 Task: Navigate from Fisherman's Wharf to the Golden Gate Park in San Francisco on foot.
Action: Mouse moved to (294, 105)
Screenshot: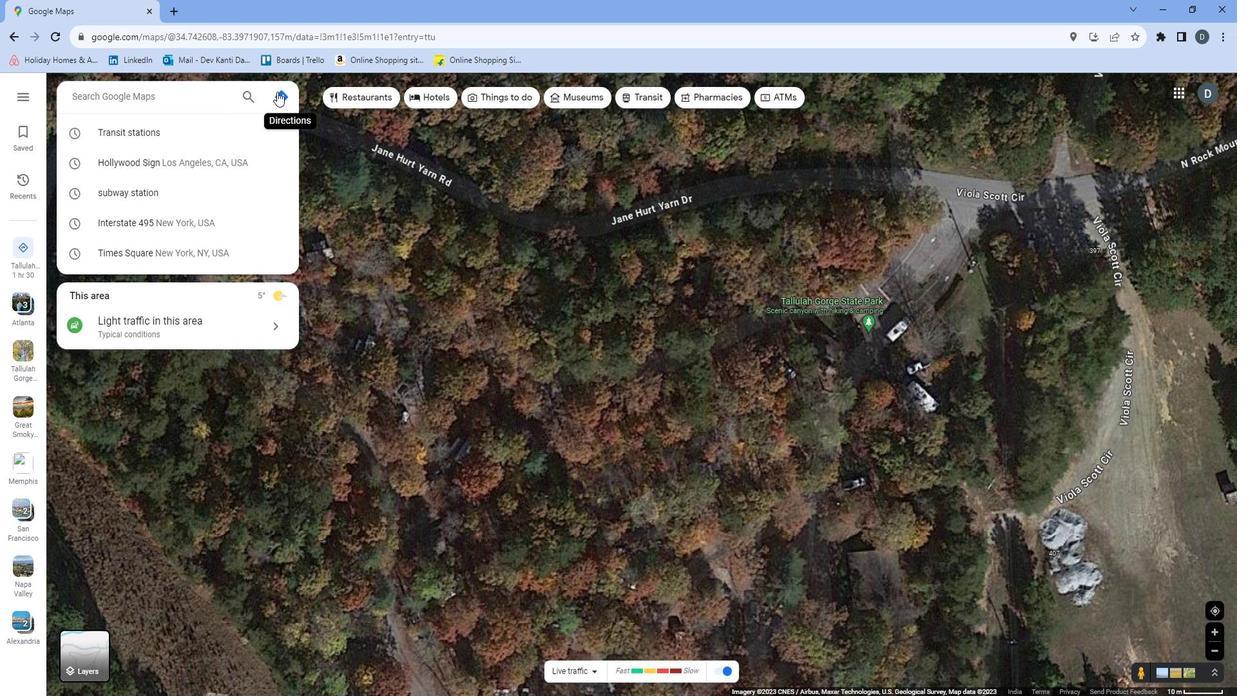 
Action: Mouse pressed left at (294, 105)
Screenshot: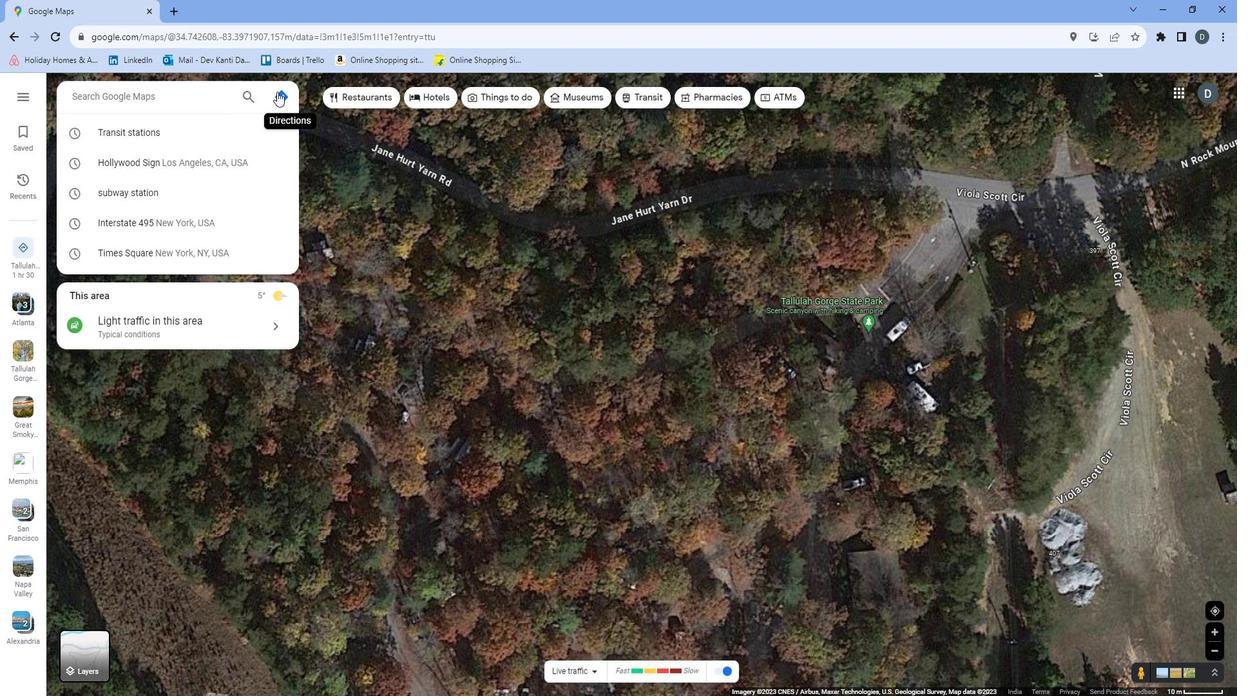 
Action: Mouse moved to (247, 107)
Screenshot: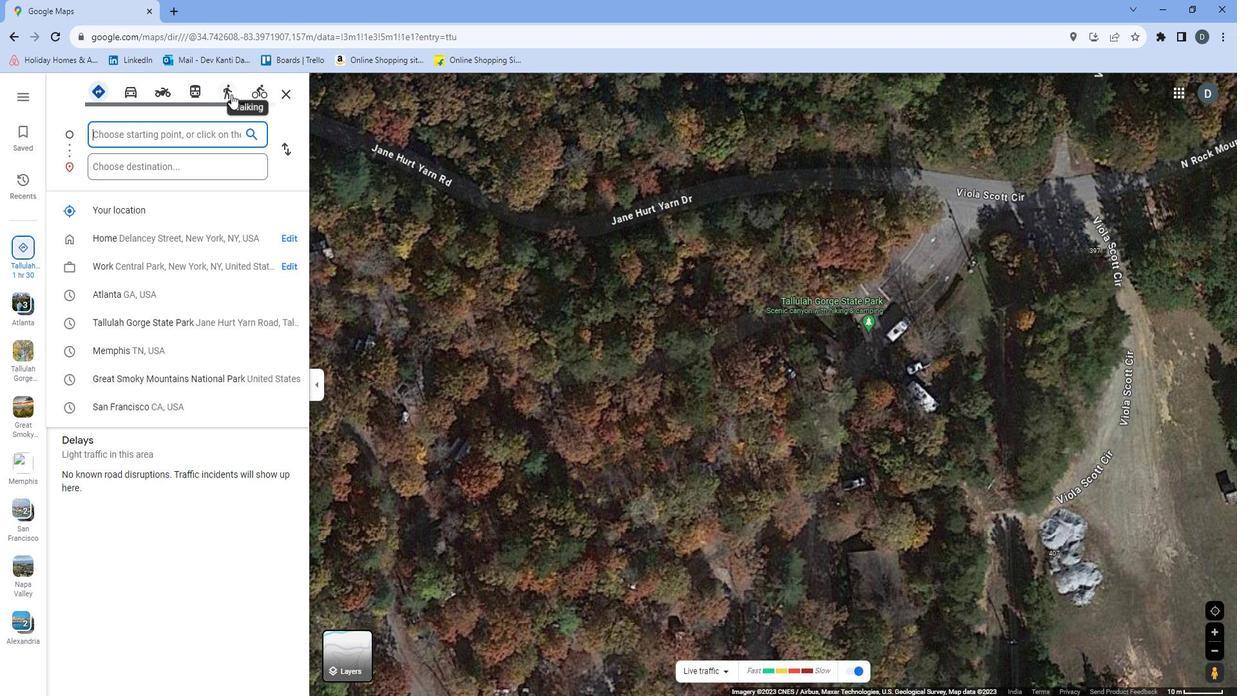 
Action: Mouse pressed left at (247, 107)
Screenshot: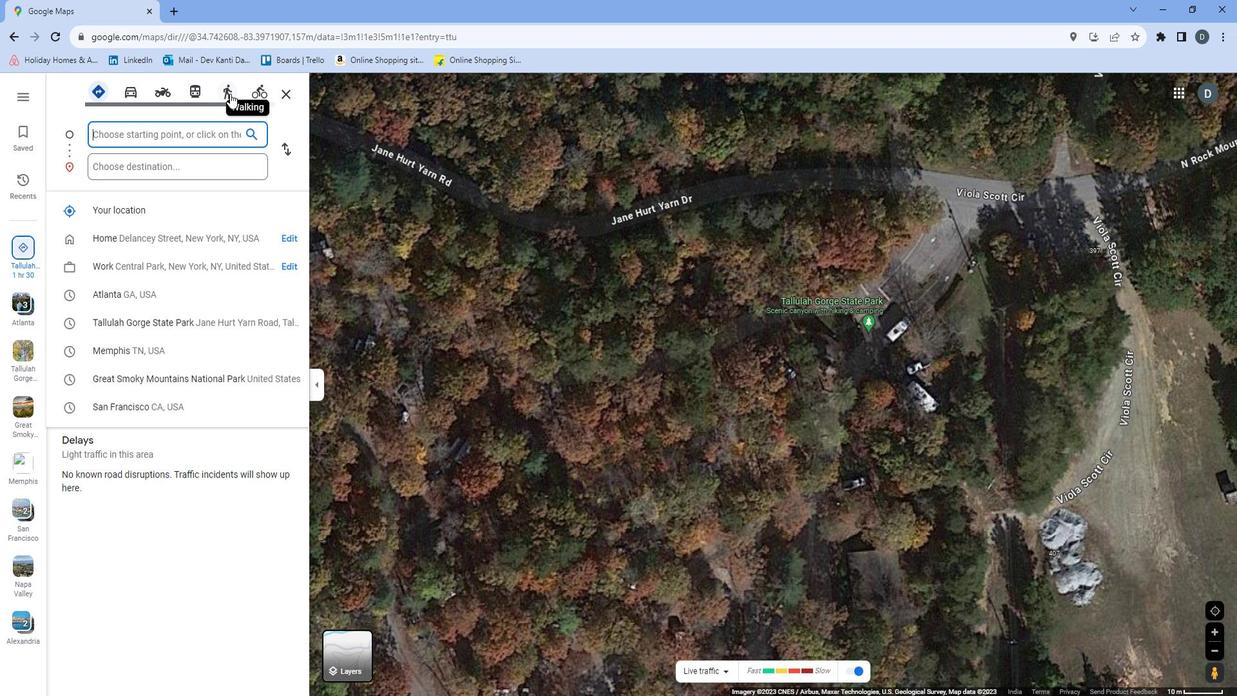 
Action: Mouse moved to (194, 146)
Screenshot: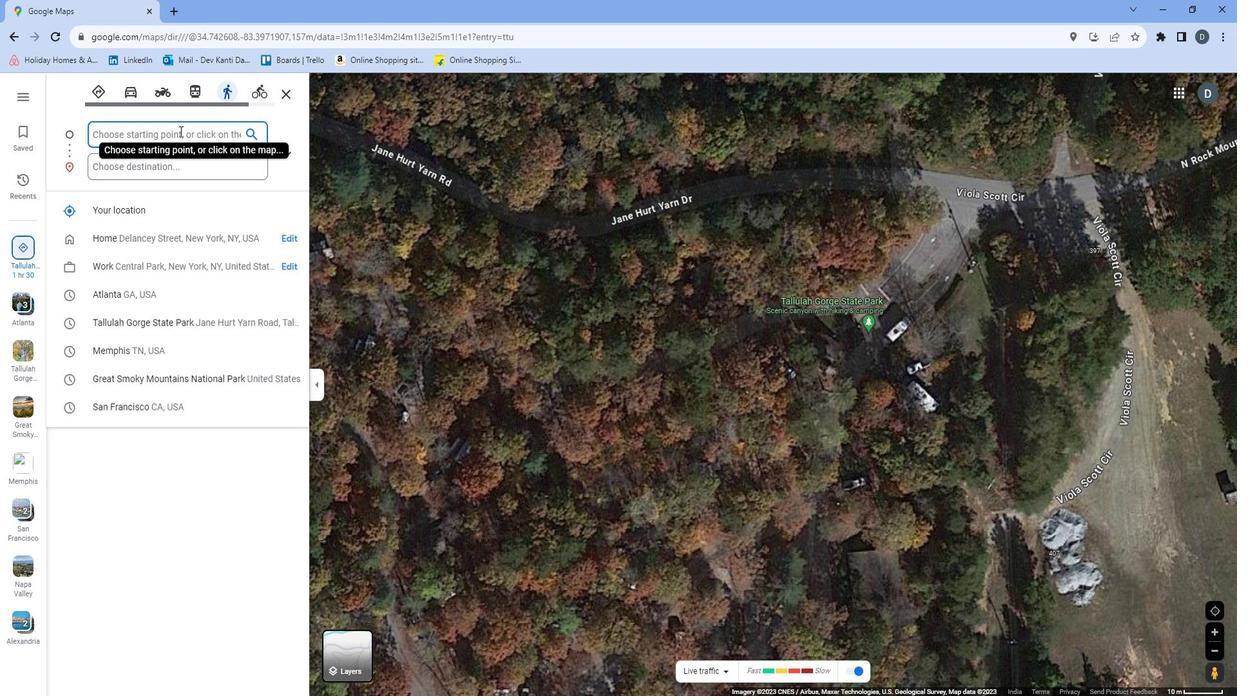 
Action: Mouse pressed left at (194, 146)
Screenshot: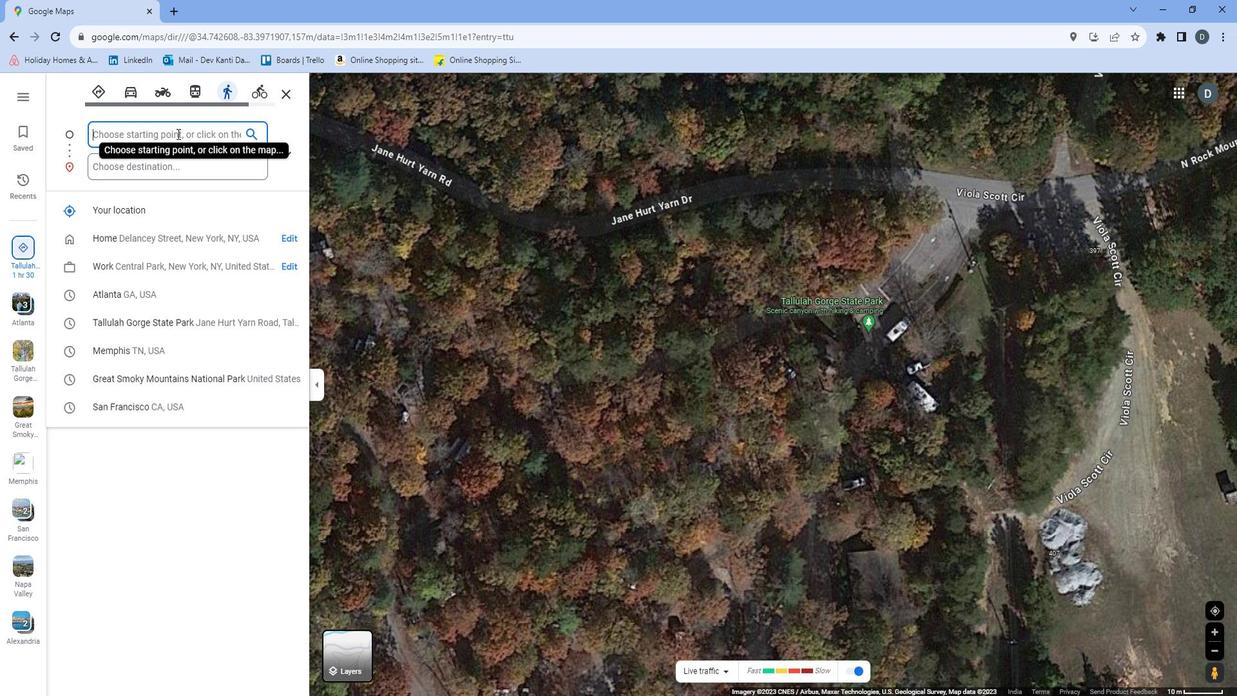 
Action: Mouse moved to (197, 145)
Screenshot: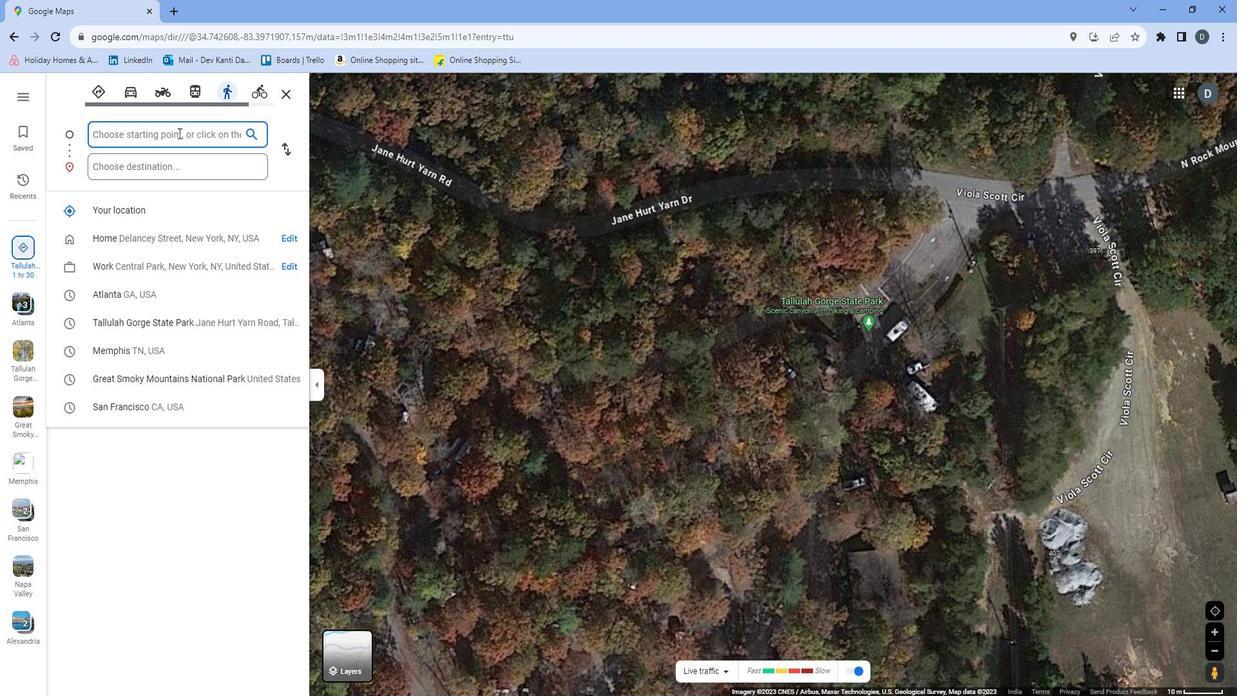 
Action: Key pressed <Key.shift>Fisherman's<Key.space><Key.shift>Wharf<Key.space>
Screenshot: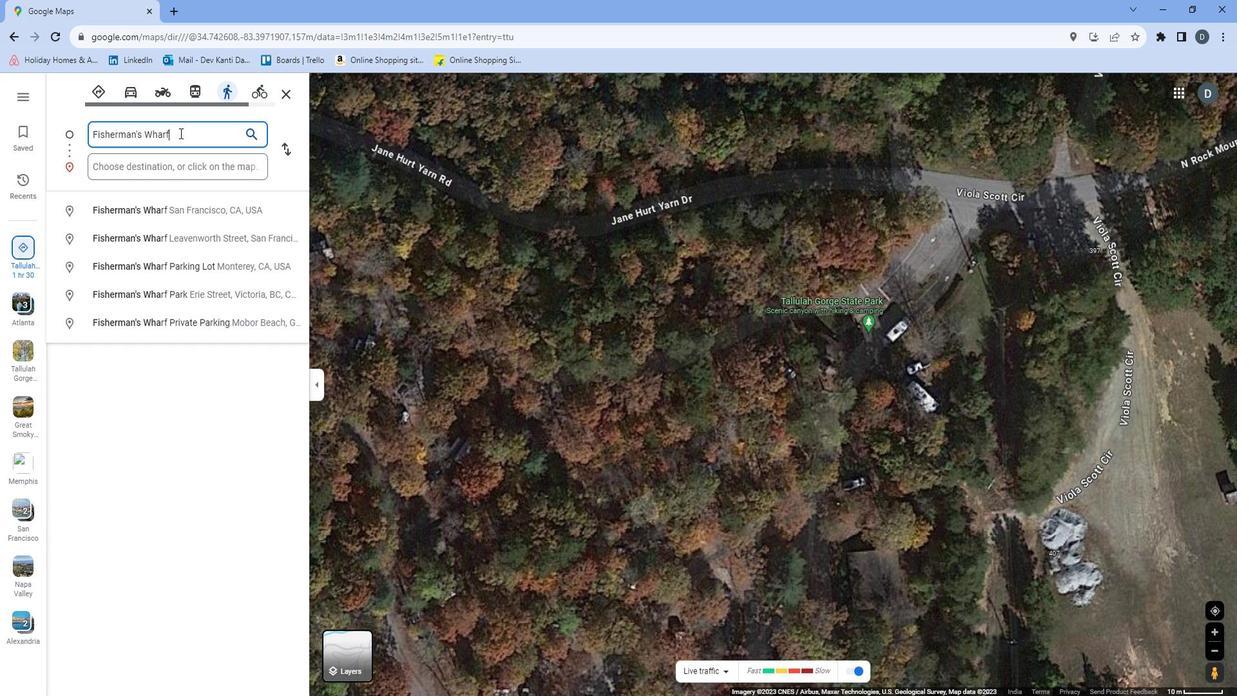 
Action: Mouse moved to (209, 173)
Screenshot: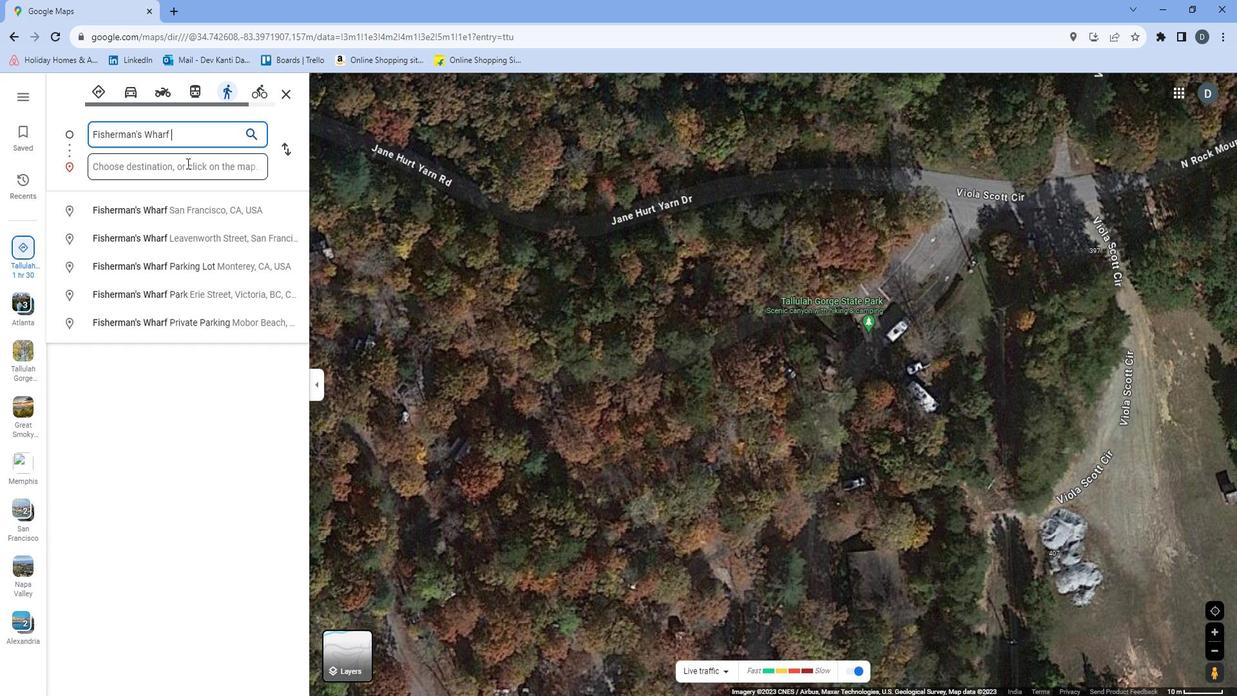 
Action: Mouse pressed left at (209, 173)
Screenshot: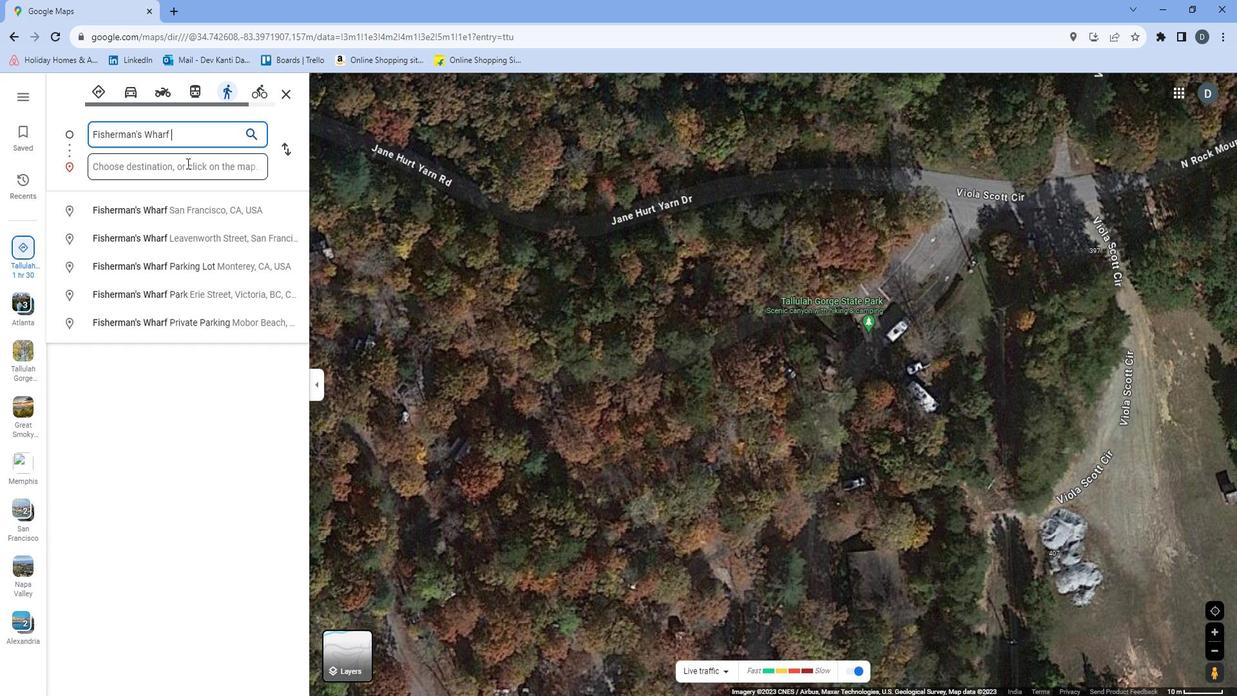 
Action: Key pressed <Key.shift>Golden<Key.space>
Screenshot: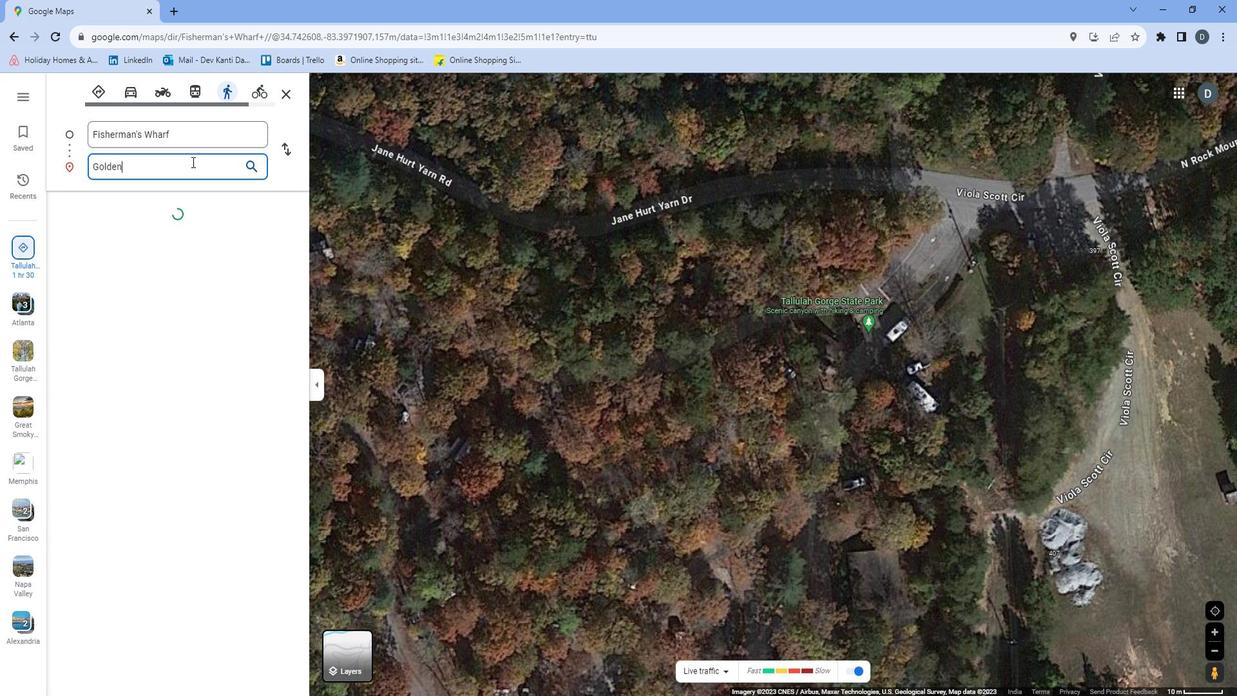 
Action: Mouse moved to (210, 173)
Screenshot: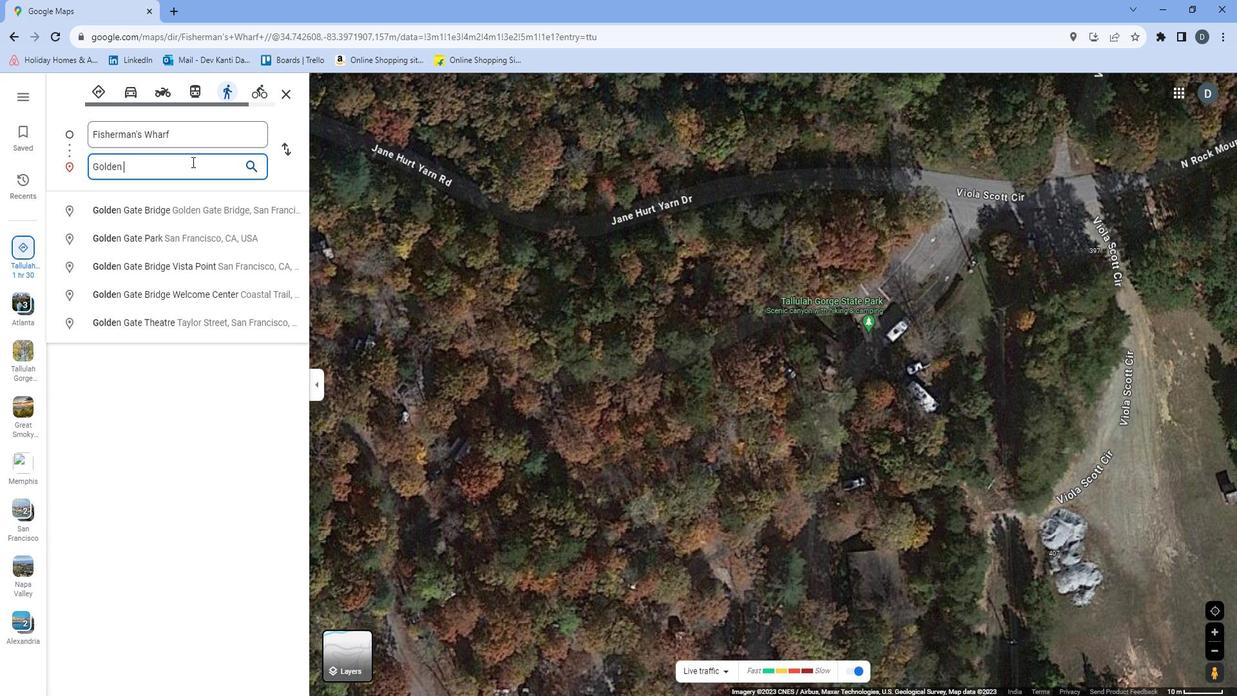 
Action: Key pressed <Key.shift>F<Key.backspace><Key.shift>Gate<Key.space><Key.shift>Park<Key.space><Key.down><Key.enter>
Screenshot: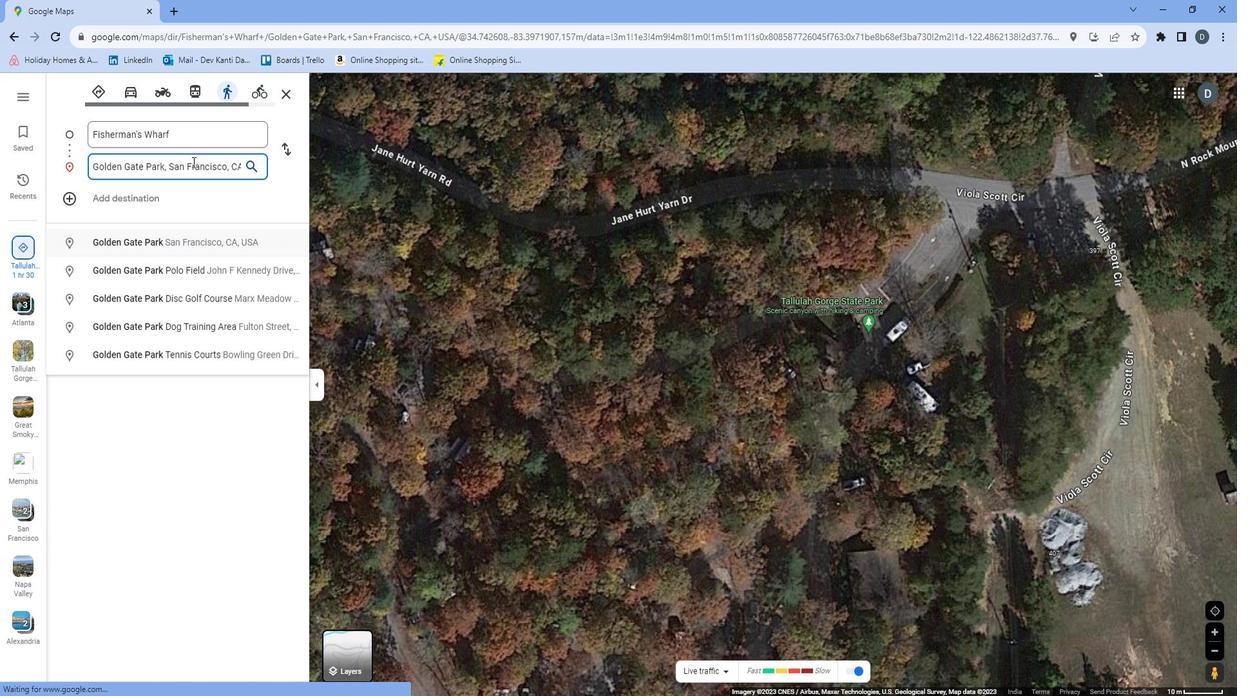 
Action: Mouse moved to (815, 434)
Screenshot: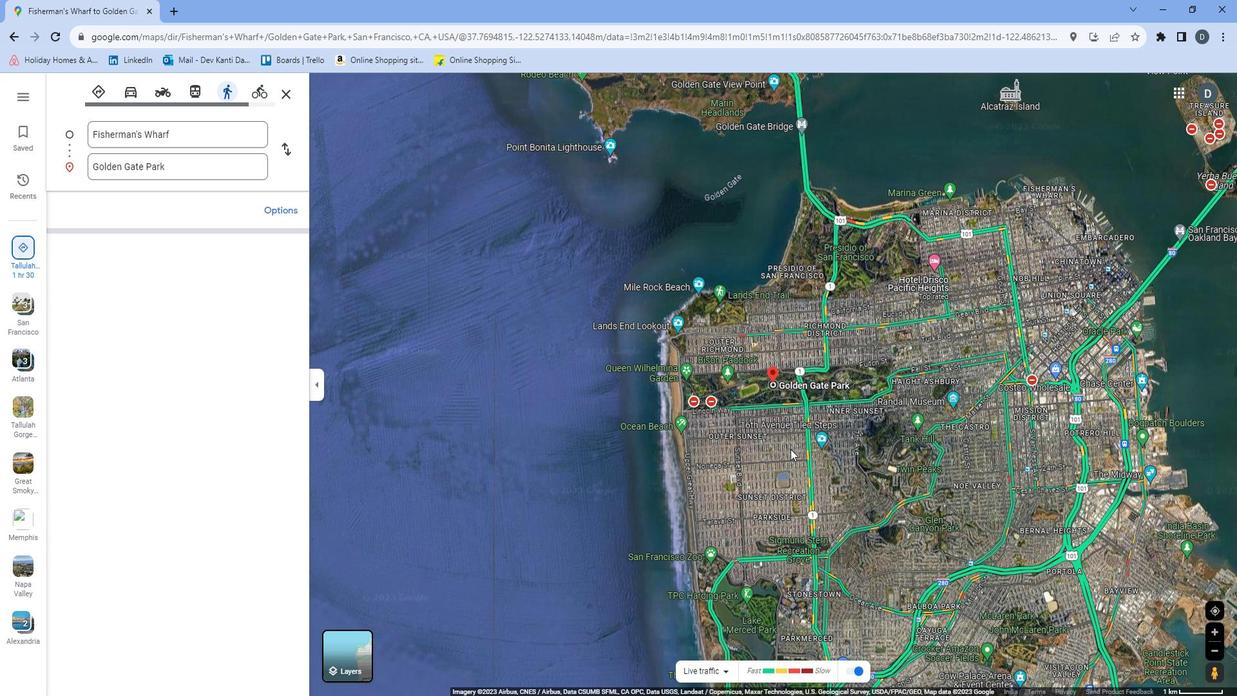 
Action: Mouse scrolled (815, 435) with delta (0, 0)
Screenshot: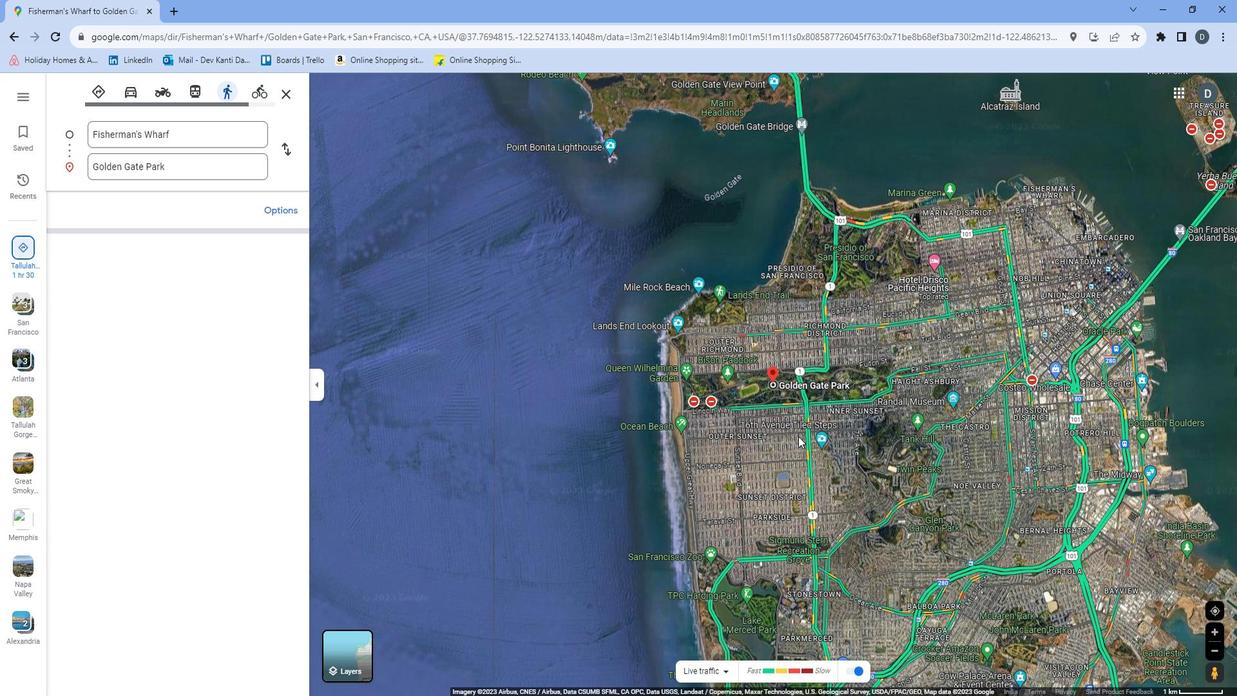 
Action: Mouse scrolled (815, 435) with delta (0, 0)
Screenshot: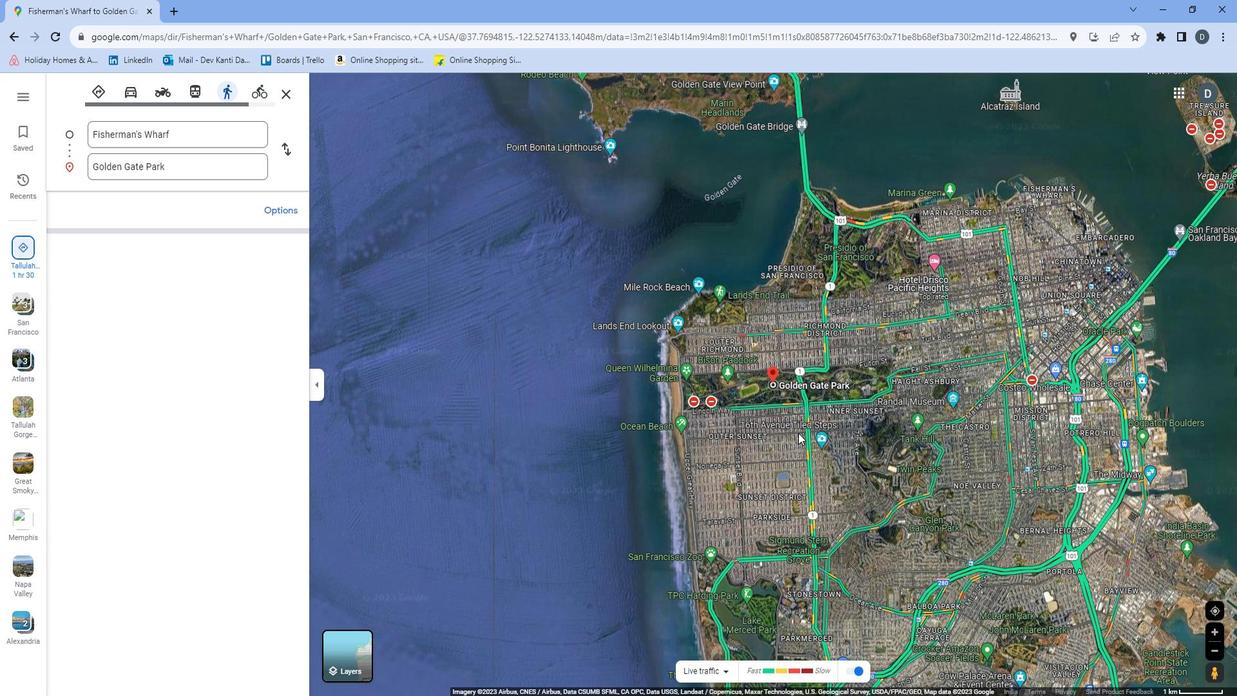 
Action: Mouse moved to (767, 407)
Screenshot: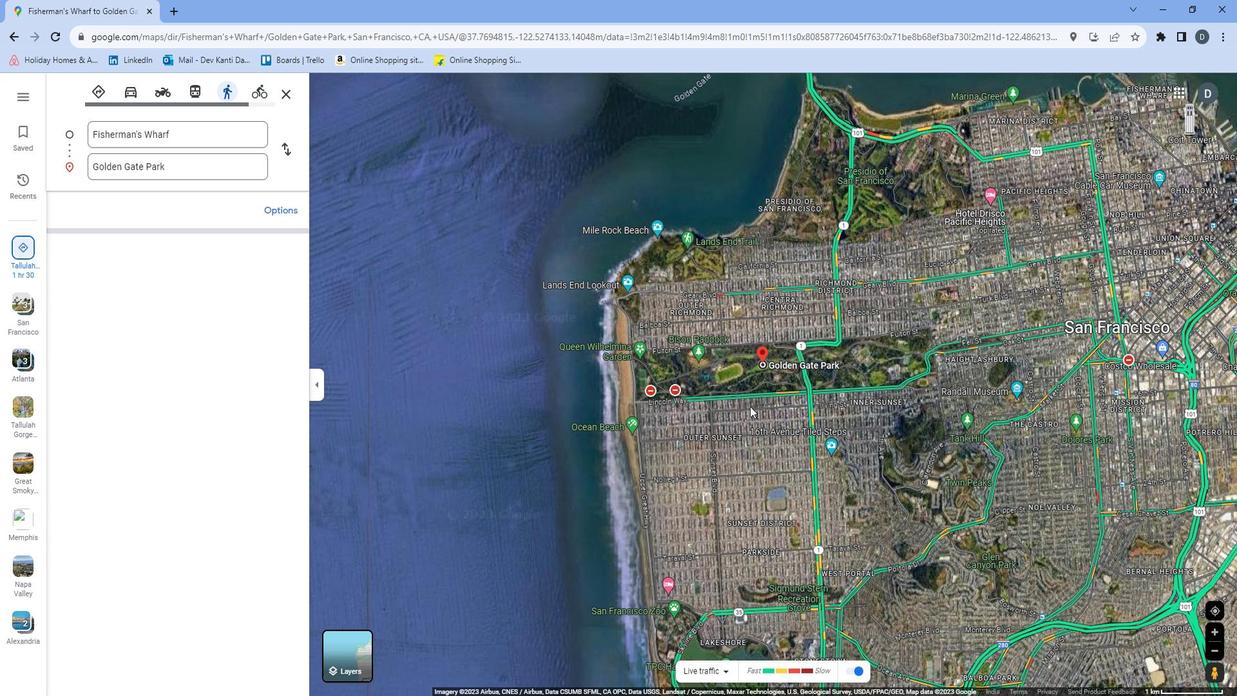 
Action: Mouse scrolled (767, 407) with delta (0, 0)
Screenshot: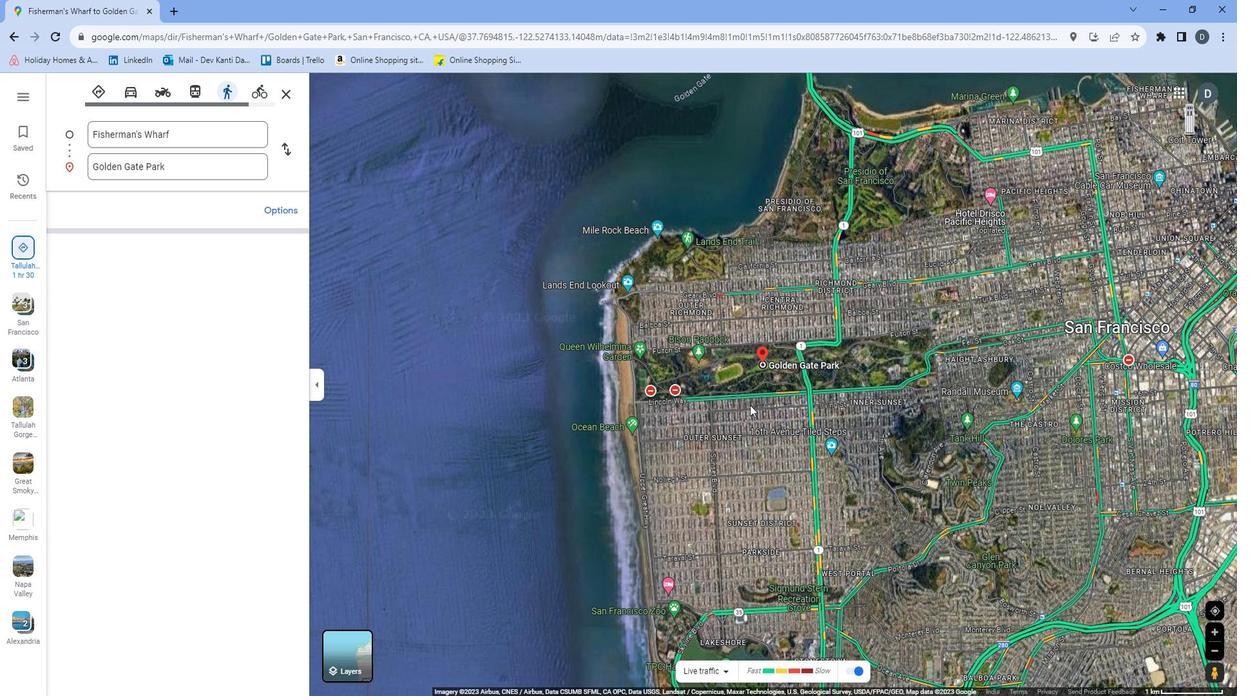 
Action: Mouse scrolled (767, 407) with delta (0, 0)
Screenshot: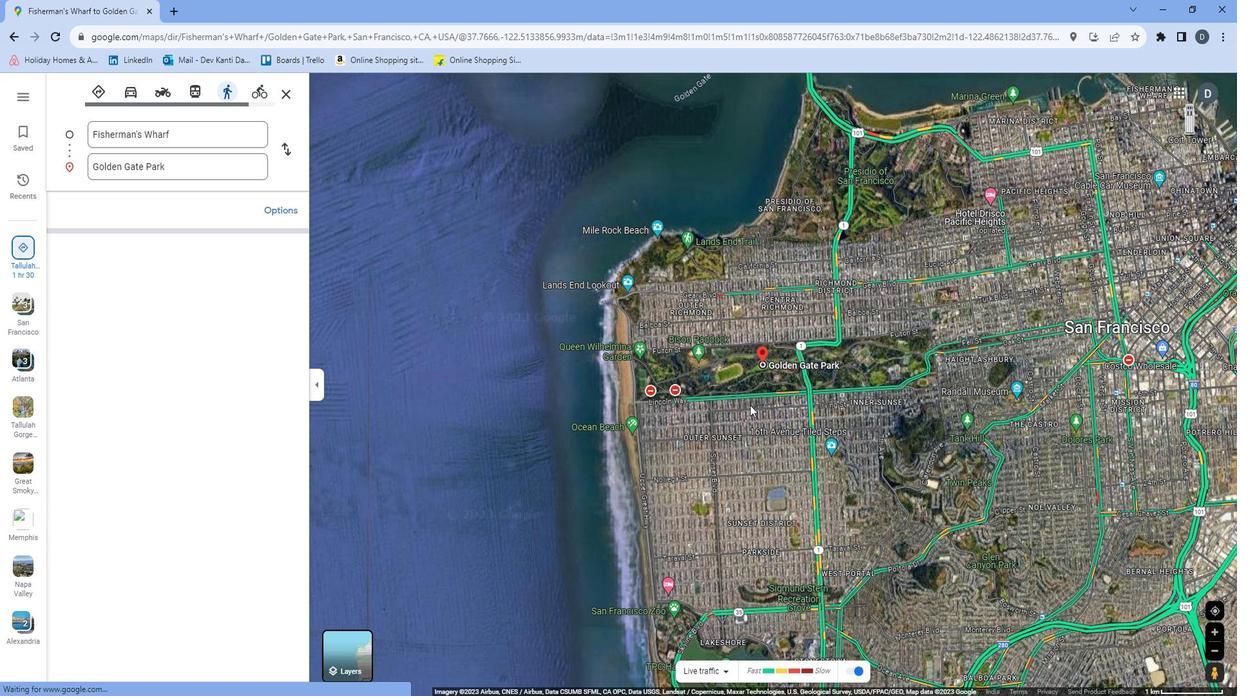 
Action: Mouse scrolled (767, 407) with delta (0, 0)
Screenshot: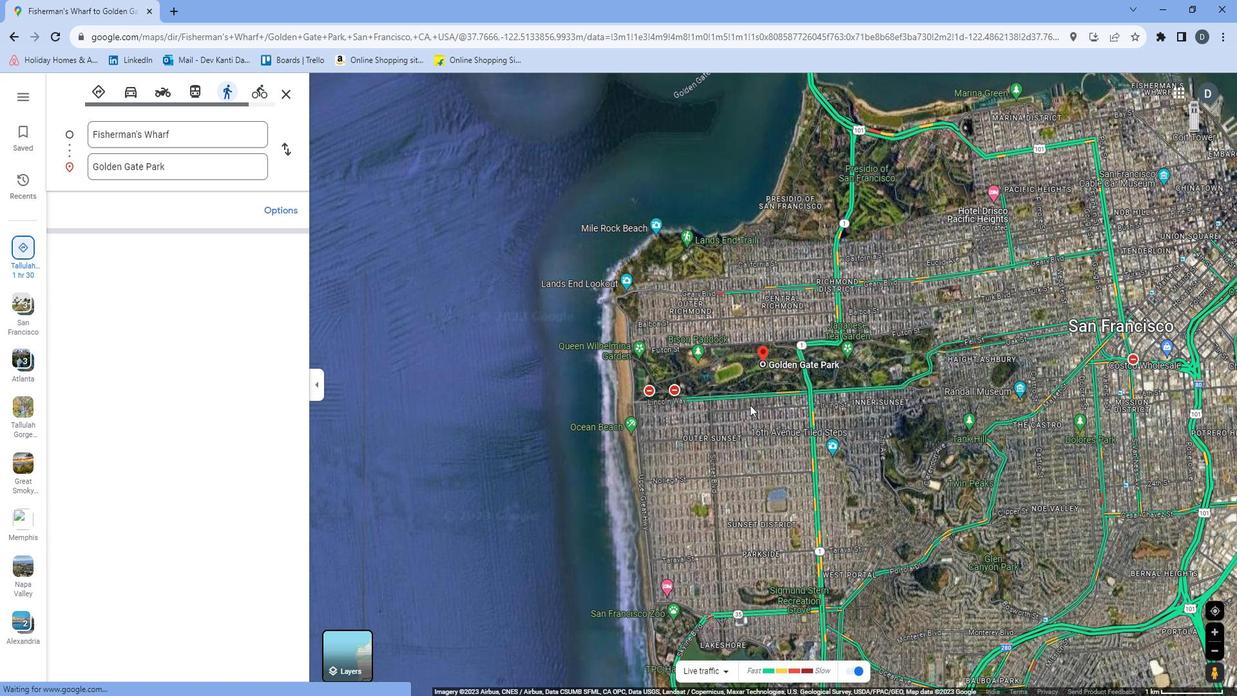 
Action: Mouse scrolled (767, 407) with delta (0, 0)
Screenshot: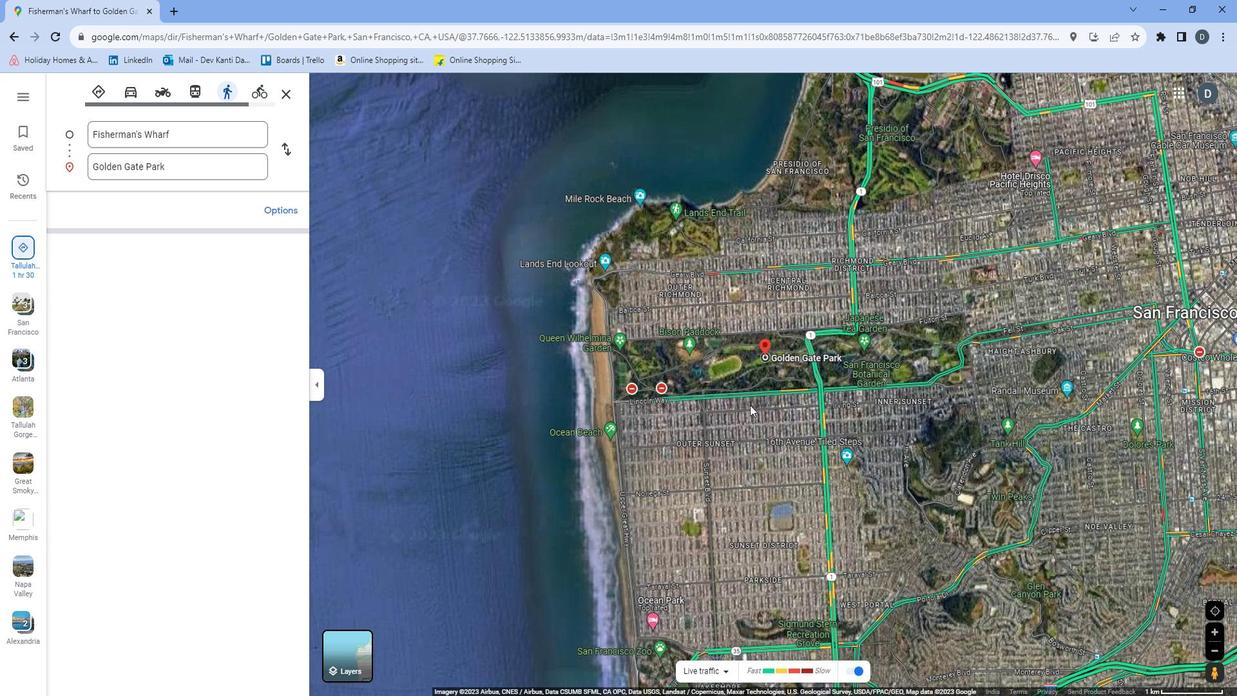 
Action: Mouse moved to (200, 179)
Screenshot: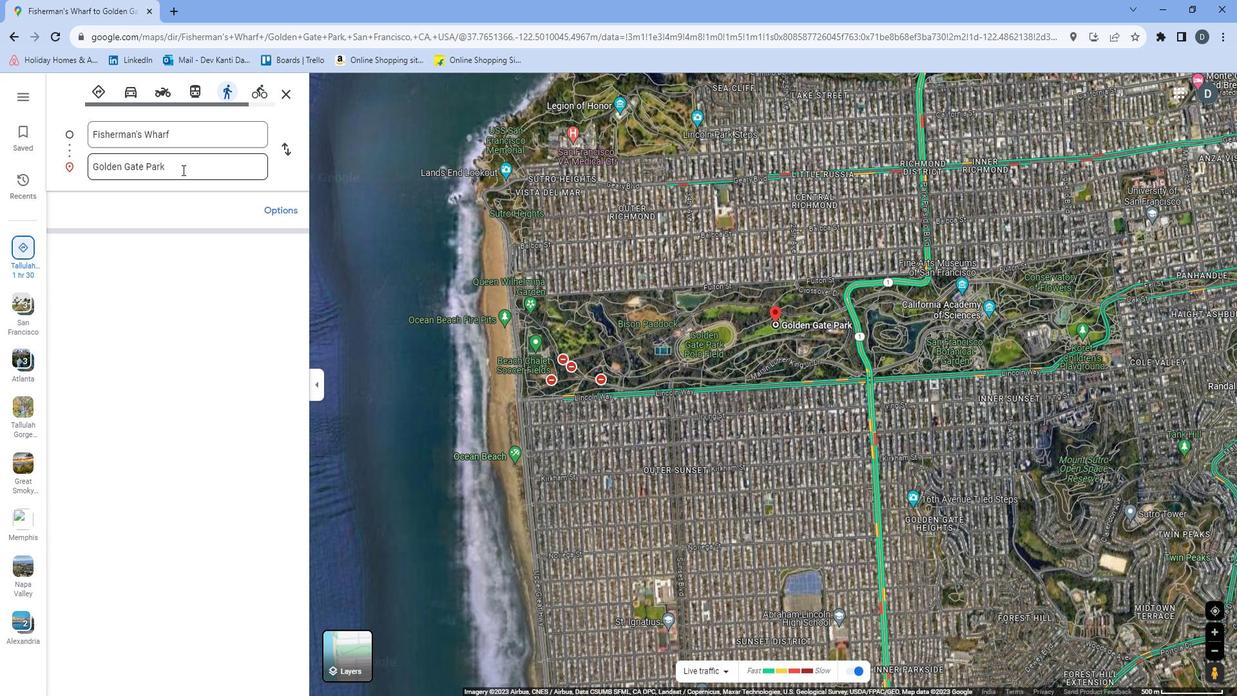 
Action: Mouse pressed left at (200, 179)
Screenshot: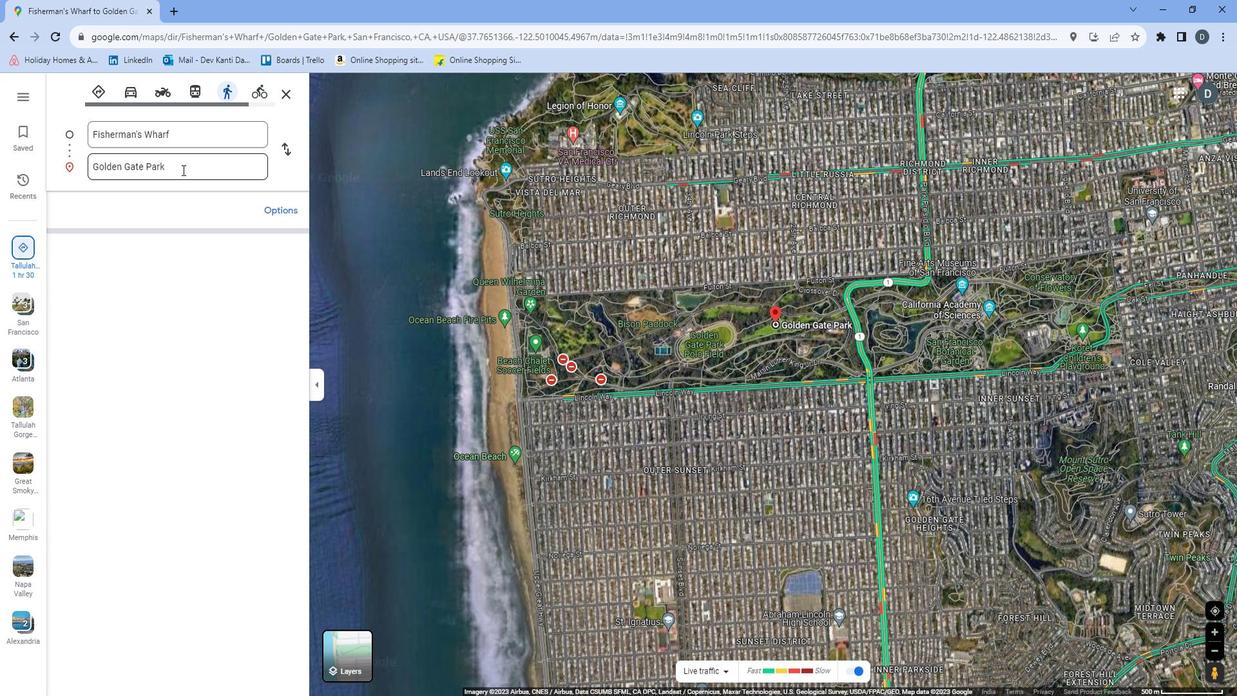 
Action: Mouse moved to (291, 223)
Screenshot: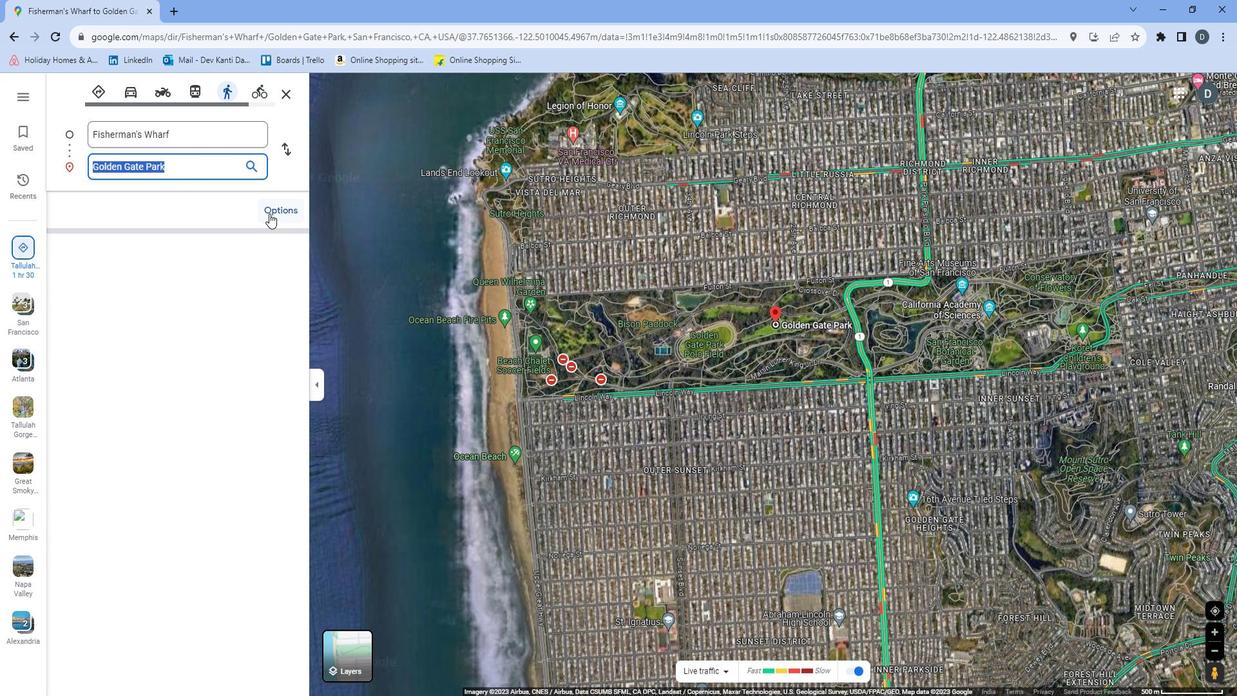 
Action: Mouse pressed left at (291, 223)
Screenshot: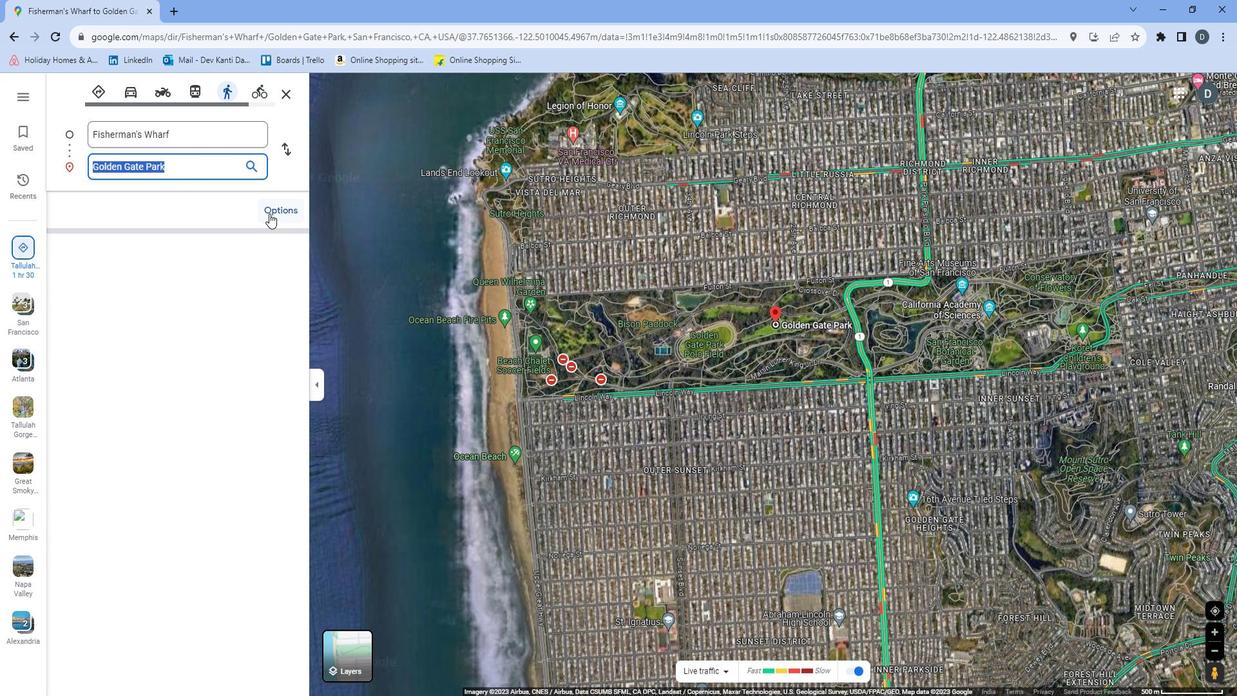 
Action: Mouse moved to (247, 183)
Screenshot: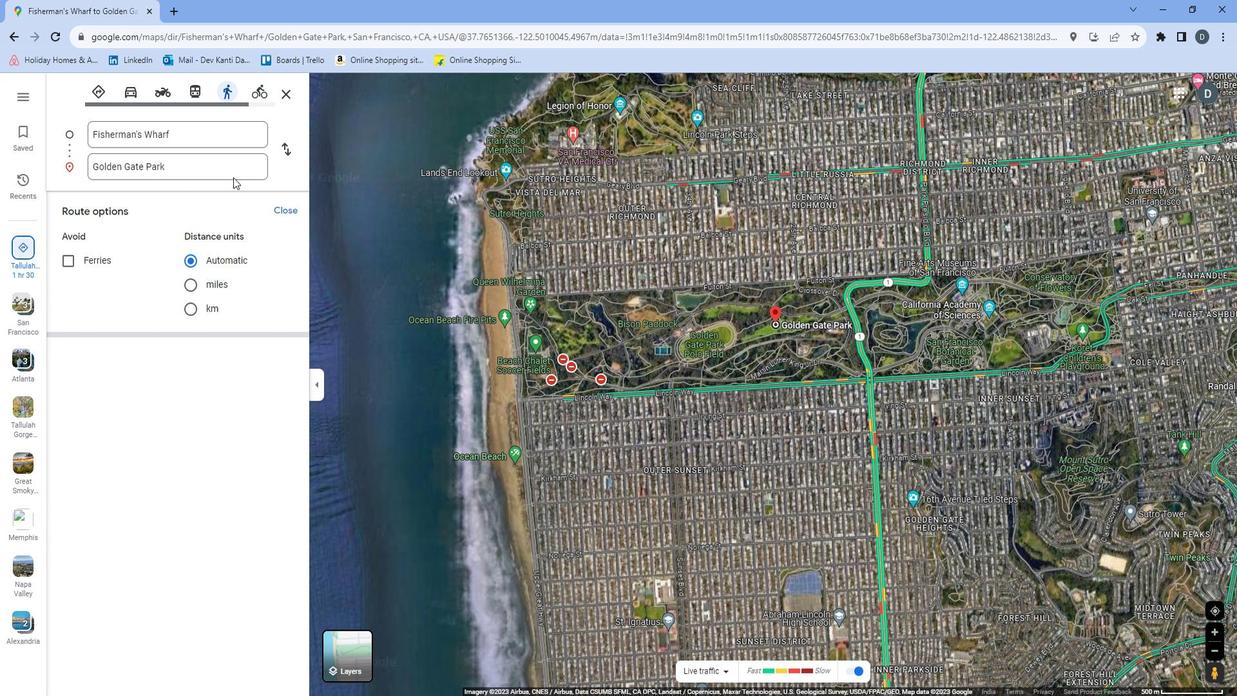 
Action: Mouse pressed left at (247, 183)
Screenshot: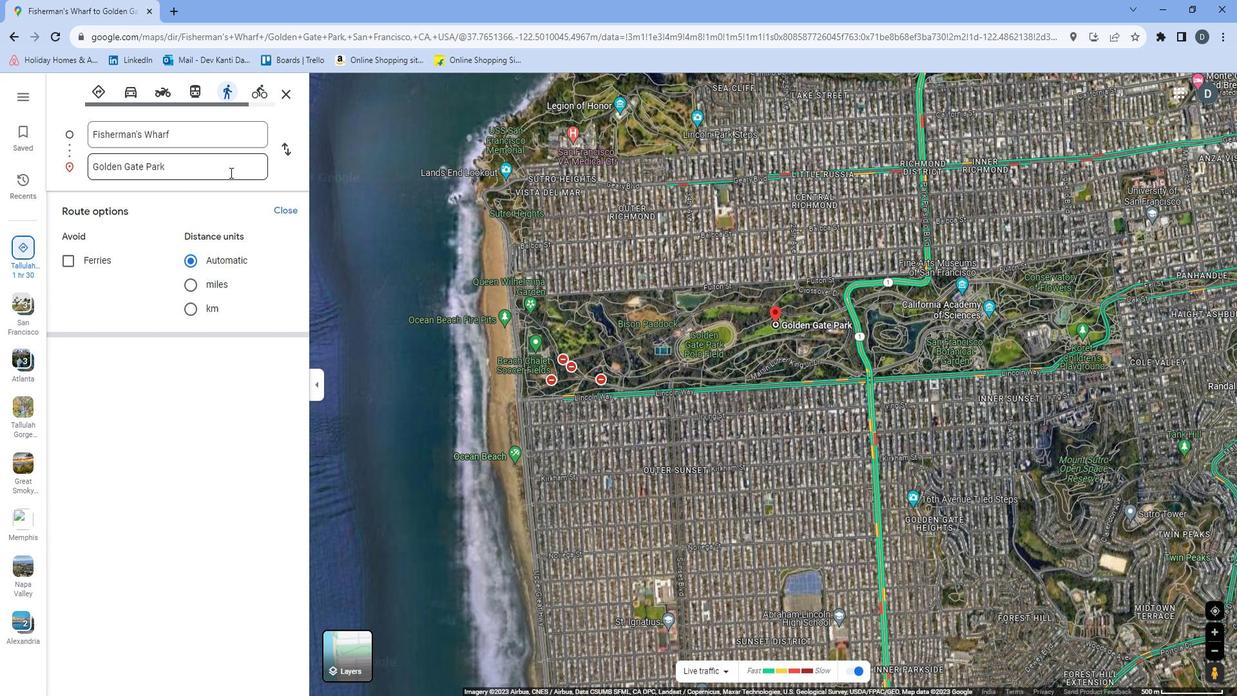 
Action: Mouse moved to (248, 181)
Screenshot: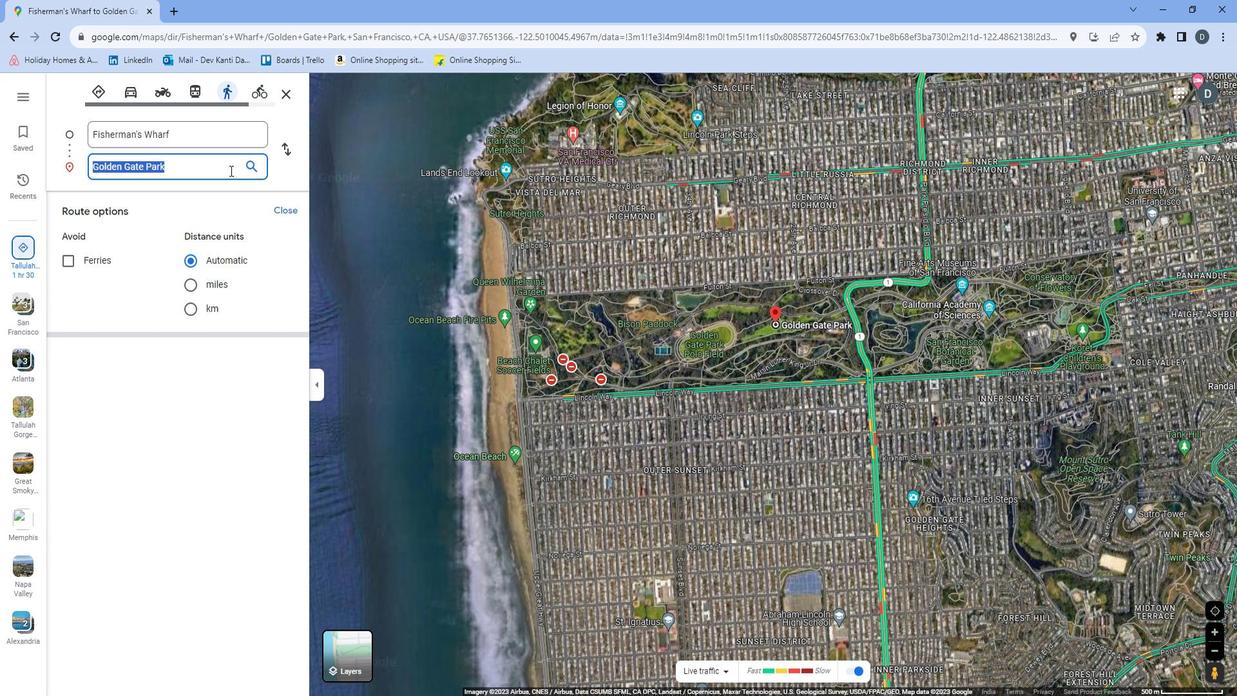 
Action: Key pressed <Key.enter>
Screenshot: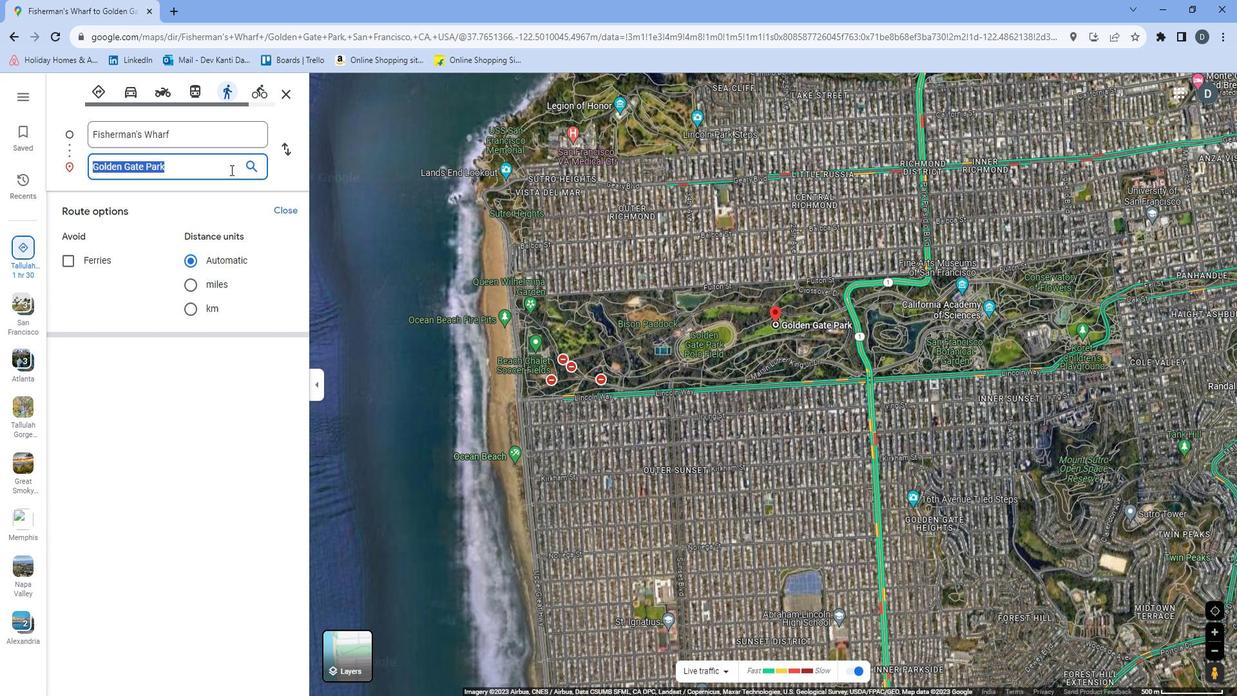 
Action: Mouse moved to (235, 438)
Screenshot: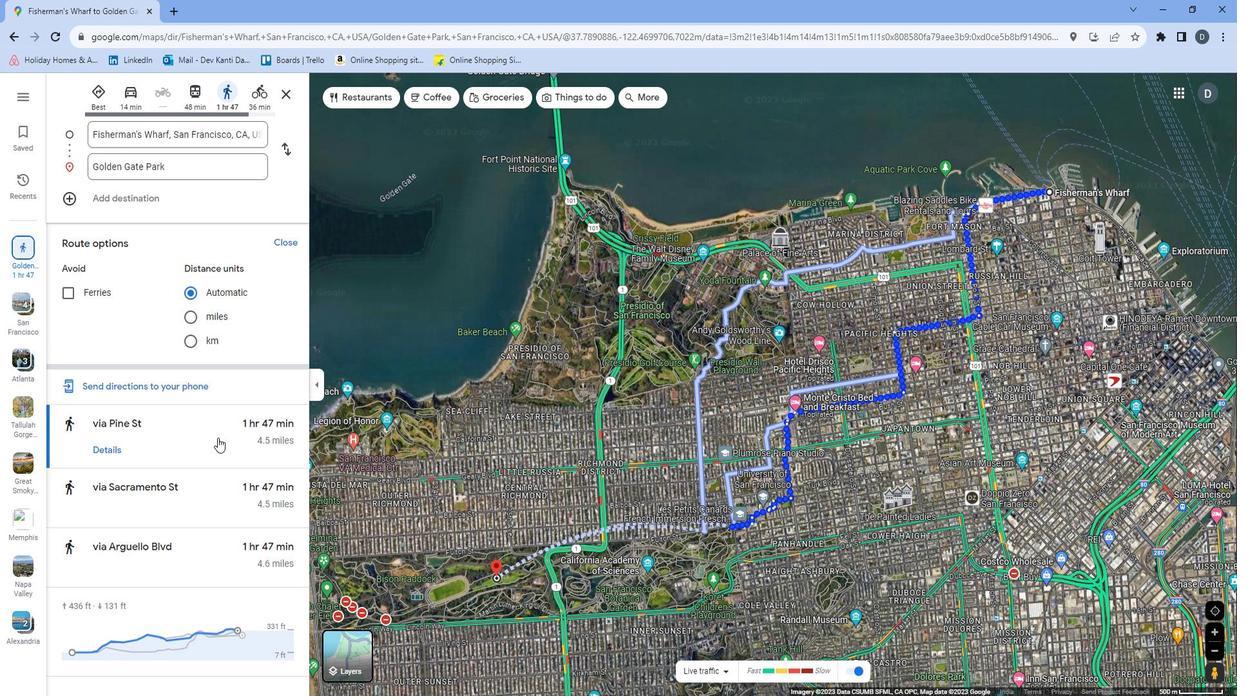 
Action: Mouse pressed left at (235, 438)
Screenshot: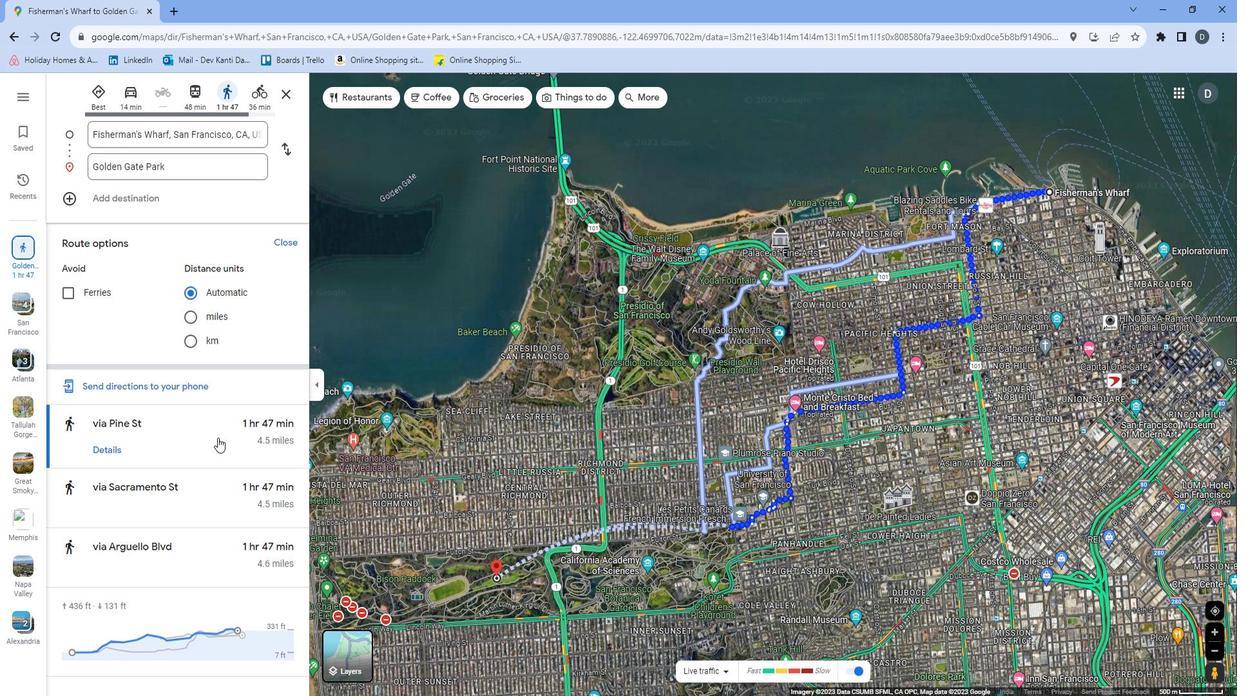 
Action: Mouse moved to (313, 399)
Screenshot: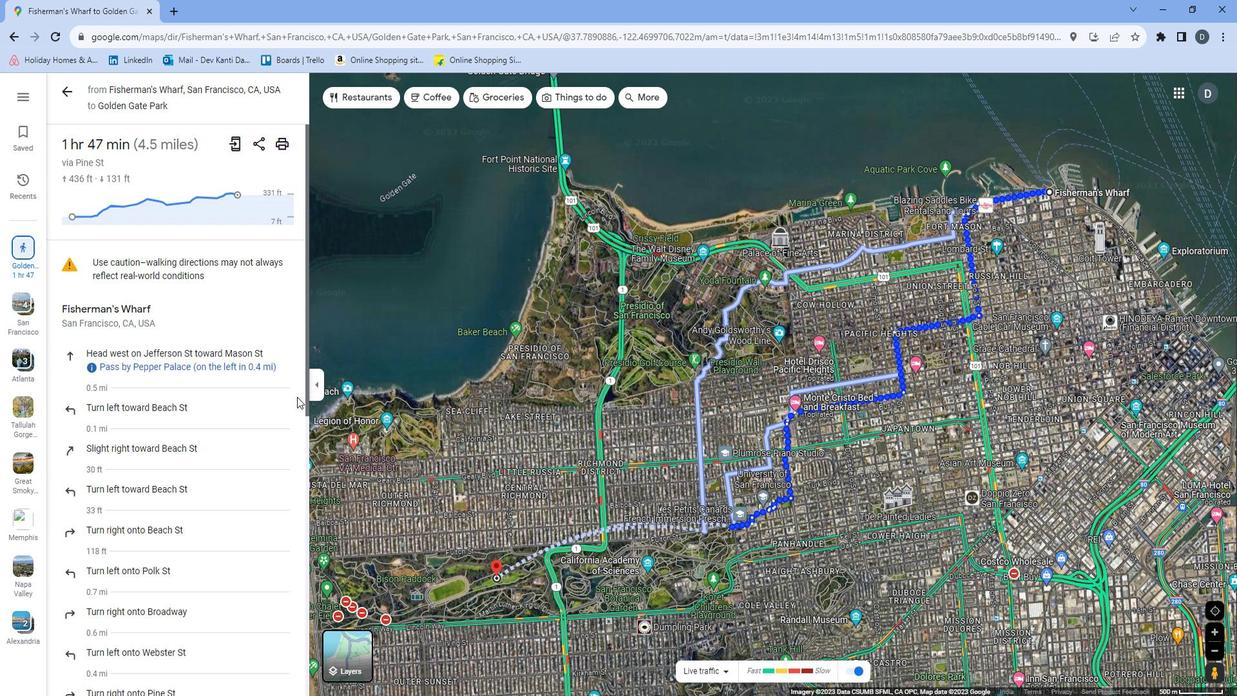 
Action: Mouse scrolled (313, 398) with delta (0, 0)
Screenshot: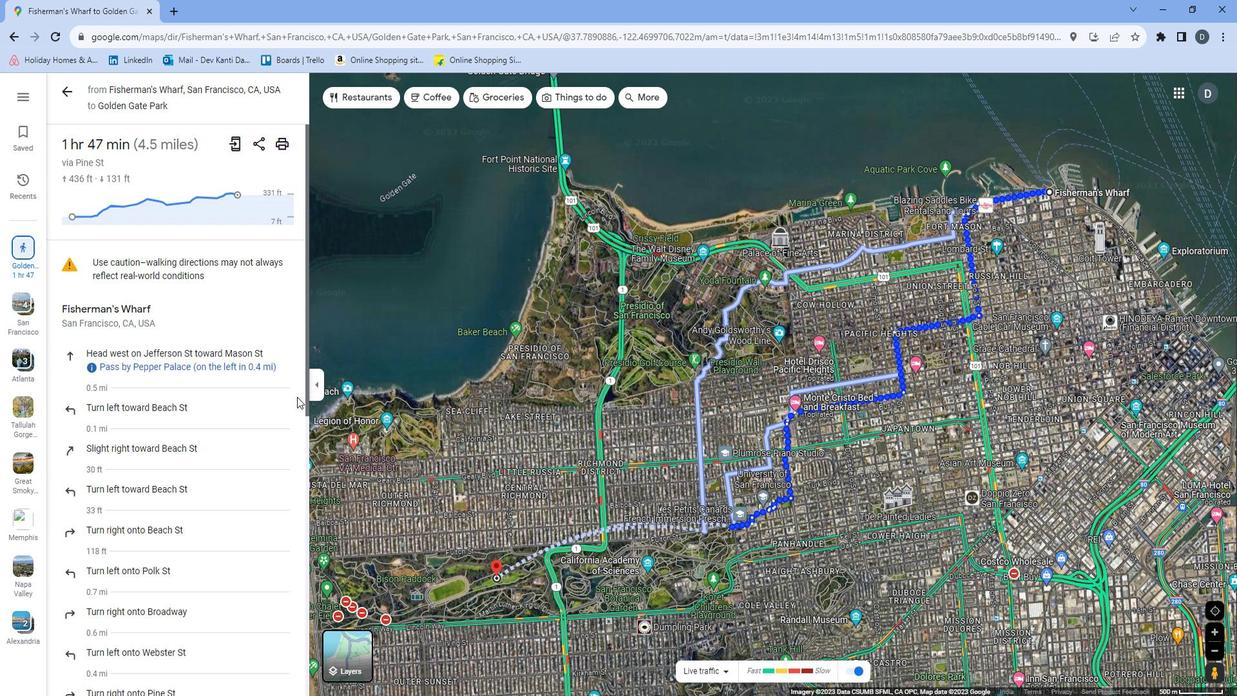 
Action: Mouse moved to (312, 400)
Screenshot: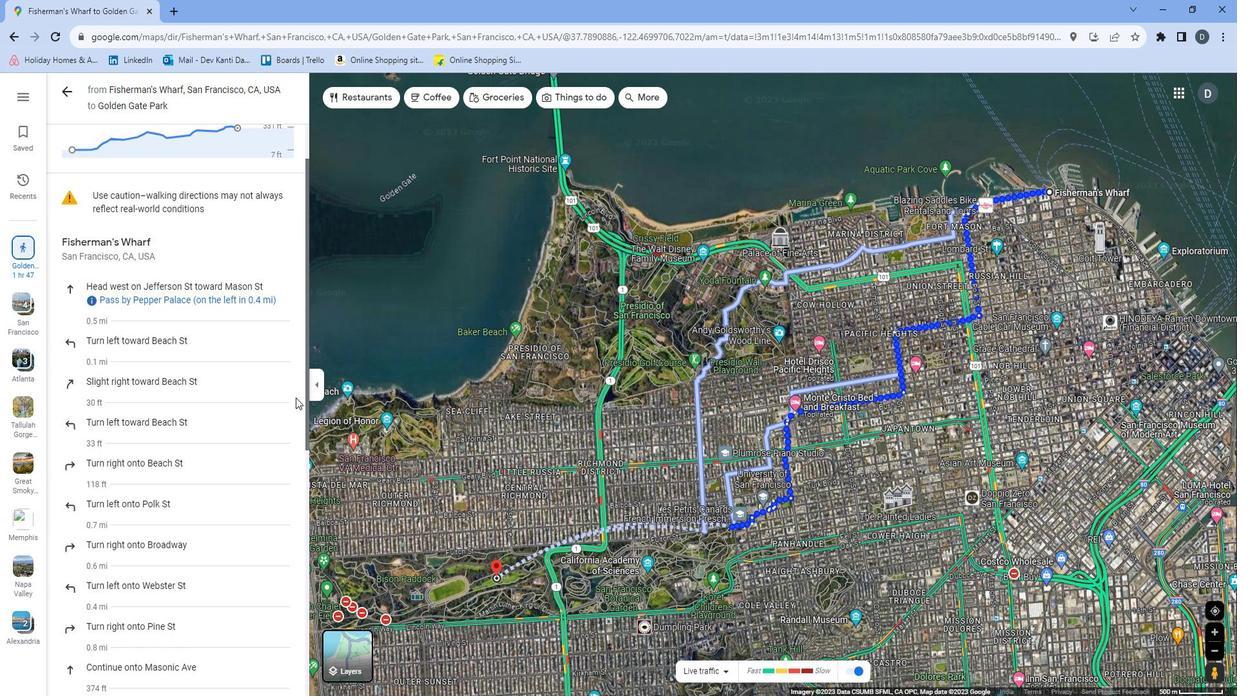 
Action: Mouse scrolled (312, 399) with delta (0, 0)
Screenshot: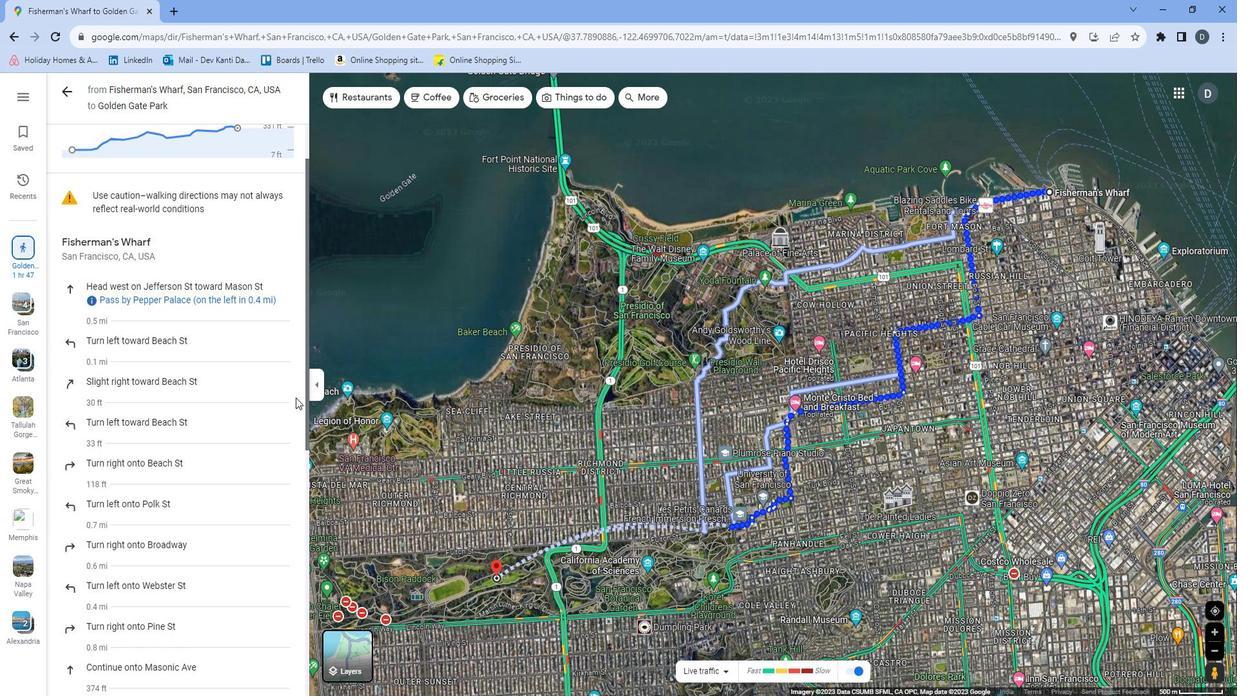 
Action: Mouse scrolled (312, 399) with delta (0, 0)
Screenshot: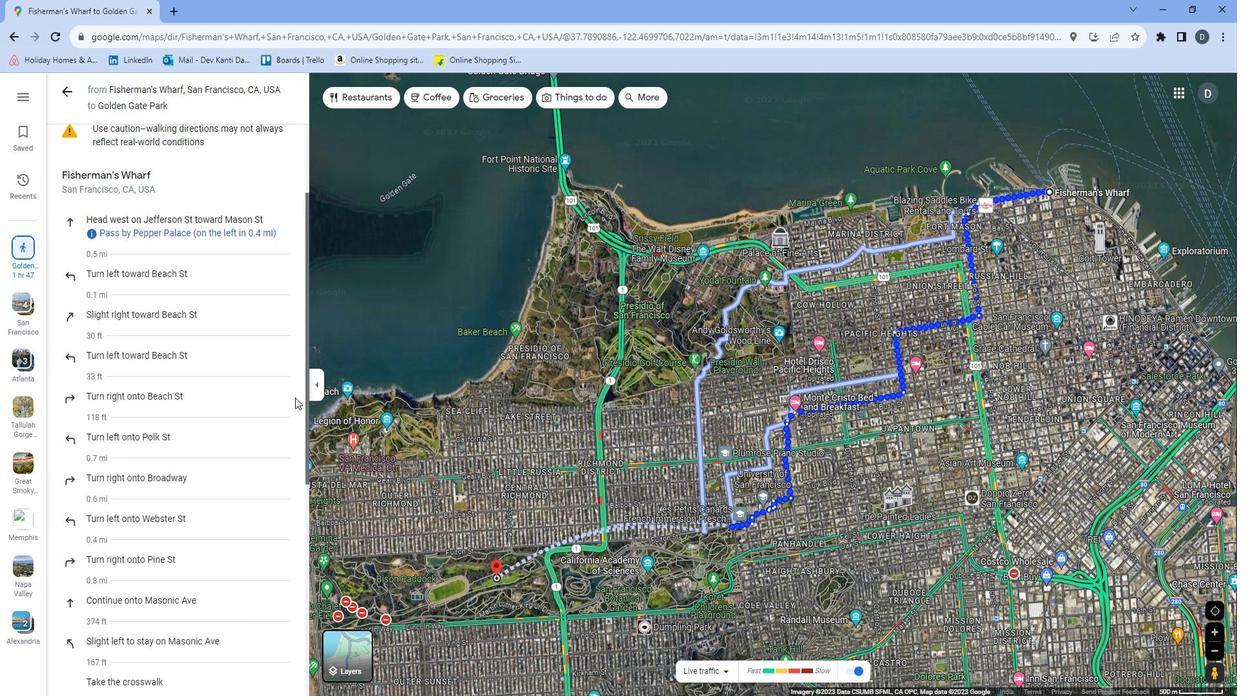 
Action: Mouse moved to (312, 400)
Screenshot: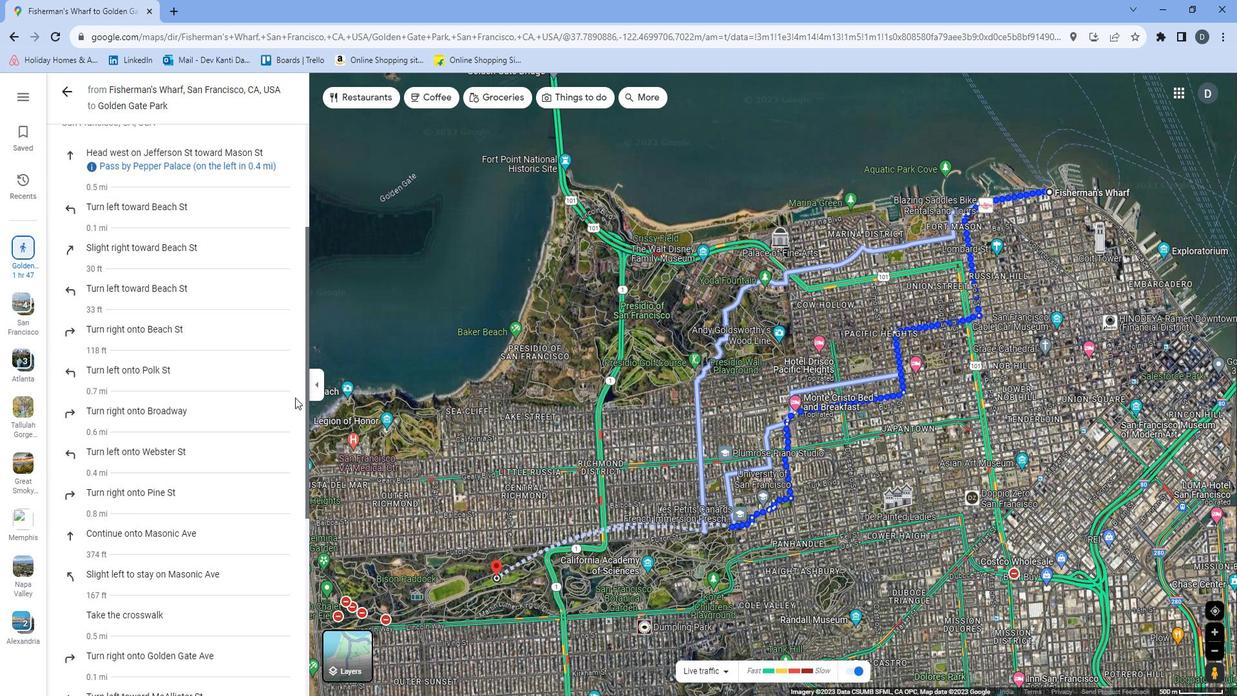 
Action: Mouse scrolled (312, 399) with delta (0, 0)
Screenshot: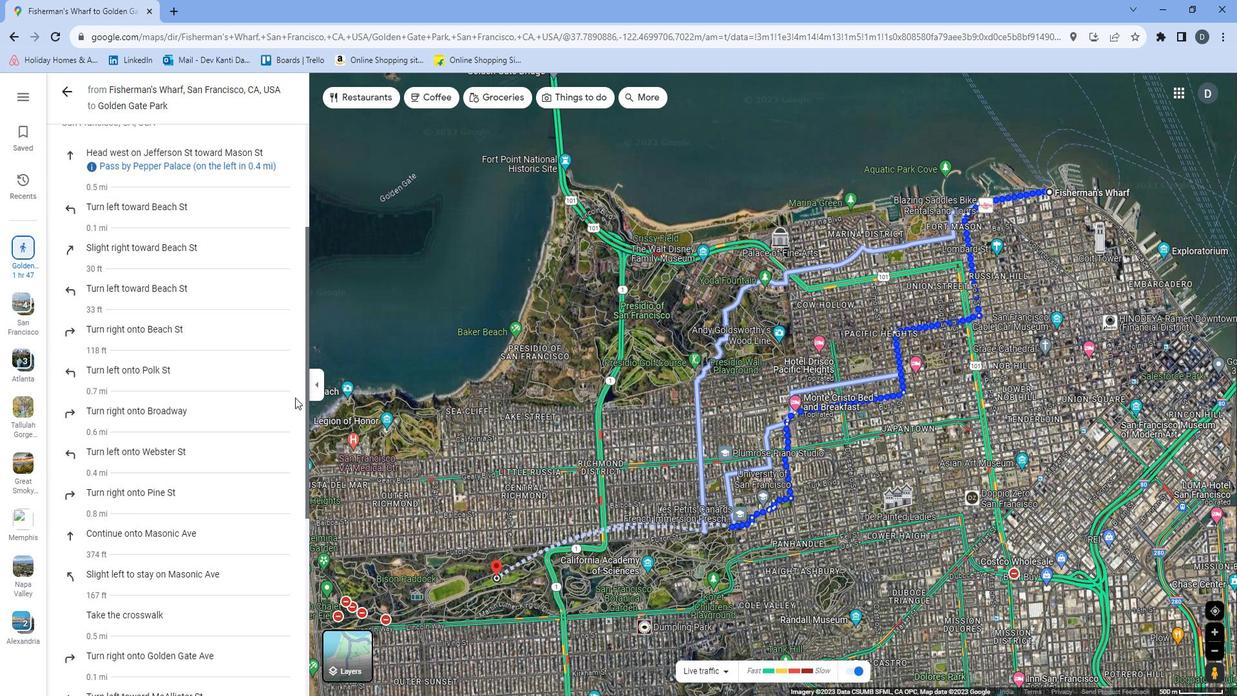 
Action: Mouse moved to (311, 401)
Screenshot: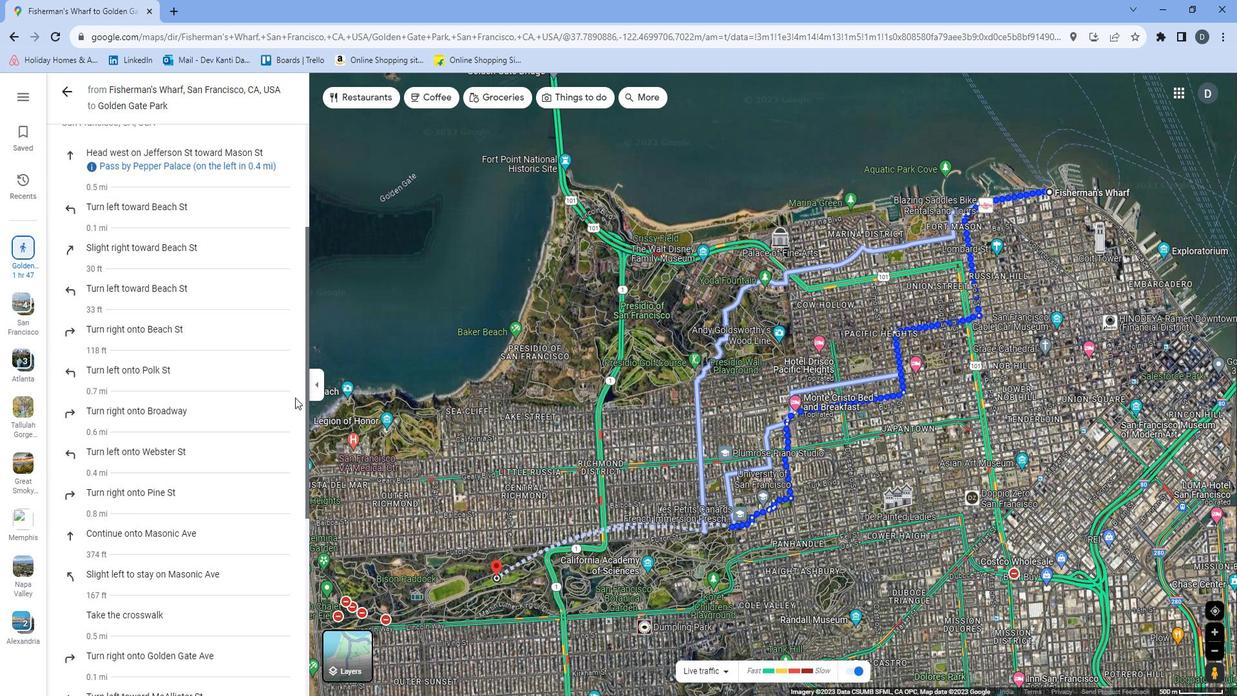 
Action: Mouse scrolled (311, 400) with delta (0, 0)
Screenshot: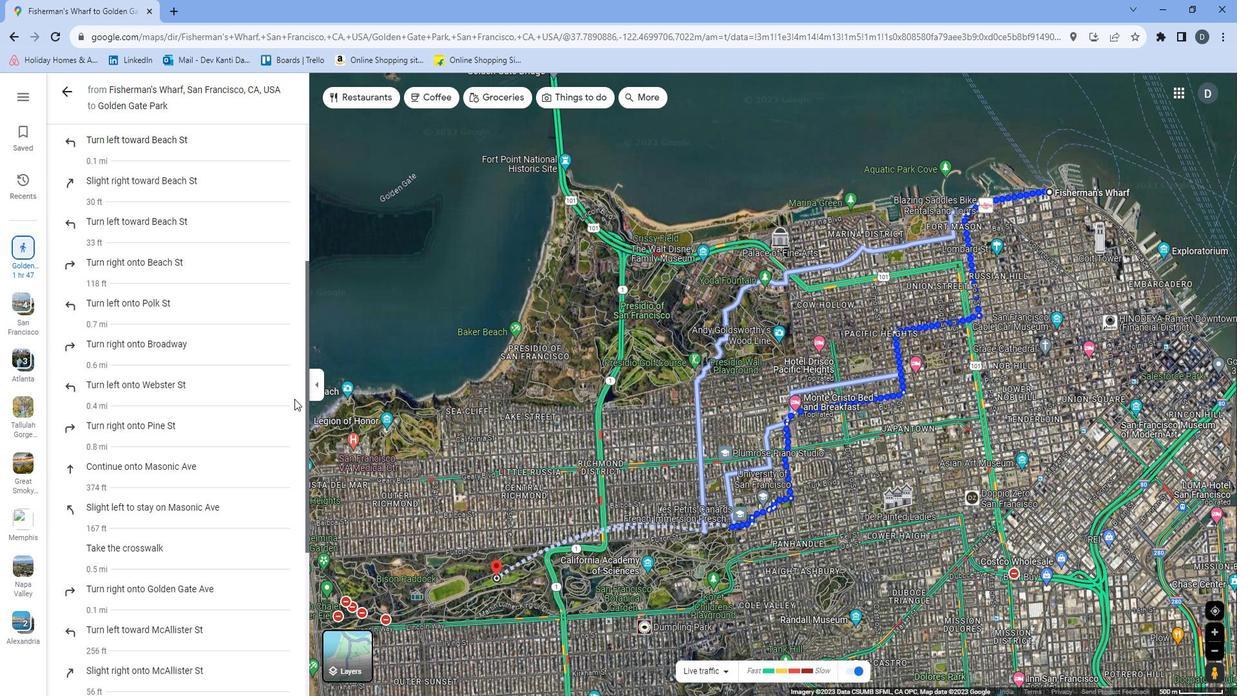 
Action: Mouse moved to (311, 402)
Screenshot: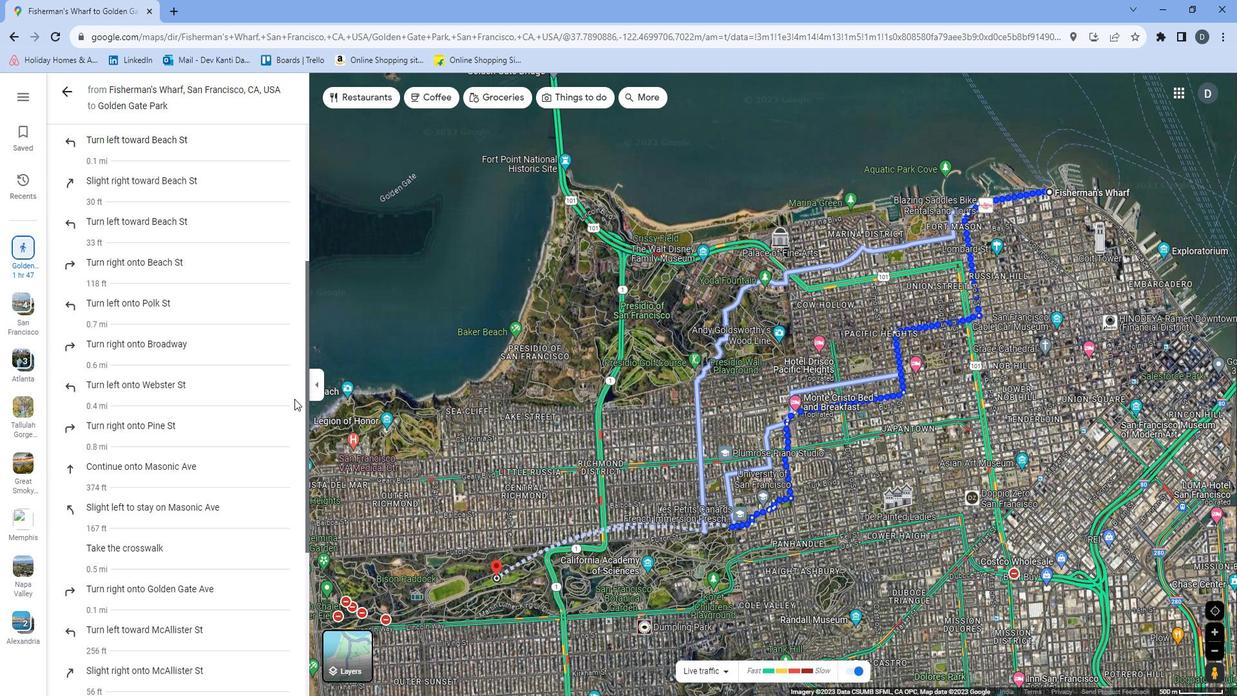 
Action: Mouse scrolled (311, 401) with delta (0, 0)
Screenshot: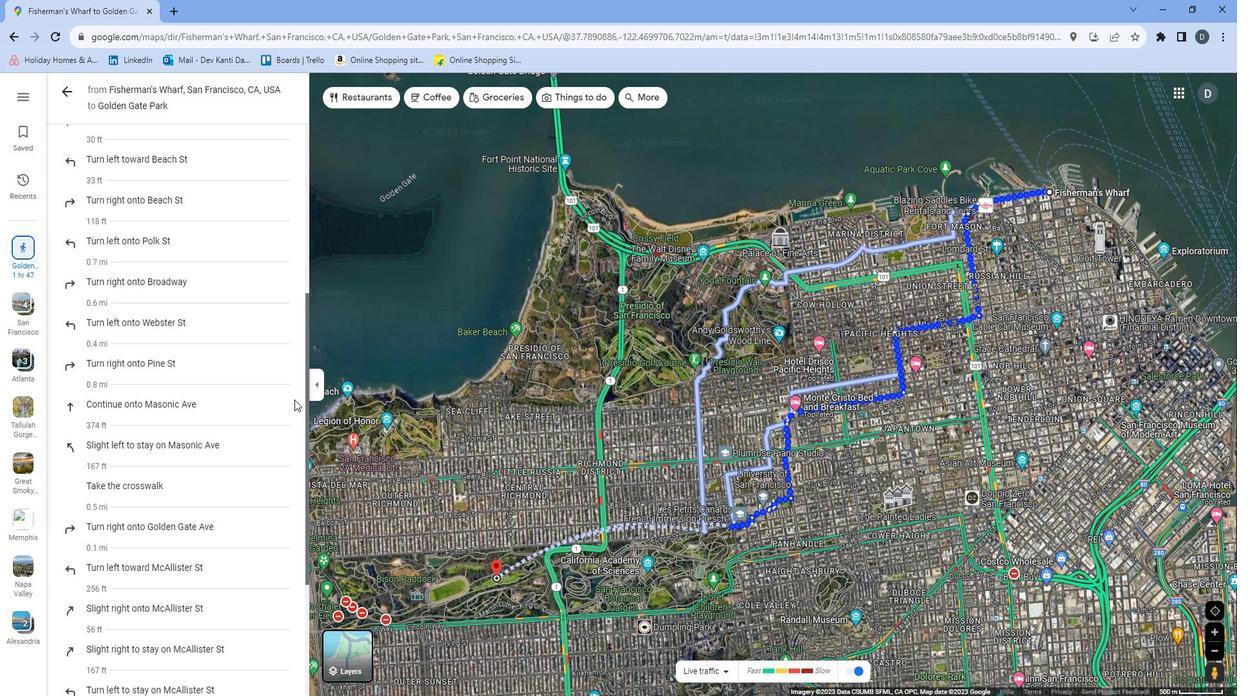 
Action: Mouse moved to (311, 403)
Screenshot: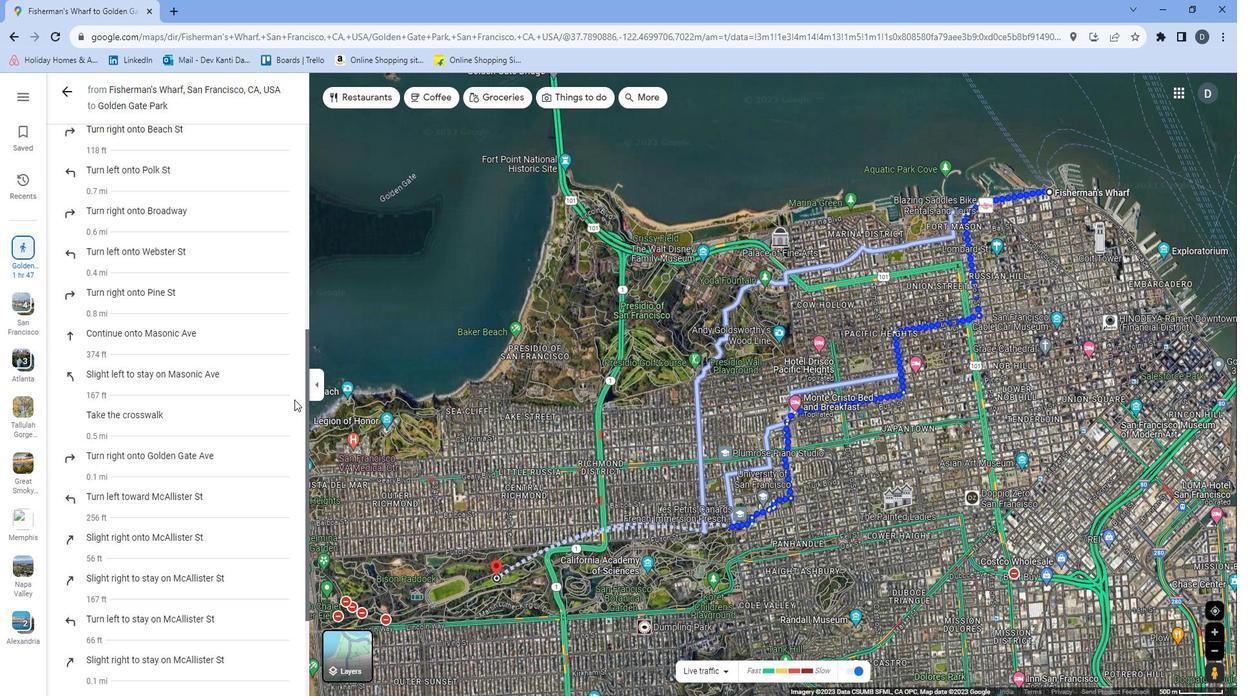 
Action: Mouse scrolled (311, 402) with delta (0, 0)
Screenshot: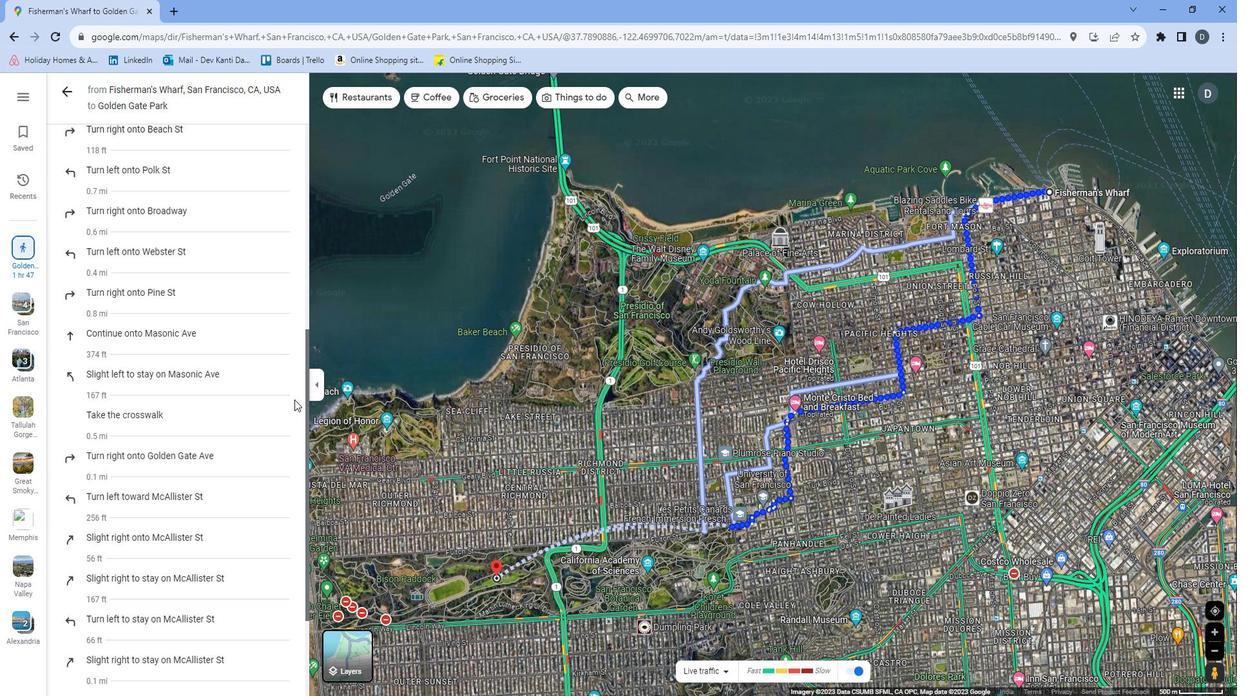 
Action: Mouse moved to (310, 404)
Screenshot: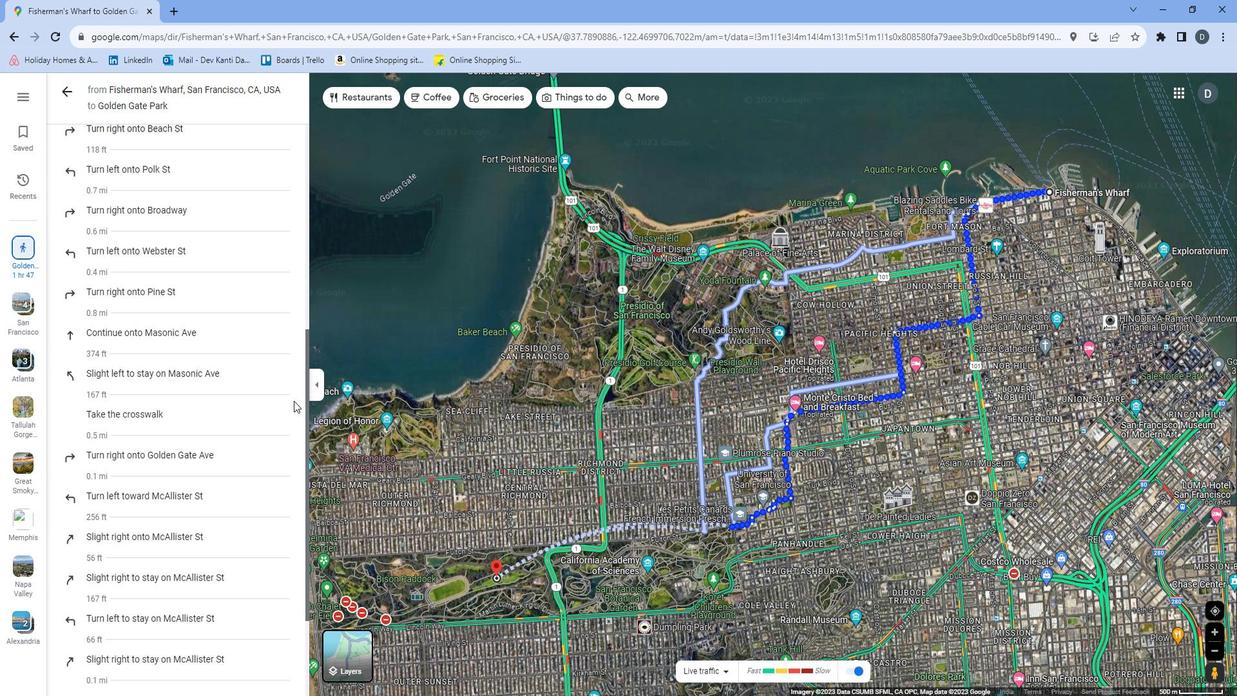
Action: Mouse scrolled (310, 403) with delta (0, 0)
Screenshot: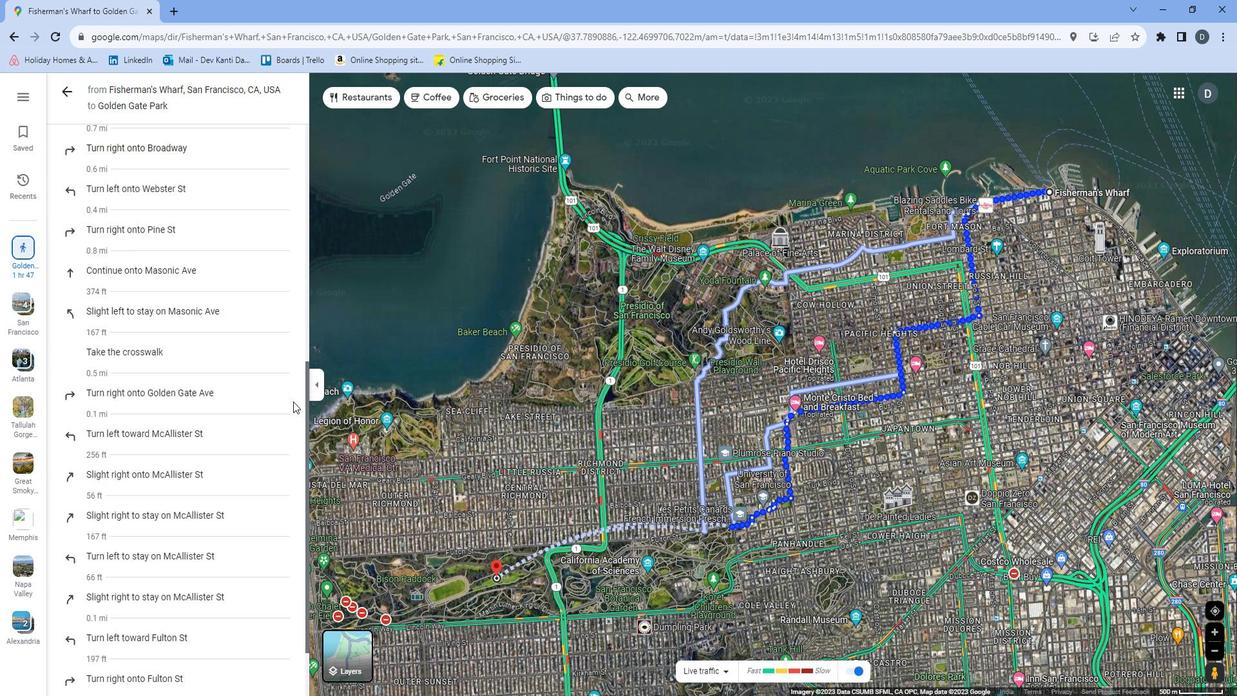 
Action: Mouse scrolled (310, 403) with delta (0, 0)
Screenshot: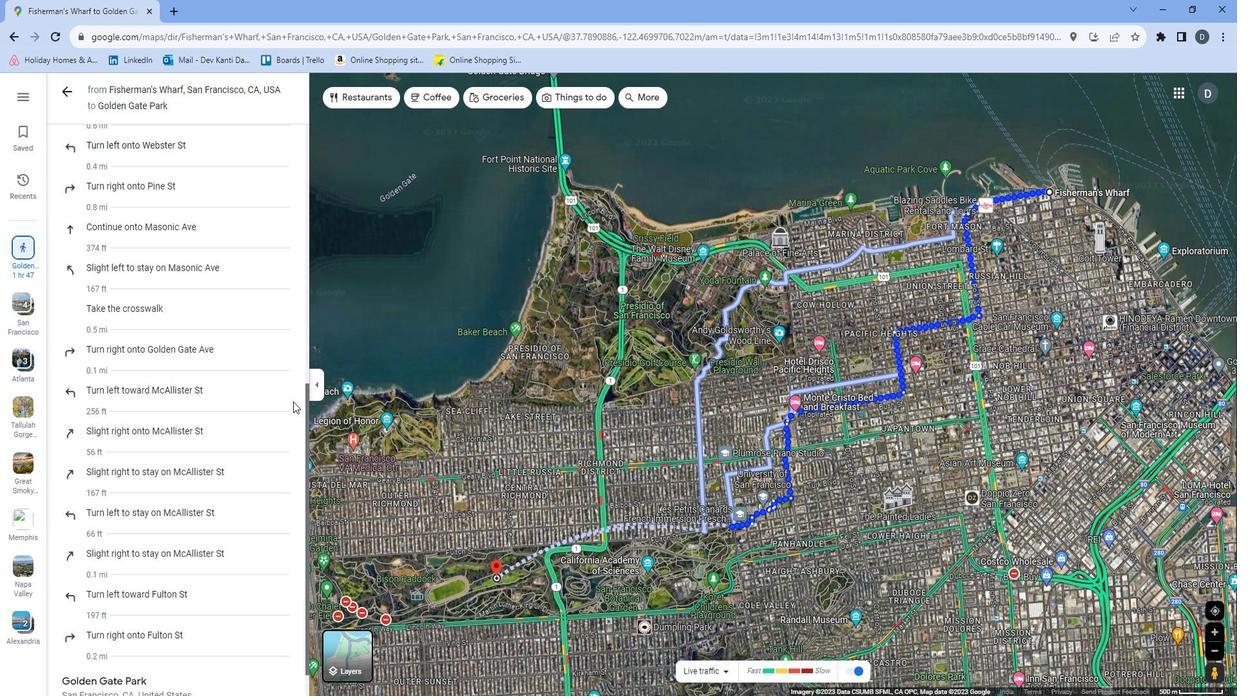 
Action: Mouse moved to (1105, 268)
Screenshot: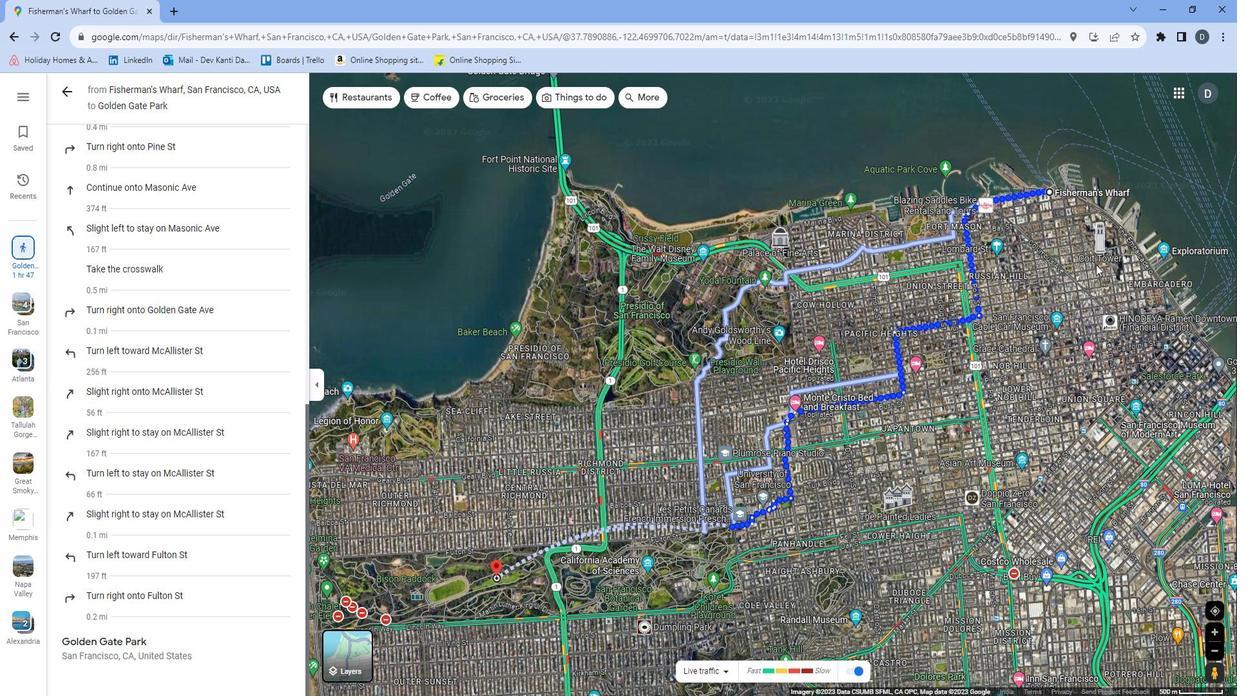 
Action: Mouse scrolled (1105, 268) with delta (0, 0)
Screenshot: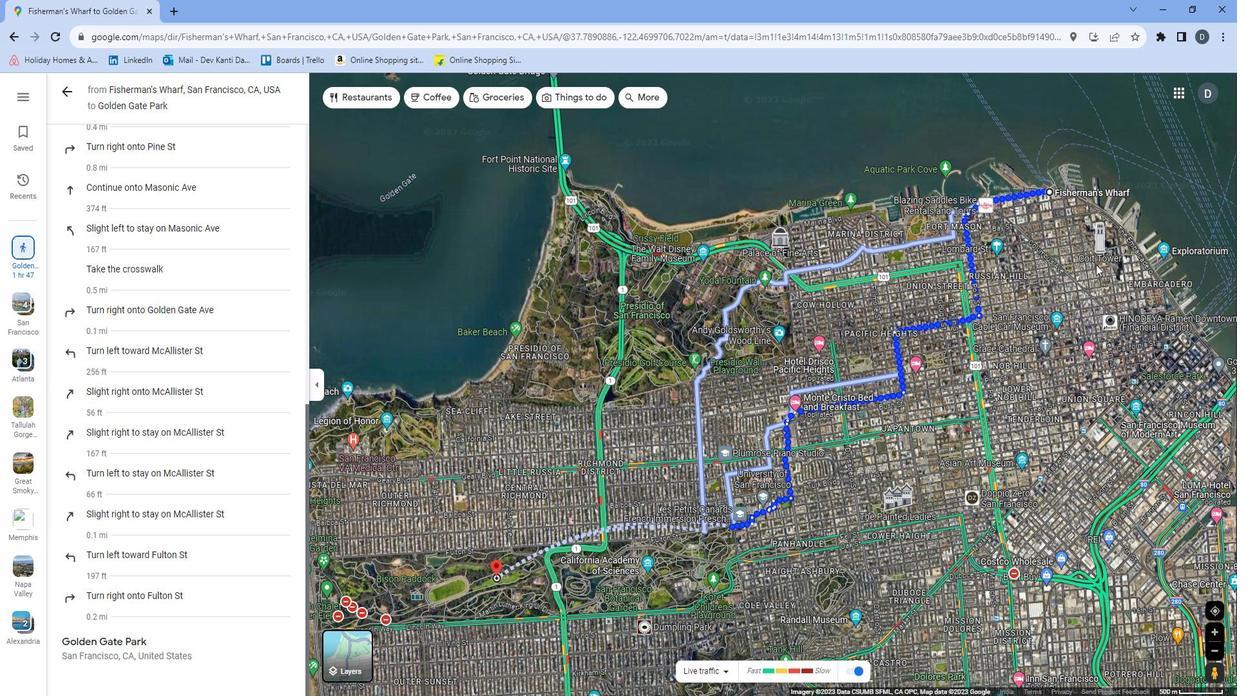 
Action: Mouse moved to (1080, 253)
Screenshot: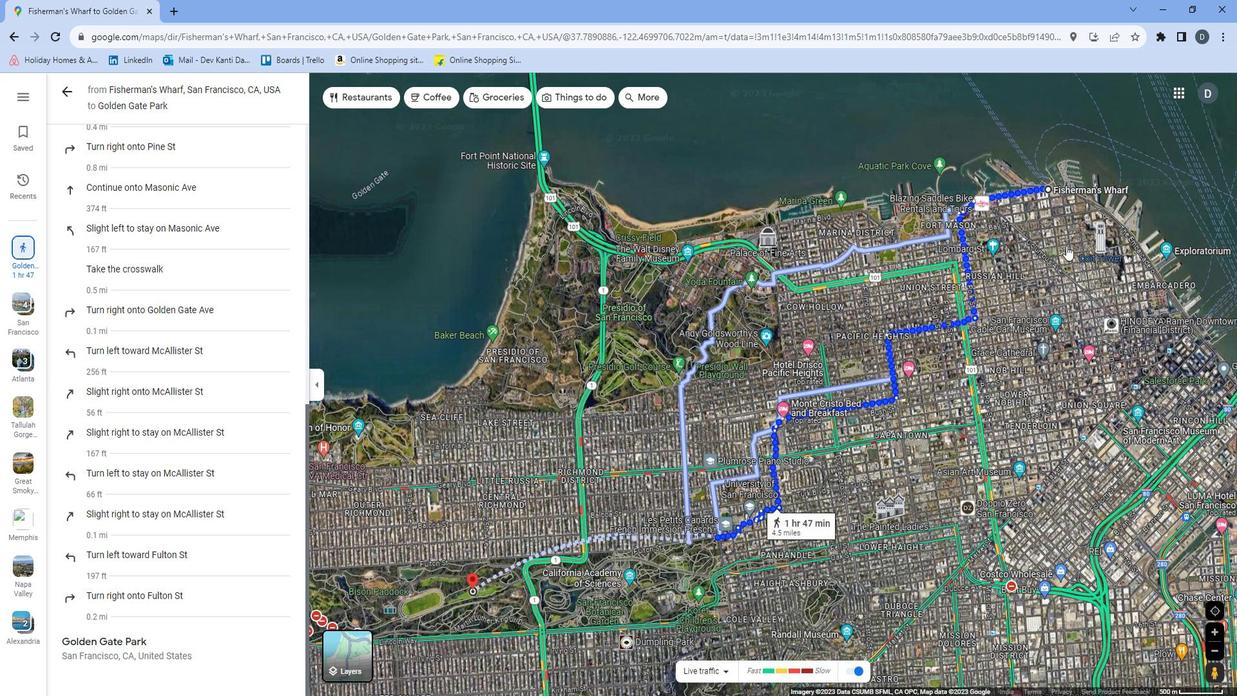 
Action: Mouse scrolled (1080, 253) with delta (0, 0)
Screenshot: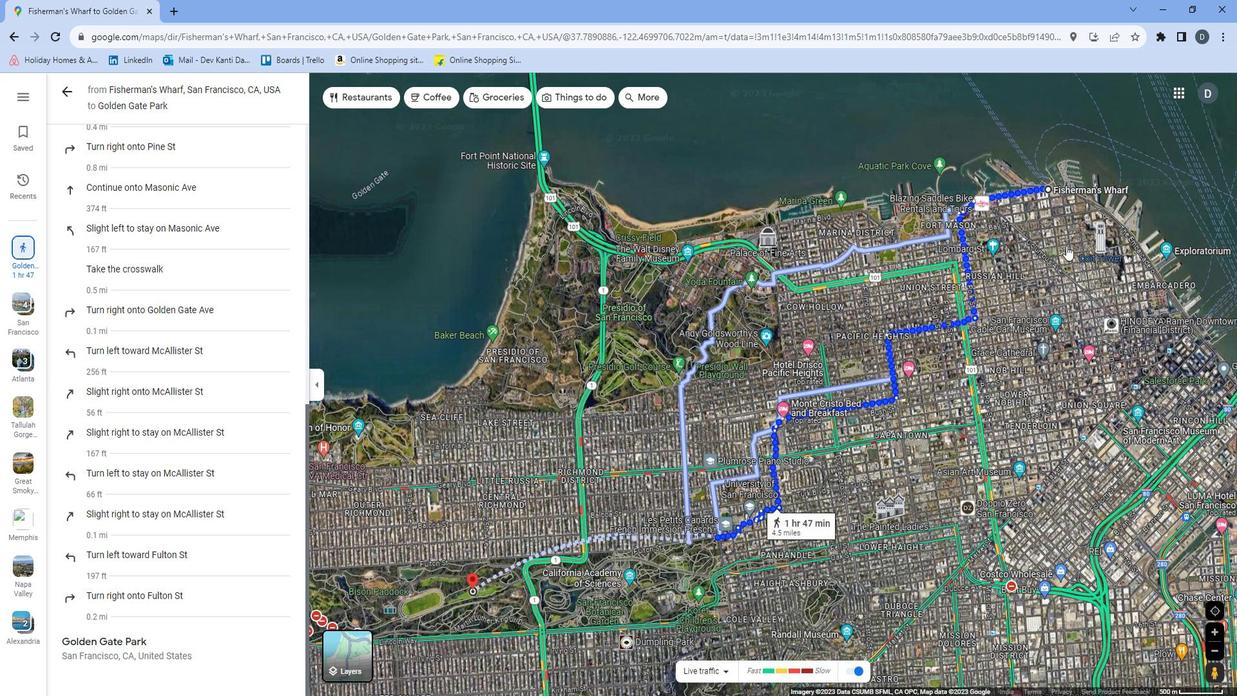
Action: Mouse moved to (1071, 245)
Screenshot: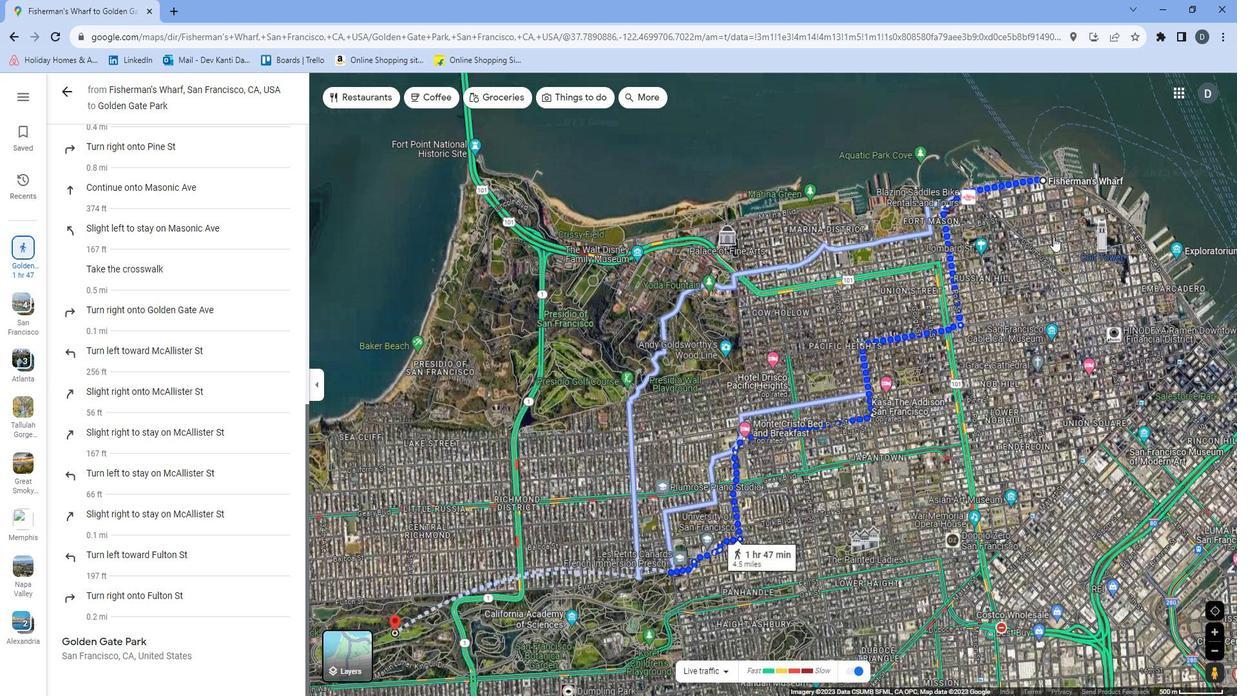 
Action: Mouse scrolled (1071, 246) with delta (0, 0)
Screenshot: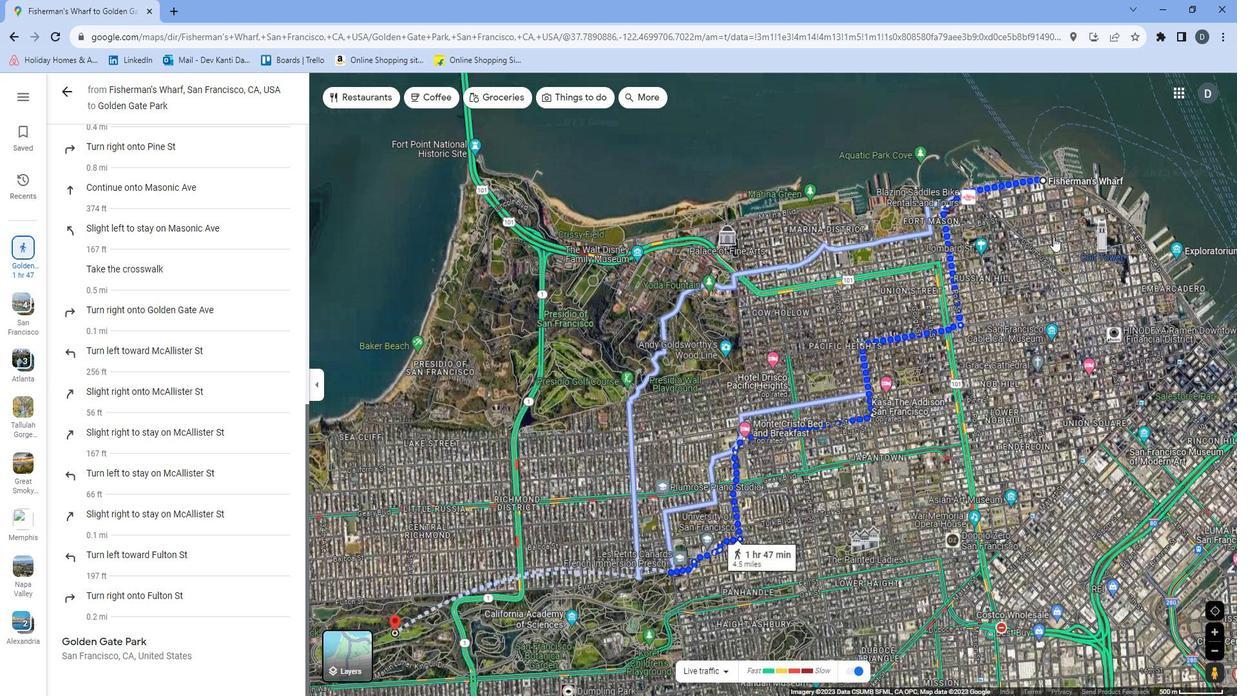 
Action: Mouse moved to (1066, 237)
Screenshot: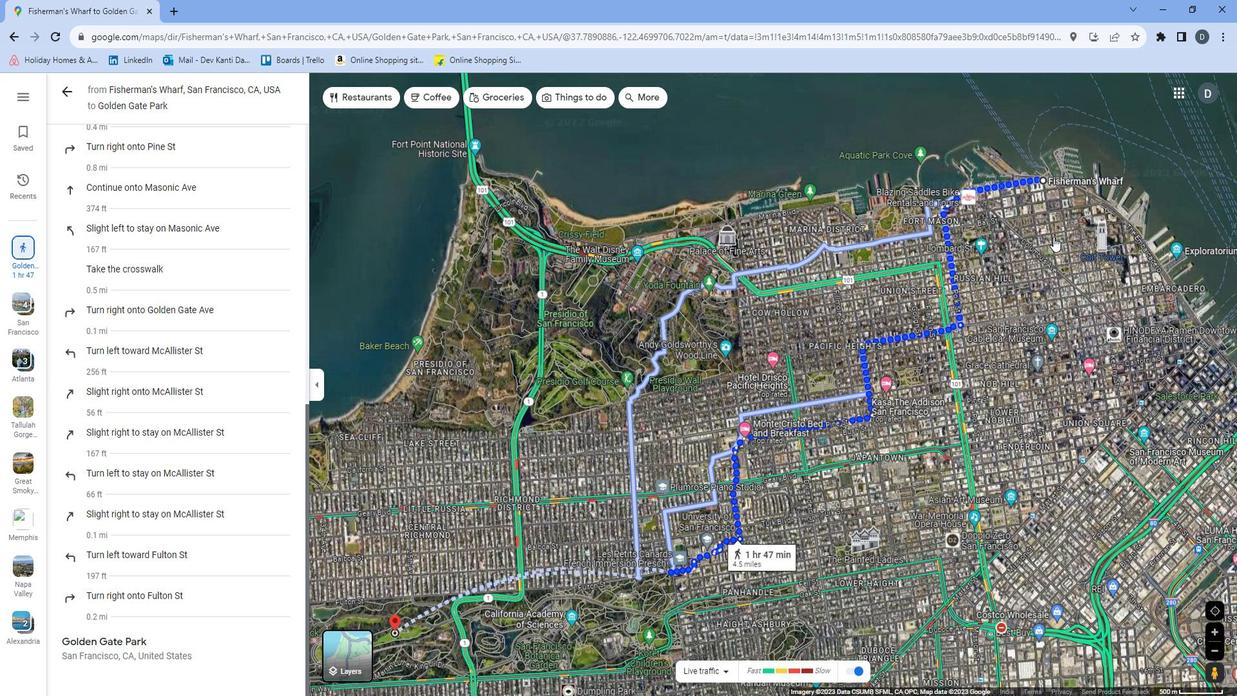 
Action: Mouse scrolled (1066, 238) with delta (0, 0)
Screenshot: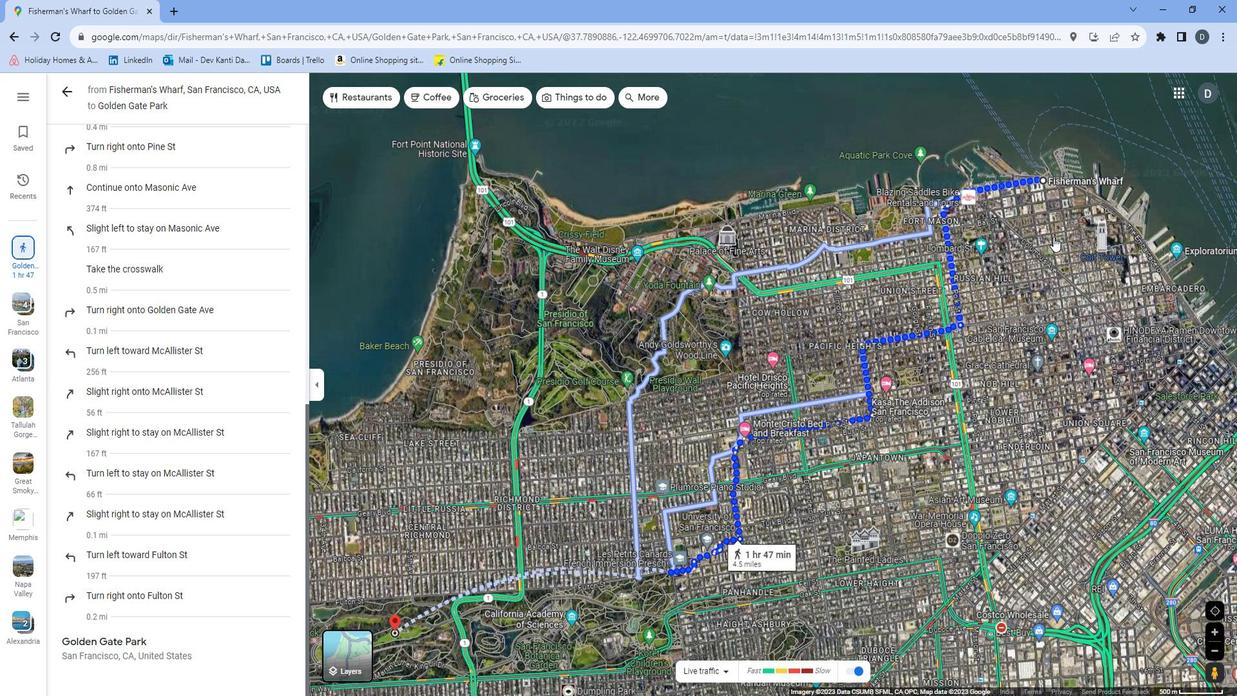 
Action: Mouse moved to (1056, 222)
Screenshot: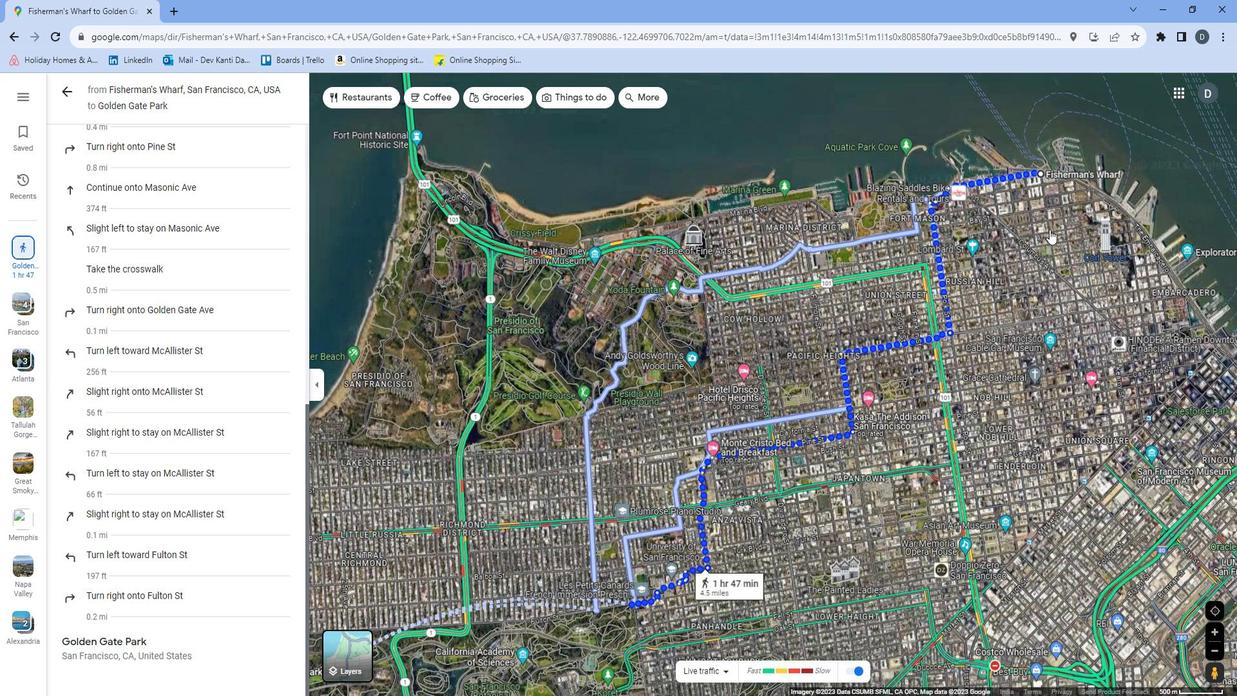 
Action: Mouse scrolled (1056, 222) with delta (0, 0)
Screenshot: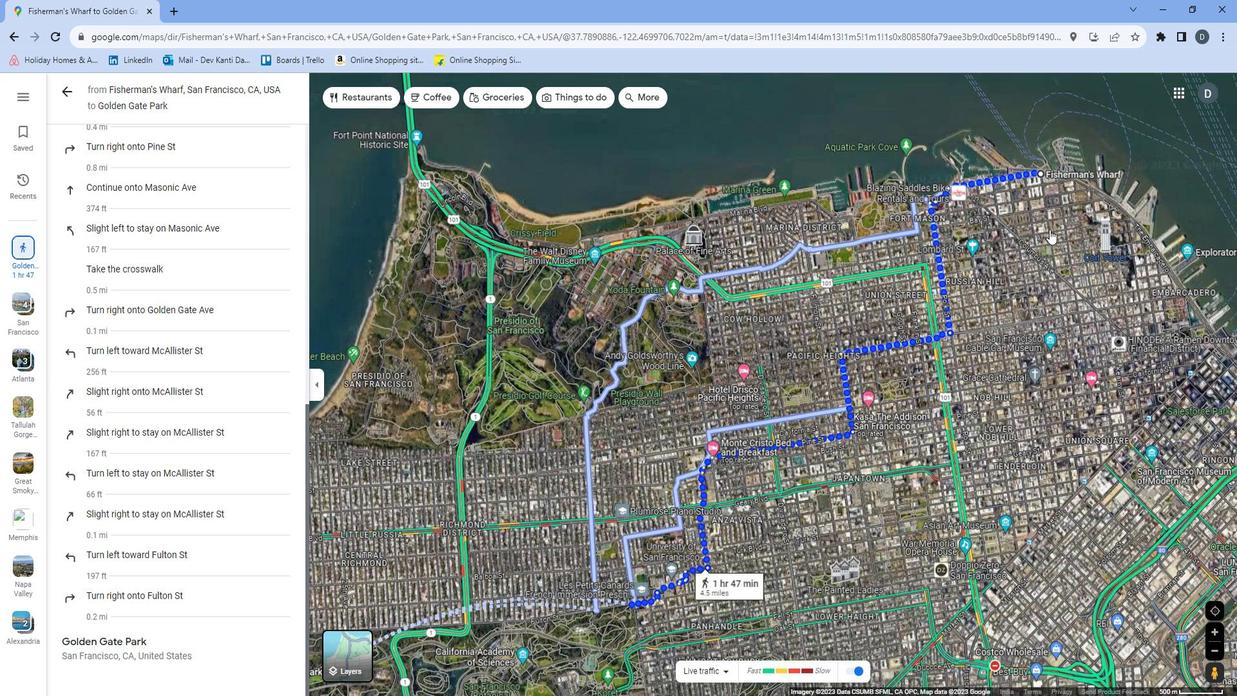
Action: Mouse moved to (1056, 207)
Screenshot: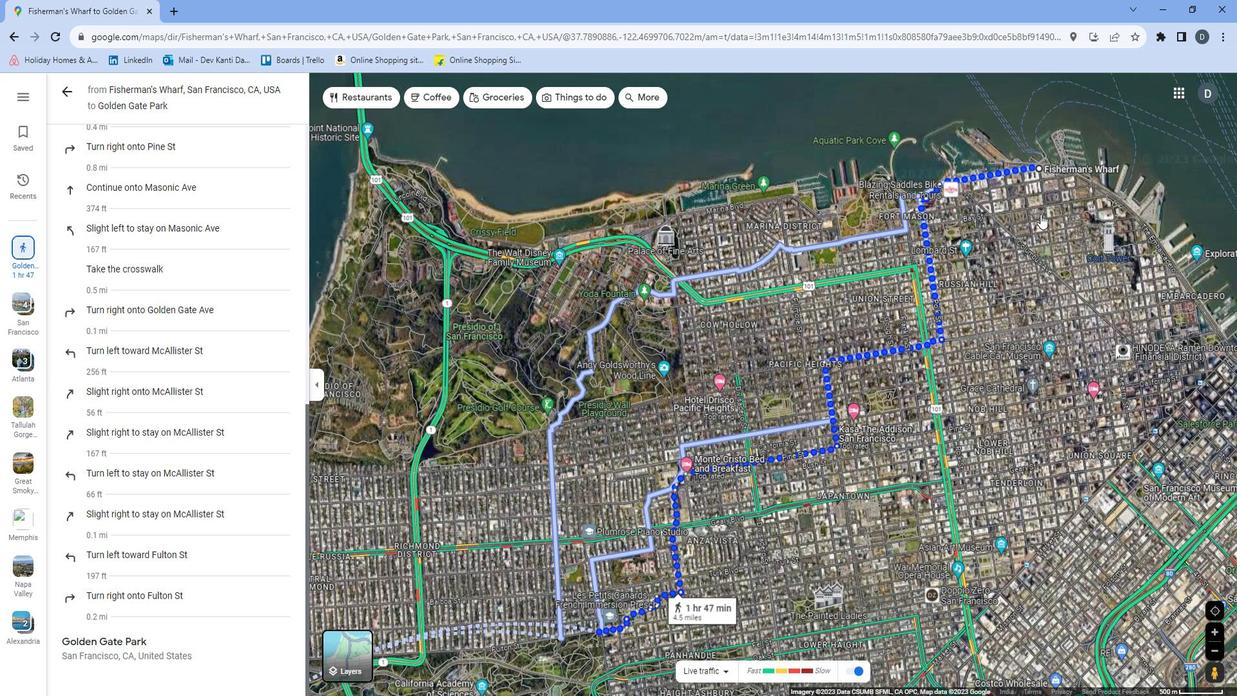 
Action: Mouse scrolled (1056, 208) with delta (0, 0)
Screenshot: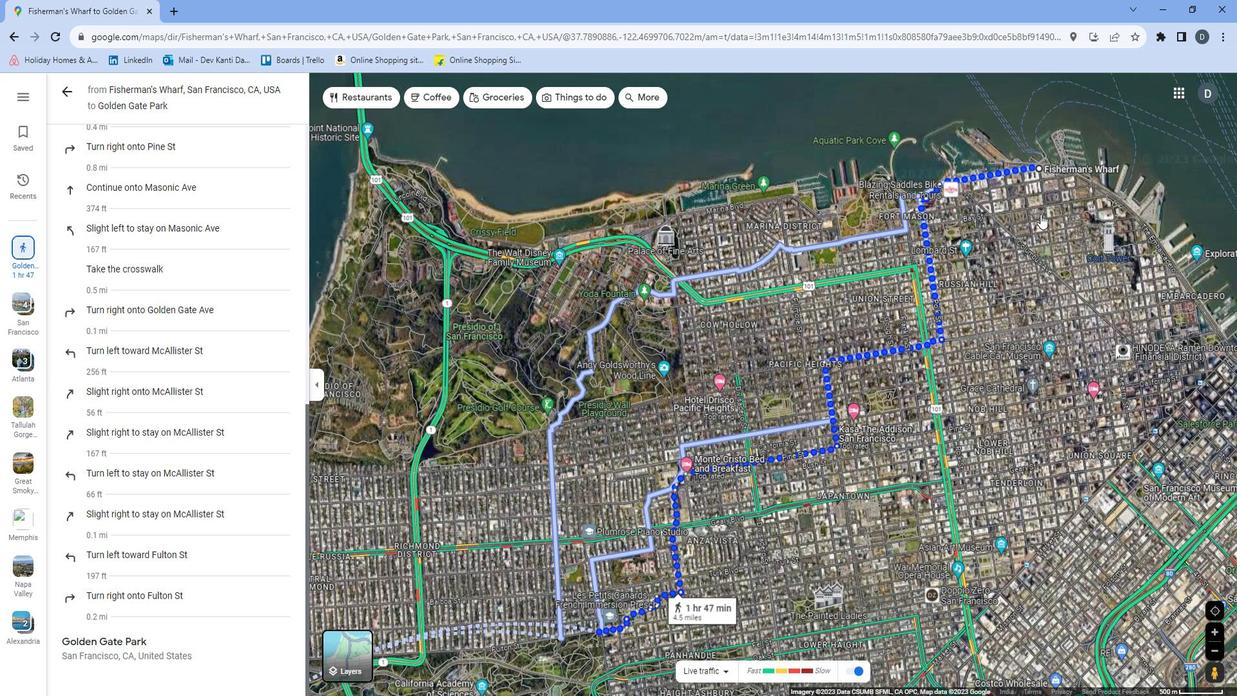 
Action: Mouse moved to (1058, 198)
Screenshot: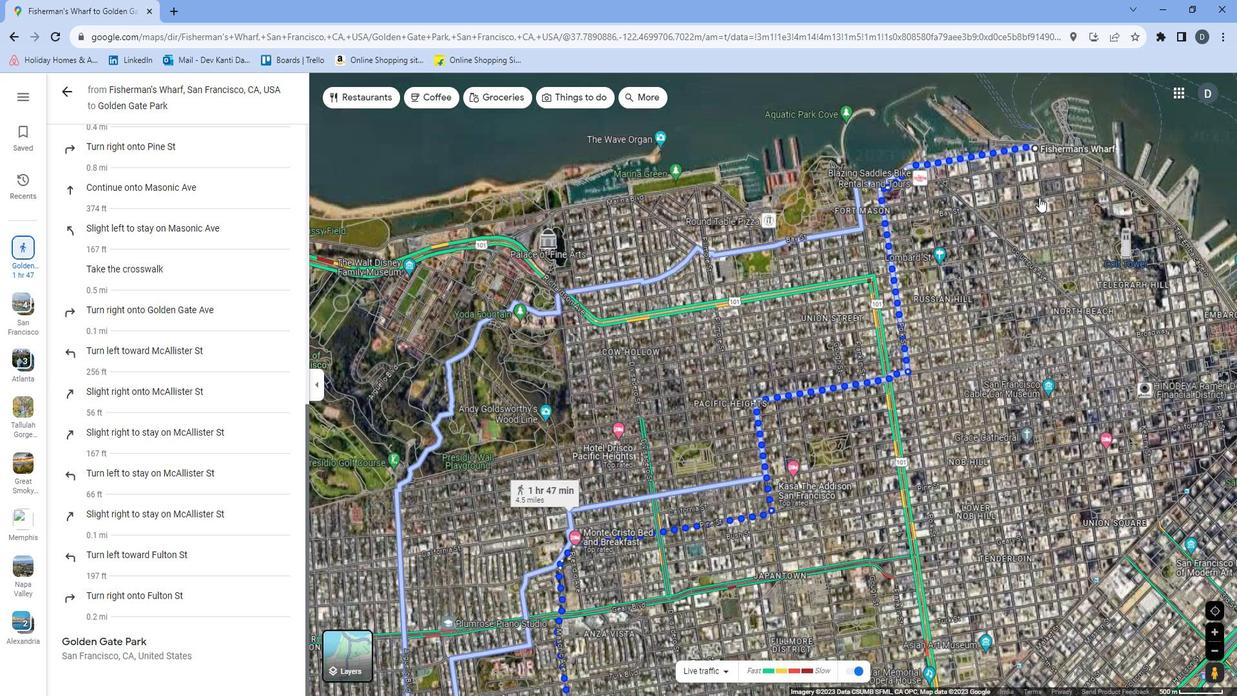 
Action: Mouse scrolled (1058, 199) with delta (0, 0)
Screenshot: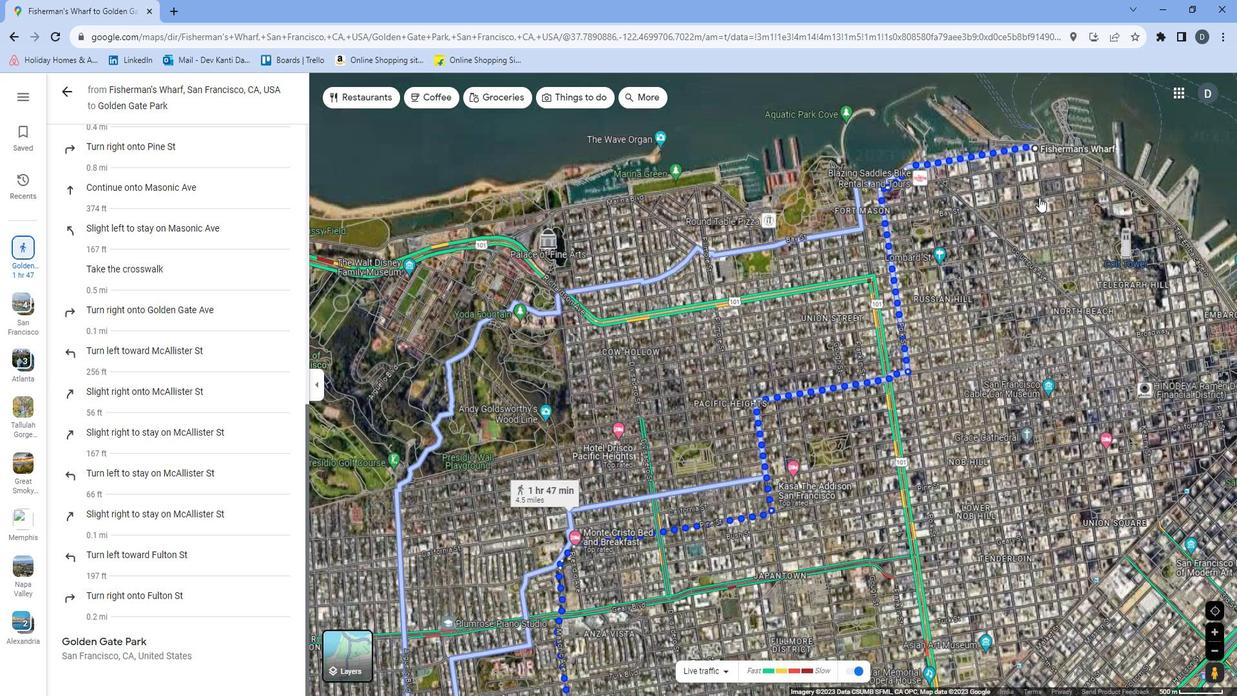 
Action: Mouse moved to (1057, 175)
Screenshot: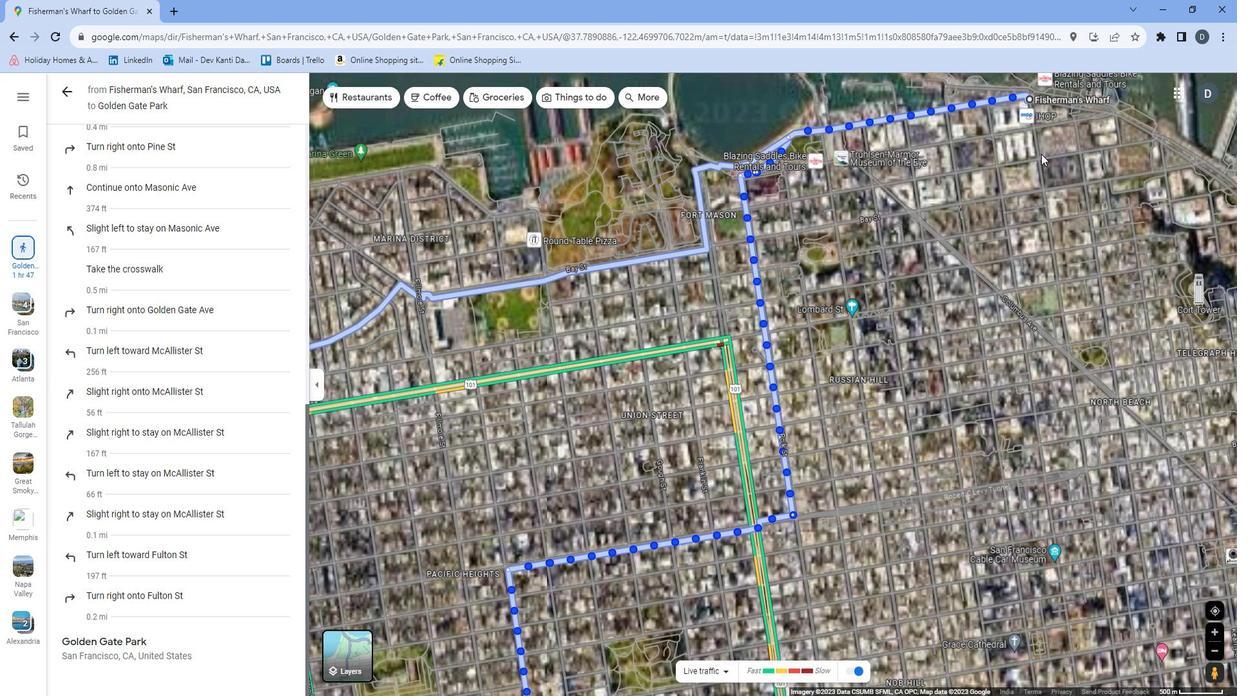 
Action: Mouse pressed left at (1057, 175)
Screenshot: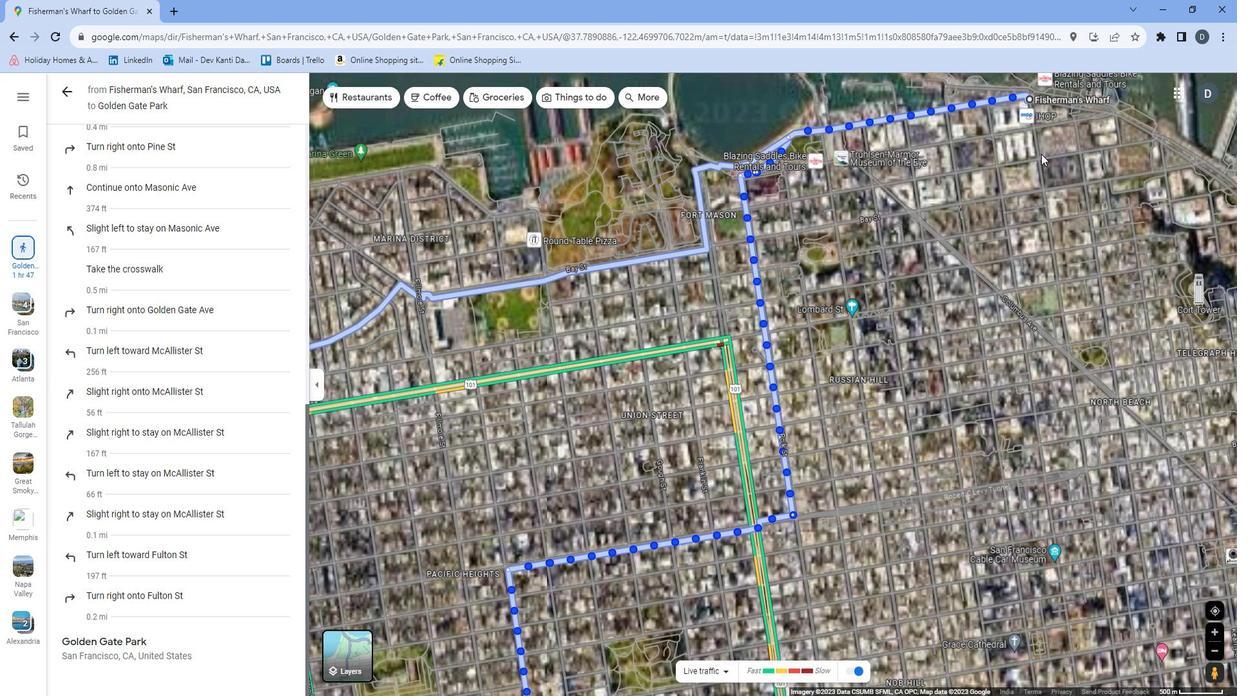 
Action: Mouse moved to (1014, 226)
Screenshot: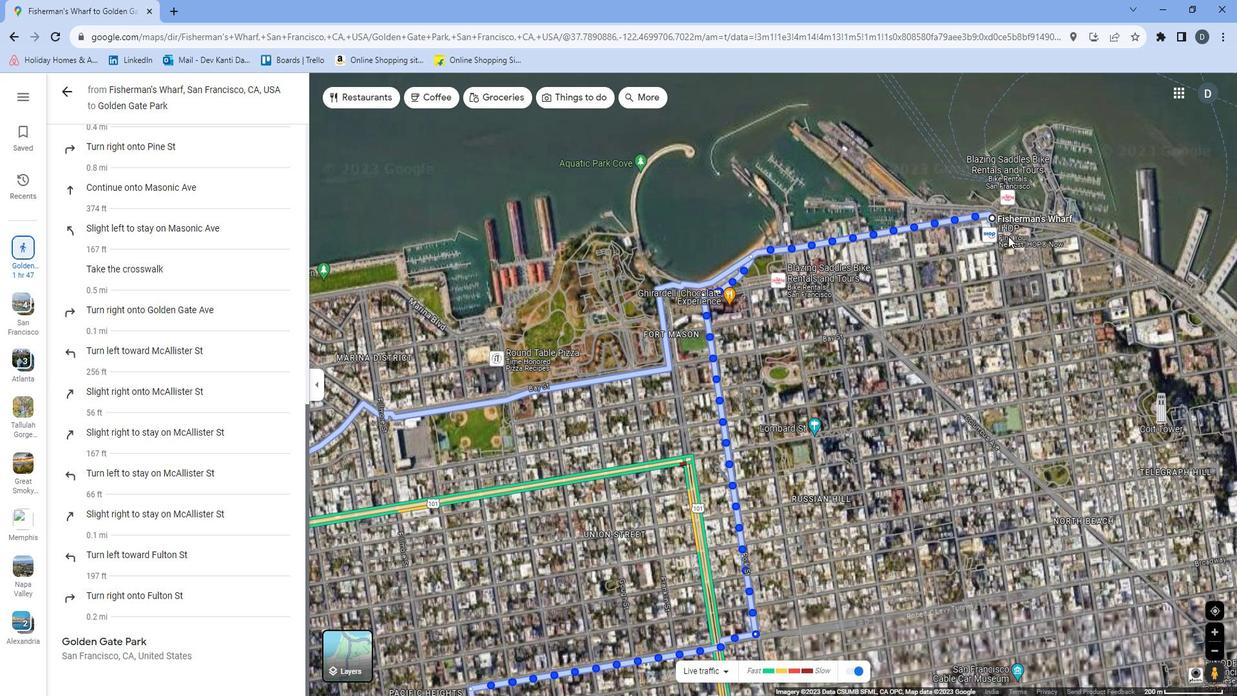 
Action: Mouse scrolled (1014, 226) with delta (0, 0)
Screenshot: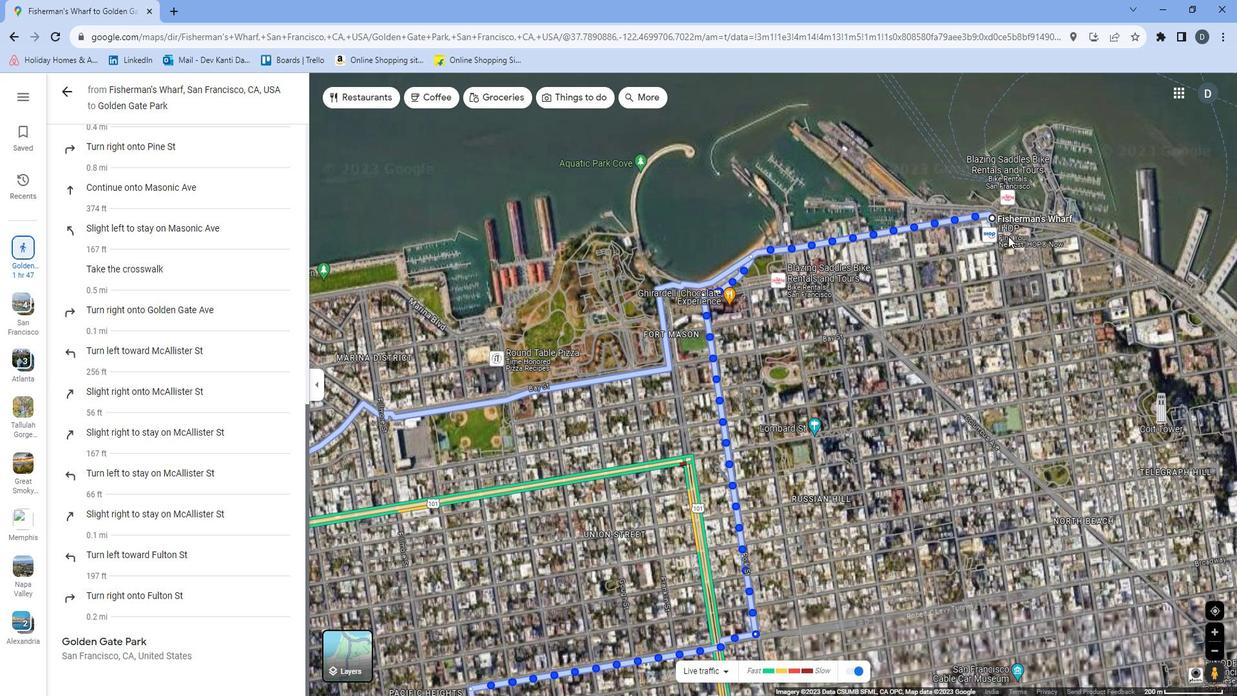 
Action: Mouse moved to (991, 213)
Screenshot: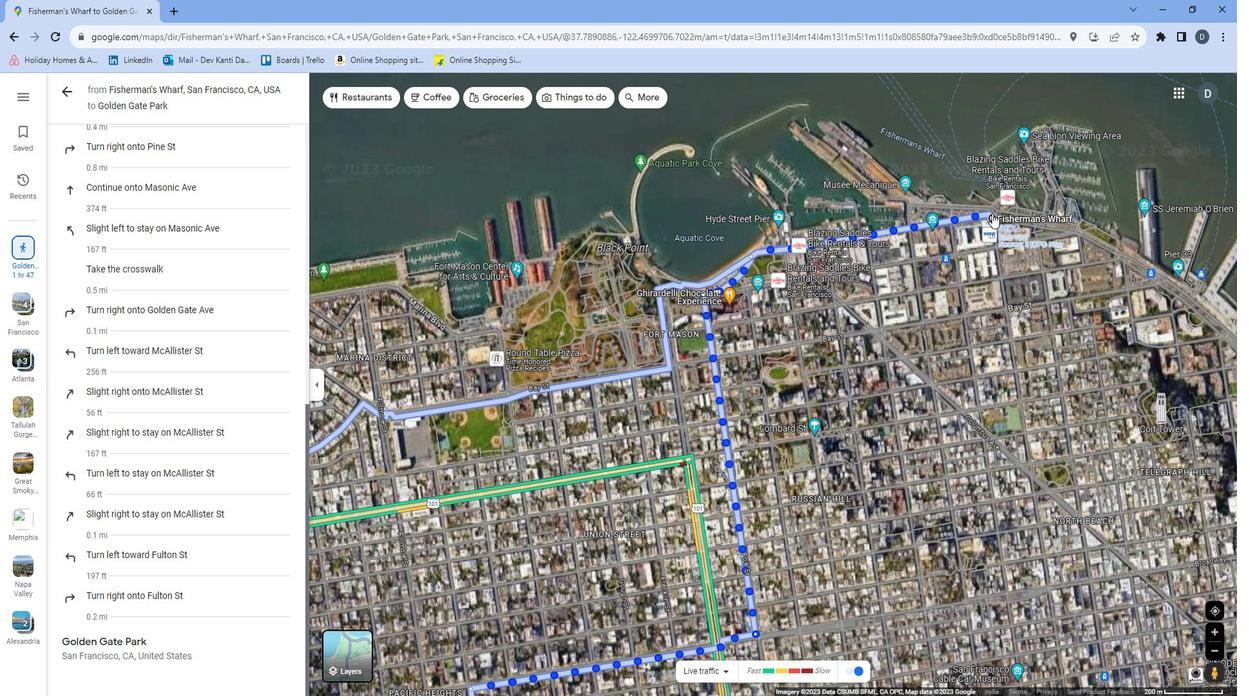 
Action: Mouse scrolled (991, 213) with delta (0, 0)
Screenshot: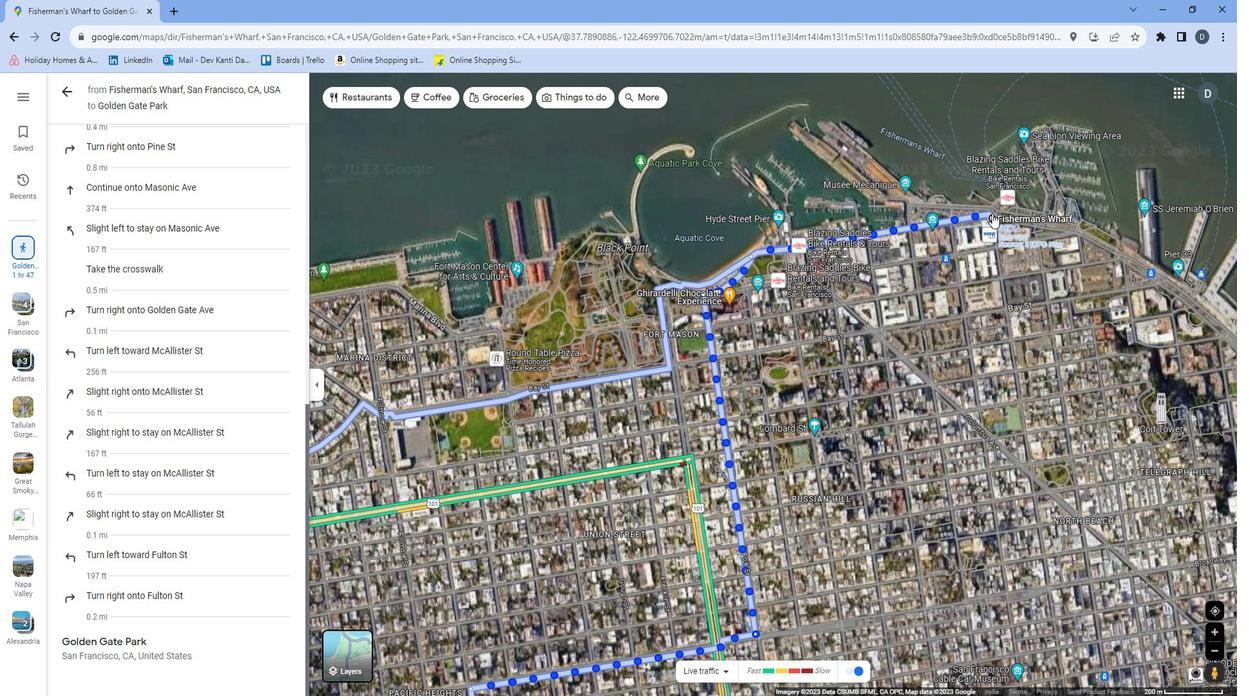 
Action: Mouse moved to (986, 209)
Screenshot: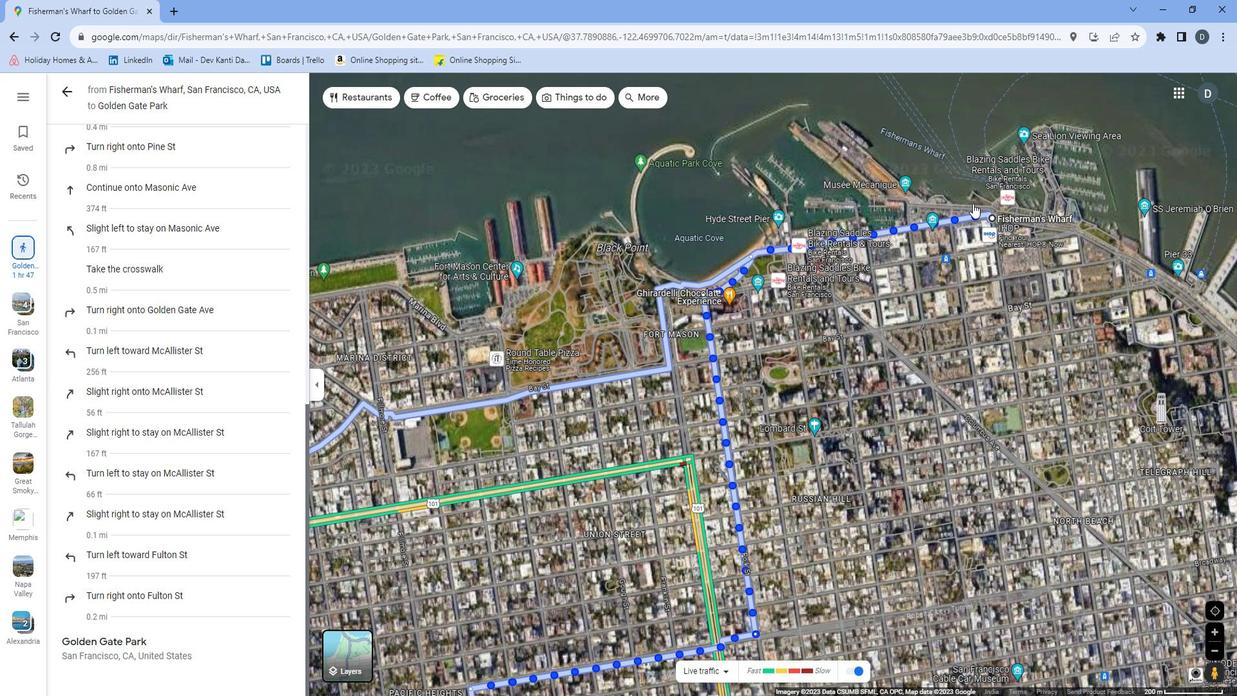 
Action: Mouse scrolled (986, 210) with delta (0, 0)
Screenshot: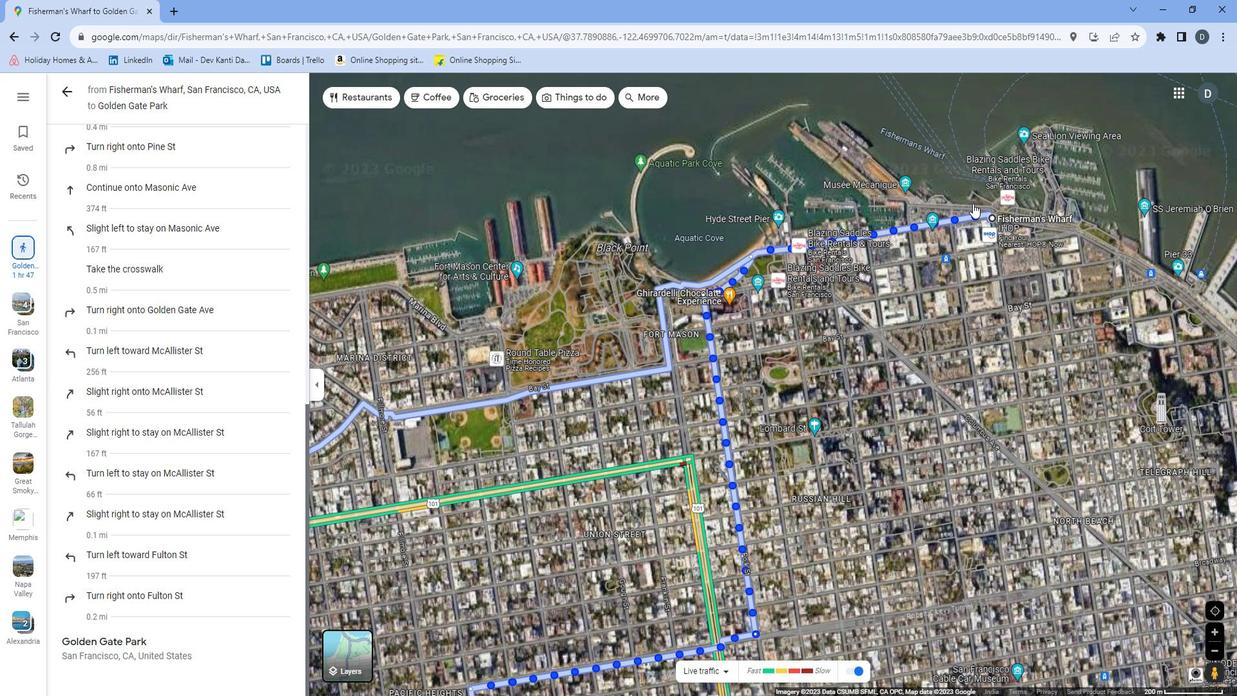 
Action: Mouse scrolled (986, 210) with delta (0, 0)
Screenshot: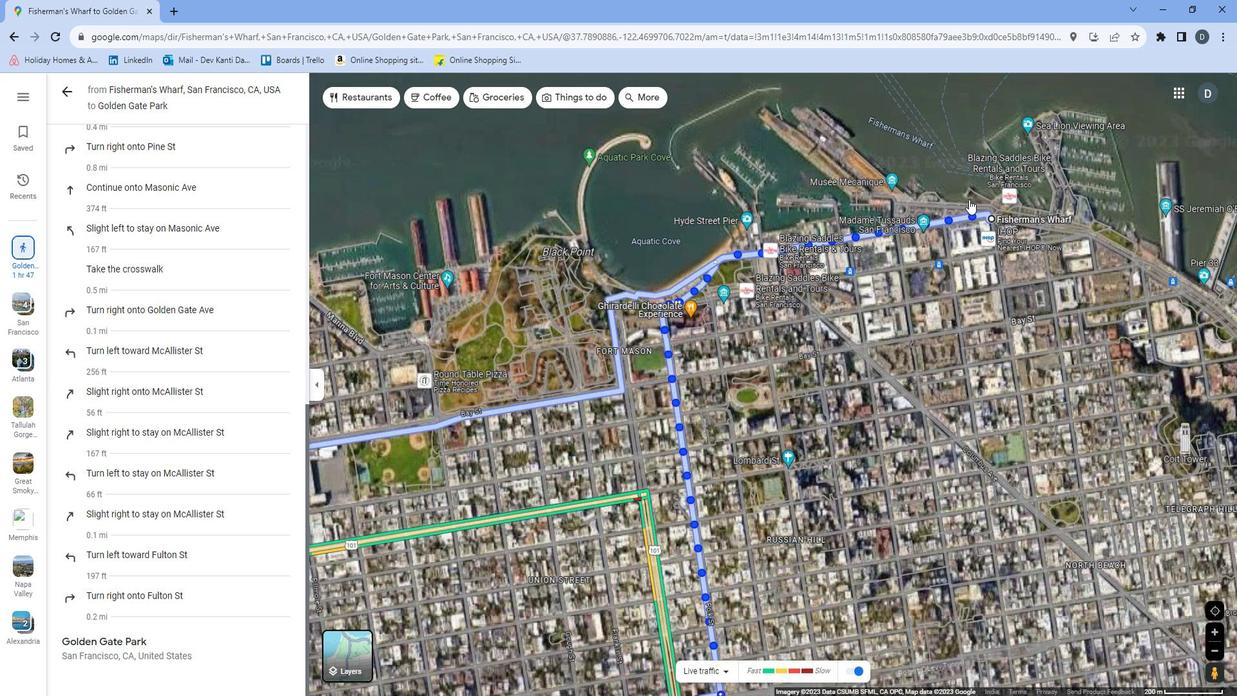 
Action: Mouse scrolled (986, 210) with delta (0, 0)
Screenshot: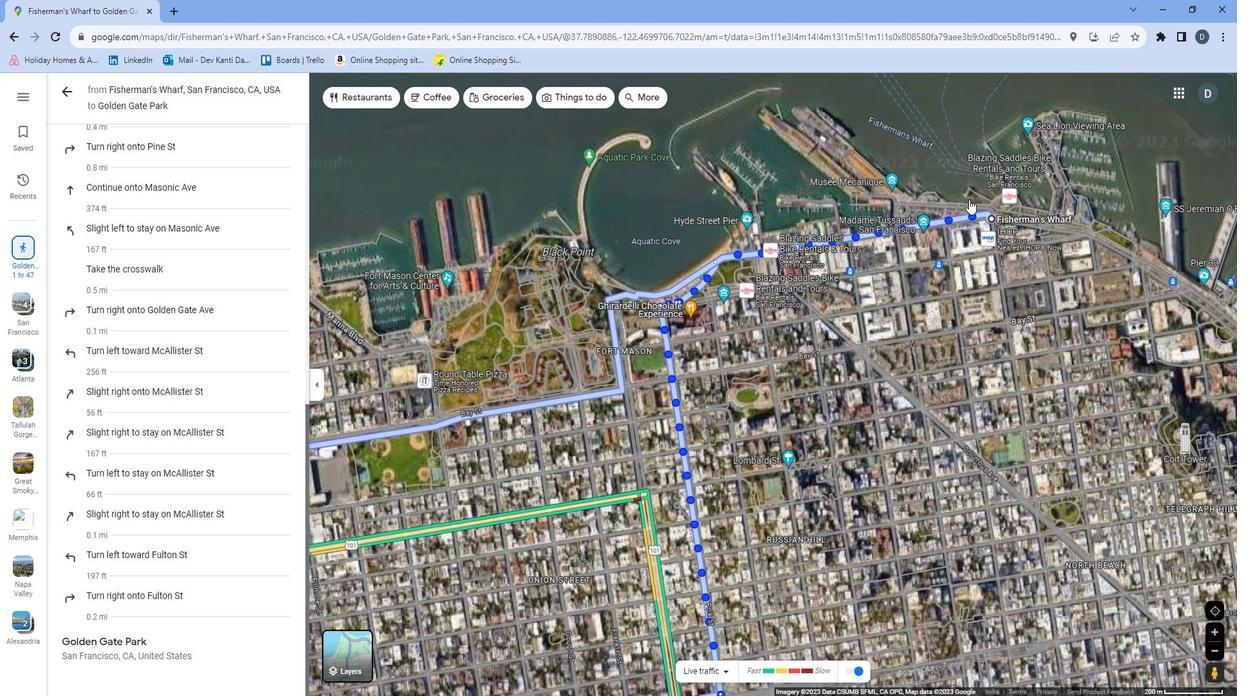 
Action: Mouse moved to (997, 272)
Screenshot: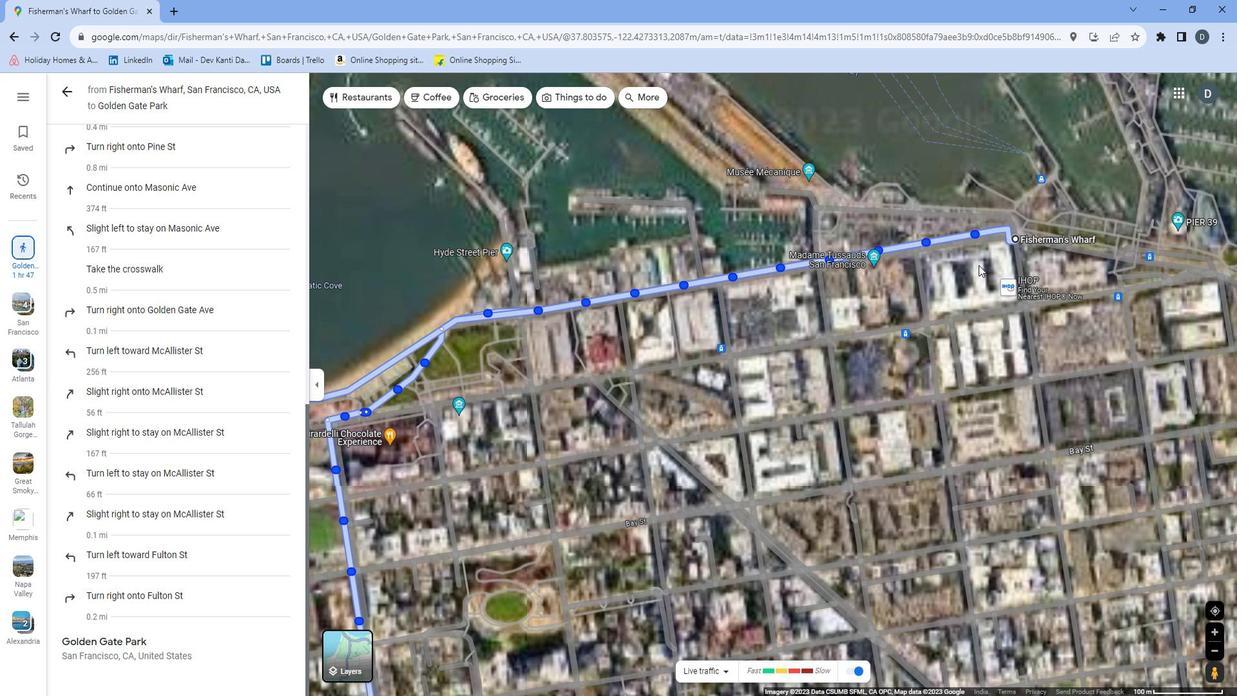 
Action: Mouse scrolled (997, 273) with delta (0, 0)
Screenshot: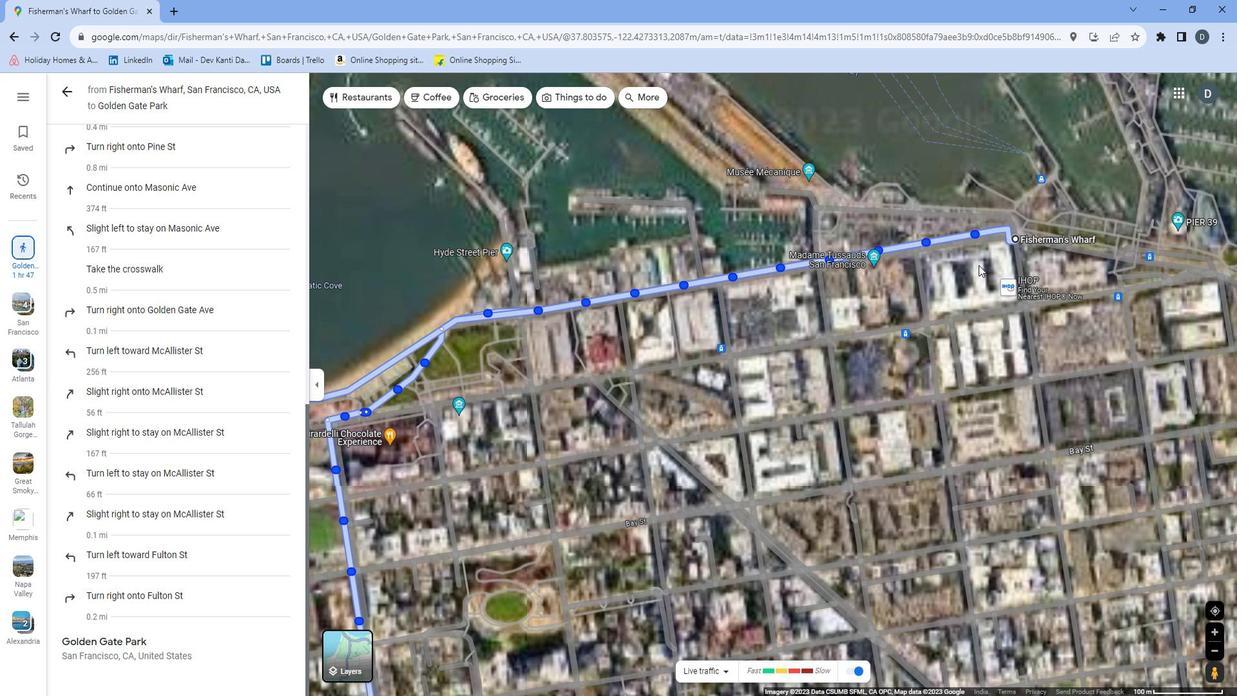 
Action: Mouse moved to (998, 272)
Screenshot: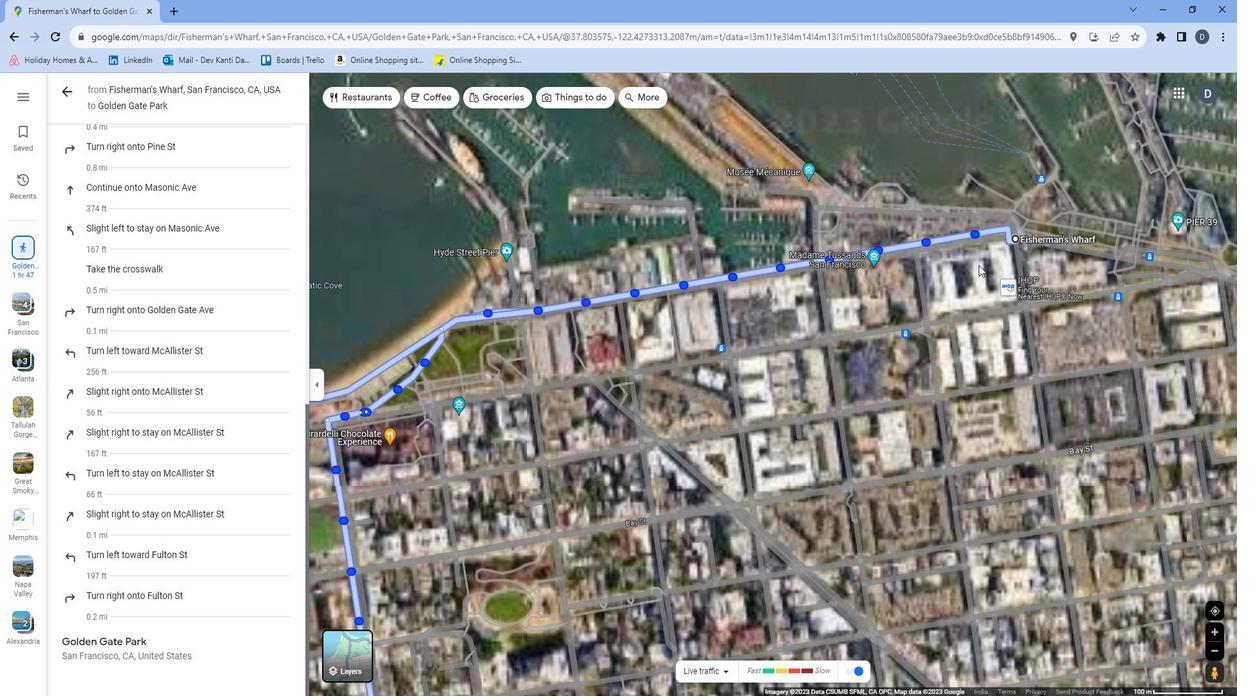 
Action: Mouse scrolled (998, 273) with delta (0, 0)
Screenshot: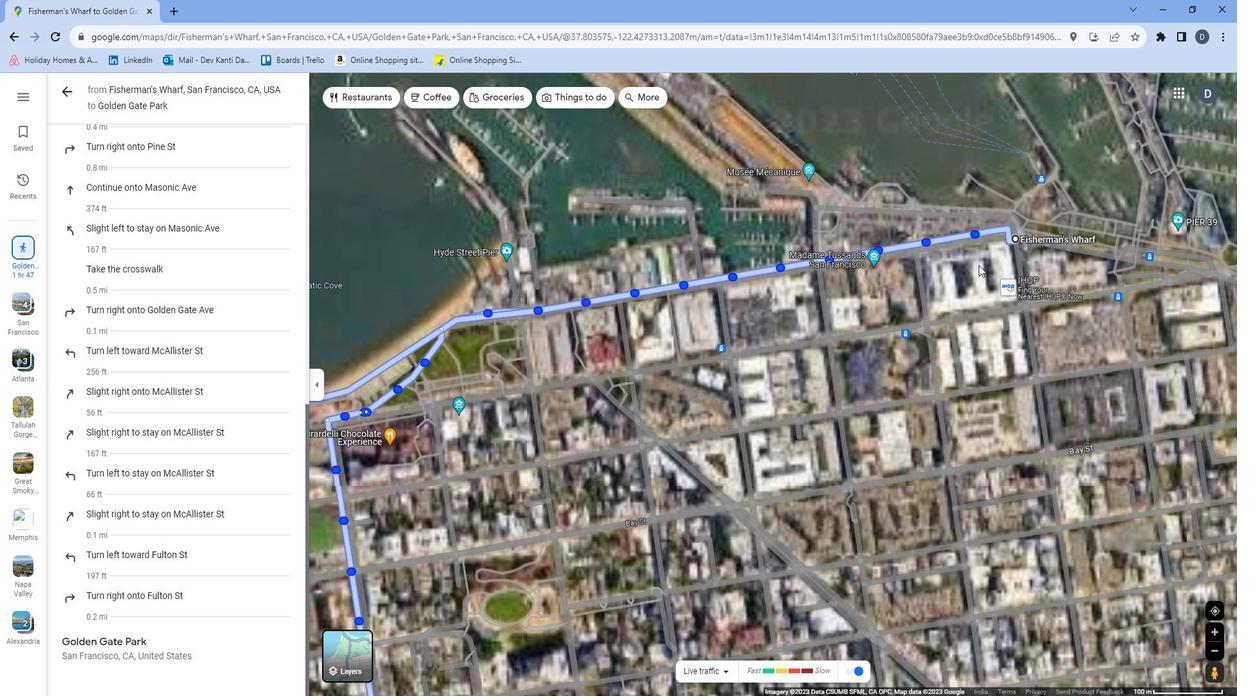 
Action: Mouse scrolled (998, 273) with delta (0, 0)
Screenshot: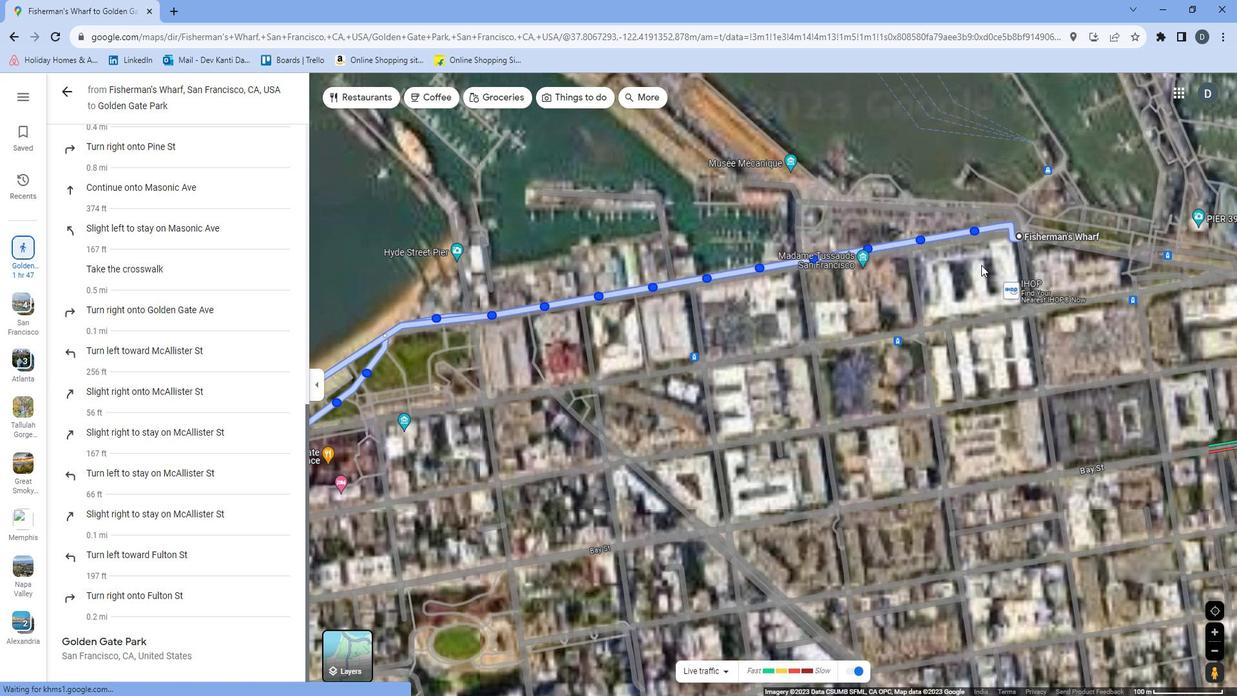 
Action: Mouse moved to (1062, 203)
Screenshot: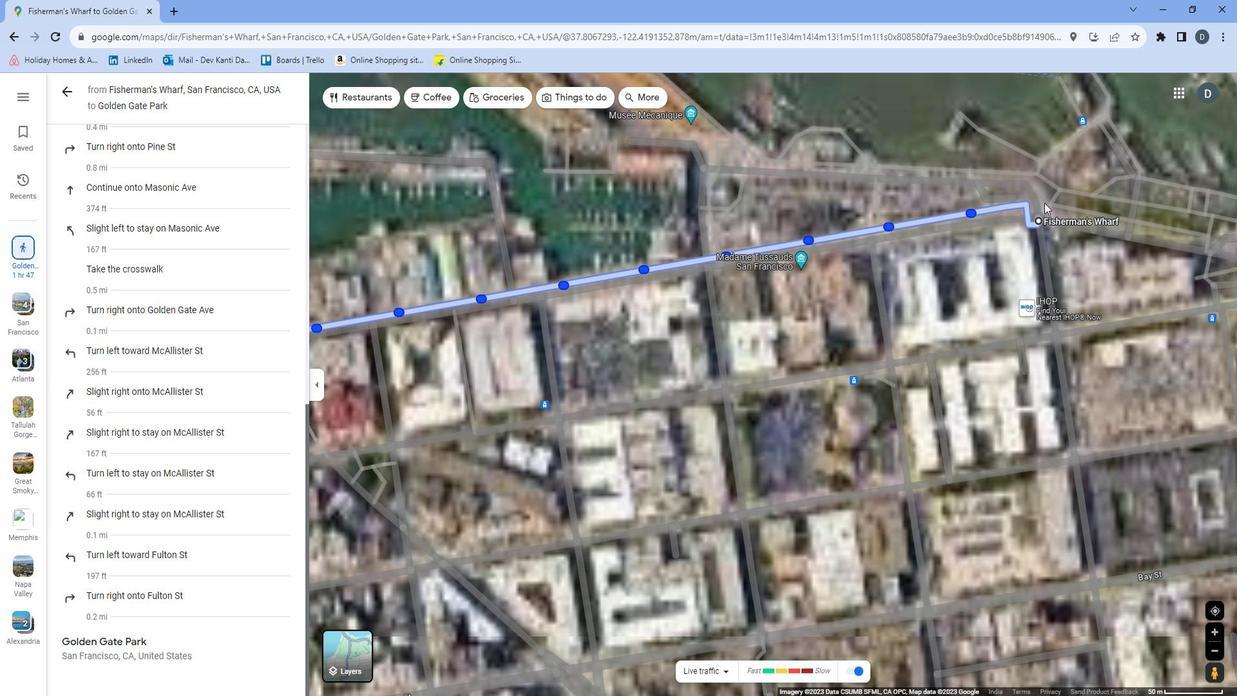 
Action: Mouse scrolled (1062, 203) with delta (0, 0)
Screenshot: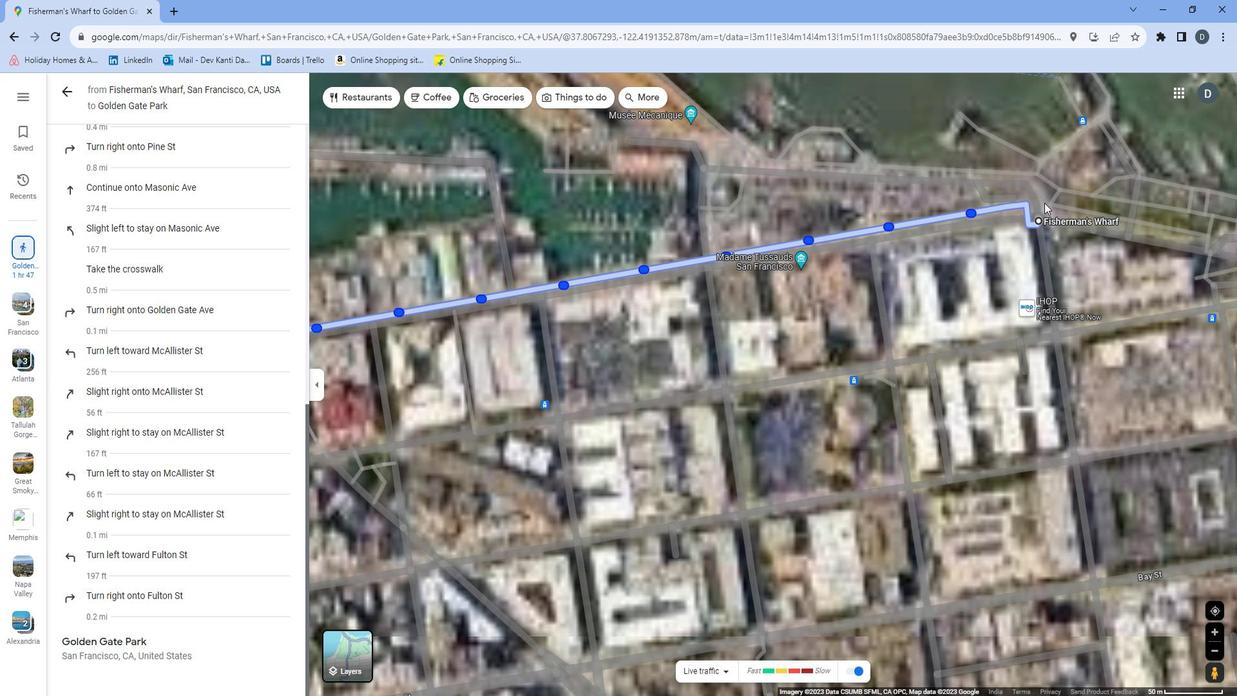 
Action: Mouse scrolled (1062, 203) with delta (0, 0)
Screenshot: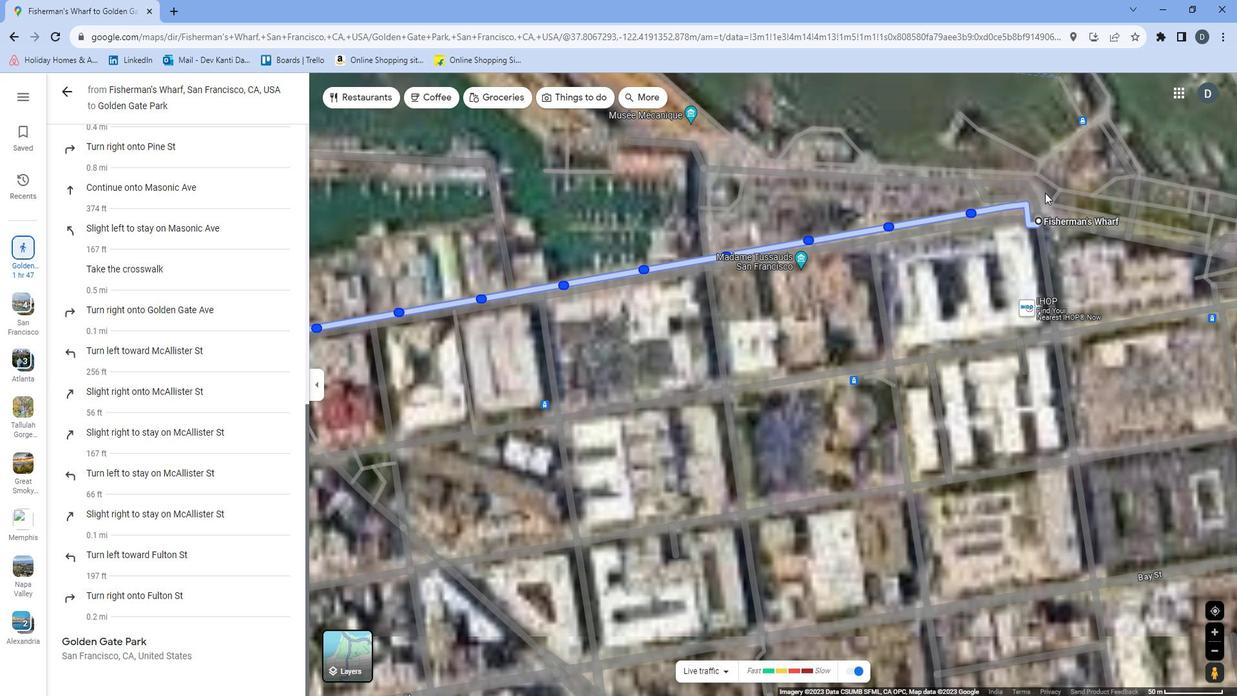 
Action: Mouse moved to (1020, 255)
Screenshot: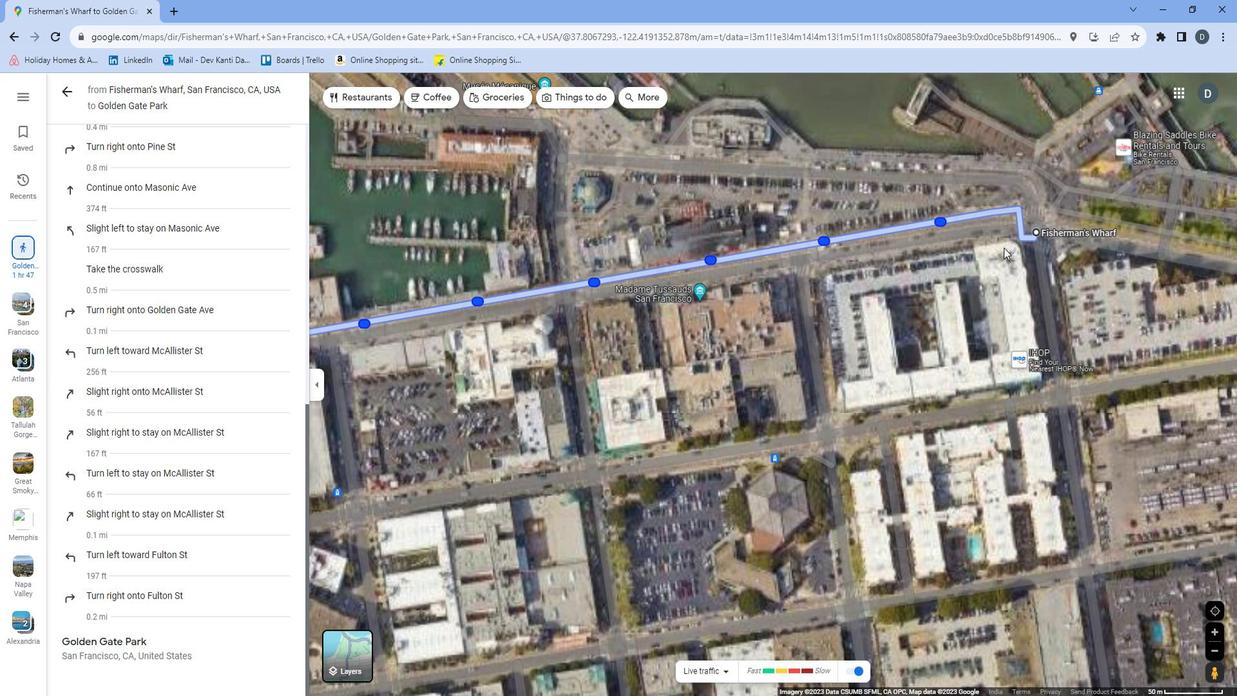 
Action: Mouse scrolled (1020, 256) with delta (0, 0)
Screenshot: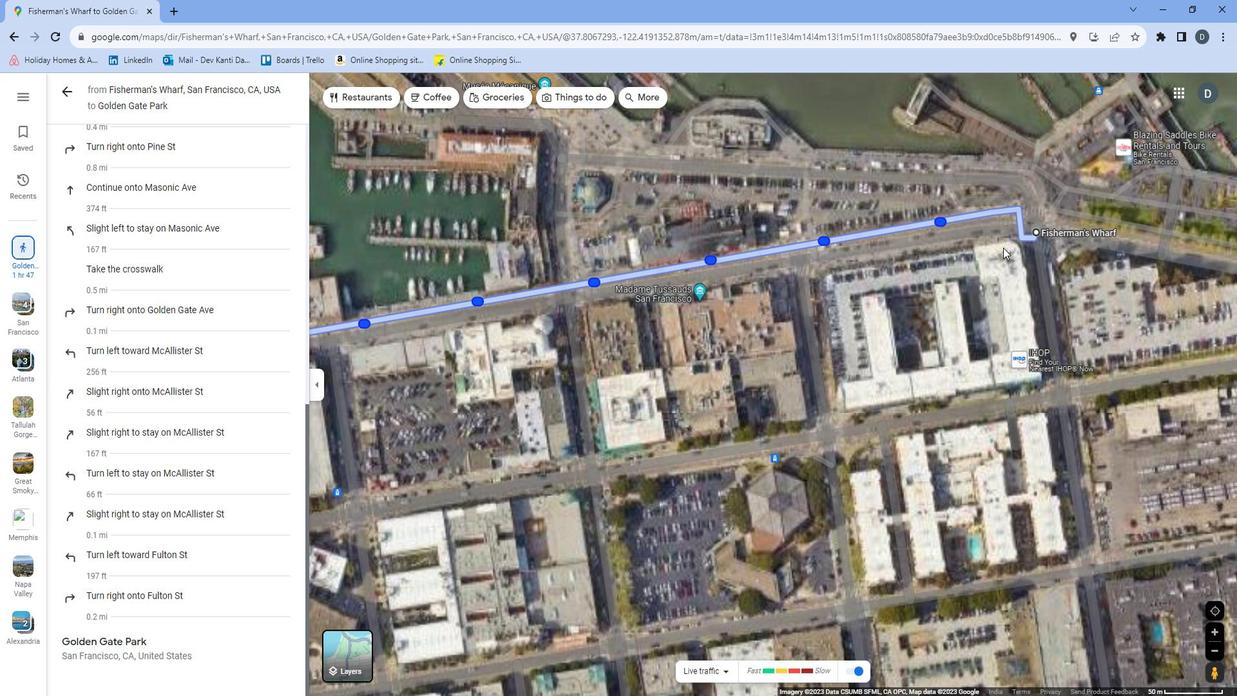 
Action: Mouse scrolled (1020, 256) with delta (0, 0)
Screenshot: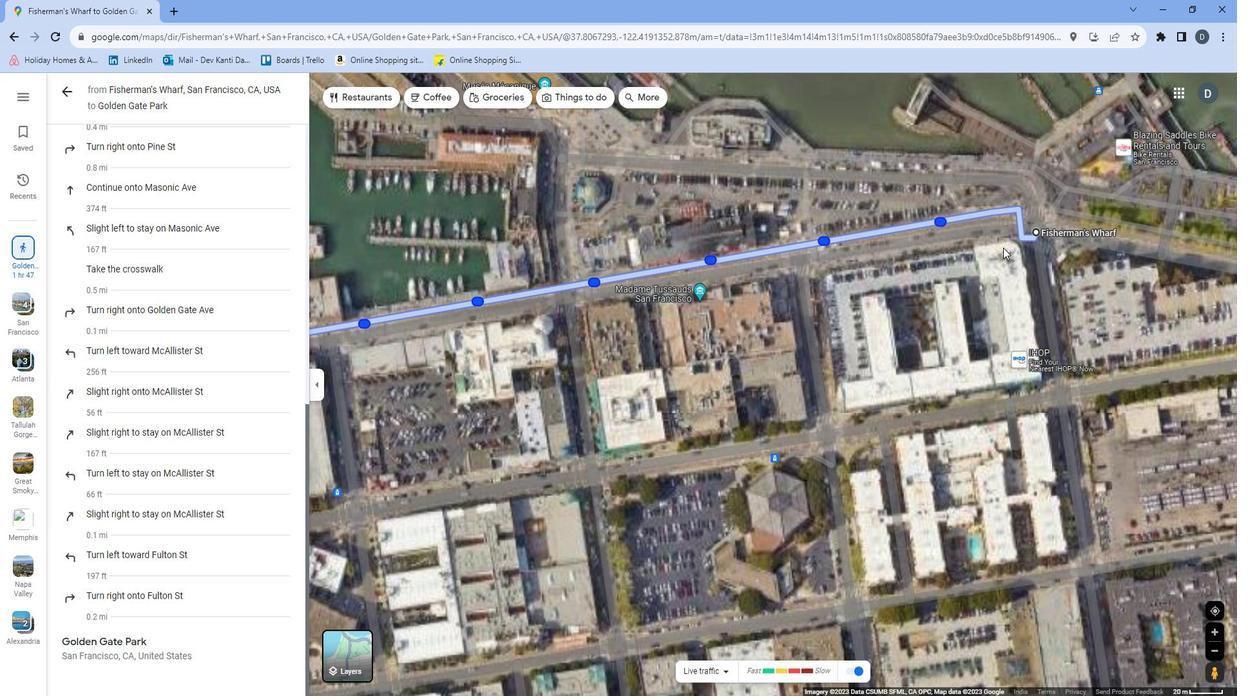 
Action: Mouse scrolled (1020, 256) with delta (0, 0)
Screenshot: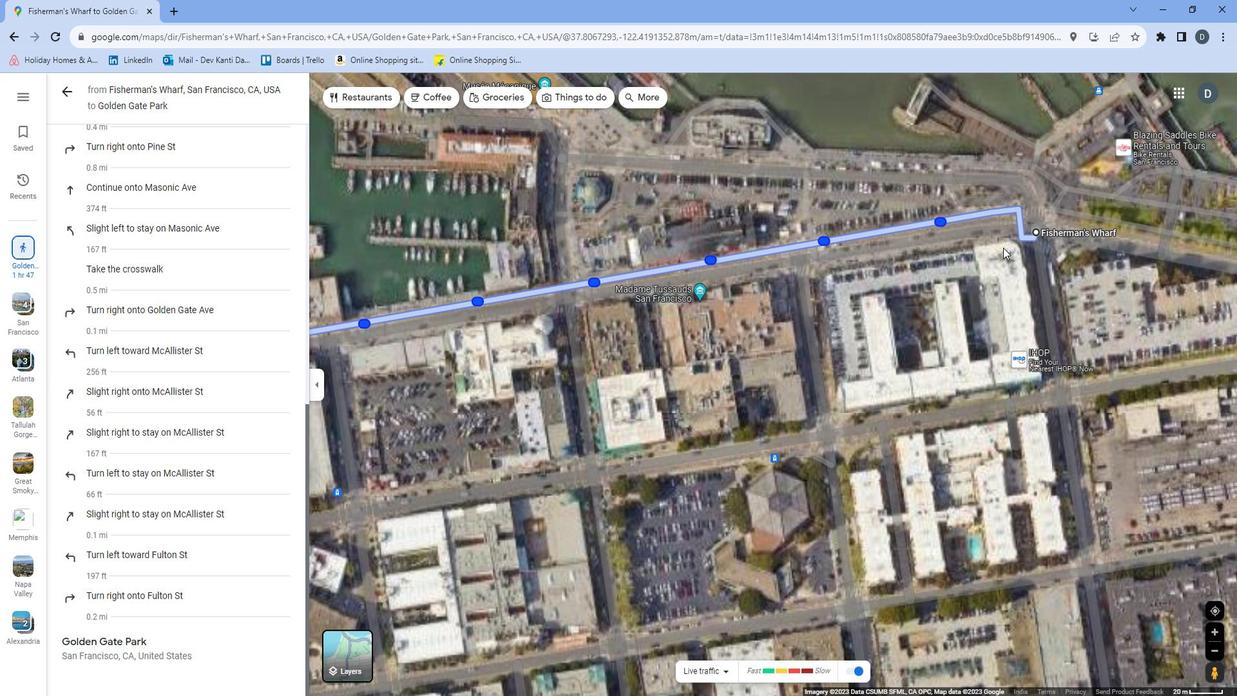 
Action: Mouse pressed left at (1020, 255)
Screenshot: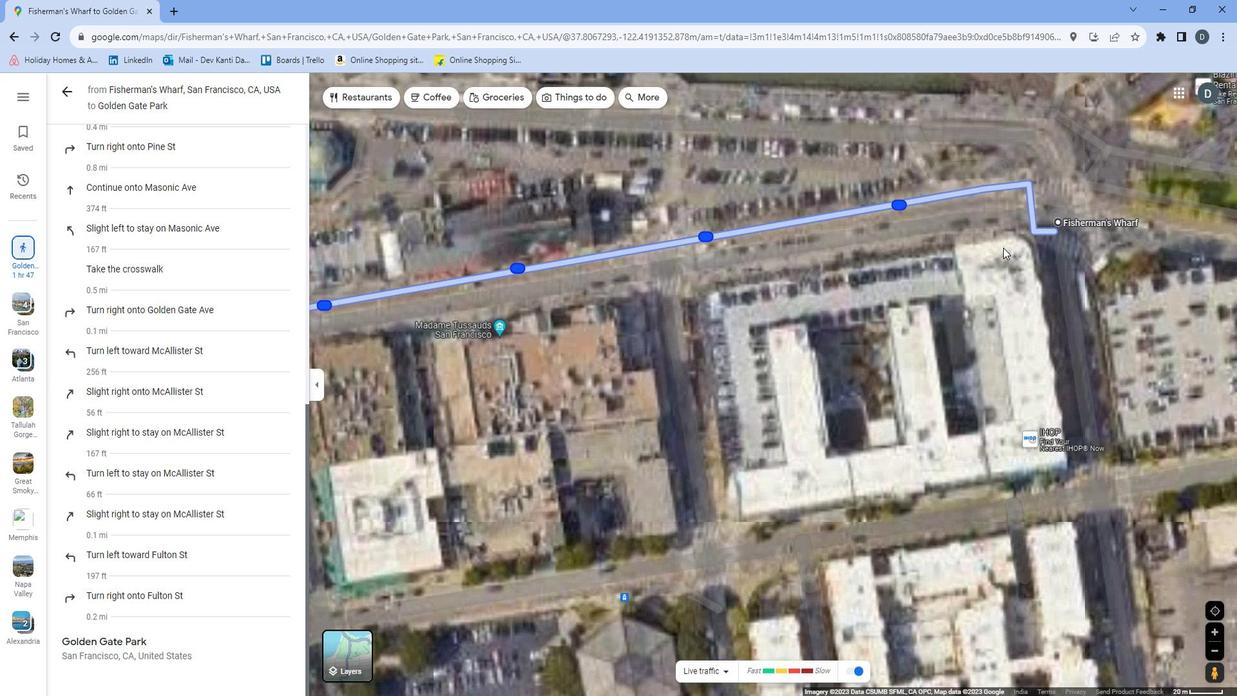 
Action: Mouse moved to (972, 305)
Screenshot: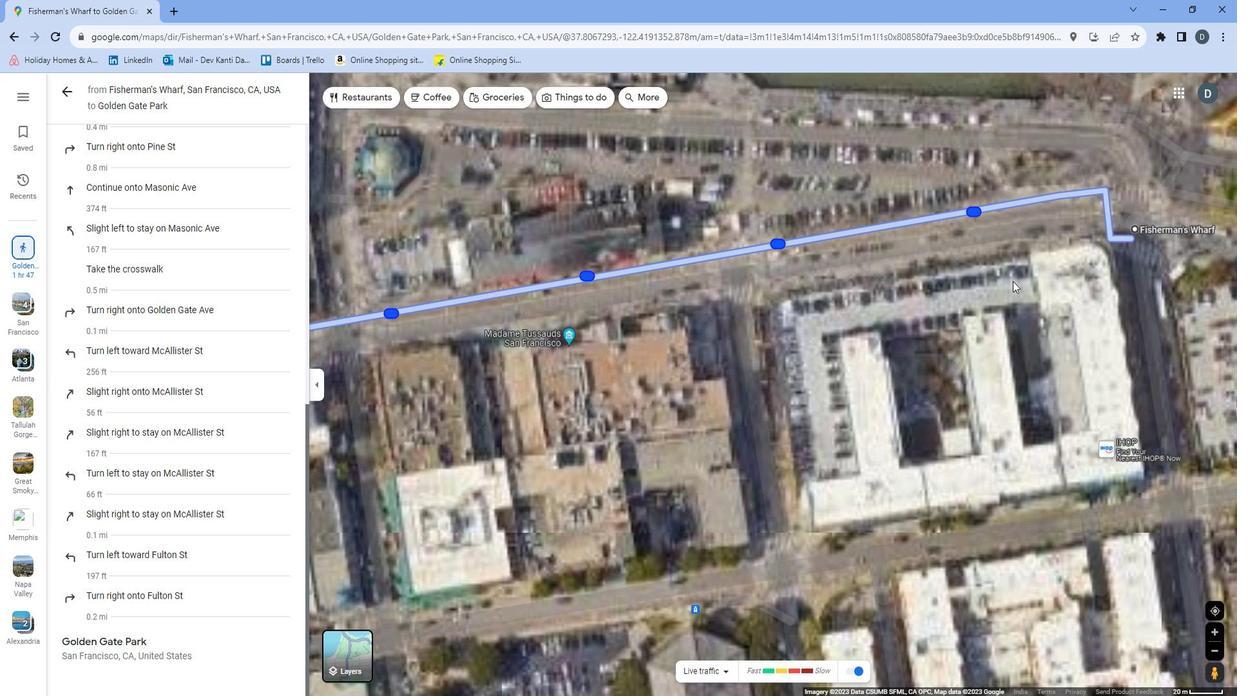 
Action: Mouse scrolled (972, 304) with delta (0, 0)
Screenshot: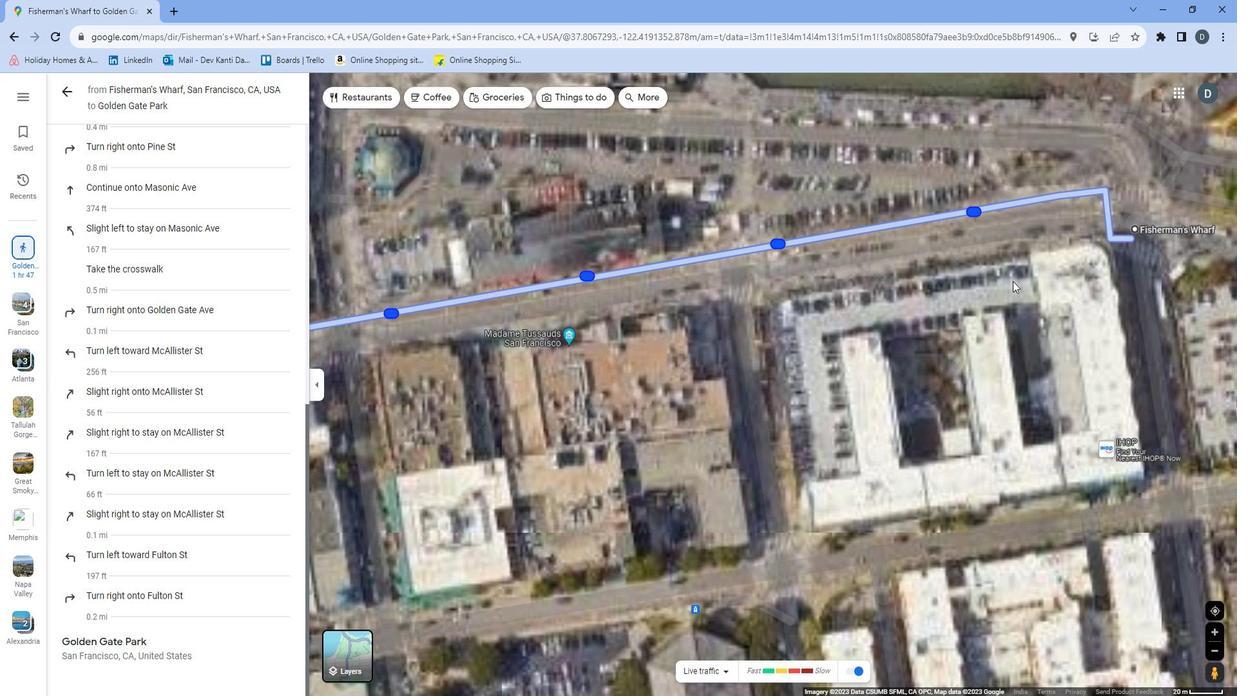 
Action: Mouse moved to (968, 306)
Screenshot: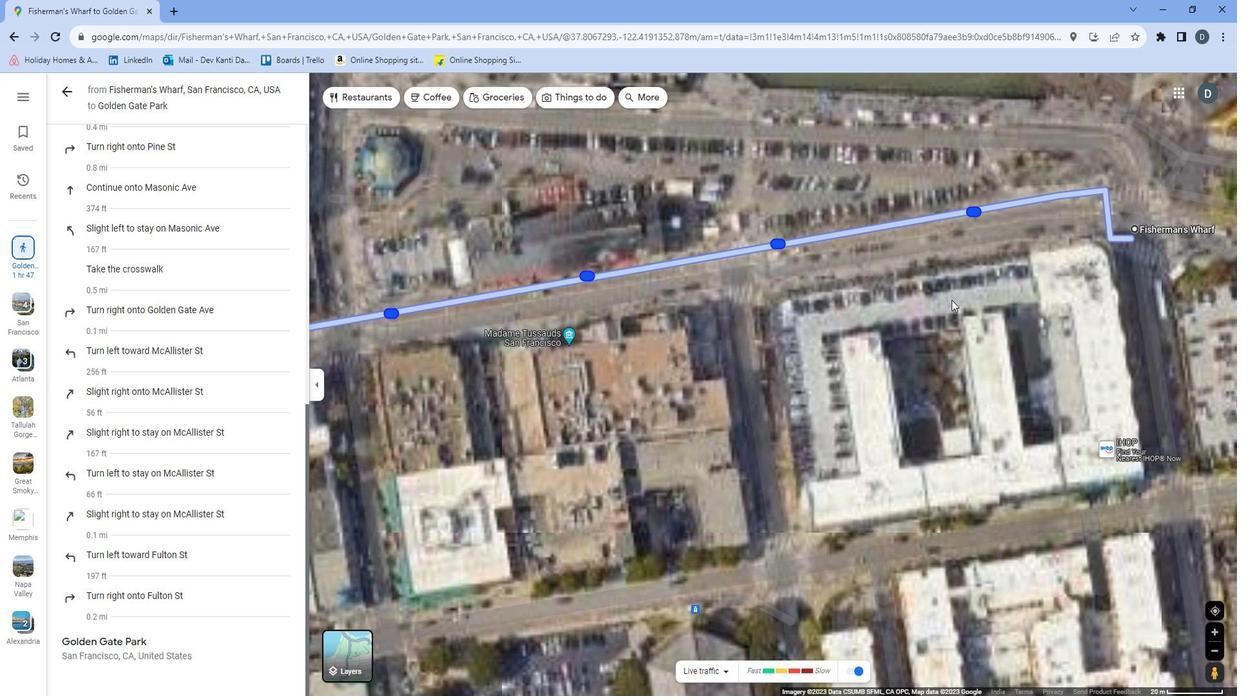 
Action: Mouse scrolled (968, 306) with delta (0, 0)
Screenshot: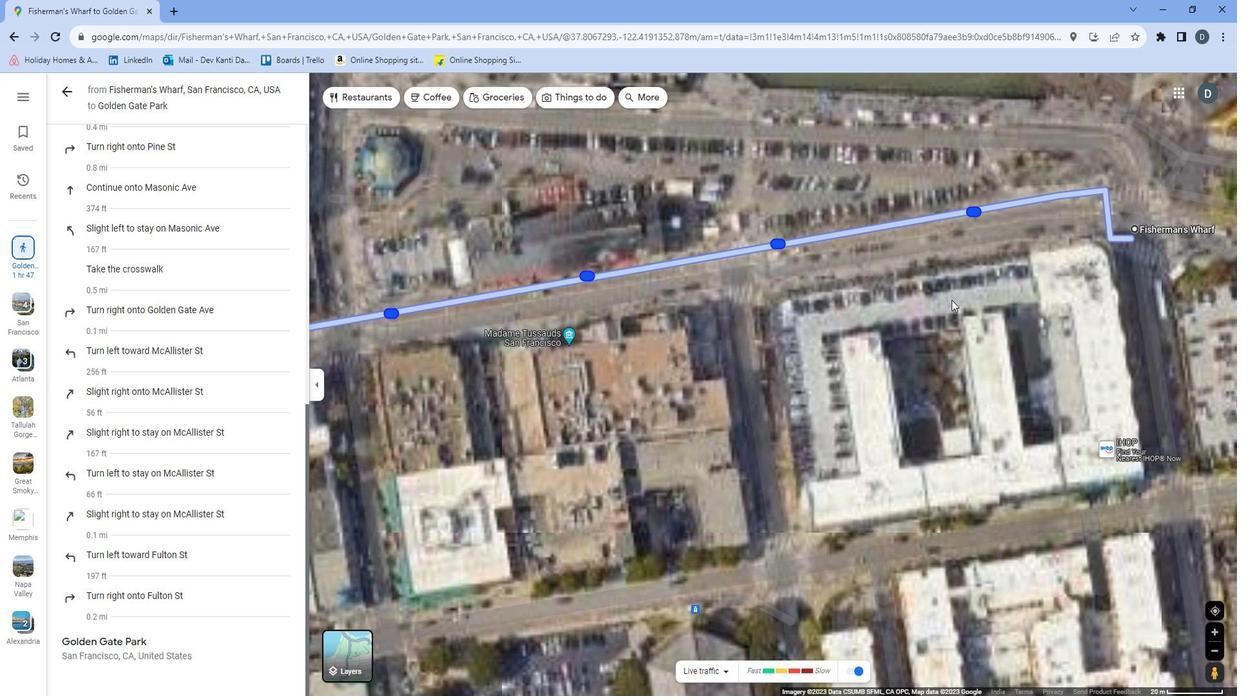 
Action: Mouse moved to (892, 308)
Screenshot: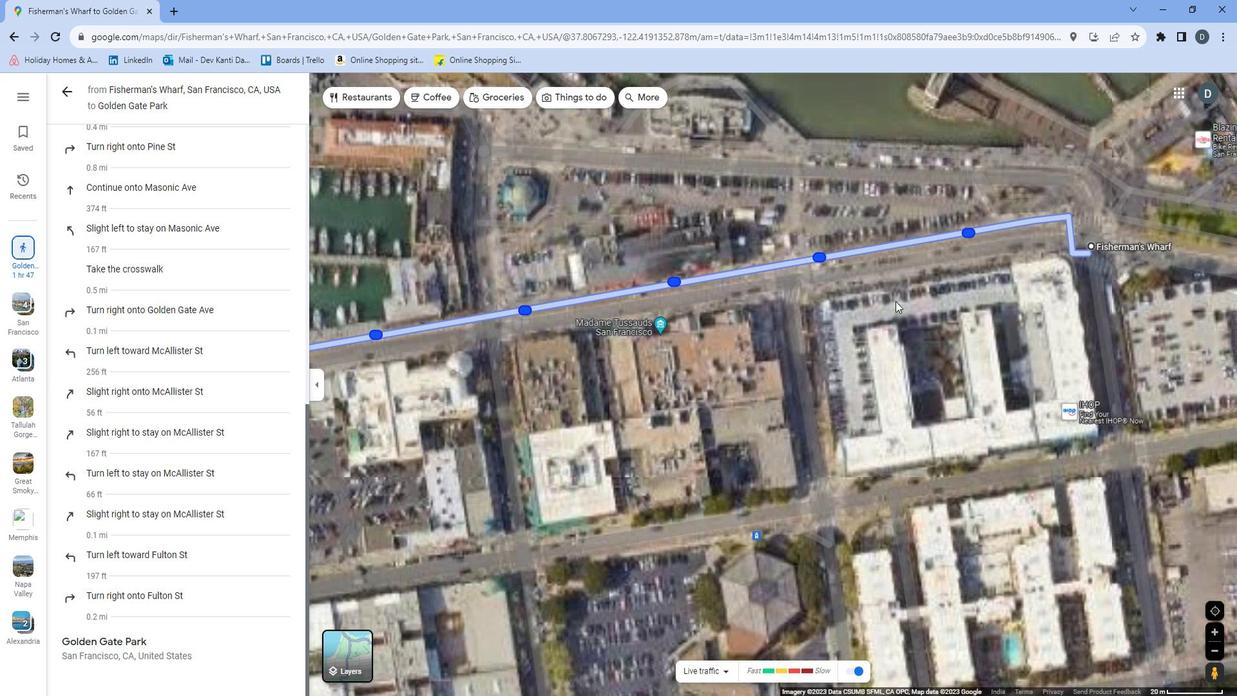 
Action: Mouse pressed left at (892, 308)
Screenshot: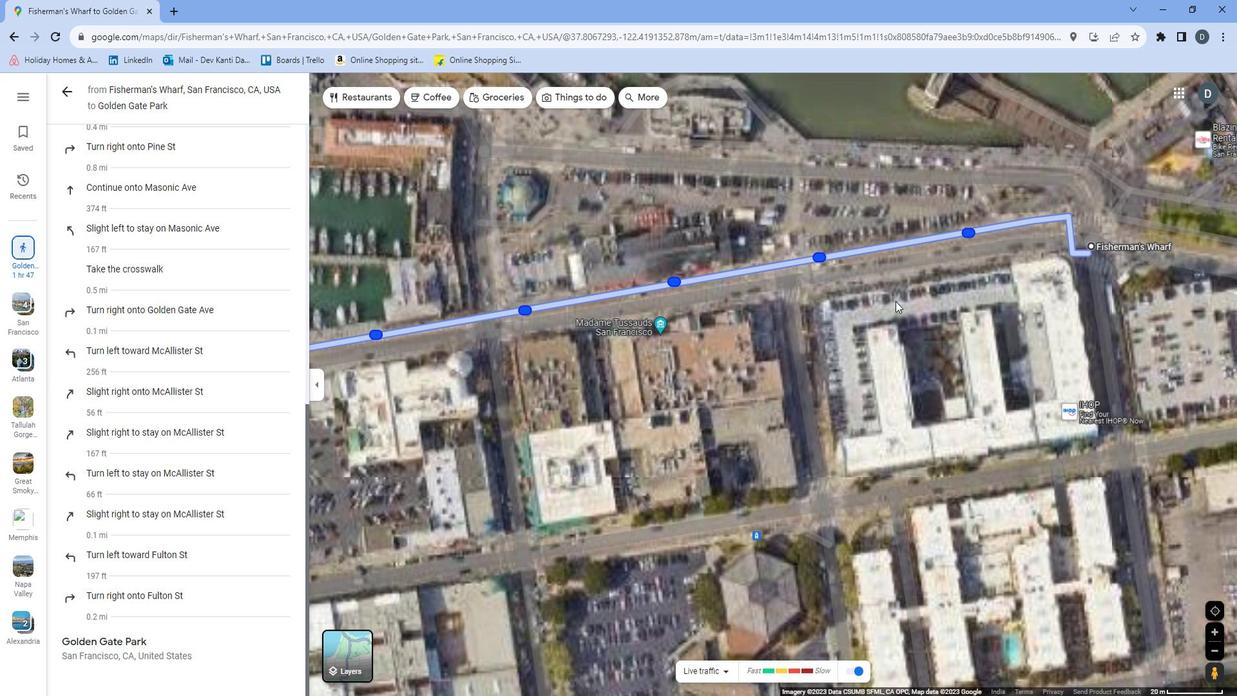 
Action: Mouse moved to (870, 338)
Screenshot: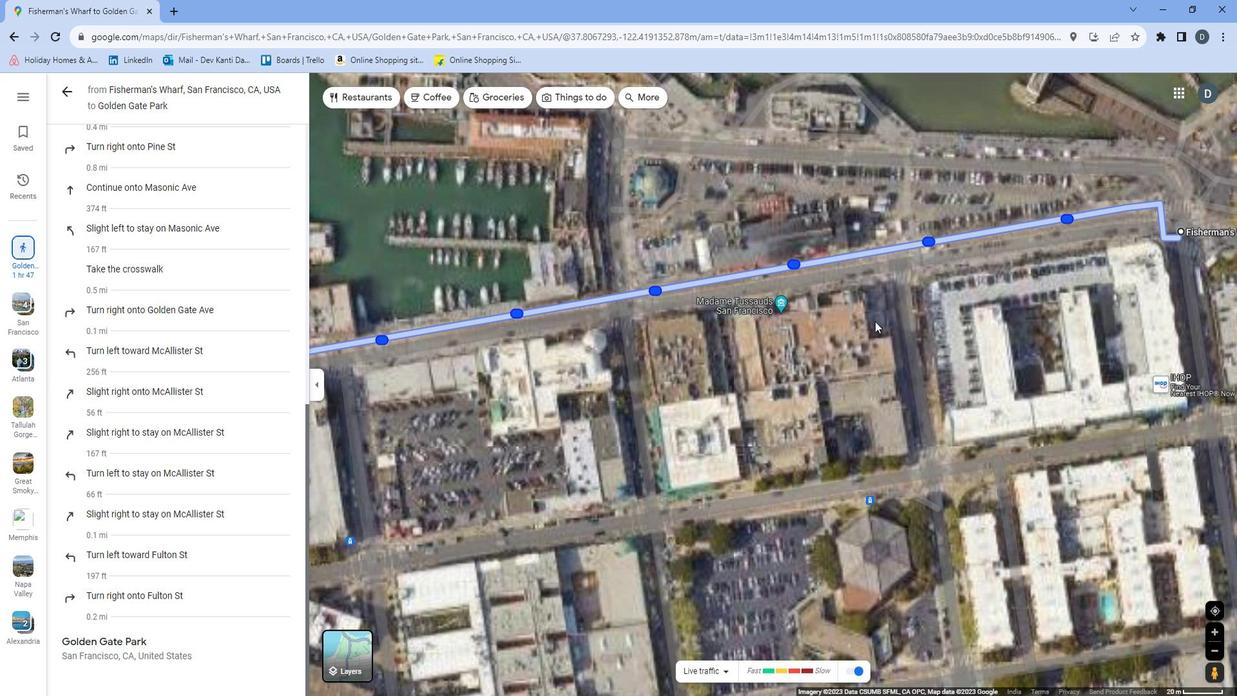 
Action: Mouse scrolled (870, 337) with delta (0, 0)
Screenshot: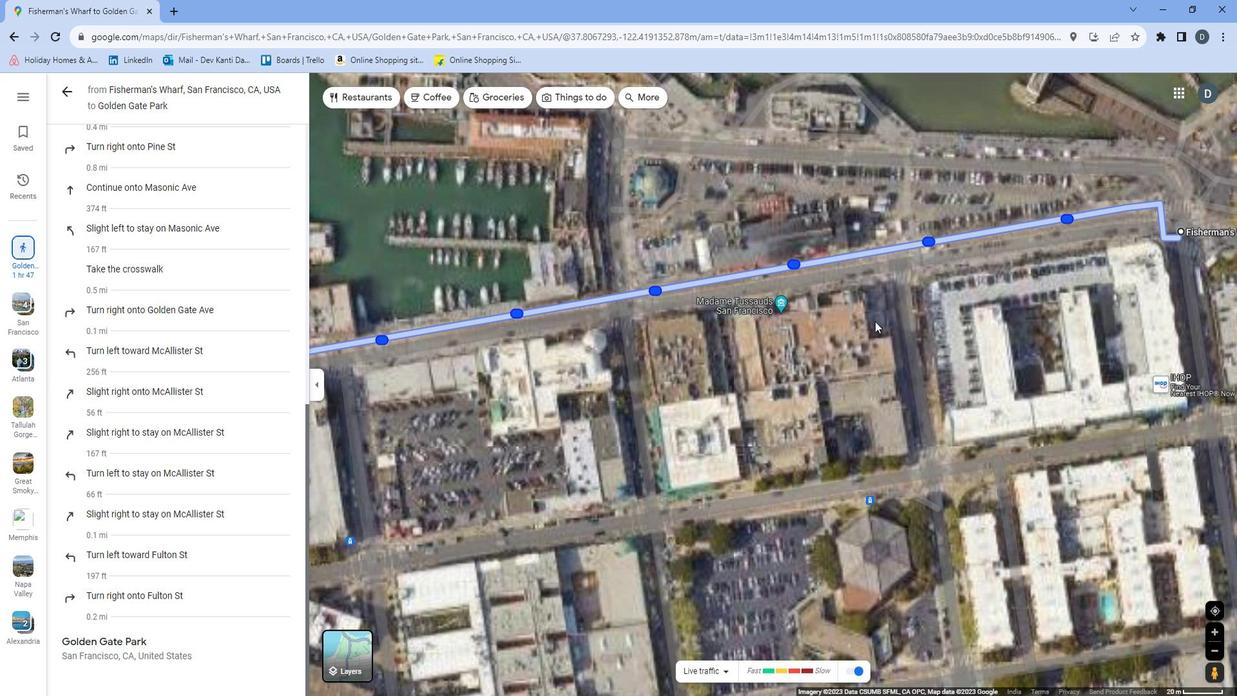 
Action: Mouse moved to (861, 341)
Screenshot: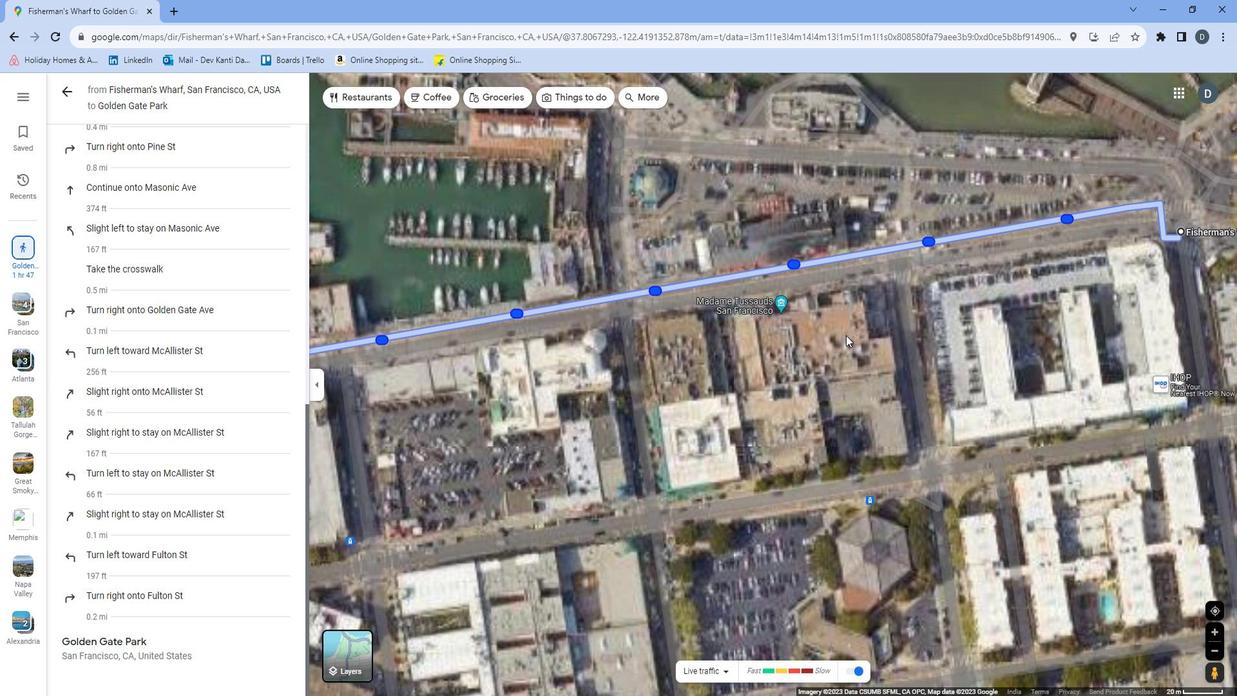
Action: Mouse scrolled (861, 340) with delta (0, 0)
Screenshot: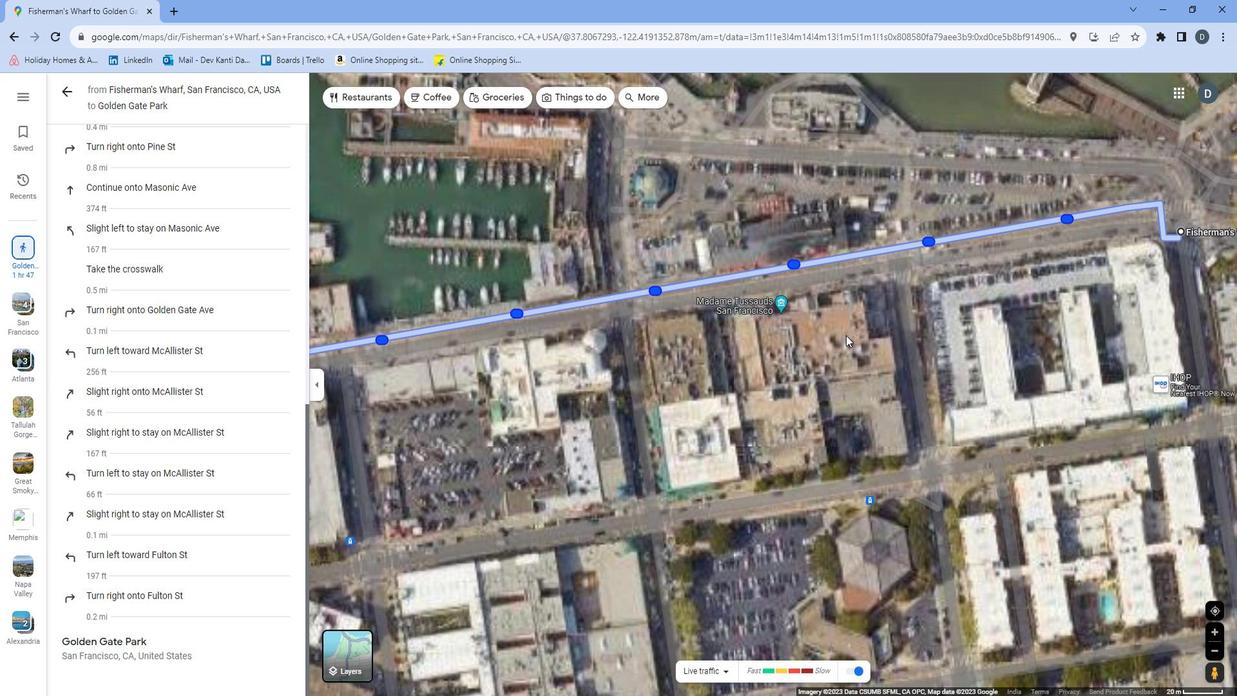 
Action: Mouse moved to (792, 342)
Screenshot: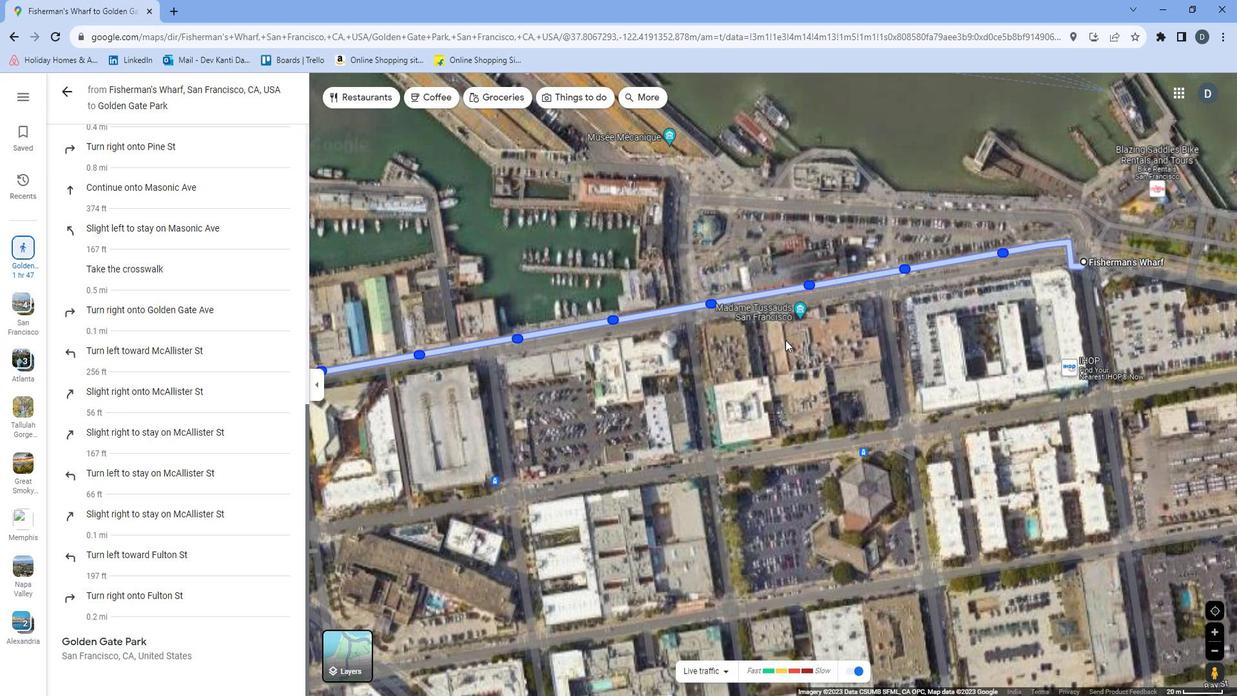 
Action: Mouse pressed left at (792, 342)
Screenshot: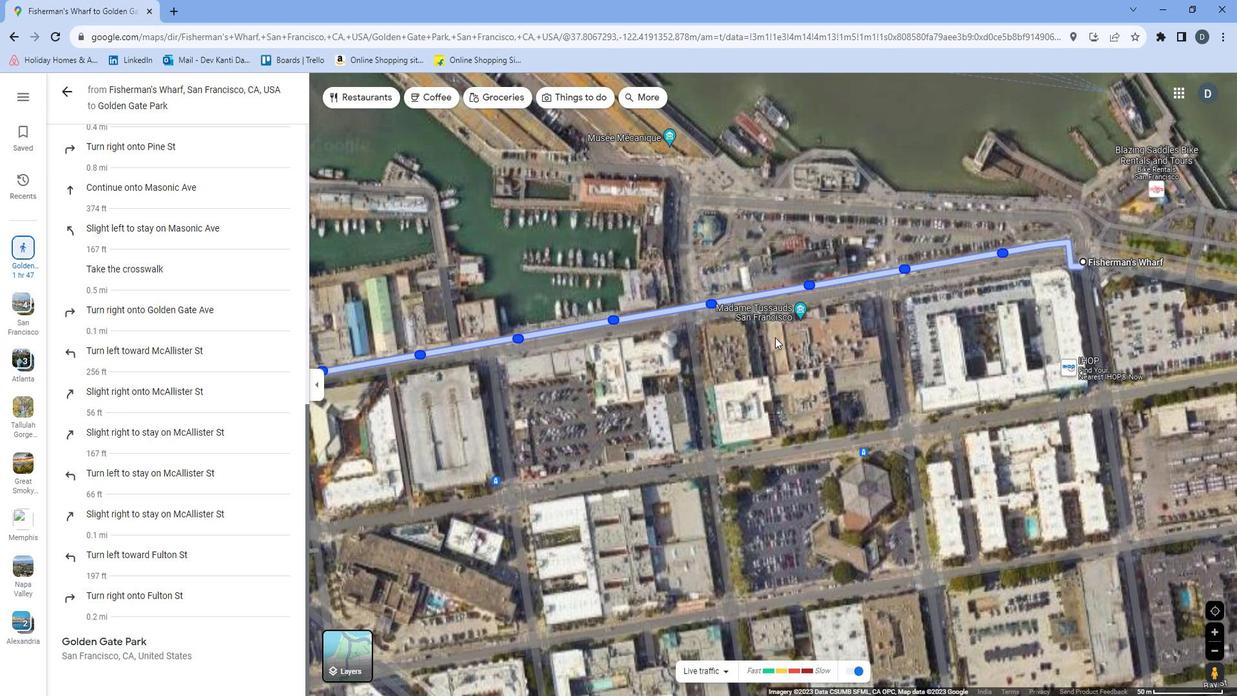 
Action: Mouse moved to (732, 382)
Screenshot: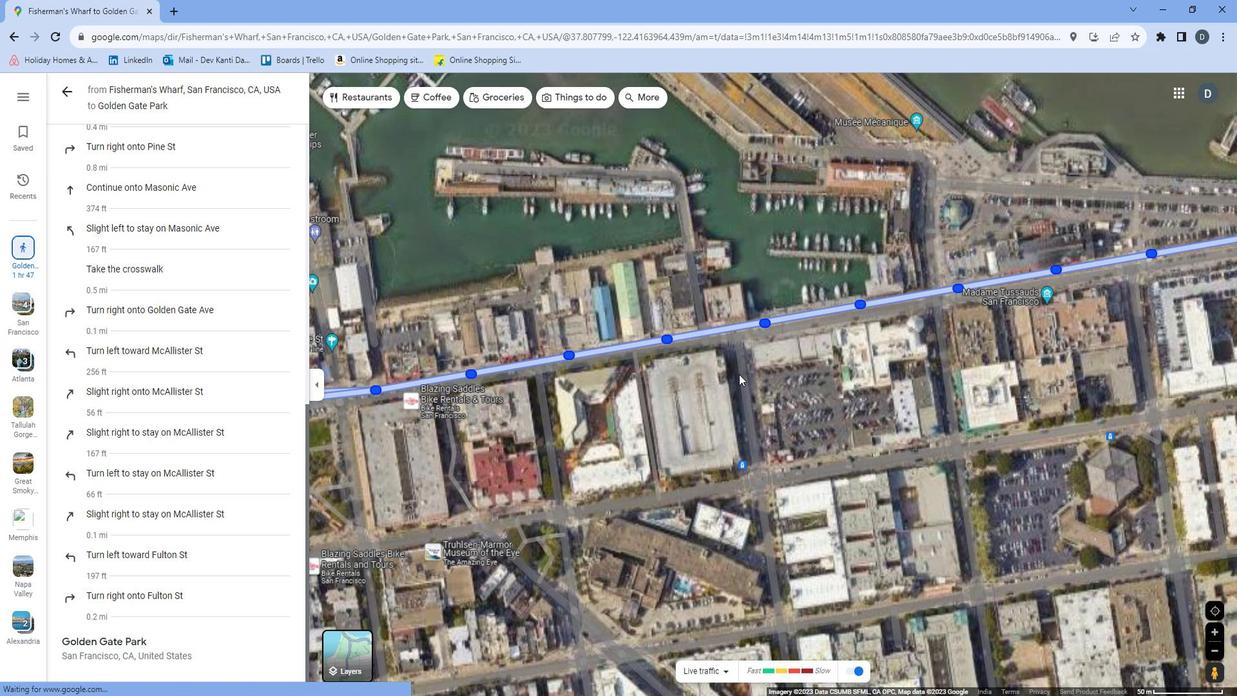 
Action: Mouse pressed left at (732, 382)
Screenshot: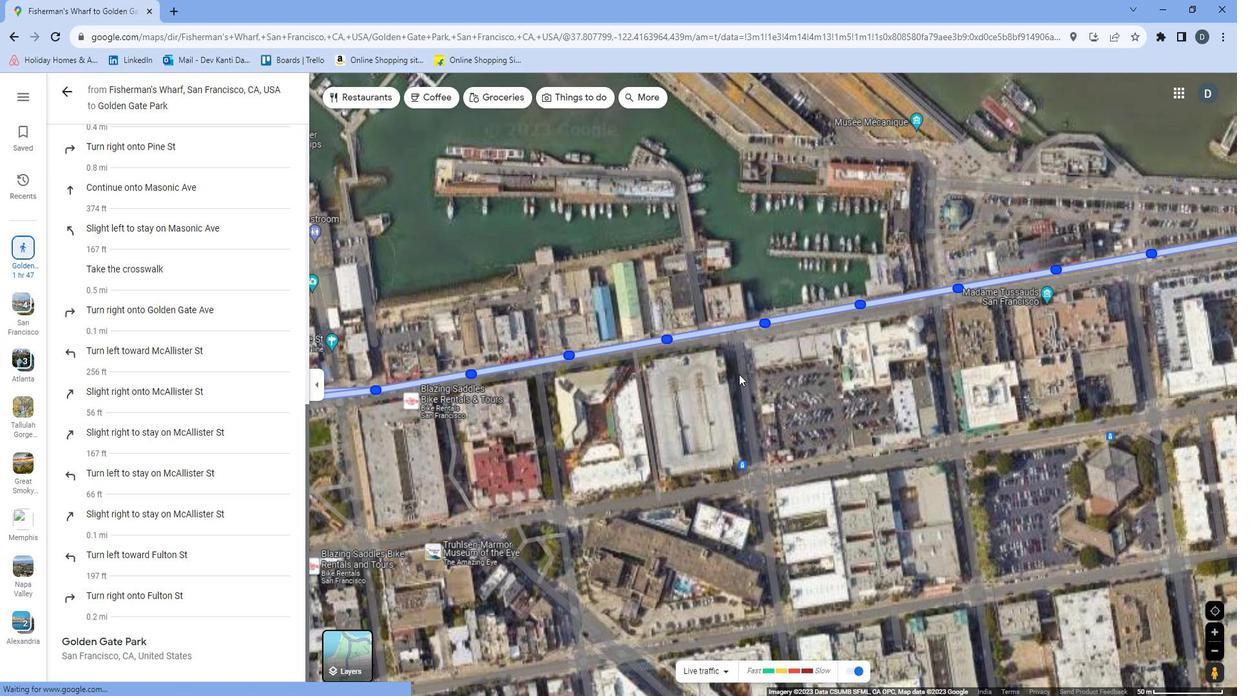 
Action: Mouse moved to (793, 381)
Screenshot: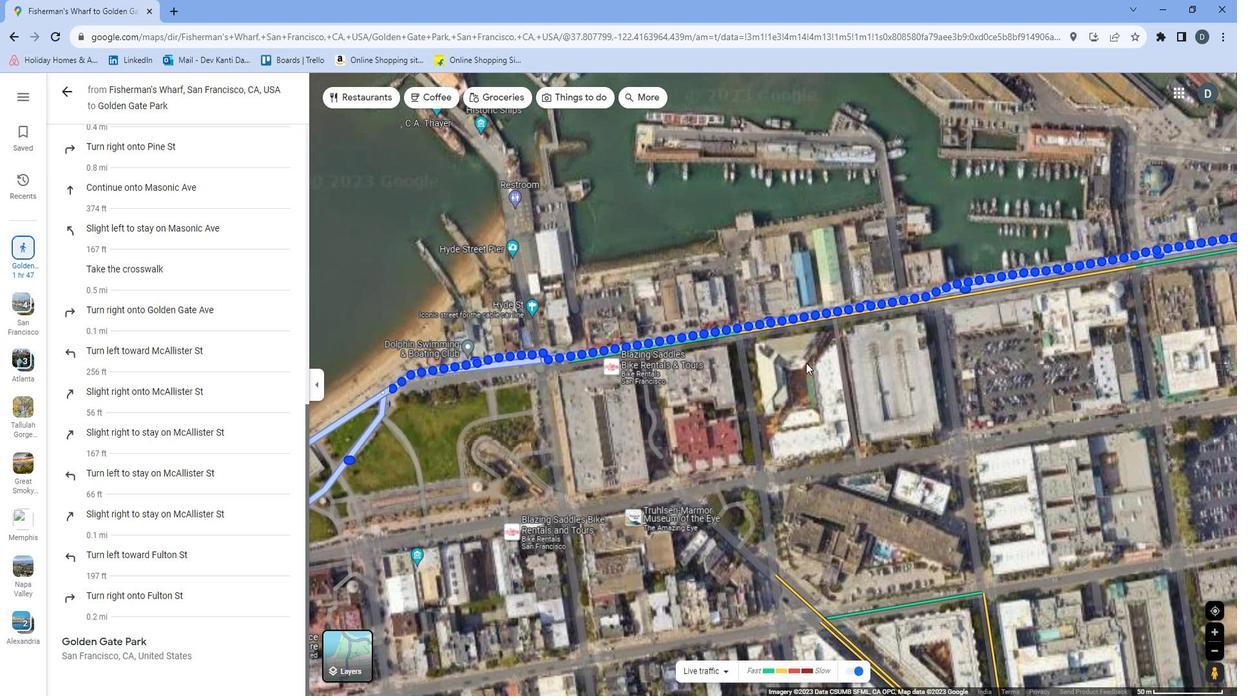 
Action: Mouse scrolled (793, 380) with delta (0, 0)
Screenshot: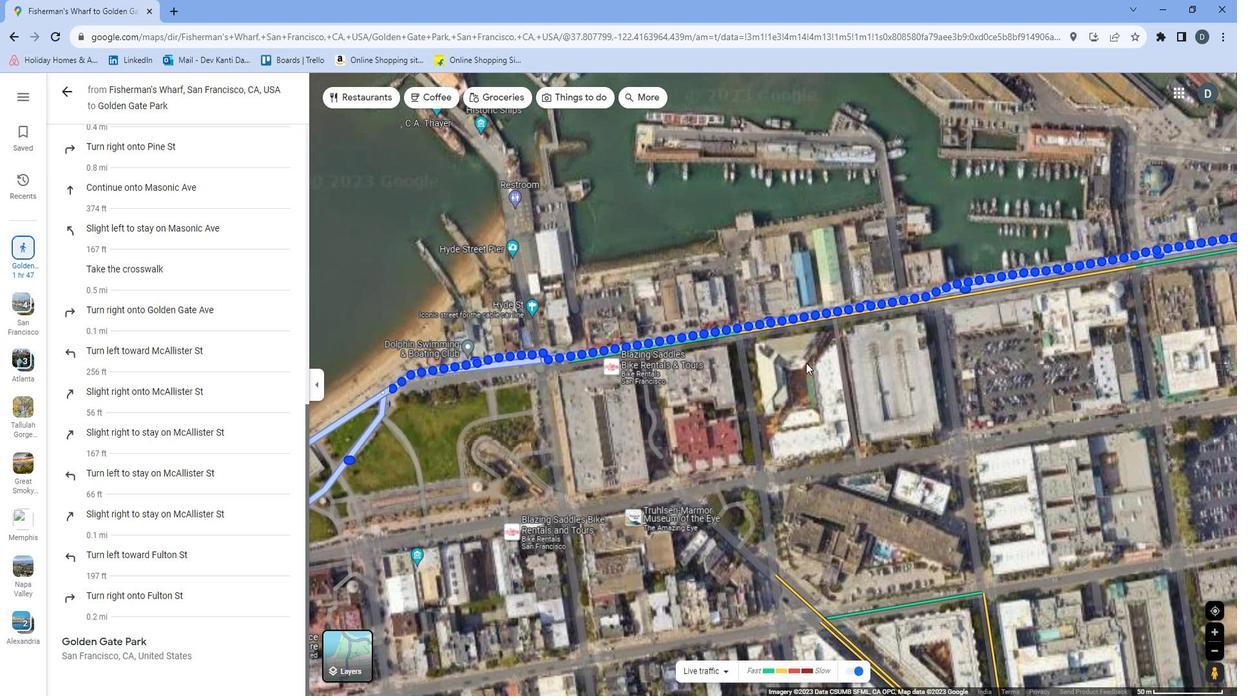 
Action: Mouse moved to (695, 410)
Screenshot: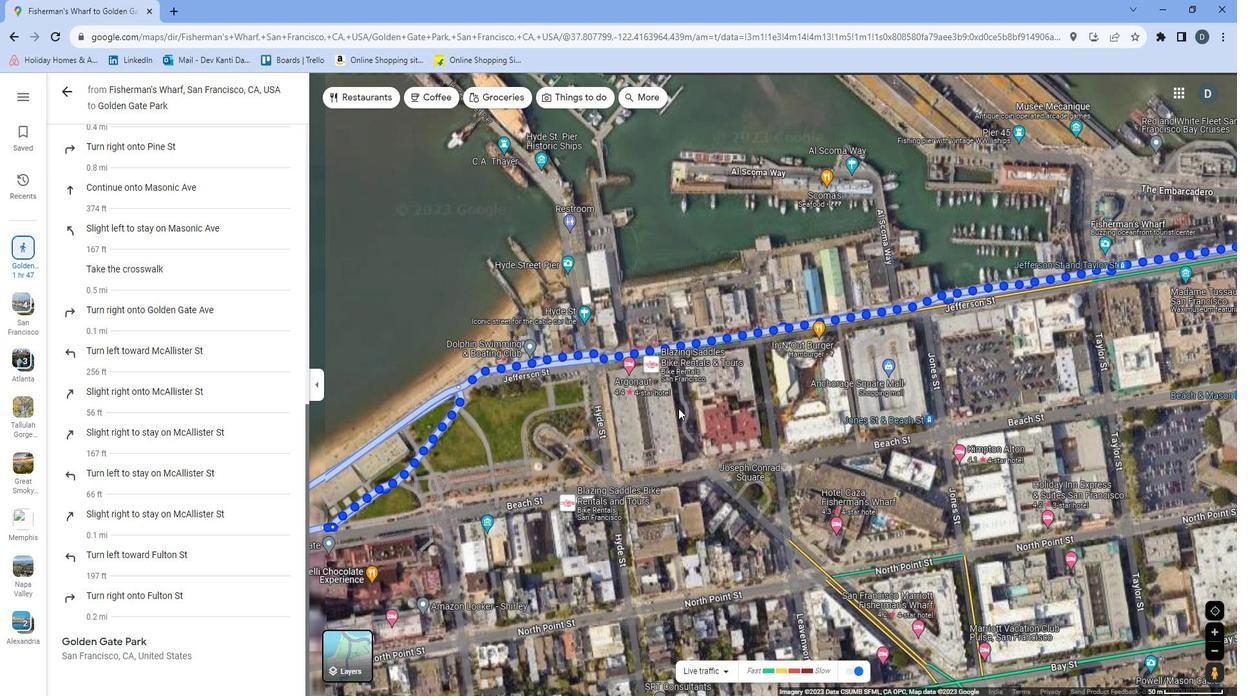 
Action: Mouse pressed left at (695, 410)
Screenshot: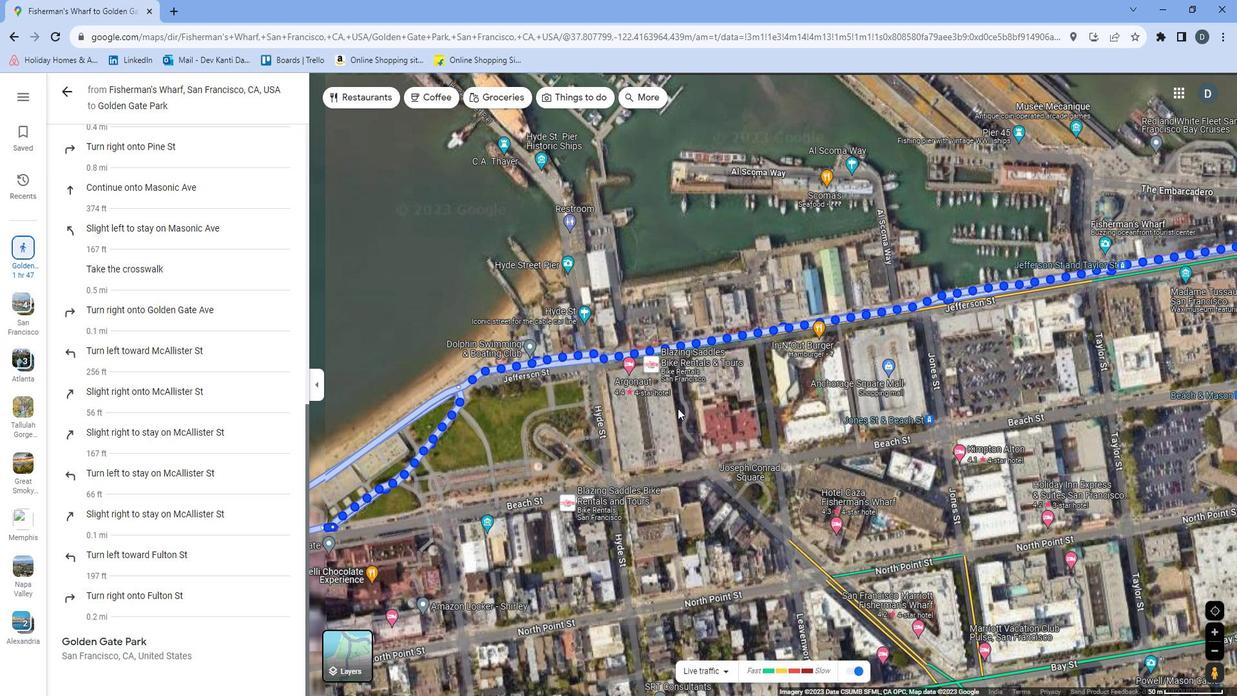 
Action: Mouse moved to (672, 444)
Screenshot: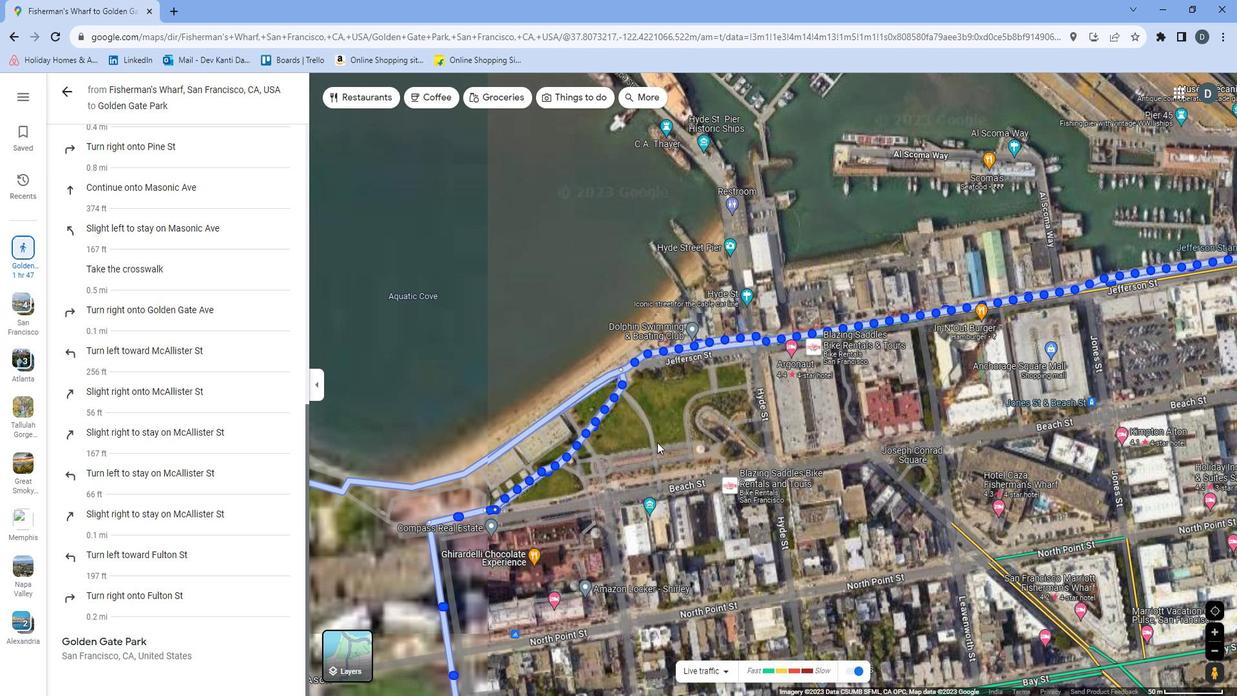 
Action: Mouse pressed left at (672, 444)
Screenshot: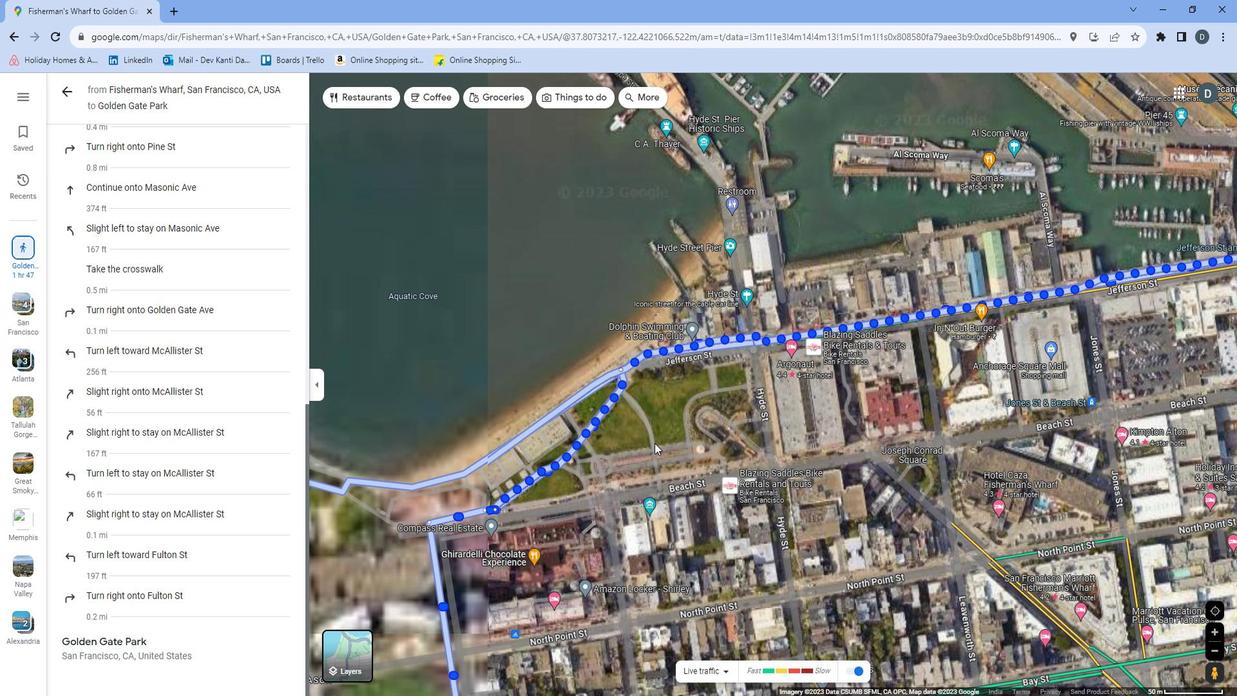 
Action: Mouse moved to (612, 483)
Screenshot: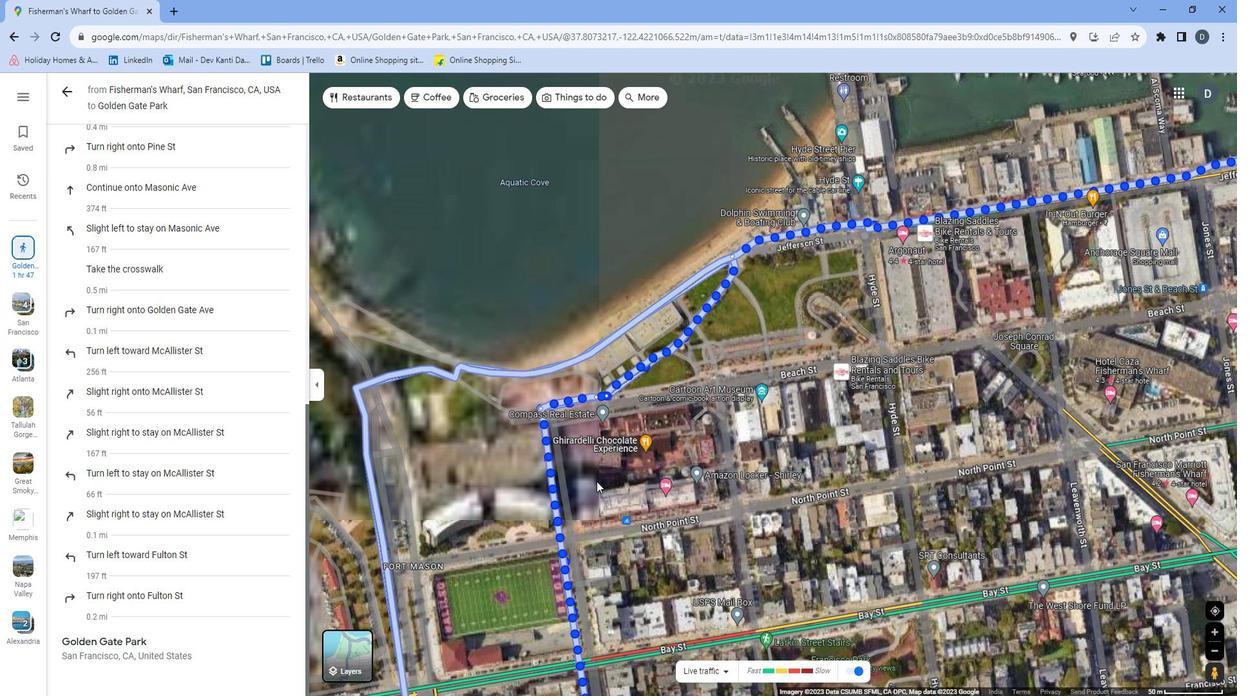 
Action: Mouse pressed left at (612, 483)
Screenshot: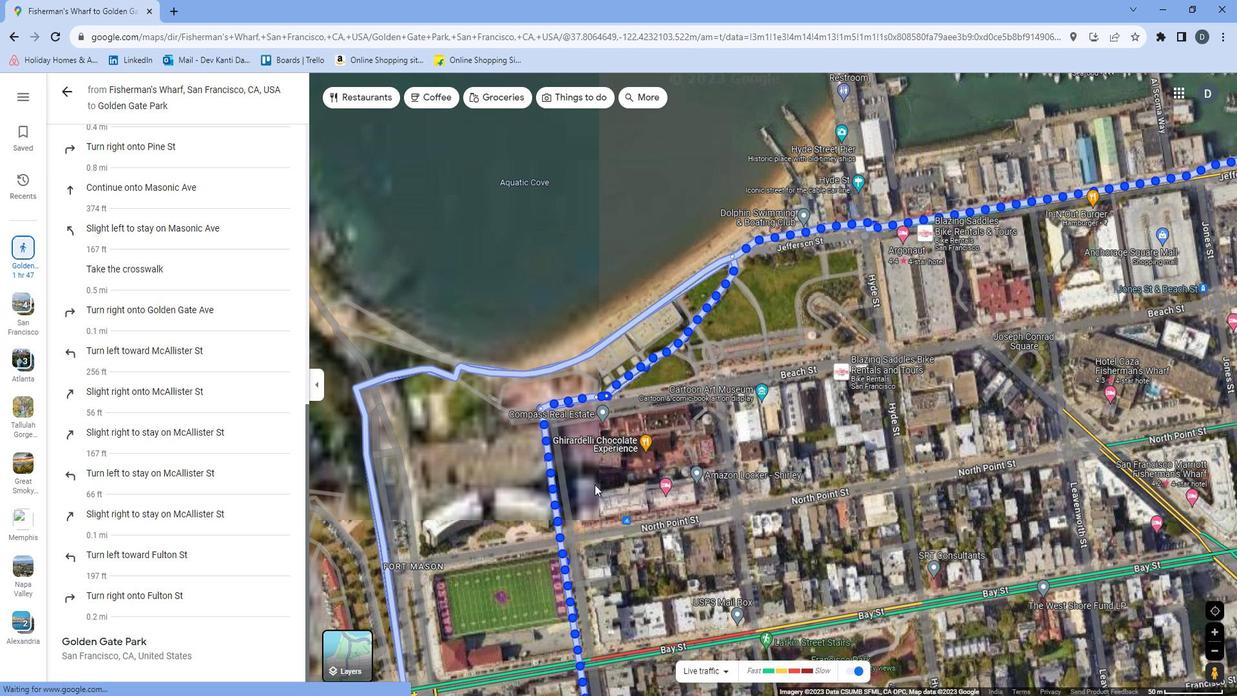 
Action: Mouse moved to (729, 471)
Screenshot: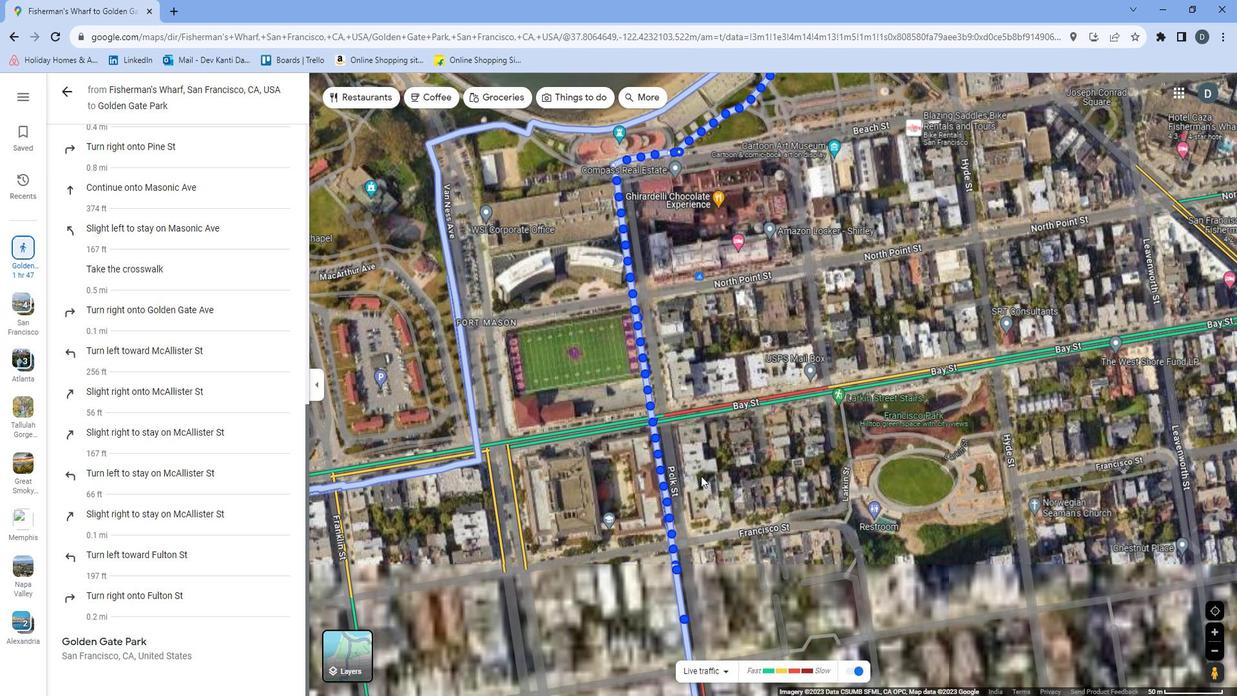 
Action: Mouse pressed left at (729, 471)
Screenshot: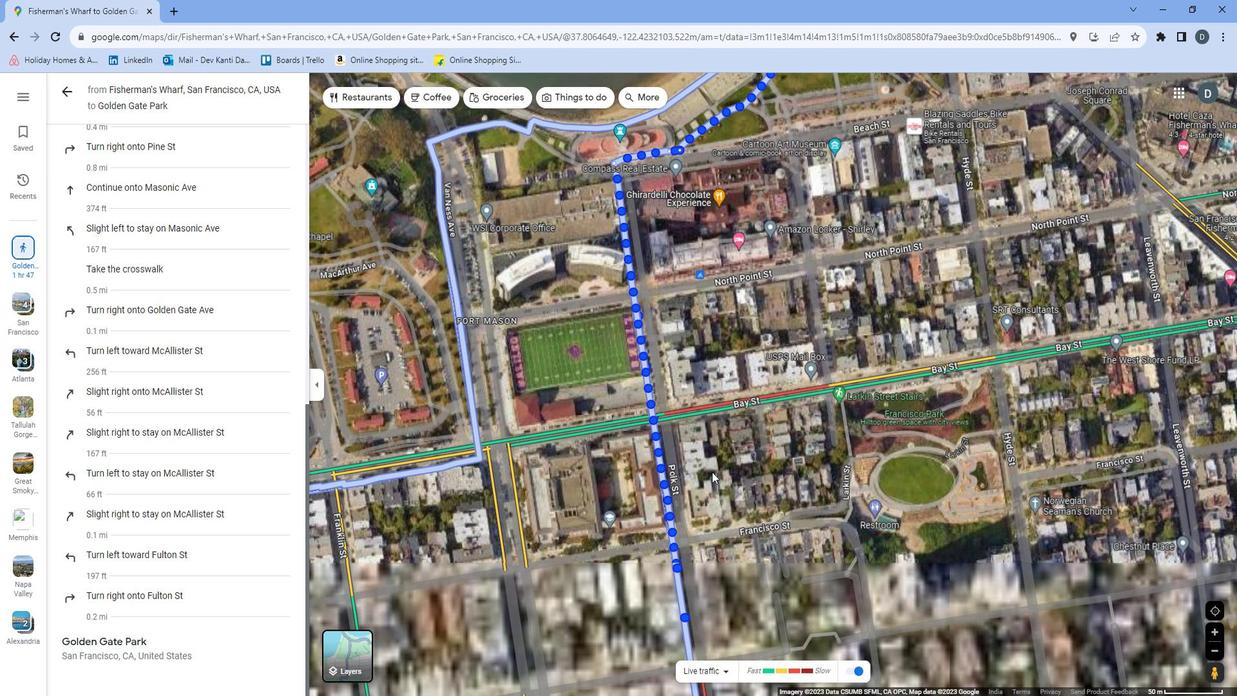 
Action: Mouse moved to (728, 438)
Screenshot: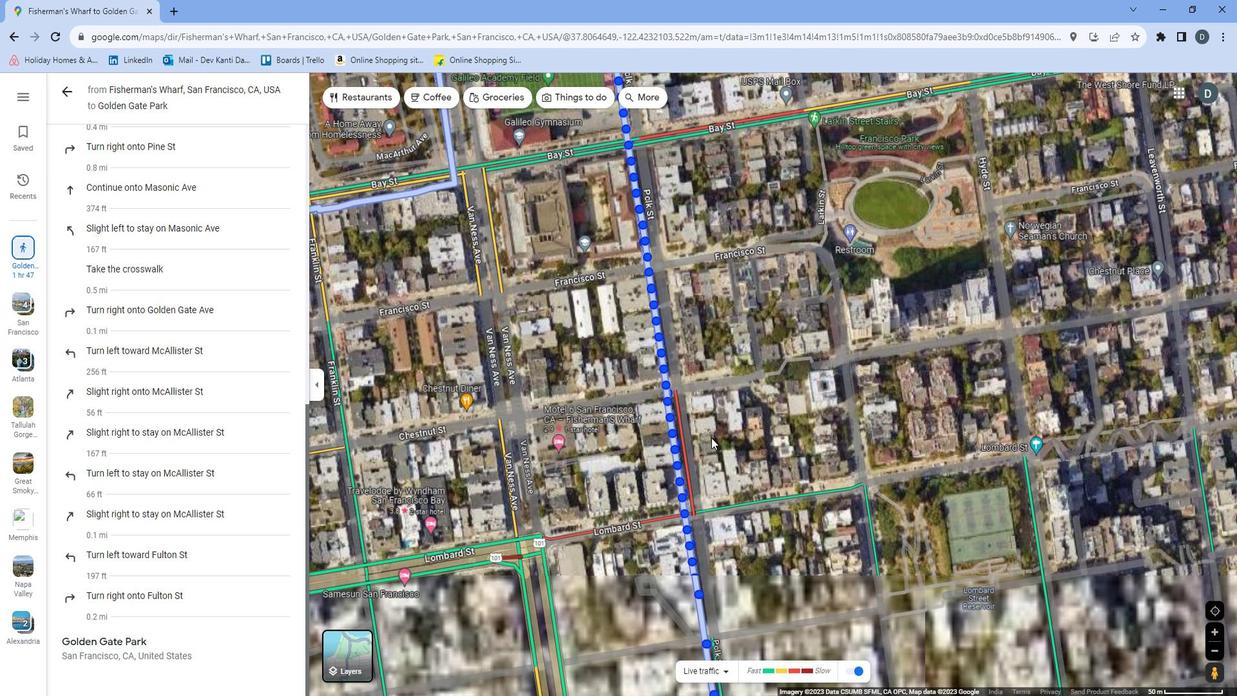 
Action: Mouse pressed left at (728, 438)
Screenshot: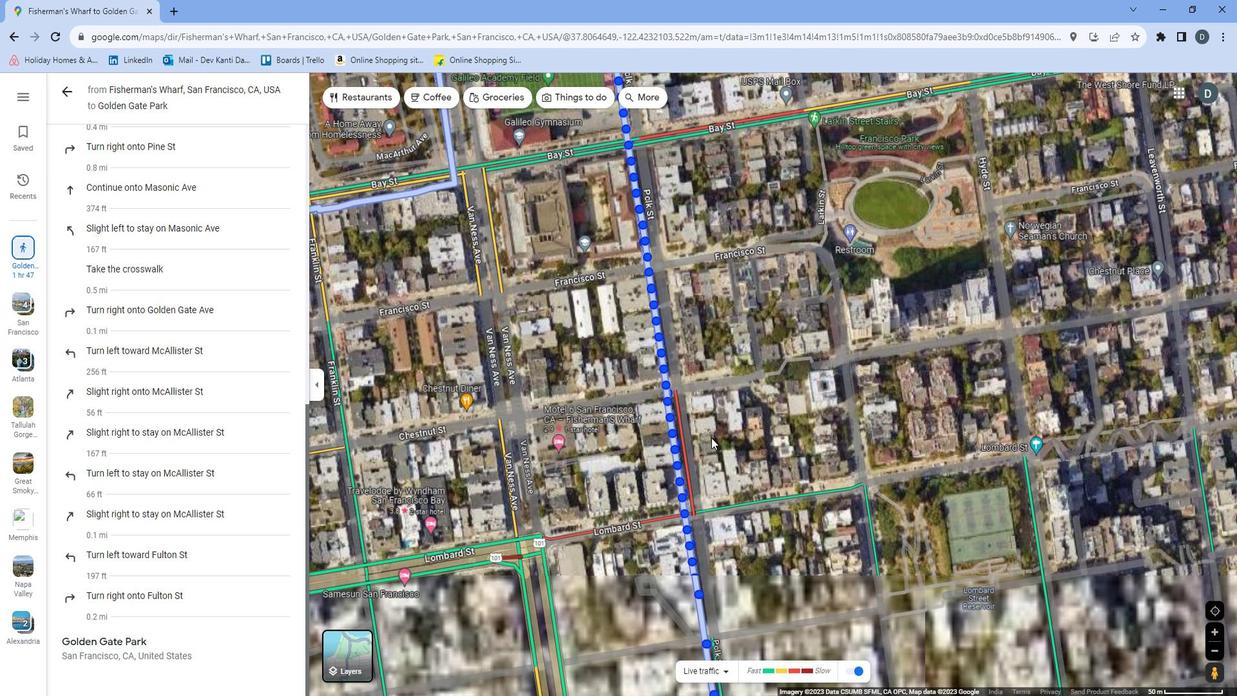 
Action: Mouse moved to (753, 467)
Screenshot: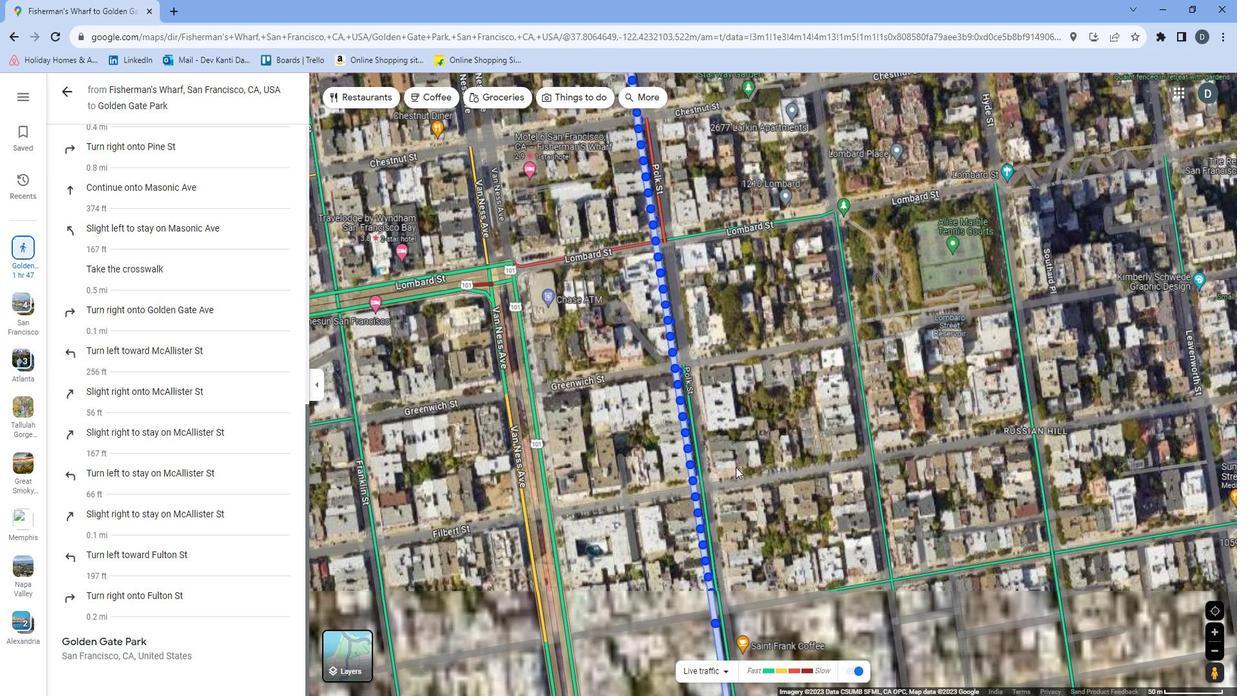 
Action: Mouse pressed left at (753, 467)
Screenshot: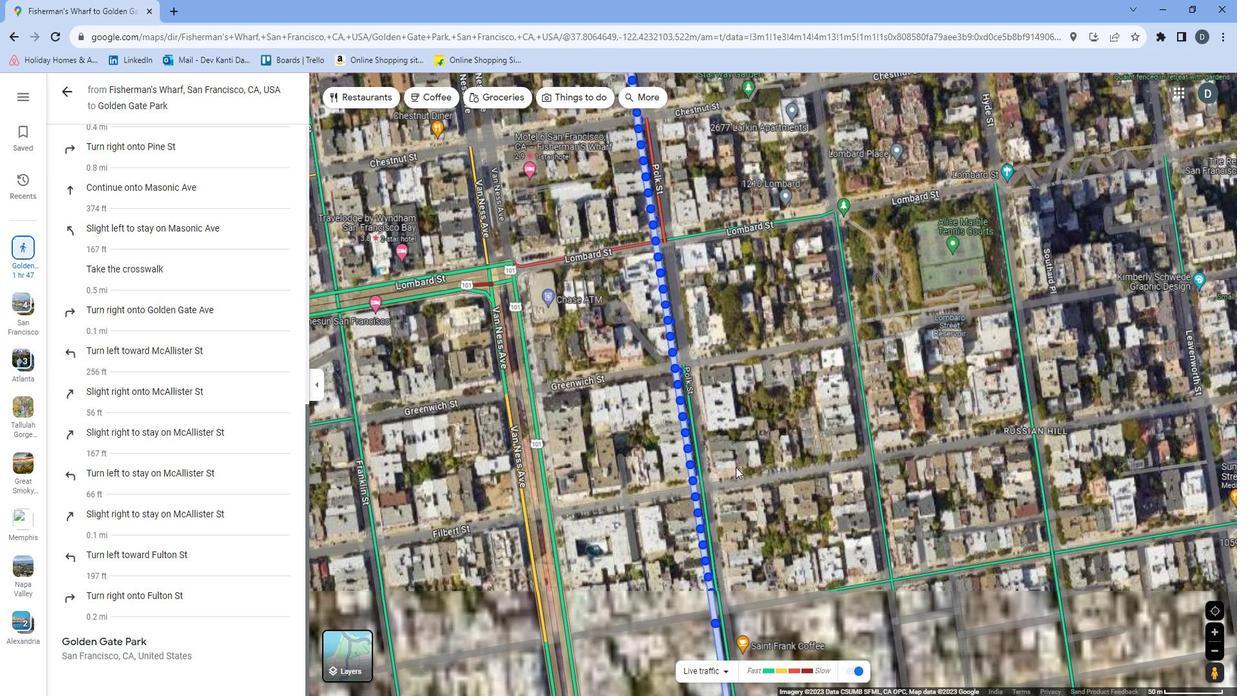 
Action: Mouse moved to (734, 386)
Screenshot: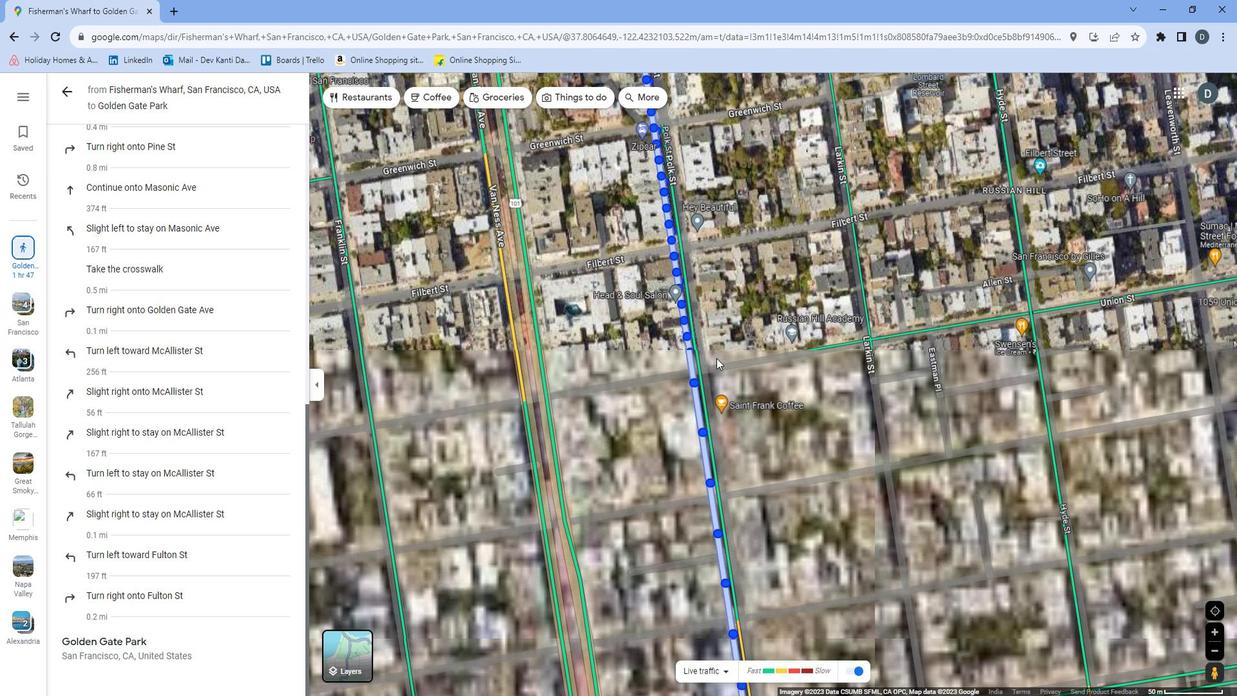 
Action: Mouse scrolled (734, 386) with delta (0, 0)
Screenshot: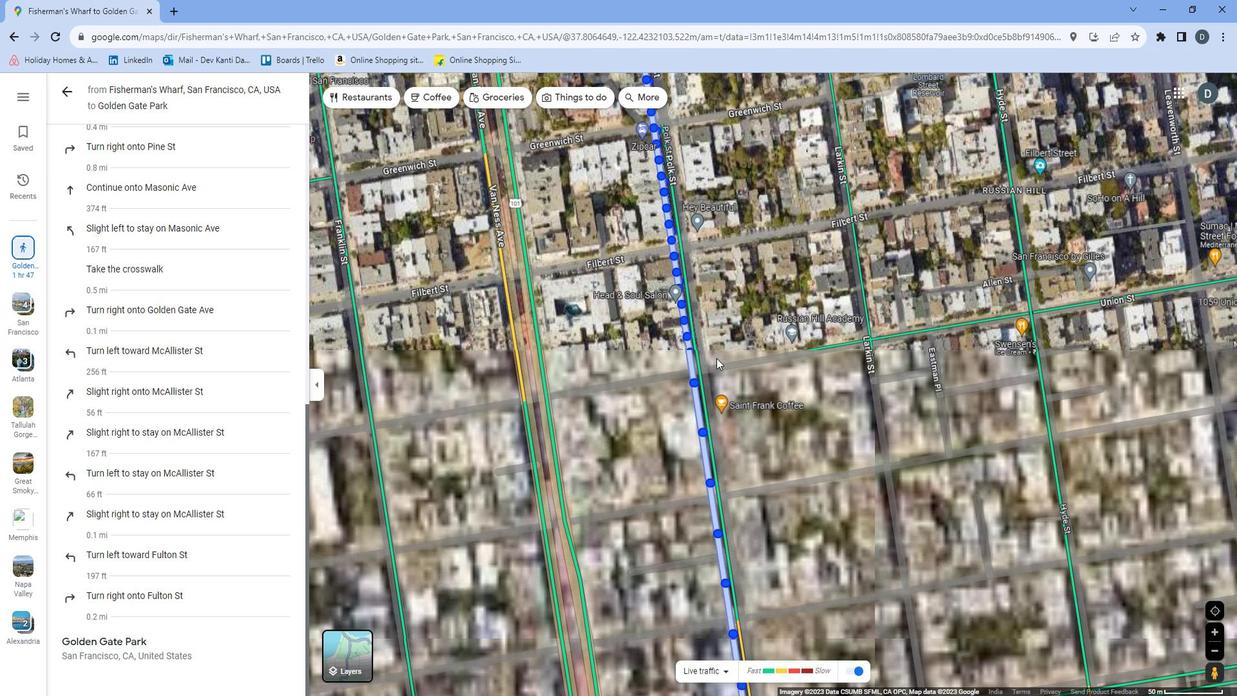 
Action: Mouse moved to (812, 485)
Screenshot: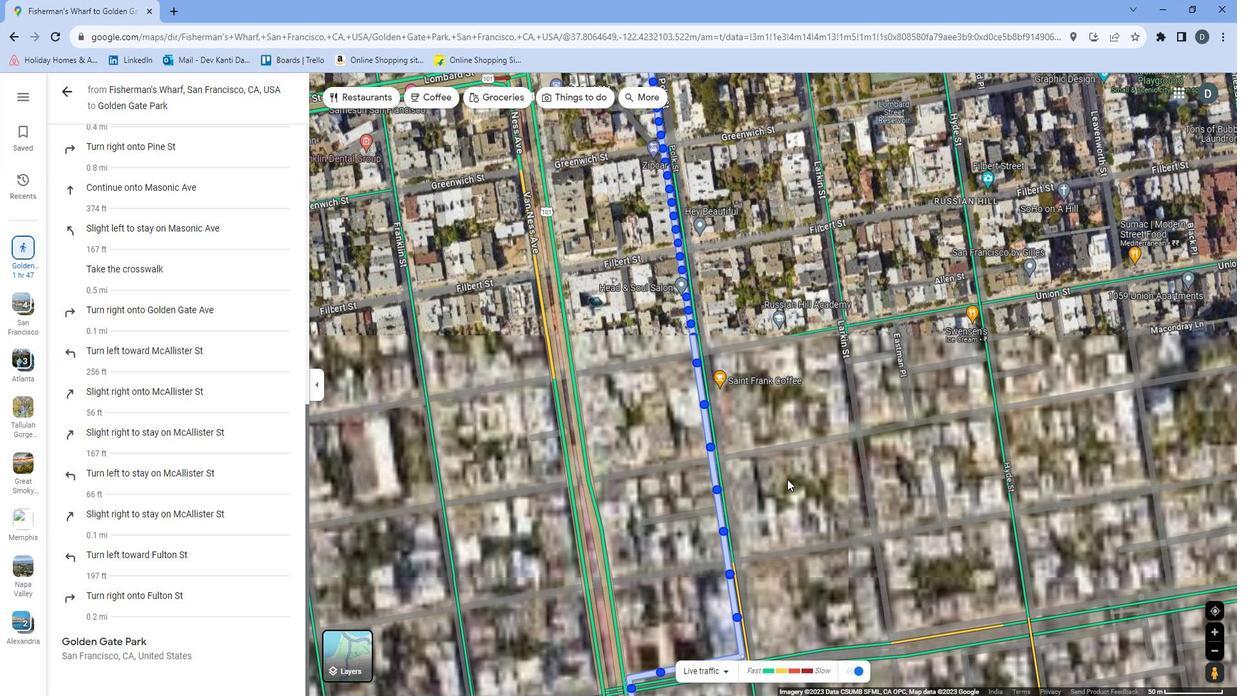 
Action: Mouse pressed left at (812, 485)
Screenshot: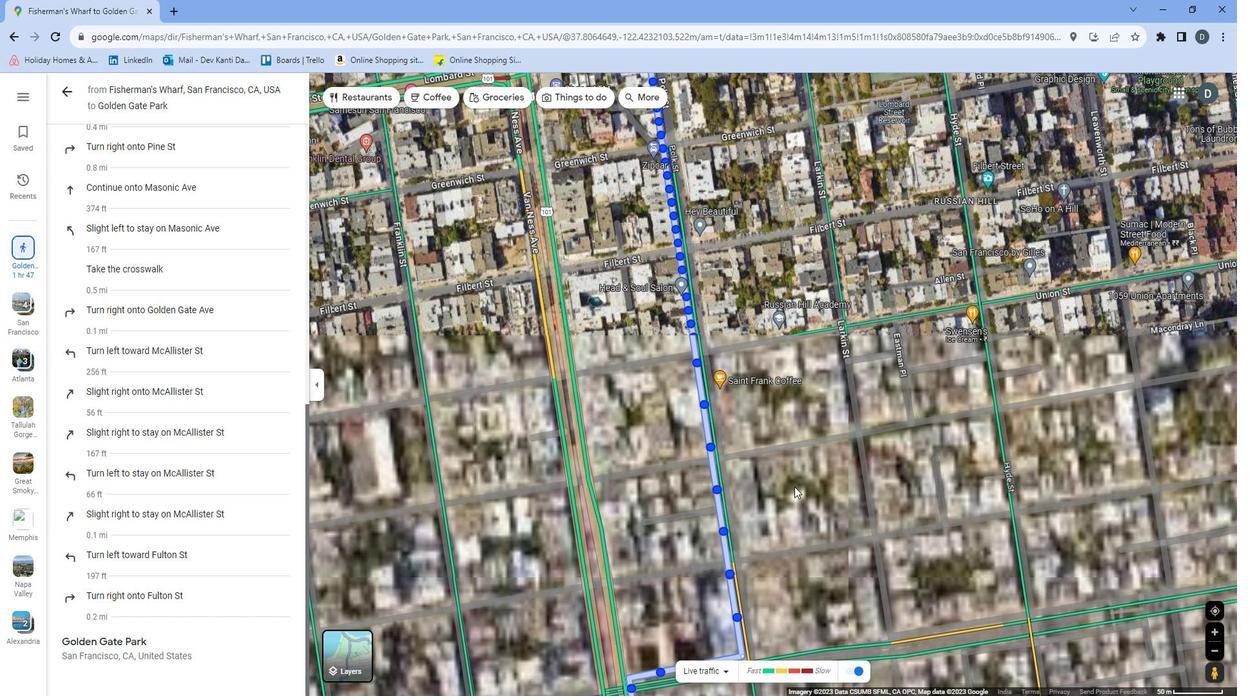
Action: Mouse moved to (770, 381)
Screenshot: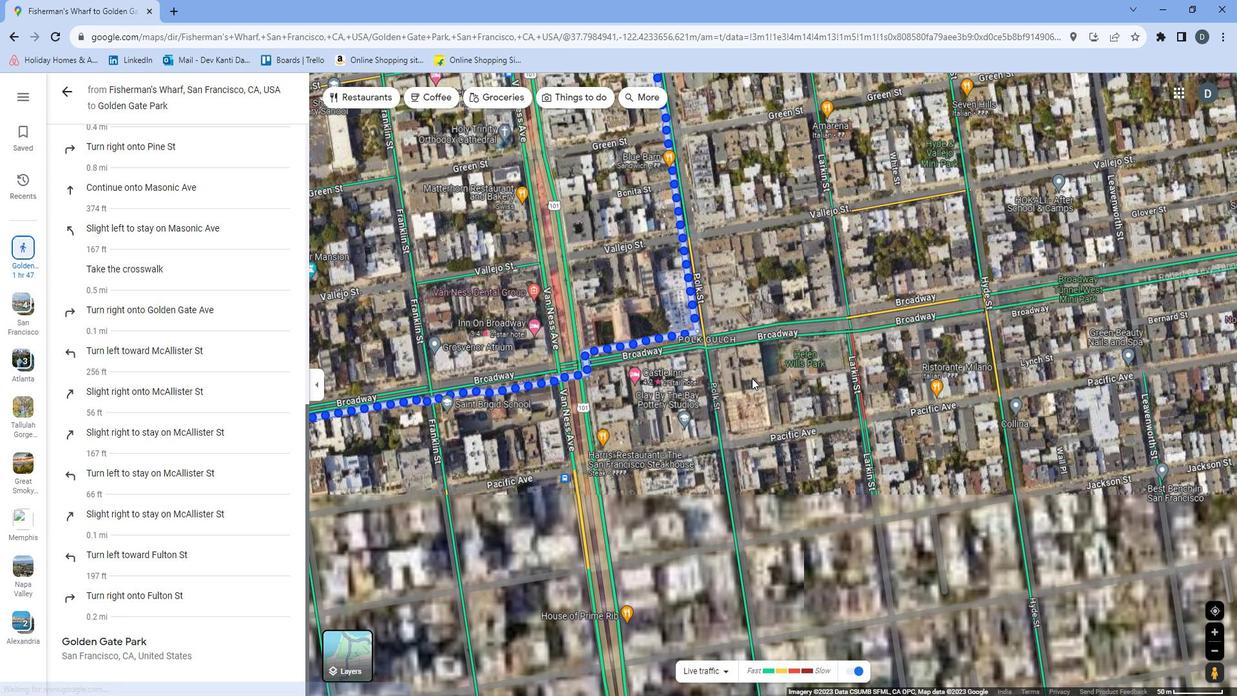 
Action: Mouse pressed left at (770, 381)
Screenshot: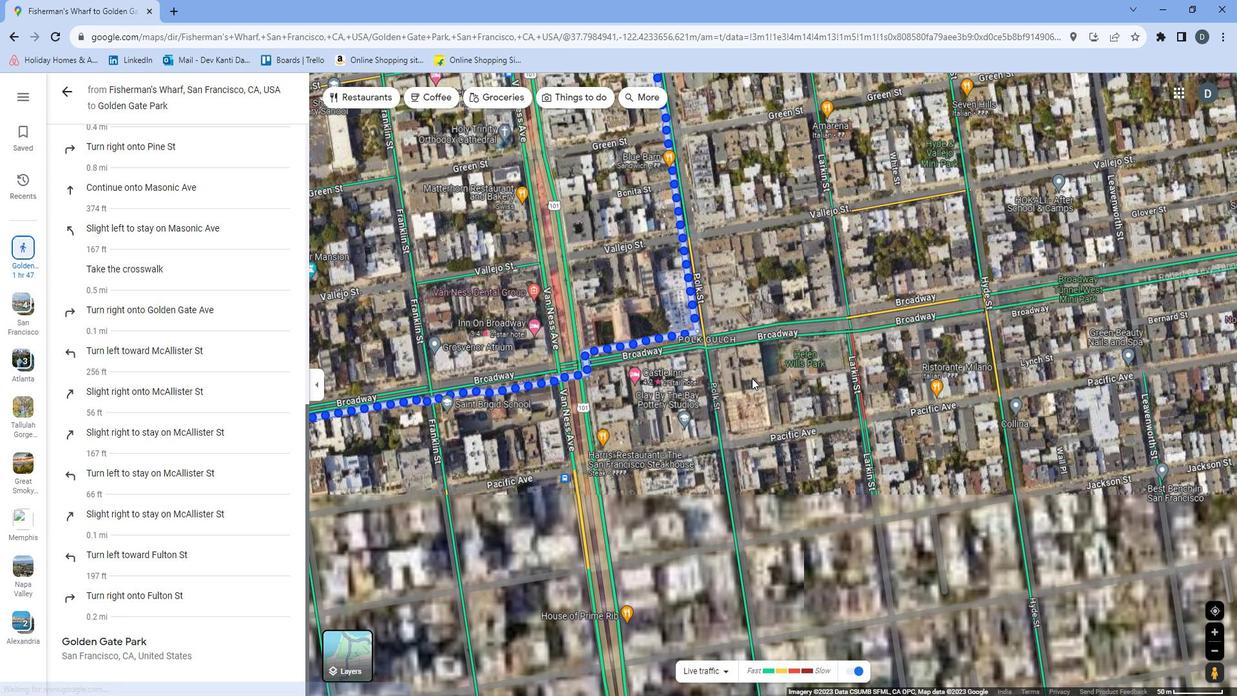 
Action: Mouse moved to (651, 406)
Screenshot: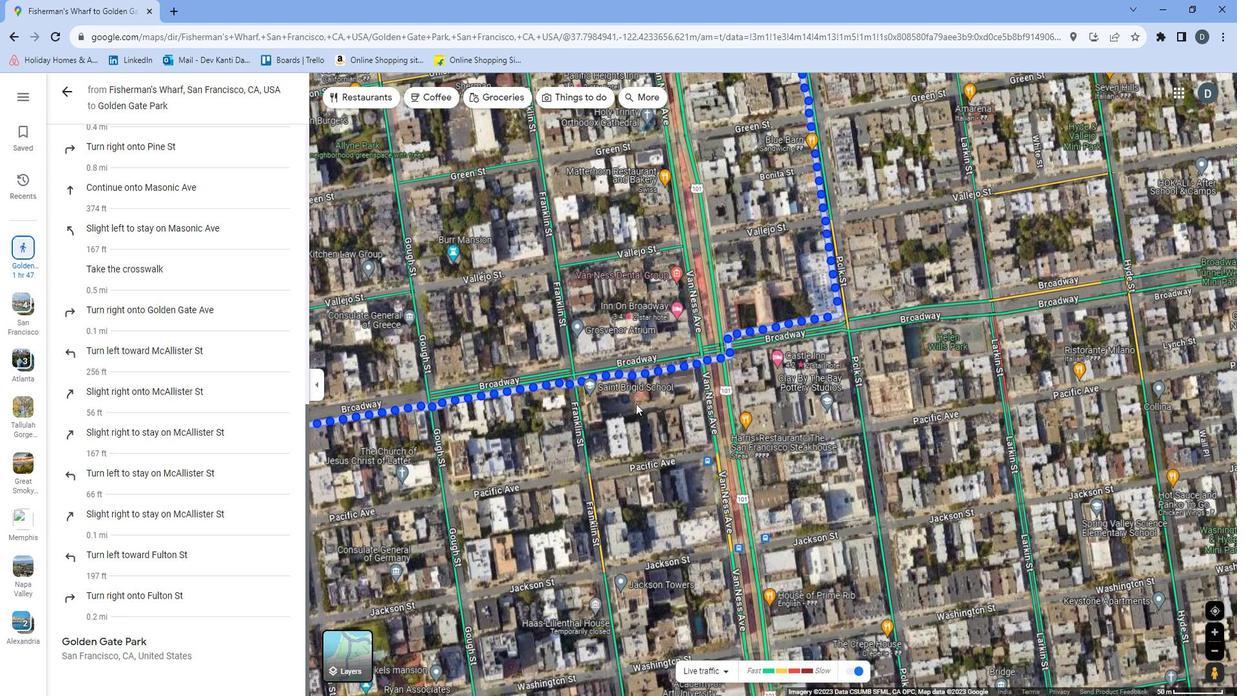
Action: Mouse pressed left at (651, 406)
Screenshot: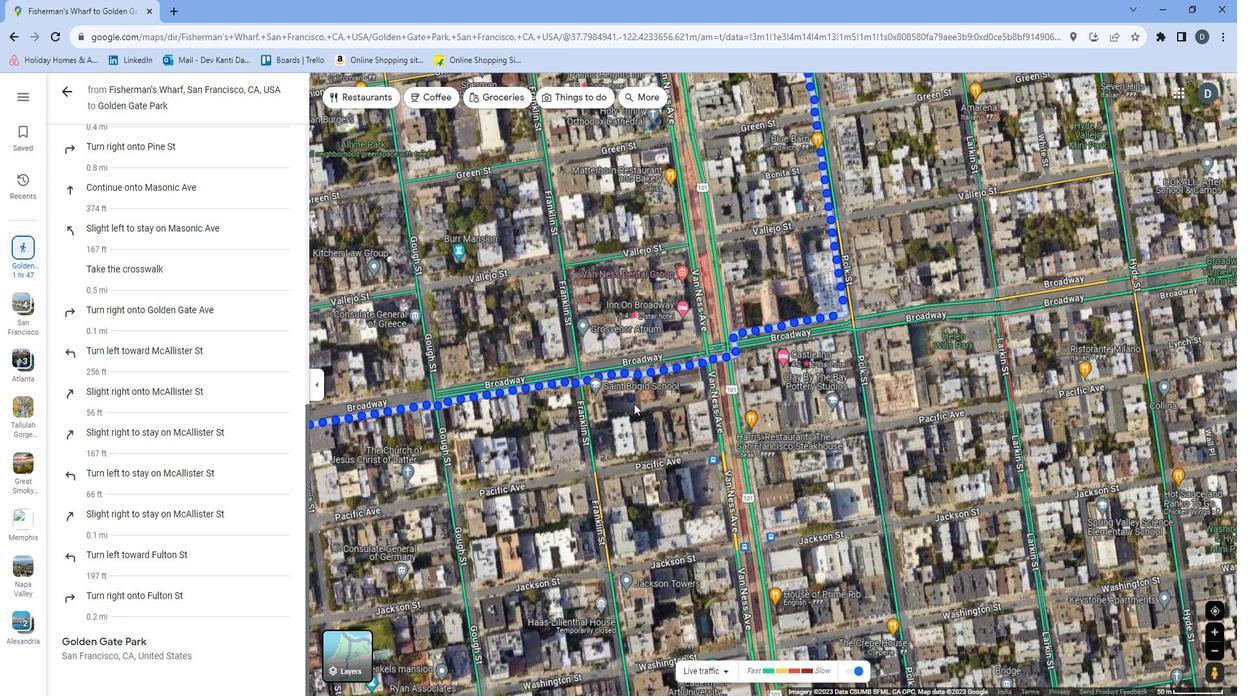 
Action: Mouse moved to (659, 427)
Screenshot: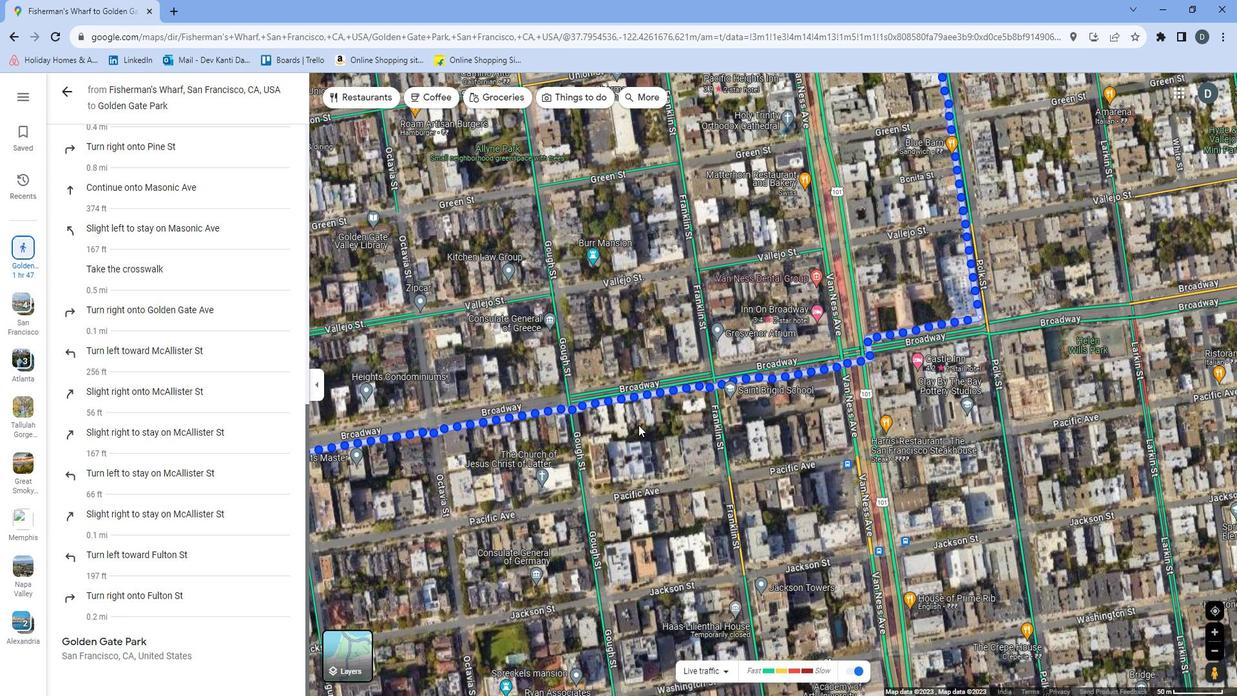 
Action: Mouse pressed left at (659, 427)
Screenshot: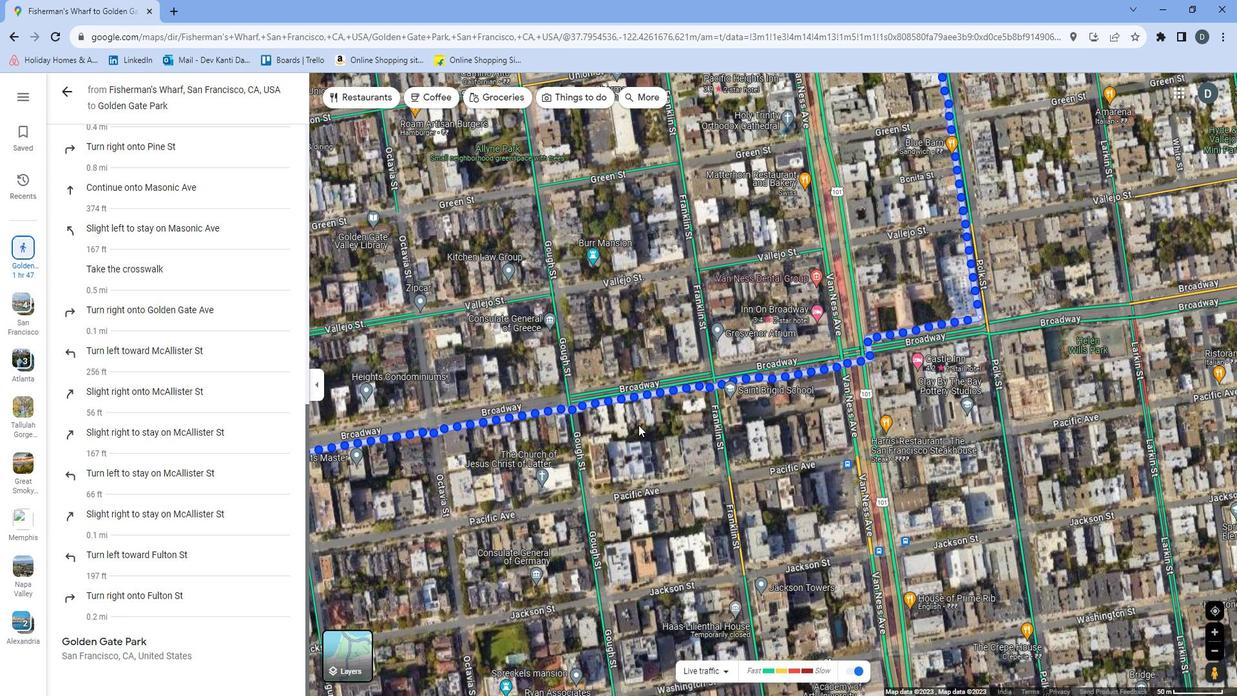 
Action: Mouse moved to (632, 467)
Screenshot: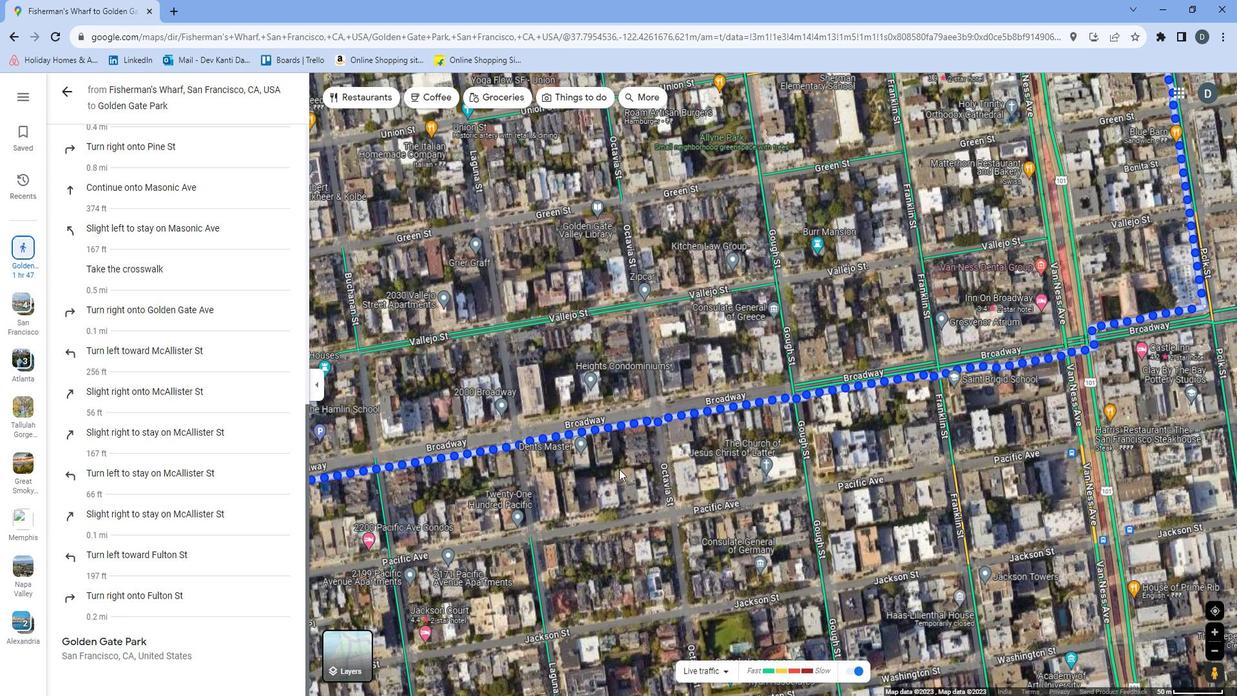 
Action: Mouse pressed left at (632, 467)
Screenshot: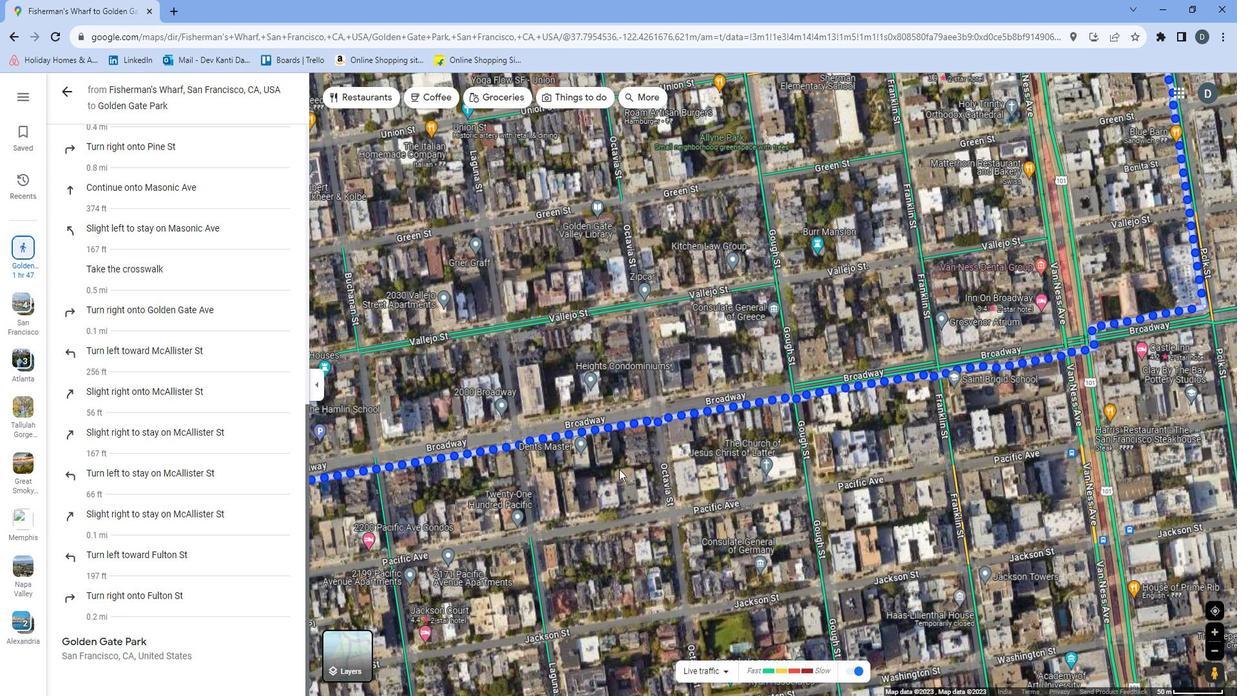 
Action: Mouse moved to (609, 503)
Screenshot: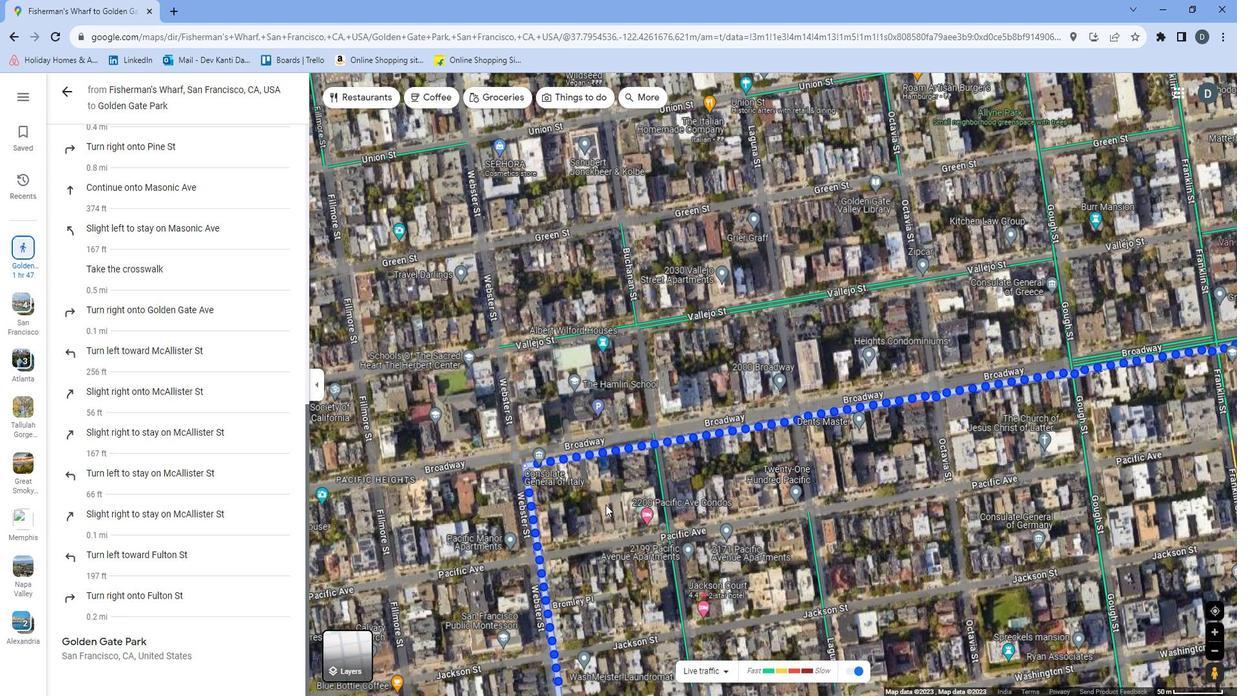 
Action: Mouse pressed left at (609, 503)
Screenshot: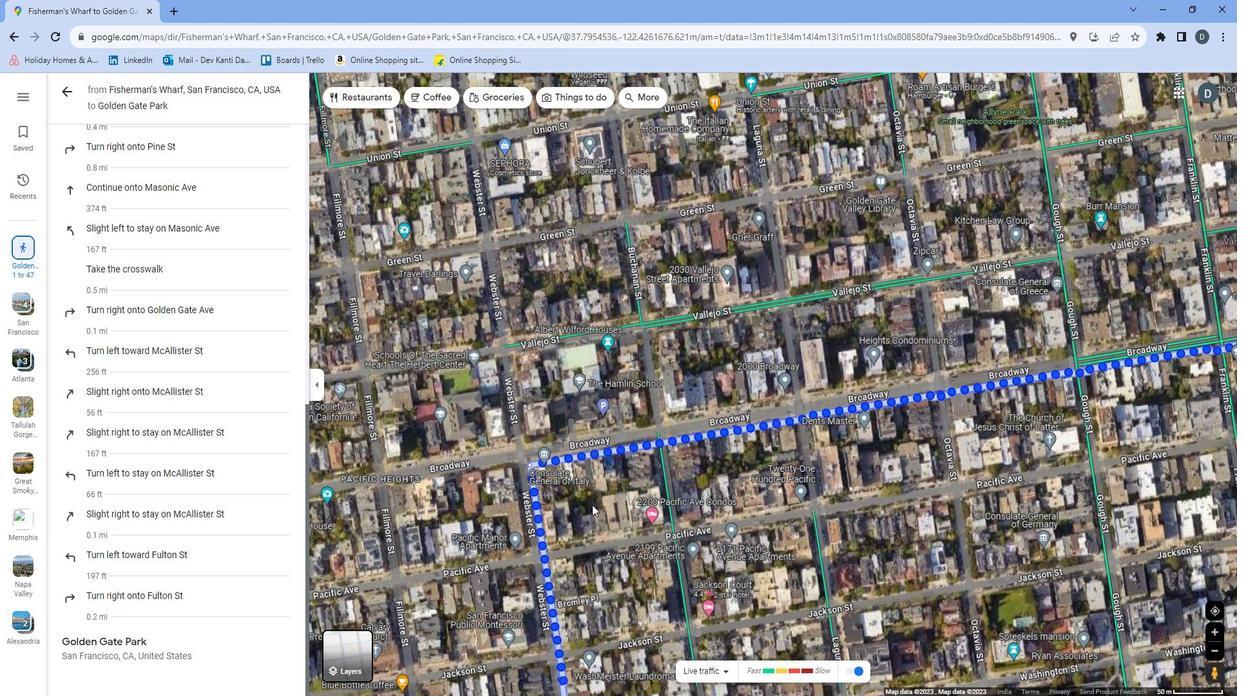 
Action: Mouse moved to (718, 508)
Screenshot: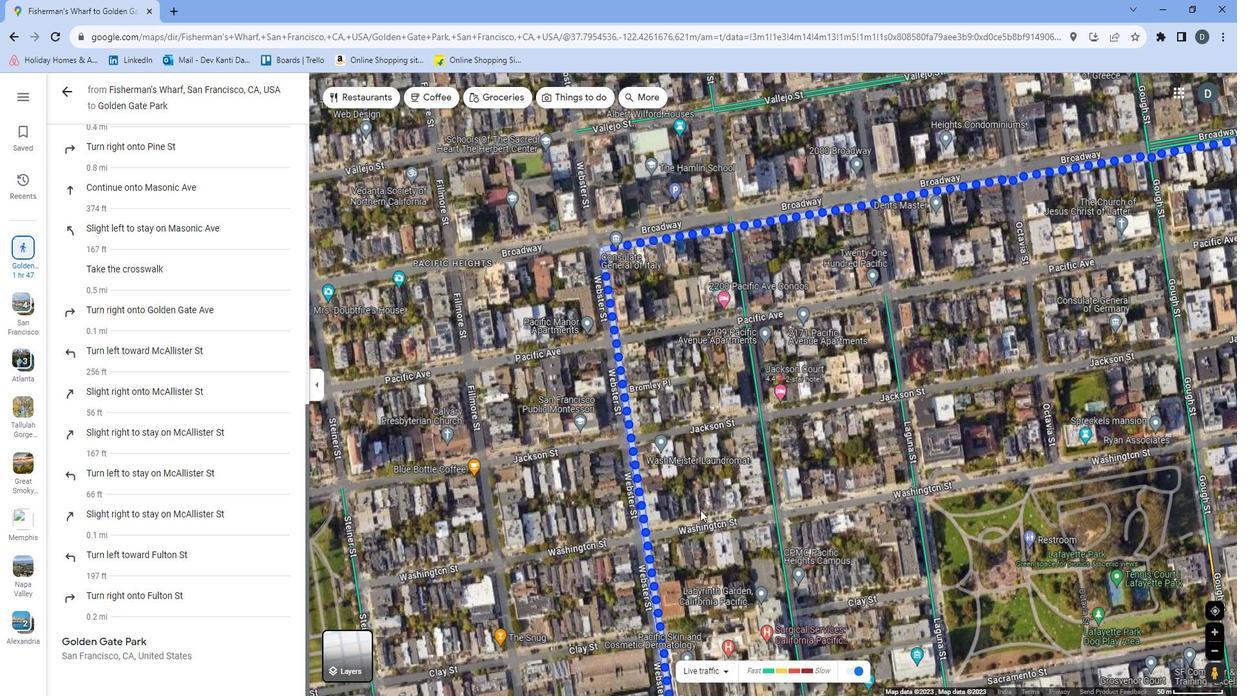 
Action: Mouse pressed left at (718, 508)
Screenshot: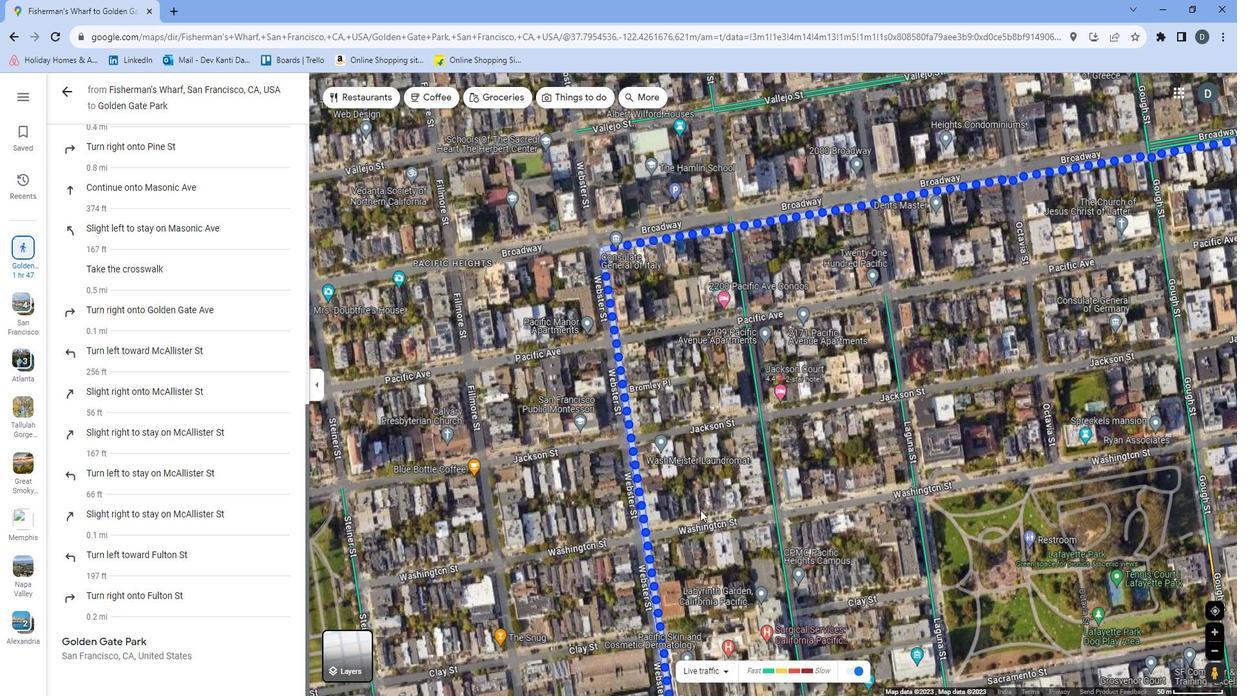 
Action: Mouse moved to (658, 518)
Screenshot: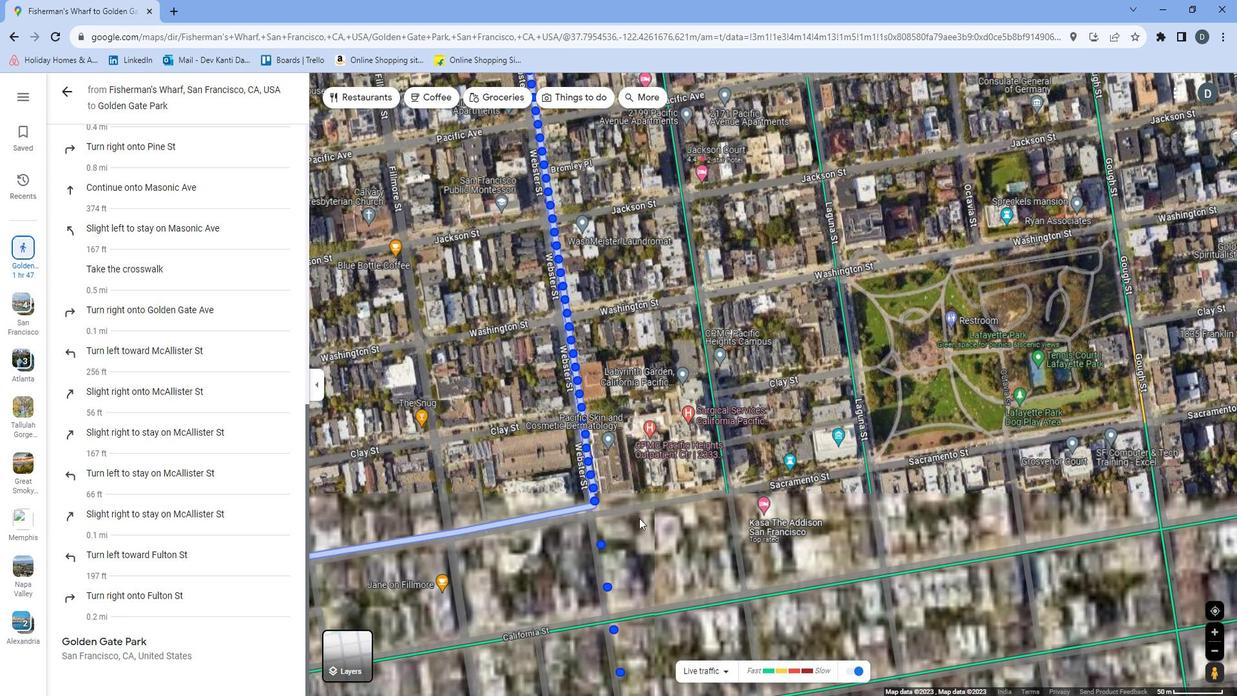 
Action: Mouse pressed left at (658, 518)
Screenshot: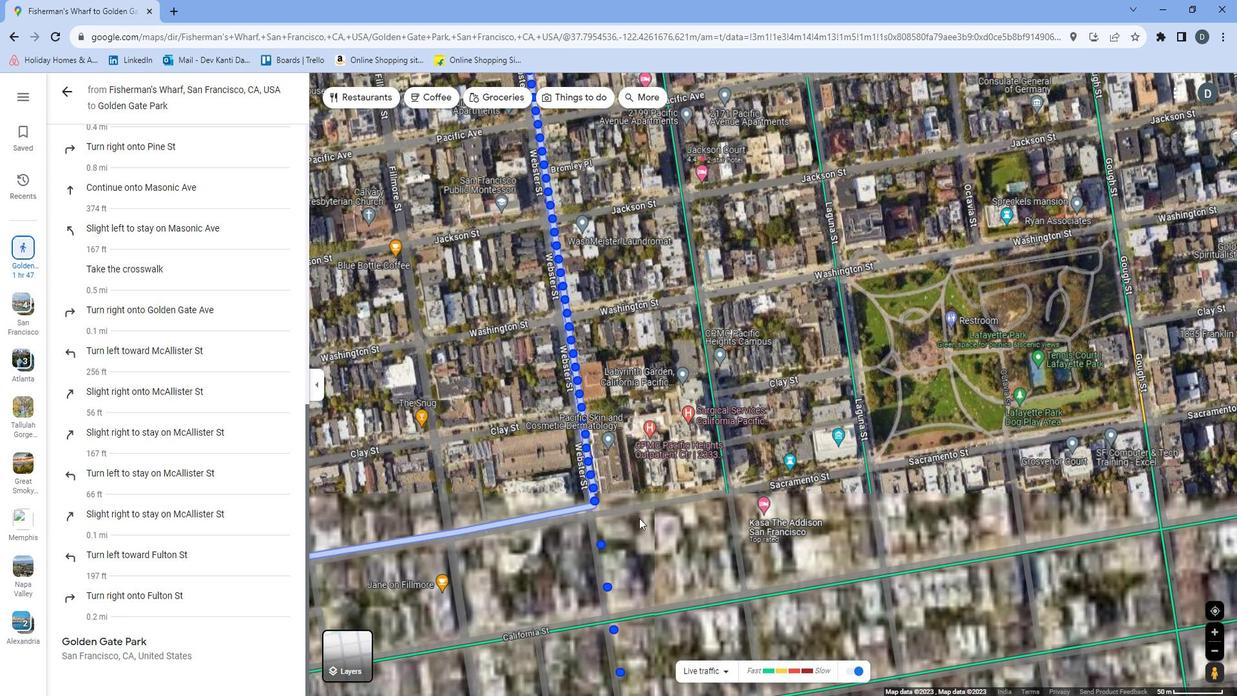 
Action: Mouse moved to (680, 369)
Screenshot: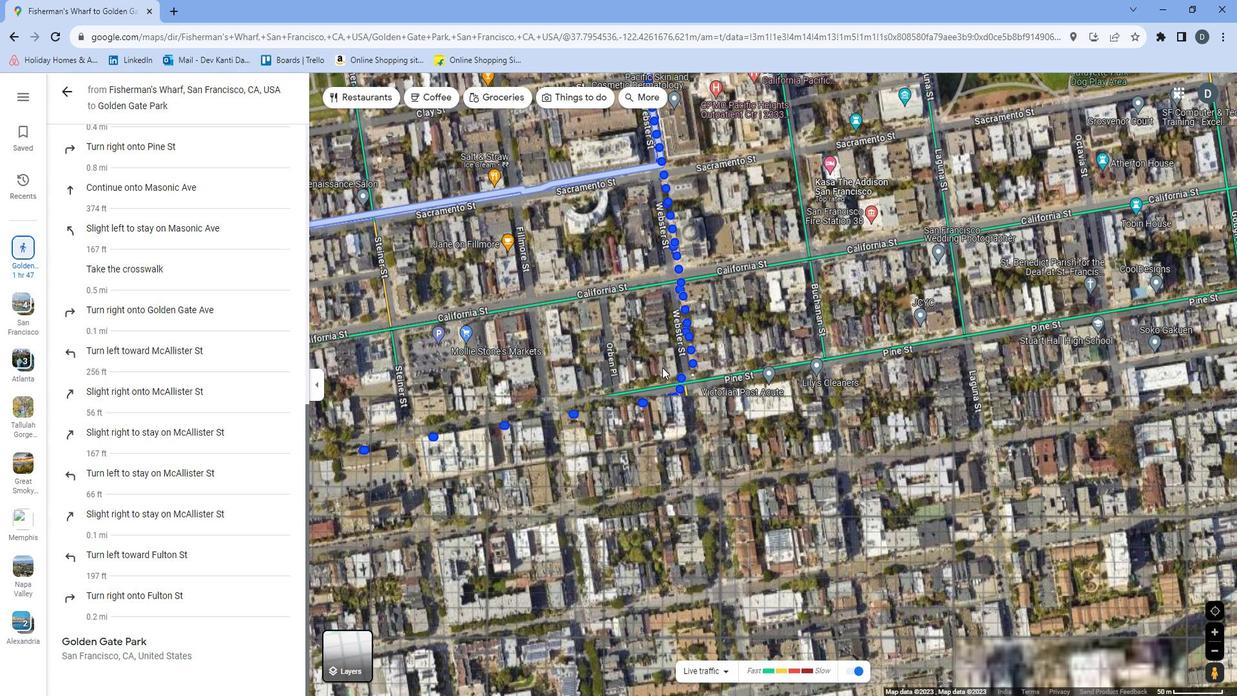 
Action: Mouse pressed left at (680, 369)
Screenshot: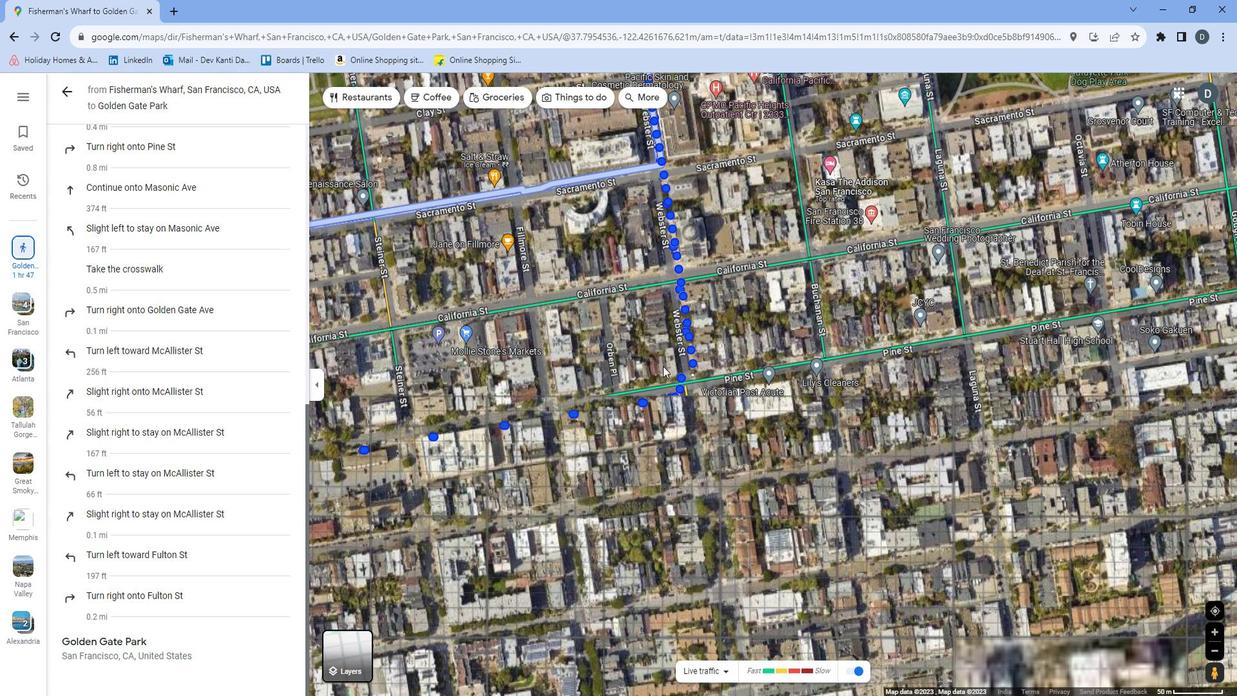 
Action: Mouse moved to (555, 354)
Screenshot: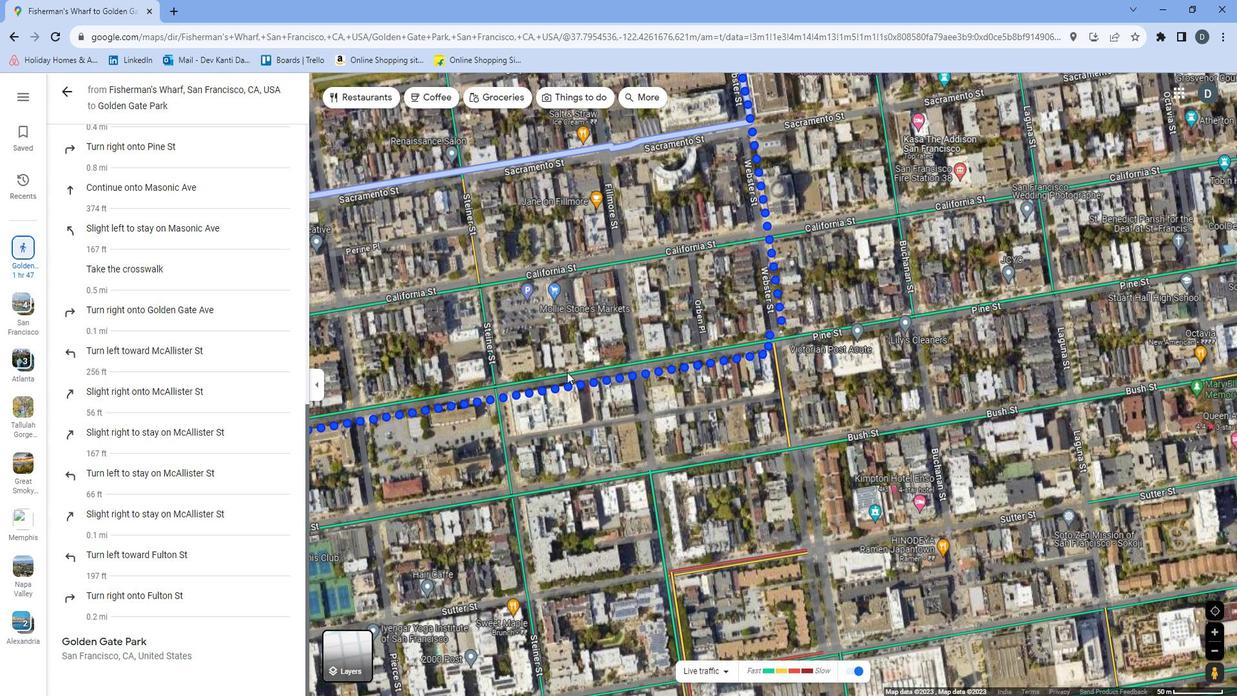 
Action: Mouse pressed left at (555, 354)
Screenshot: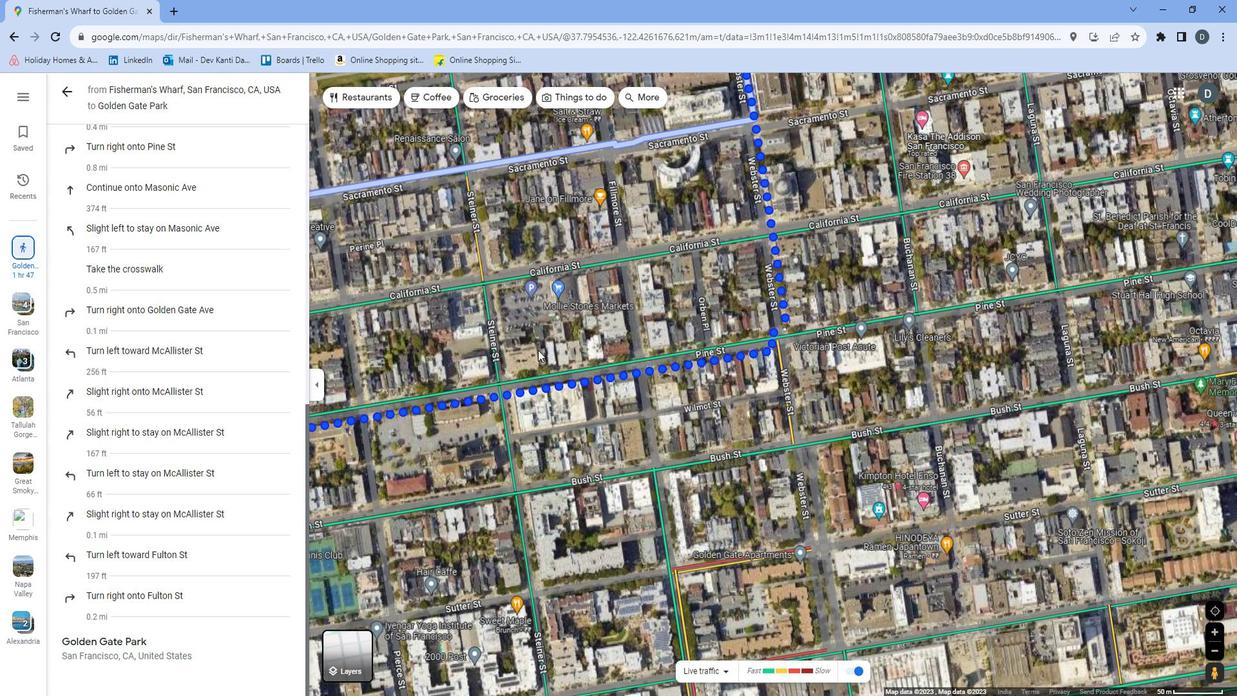 
Action: Mouse moved to (532, 398)
Screenshot: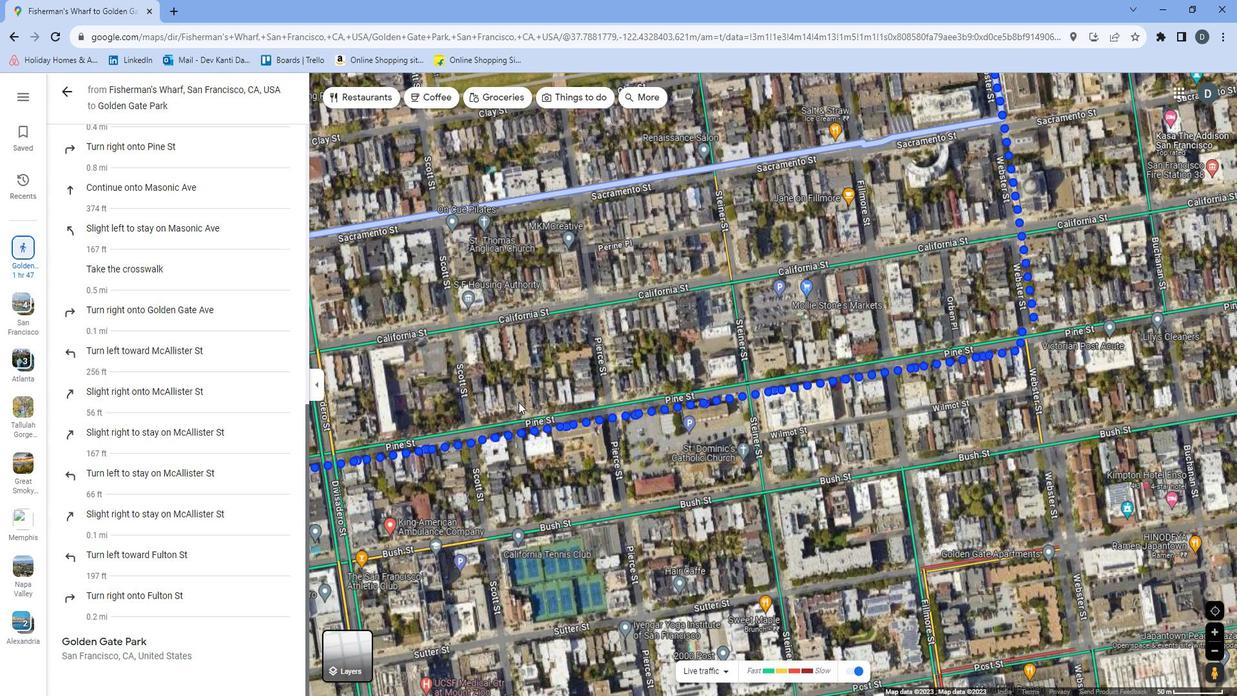 
Action: Mouse pressed left at (532, 398)
Screenshot: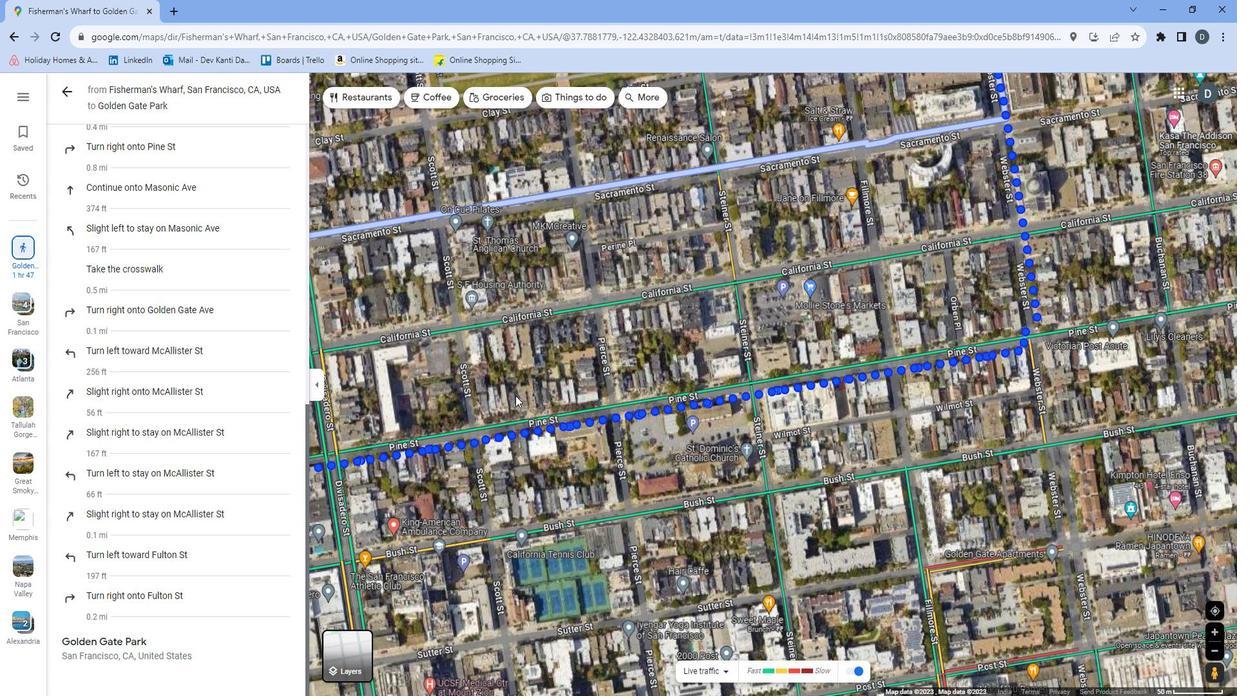 
Action: Mouse moved to (538, 429)
Screenshot: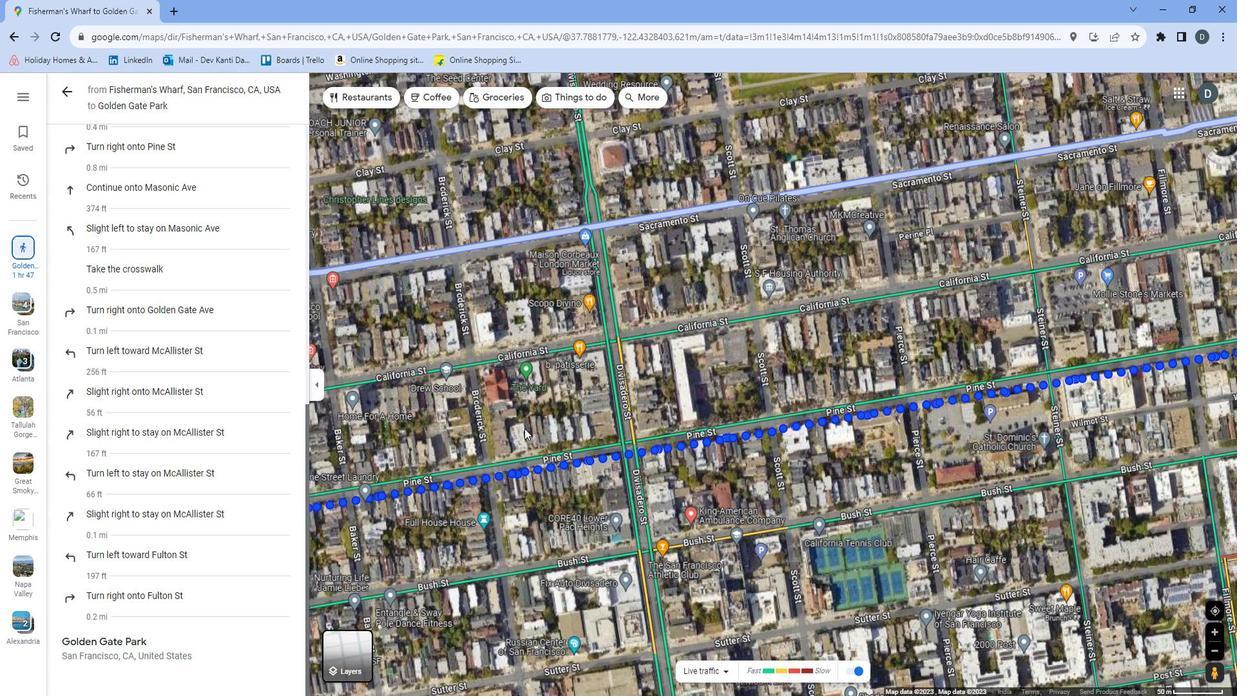 
Action: Mouse pressed left at (538, 429)
Screenshot: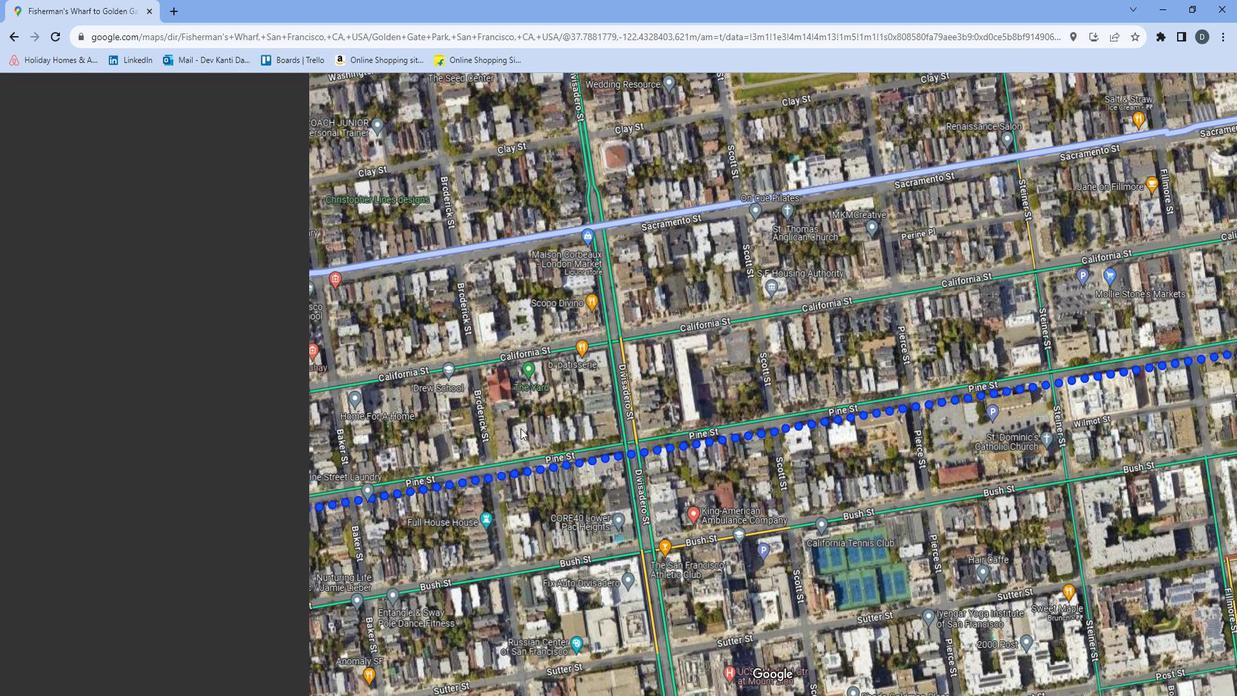 
Action: Mouse moved to (484, 483)
Screenshot: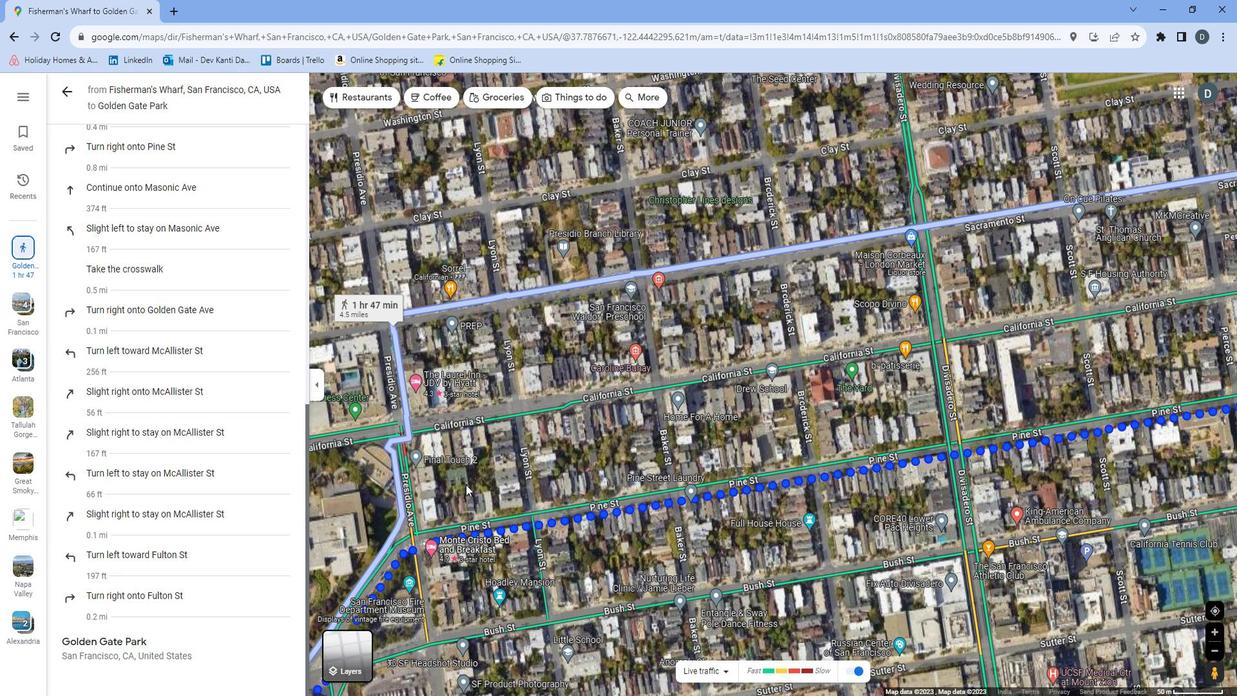 
Action: Mouse pressed left at (484, 483)
Screenshot: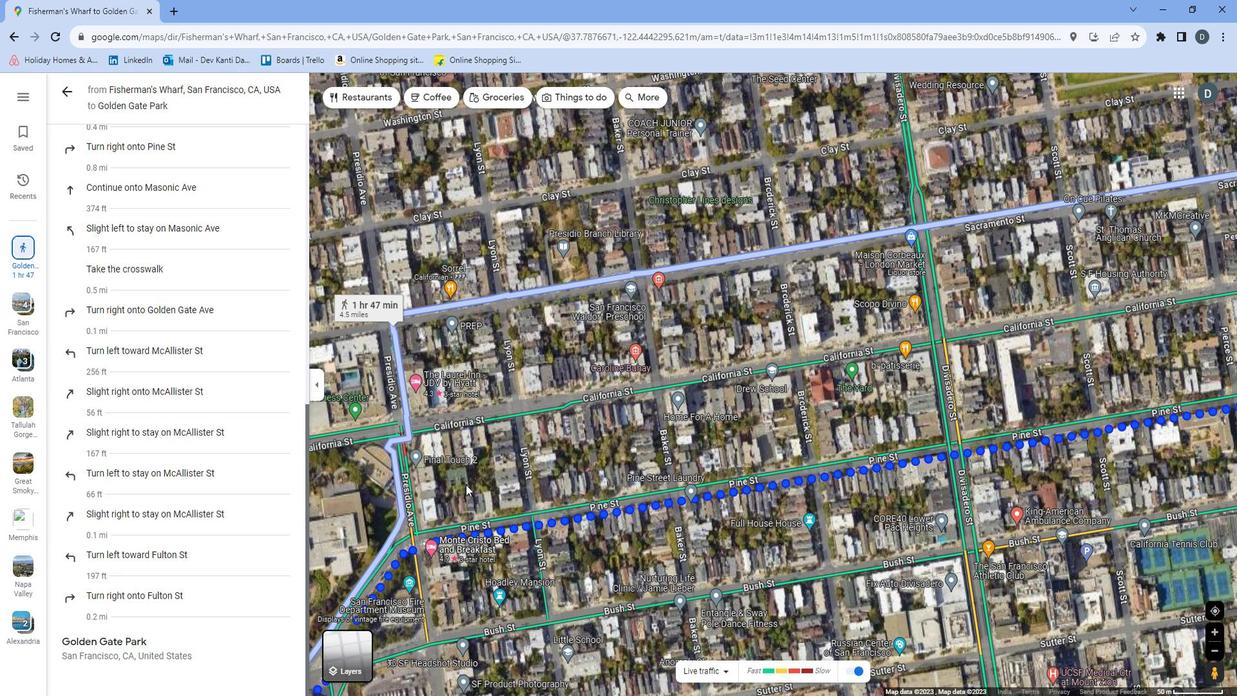 
Action: Mouse moved to (536, 503)
Screenshot: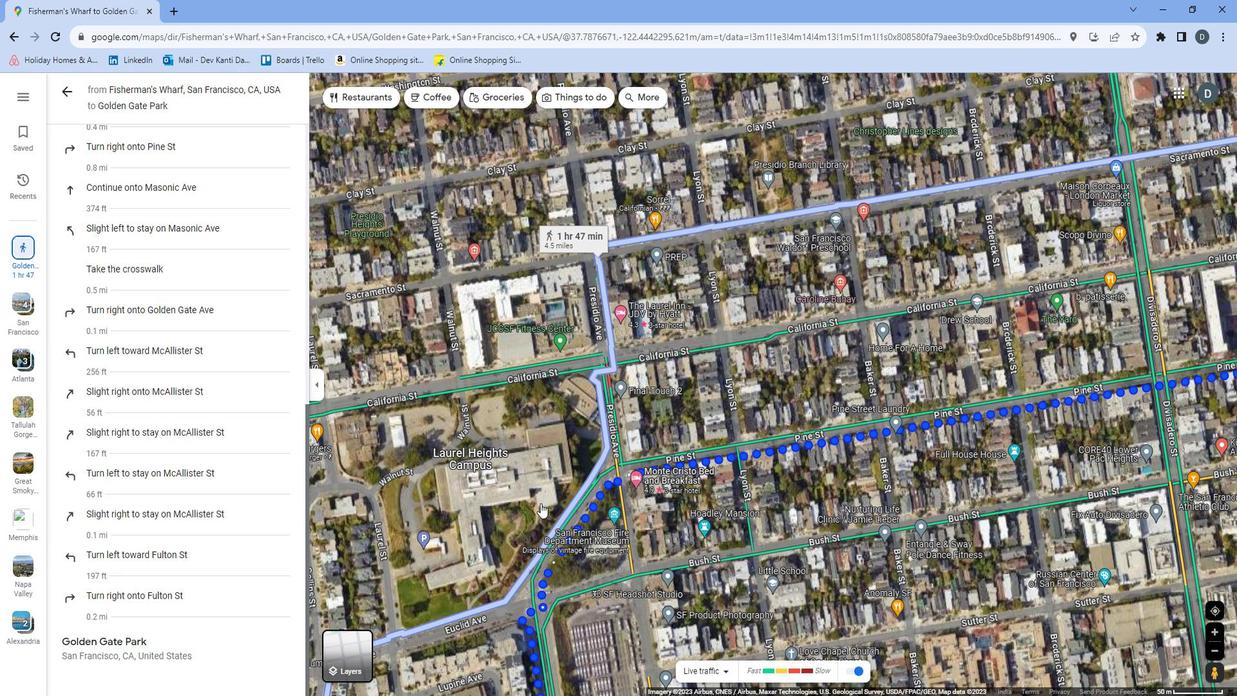 
Action: Mouse pressed left at (536, 503)
Screenshot: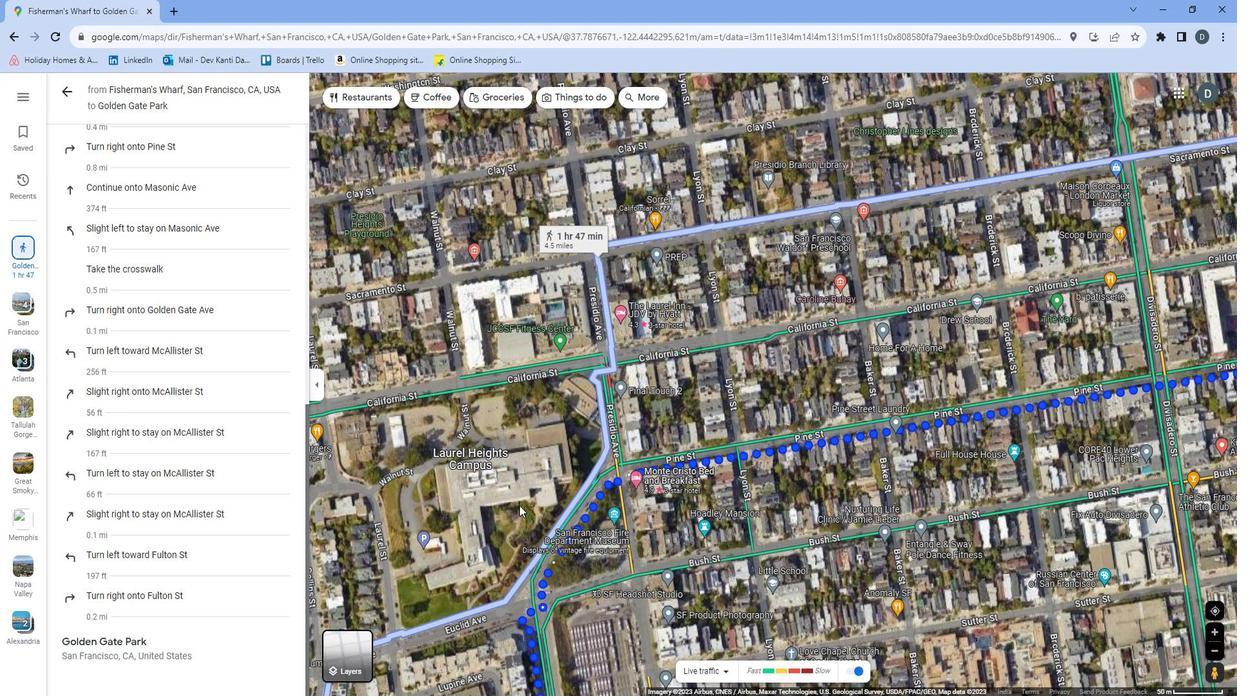 
Action: Mouse moved to (636, 509)
Screenshot: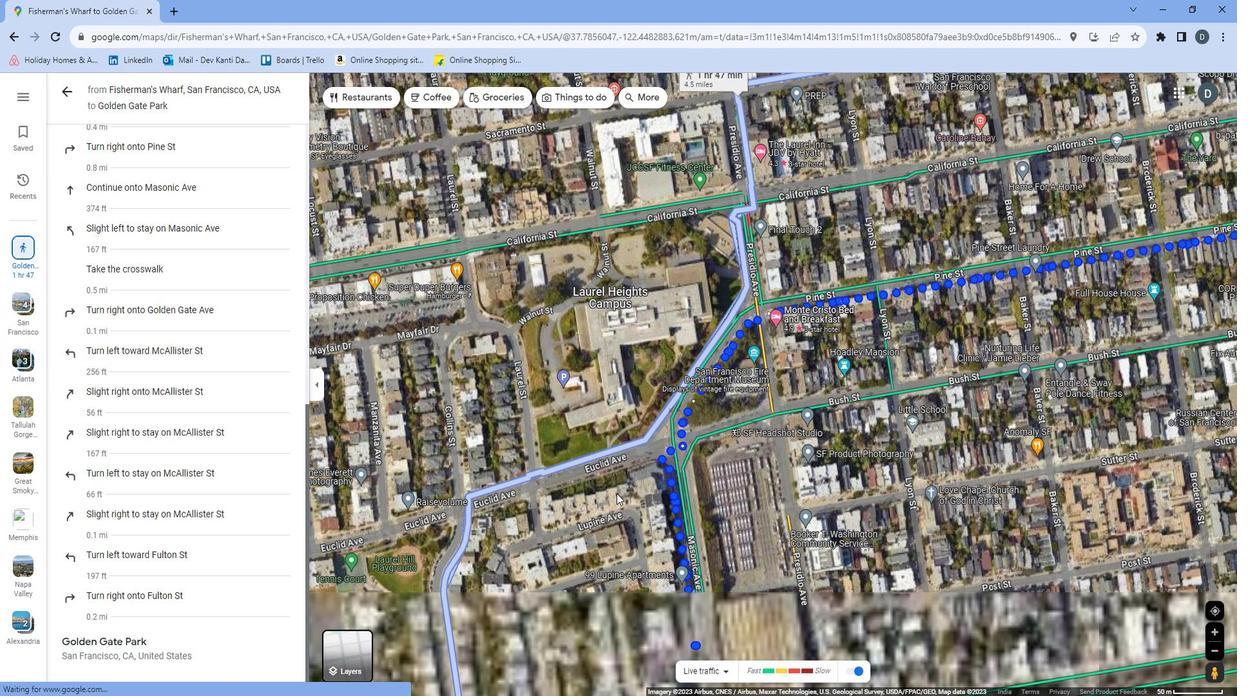 
Action: Mouse pressed left at (636, 509)
Screenshot: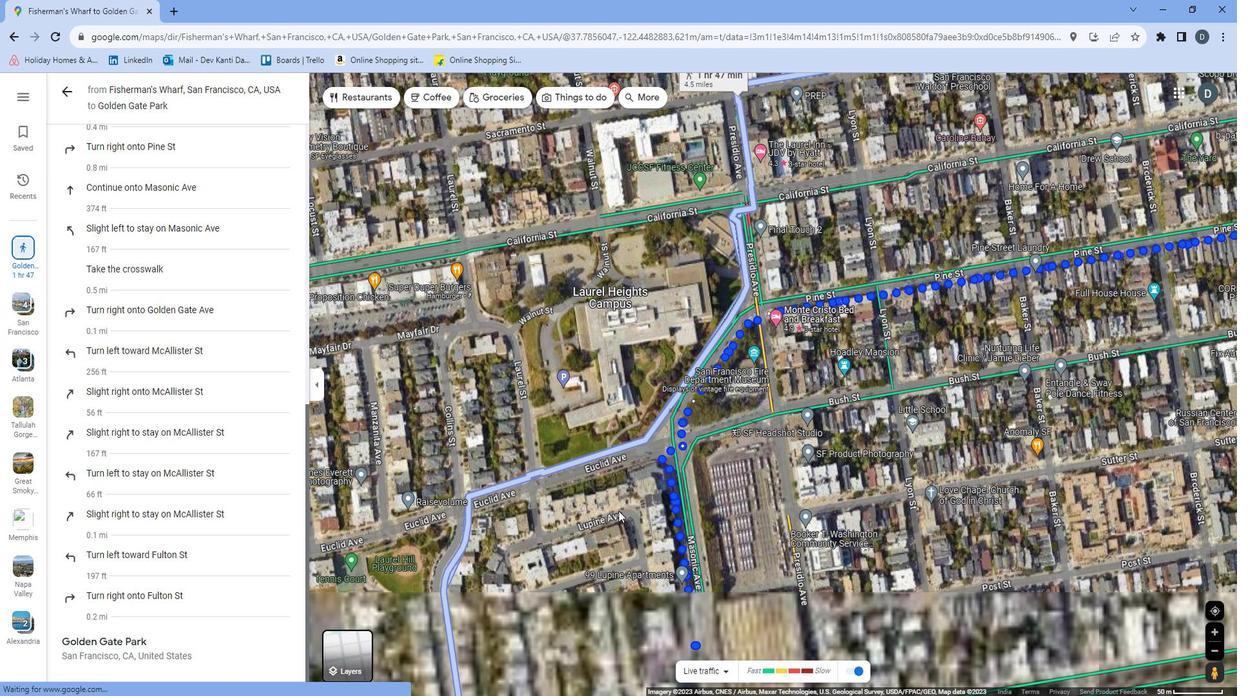
Action: Mouse moved to (759, 438)
Screenshot: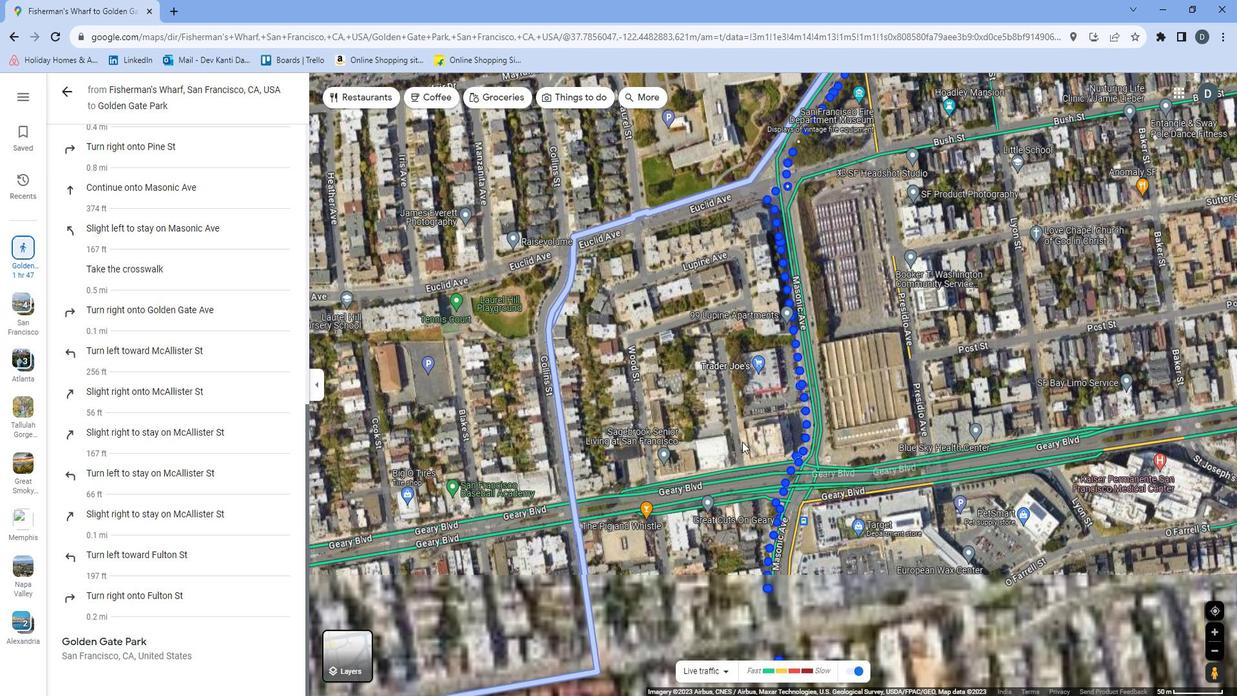 
Action: Mouse pressed left at (759, 438)
Screenshot: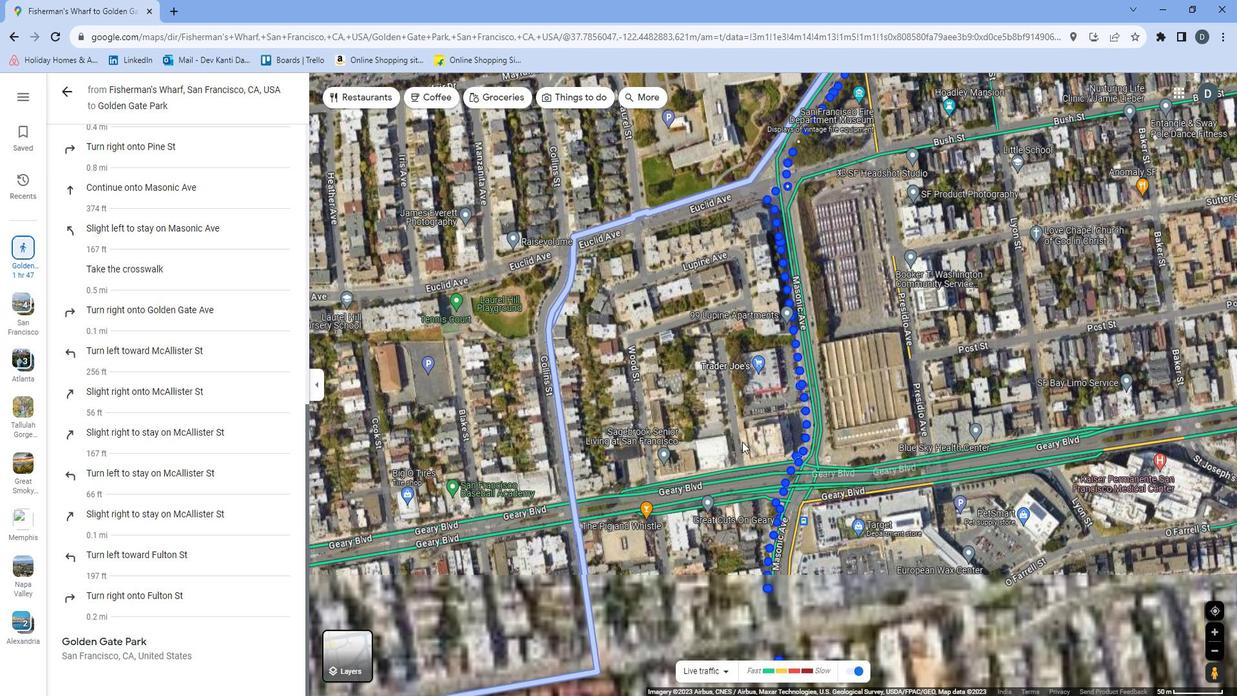 
Action: Mouse moved to (761, 441)
Screenshot: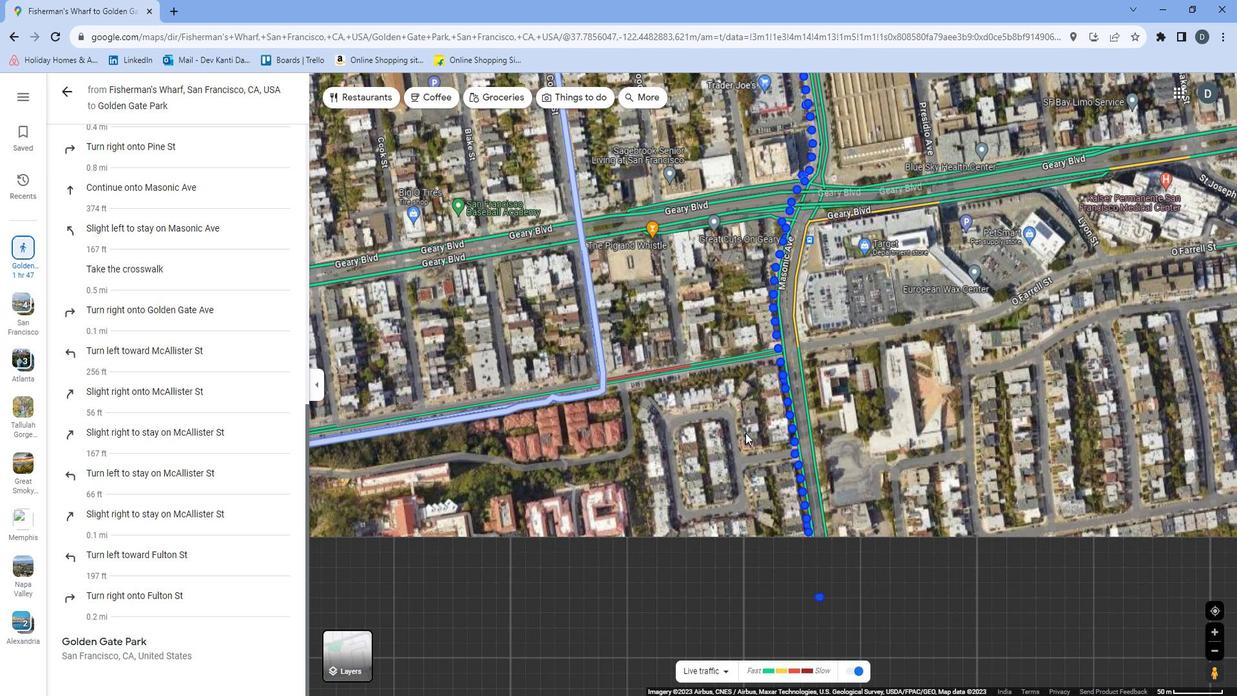 
Action: Mouse pressed left at (761, 441)
Screenshot: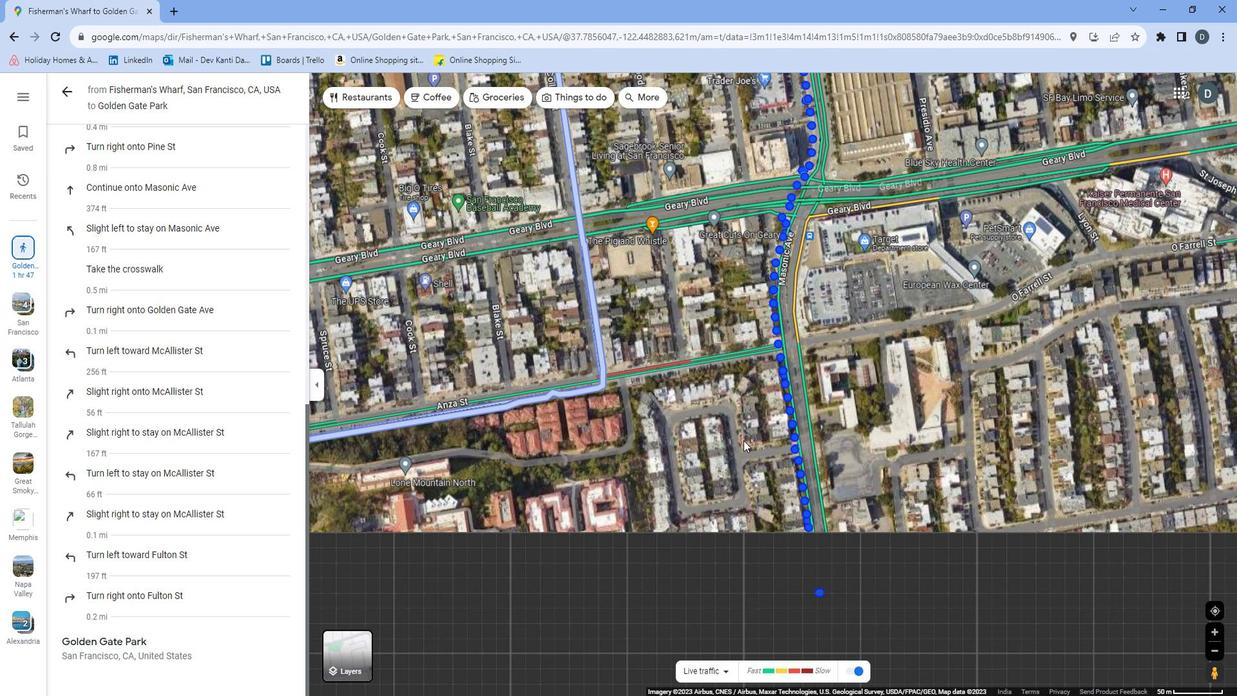 
Action: Mouse moved to (803, 385)
Screenshot: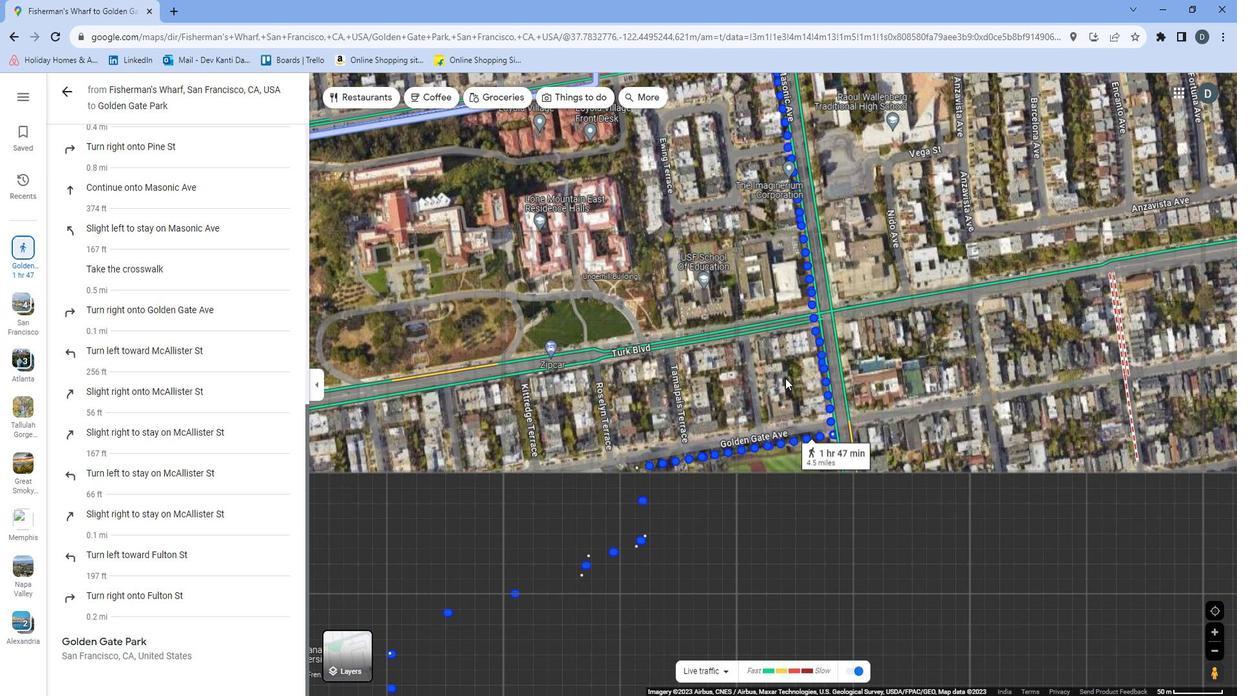 
Action: Mouse pressed left at (803, 385)
Screenshot: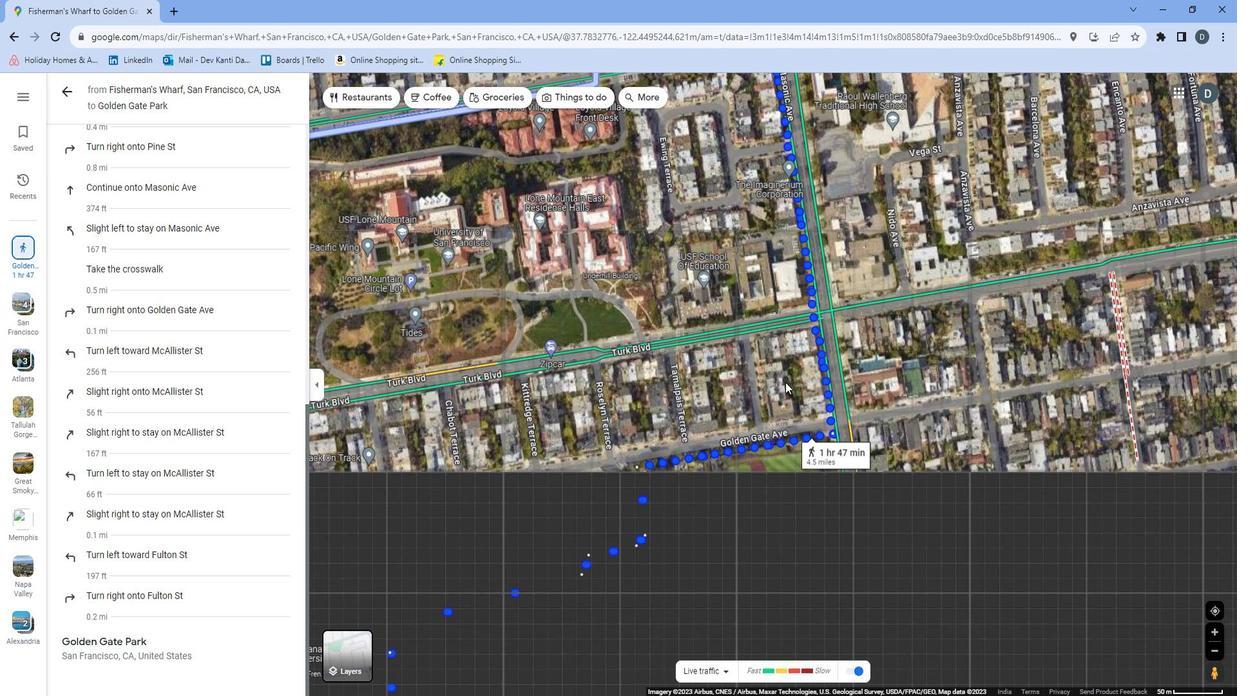 
Action: Mouse moved to (750, 381)
Screenshot: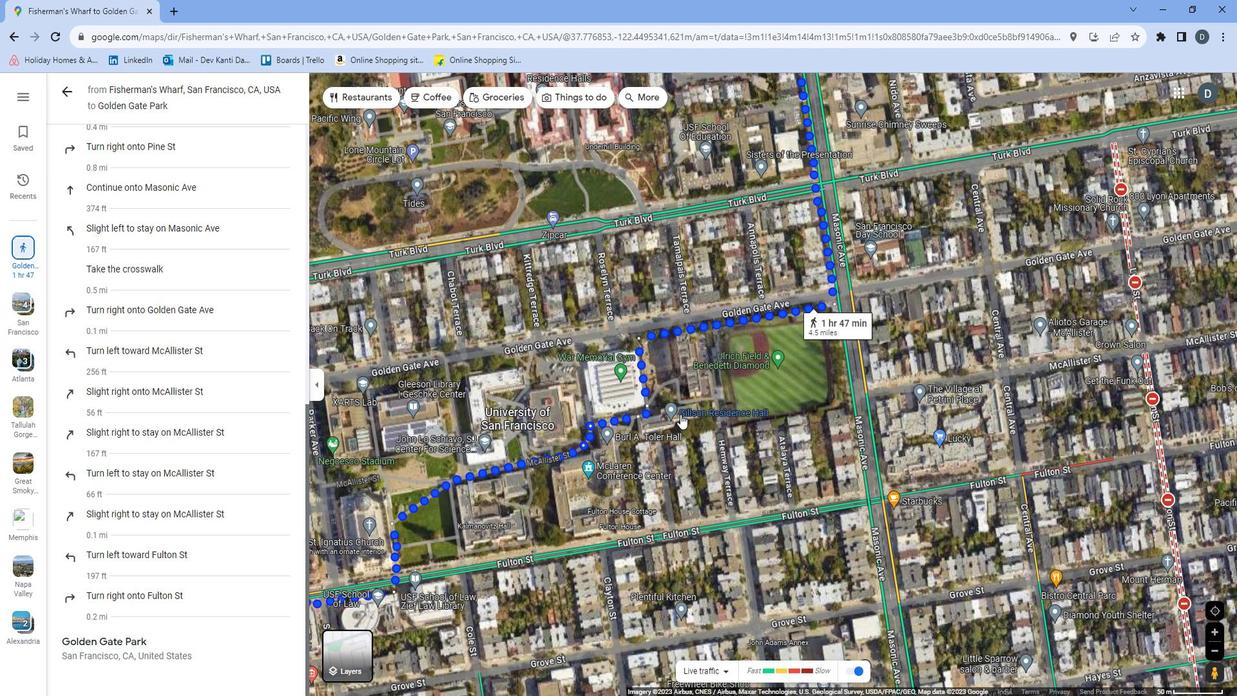 
Action: Mouse pressed left at (699, 416)
Screenshot: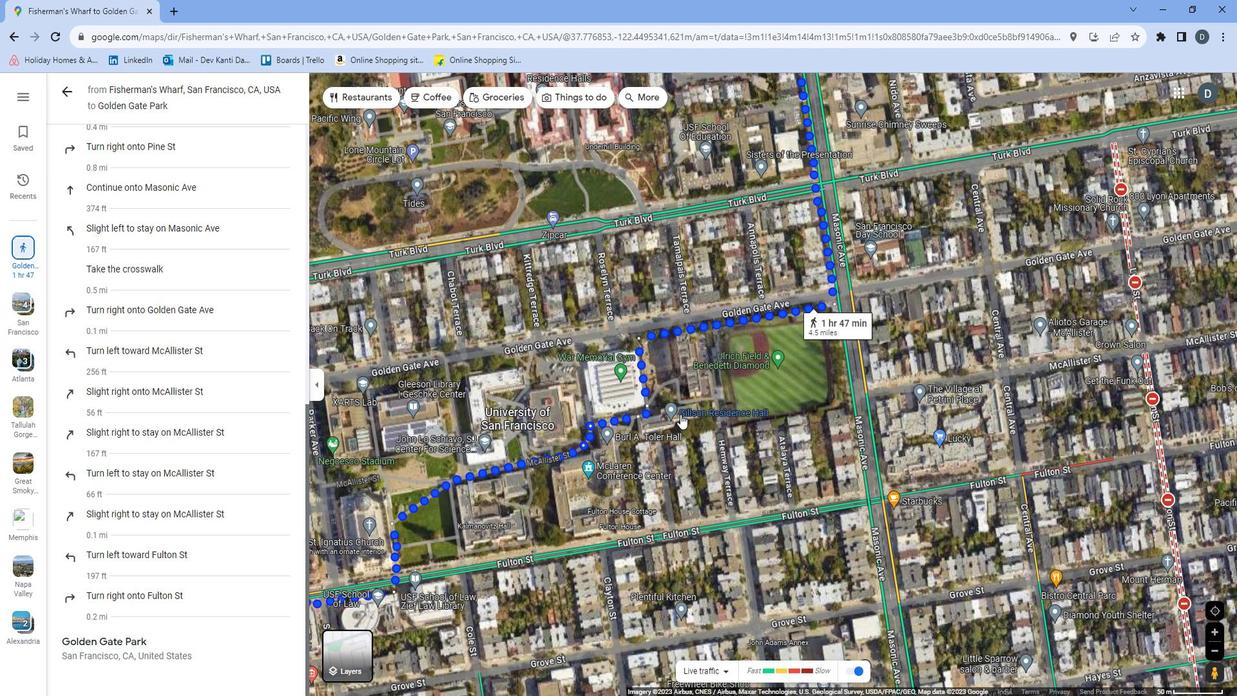 
Action: Mouse moved to (648, 433)
Screenshot: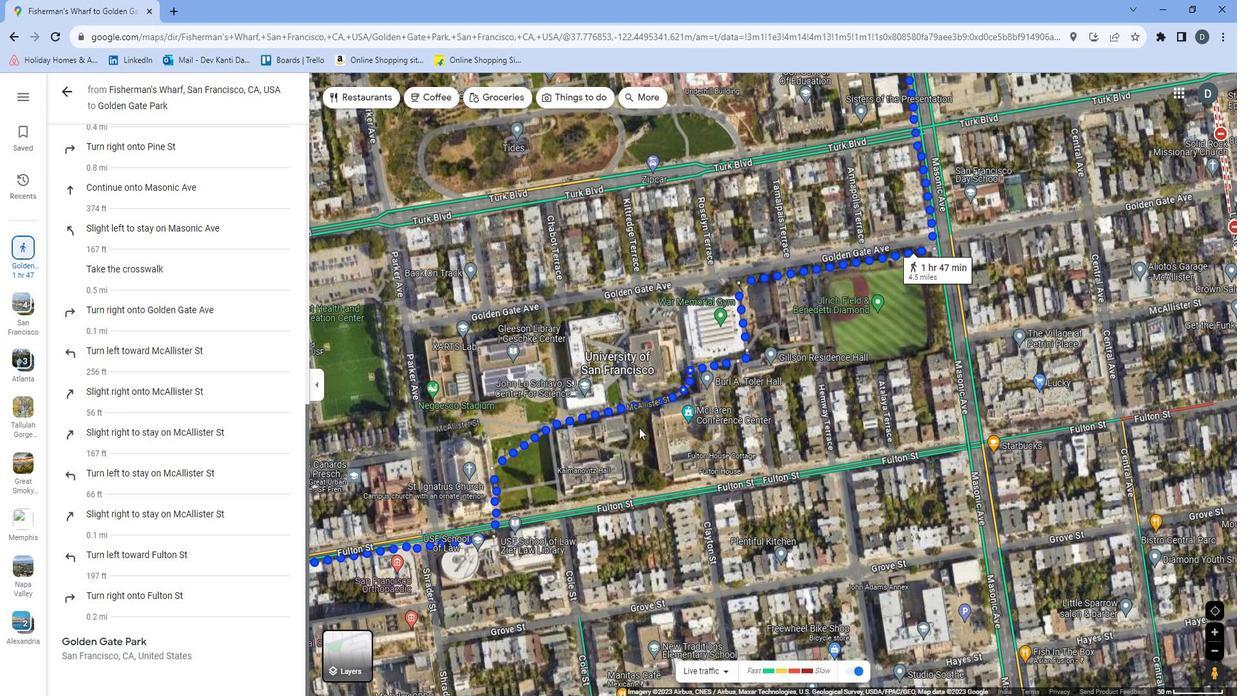 
Action: Mouse pressed left at (648, 433)
Screenshot: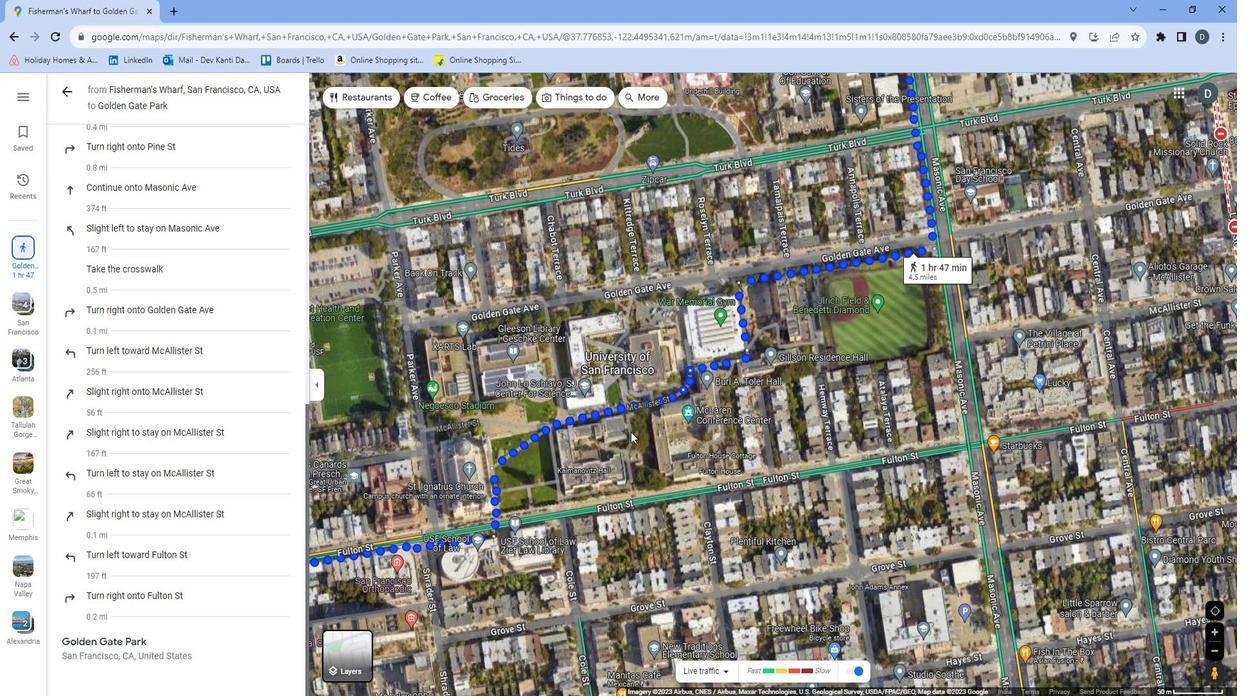 
Action: Mouse moved to (687, 431)
Screenshot: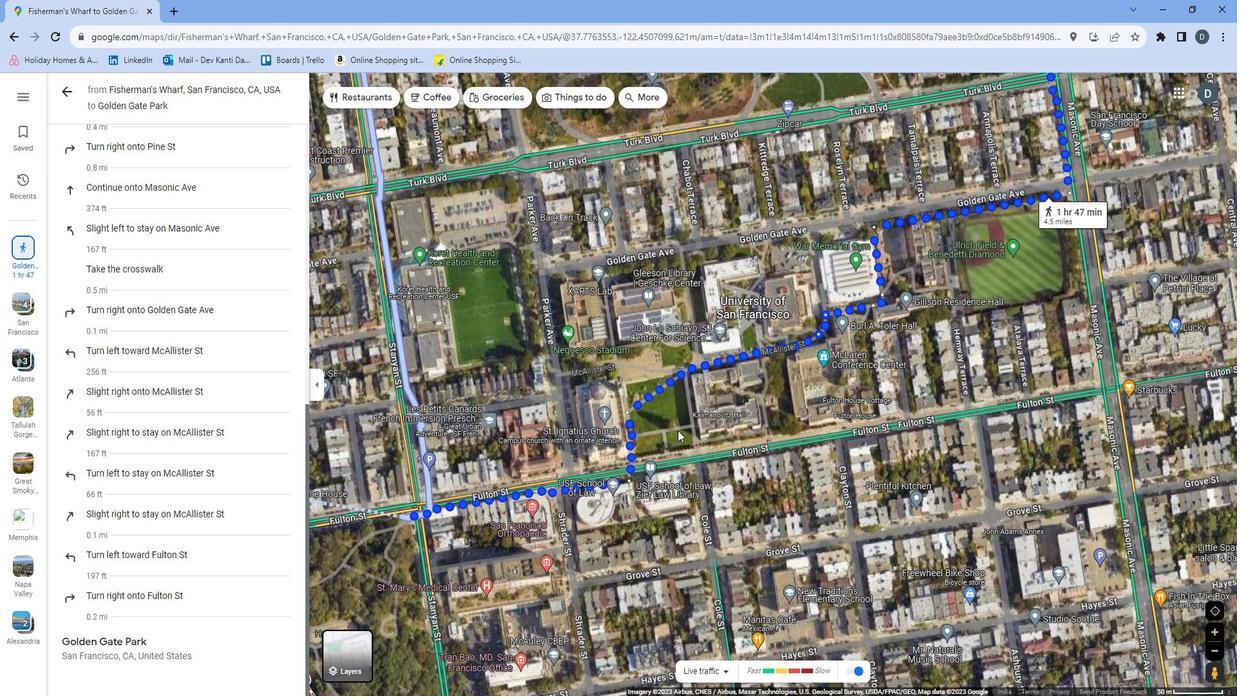 
Action: Mouse pressed left at (687, 431)
Screenshot: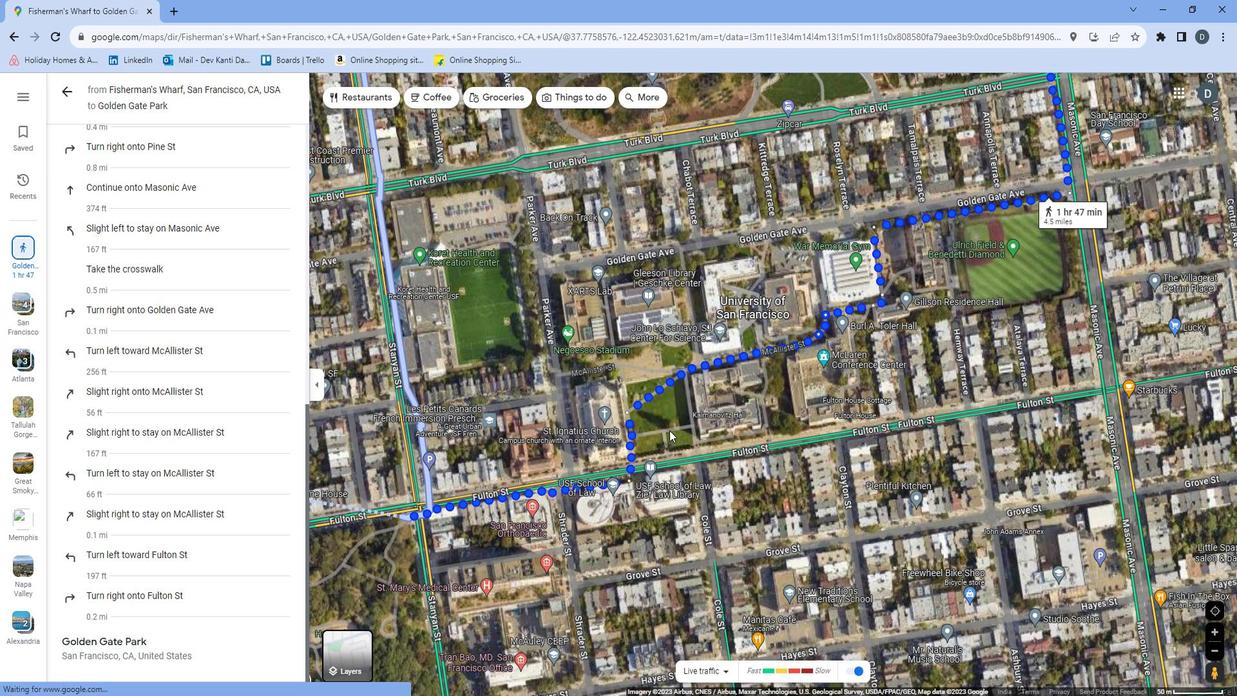 
Action: Mouse moved to (692, 452)
Screenshot: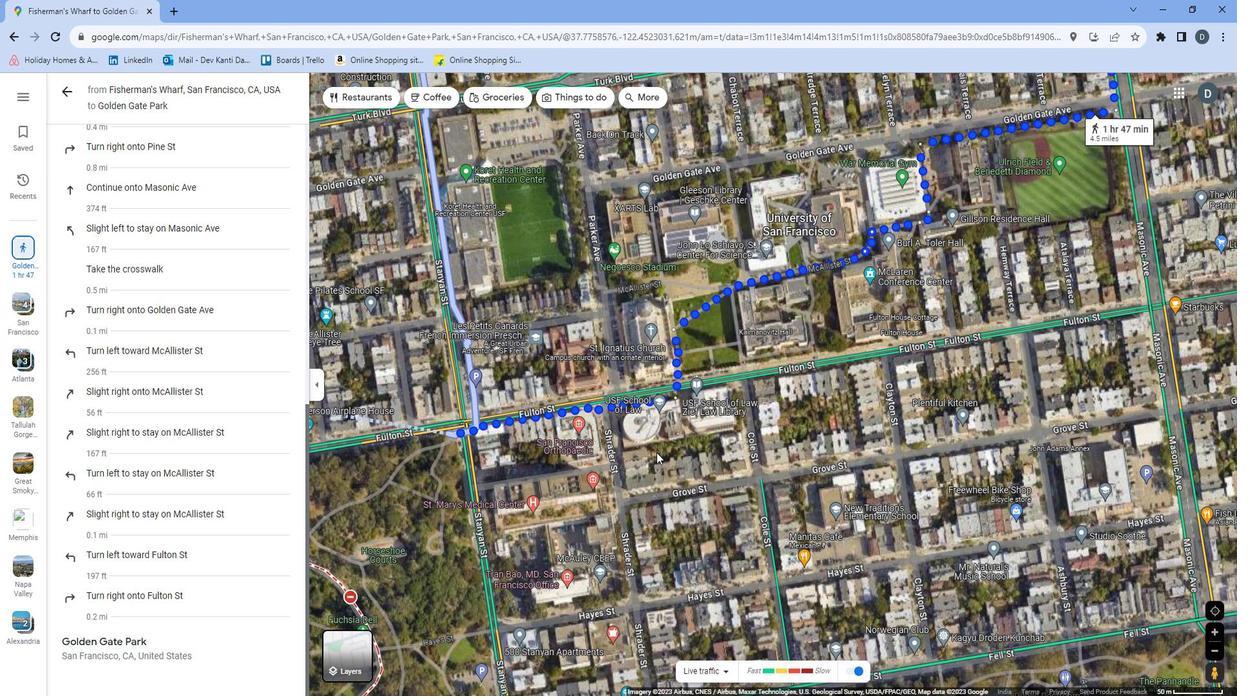 
Action: Mouse pressed left at (692, 452)
Screenshot: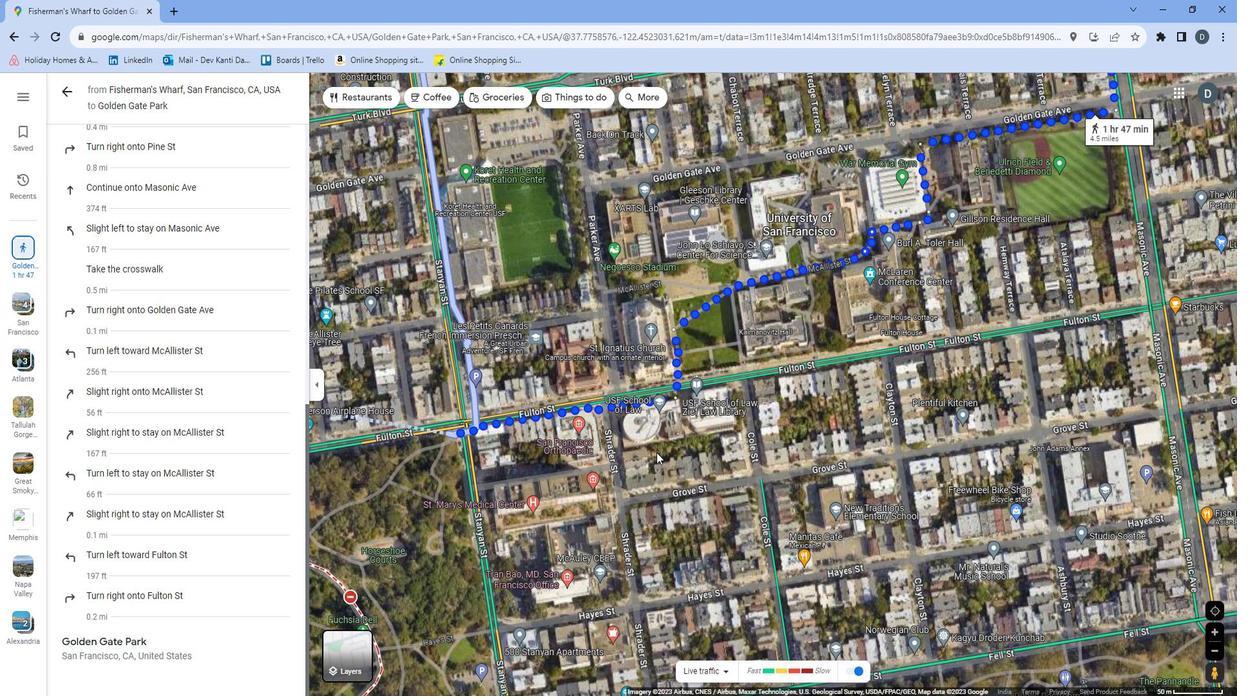 
Action: Mouse moved to (716, 433)
Screenshot: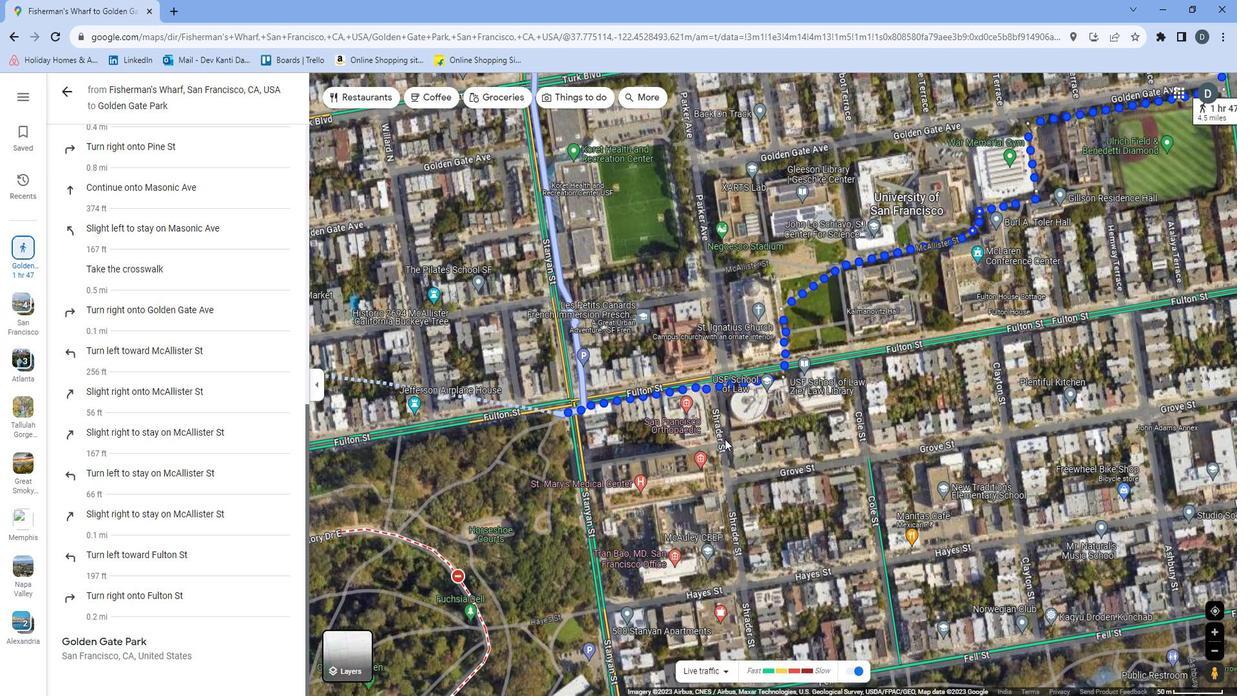 
Action: Mouse scrolled (716, 434) with delta (0, 0)
Screenshot: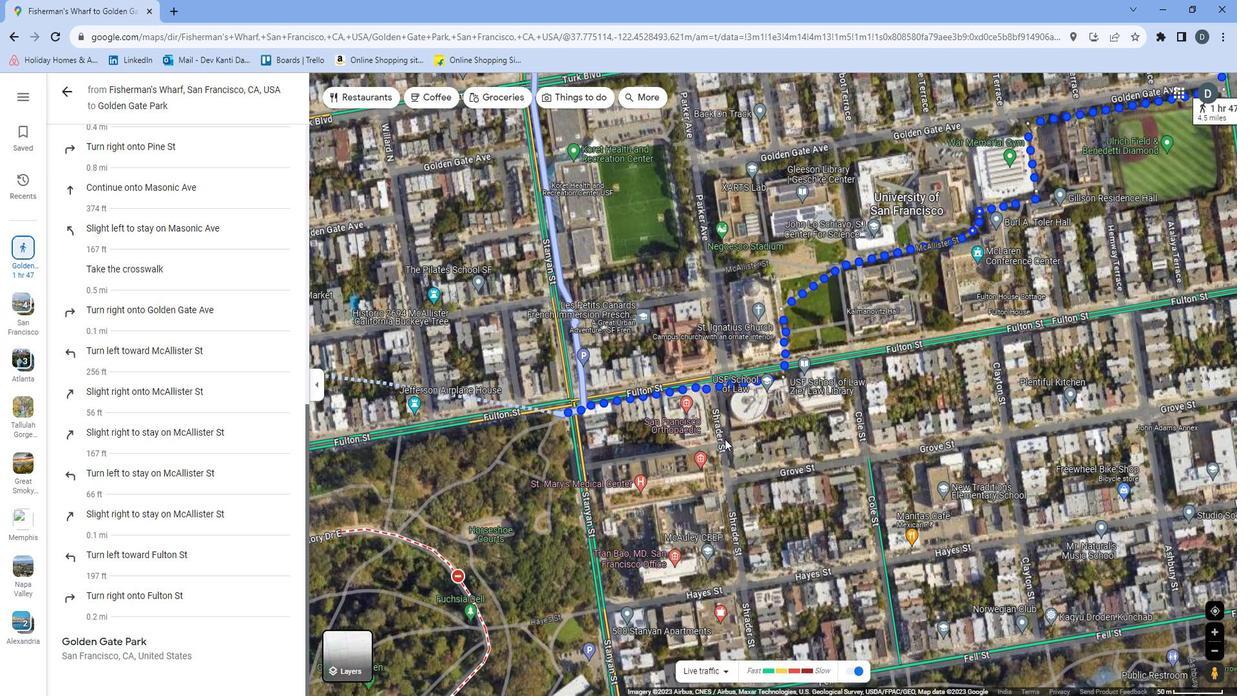 
Action: Mouse moved to (714, 432)
Screenshot: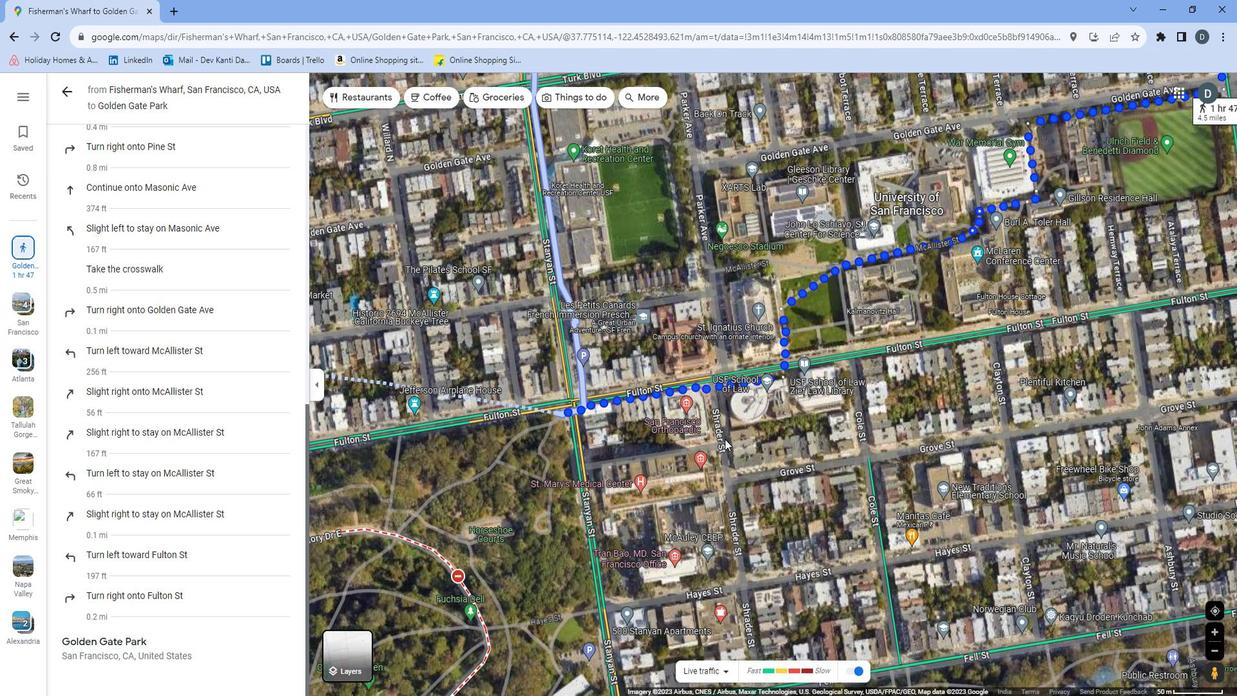 
Action: Mouse scrolled (714, 433) with delta (0, 0)
Screenshot: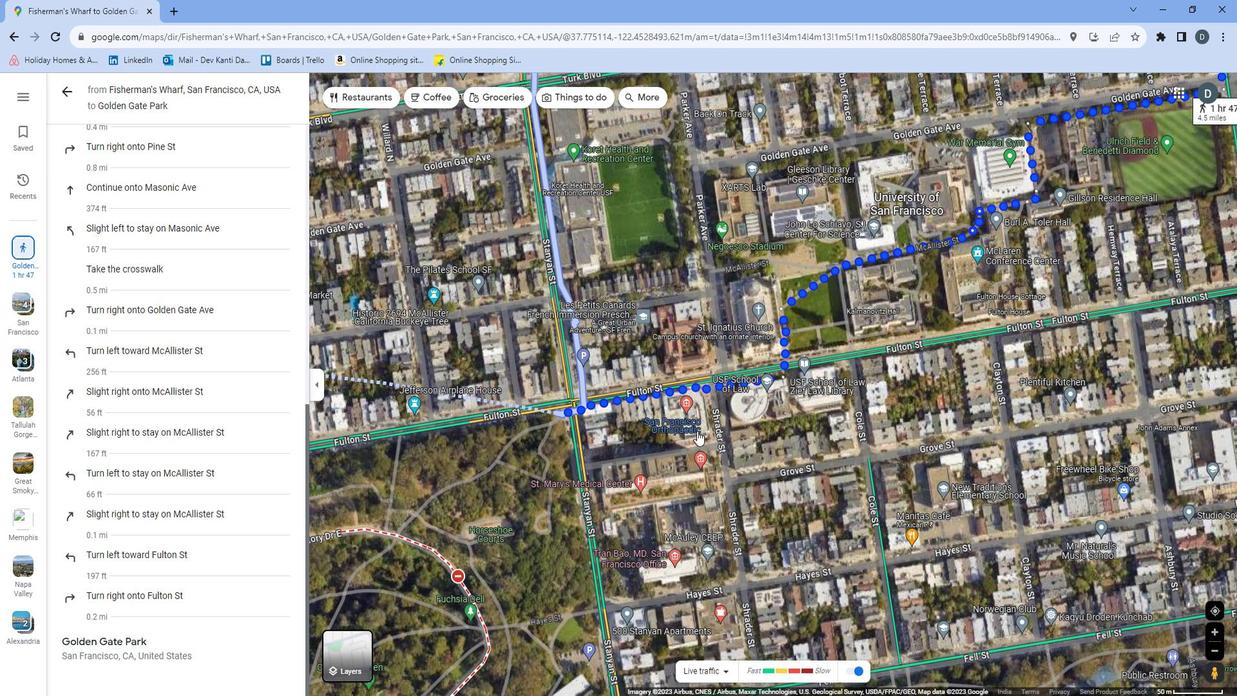 
Action: Mouse moved to (628, 447)
Screenshot: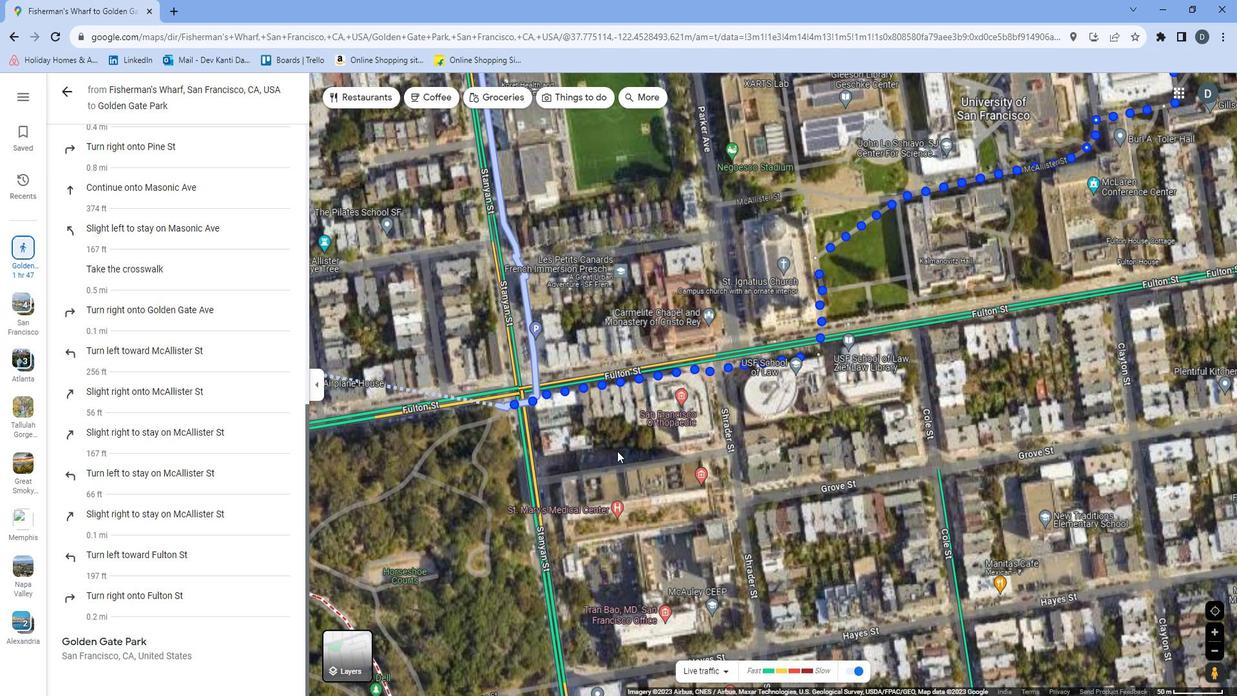 
Action: Mouse pressed left at (628, 447)
Screenshot: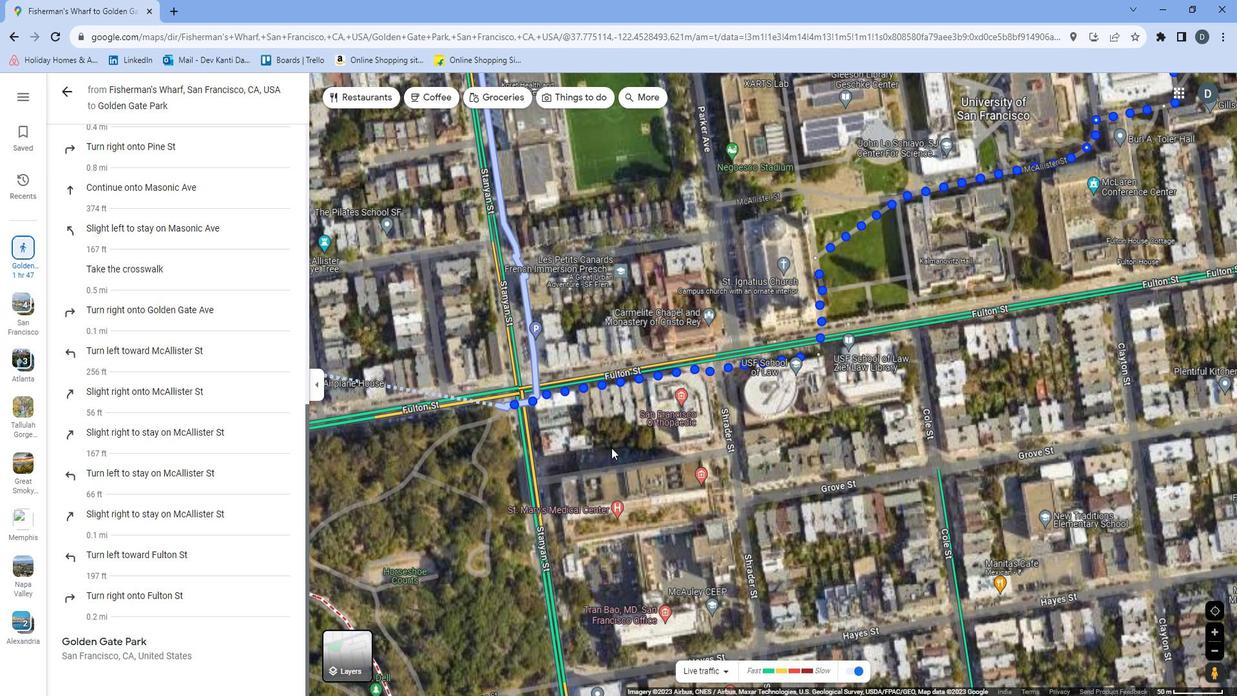 
Action: Mouse moved to (650, 440)
Screenshot: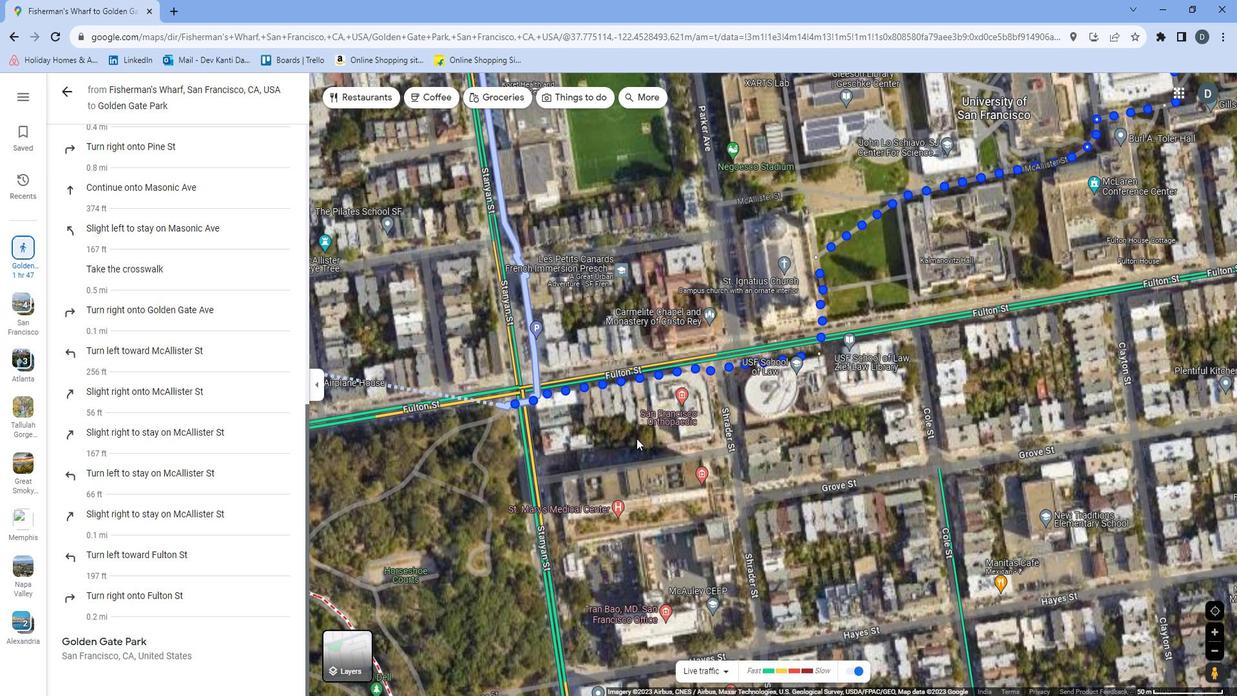 
Action: Mouse scrolled (650, 440) with delta (0, 0)
Screenshot: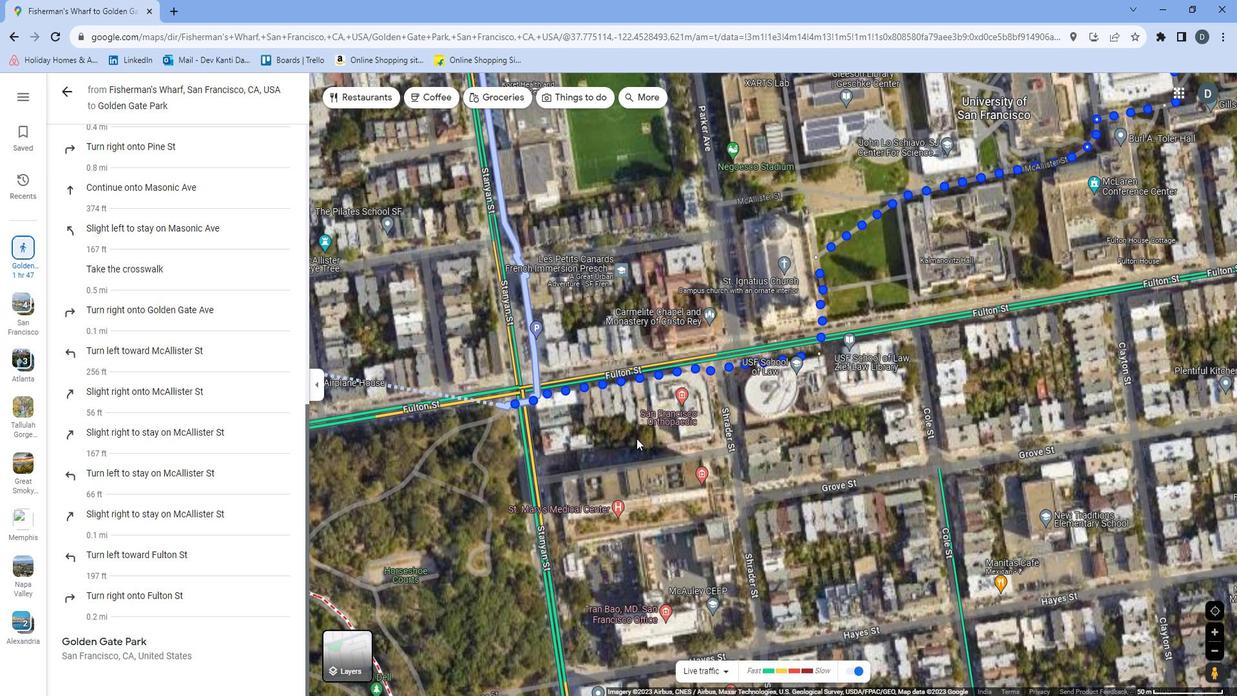 
Action: Mouse moved to (648, 441)
Screenshot: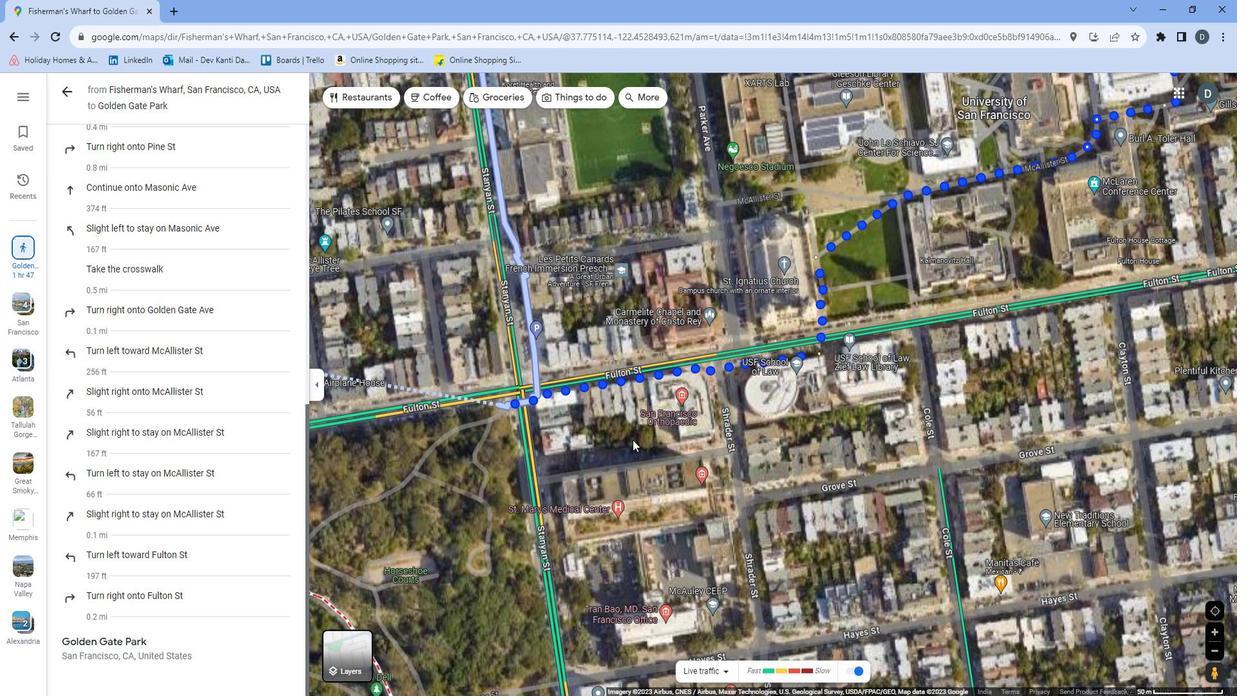 
Action: Mouse scrolled (648, 440) with delta (0, 0)
Screenshot: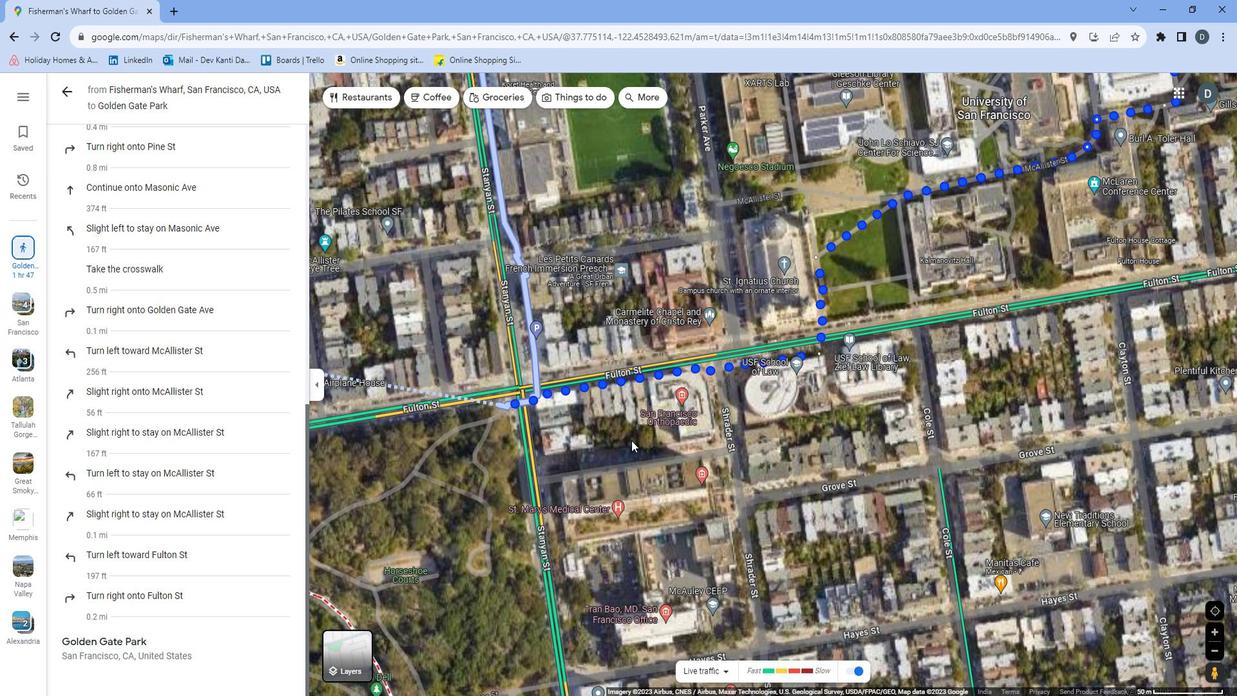 
Action: Mouse moved to (574, 453)
Screenshot: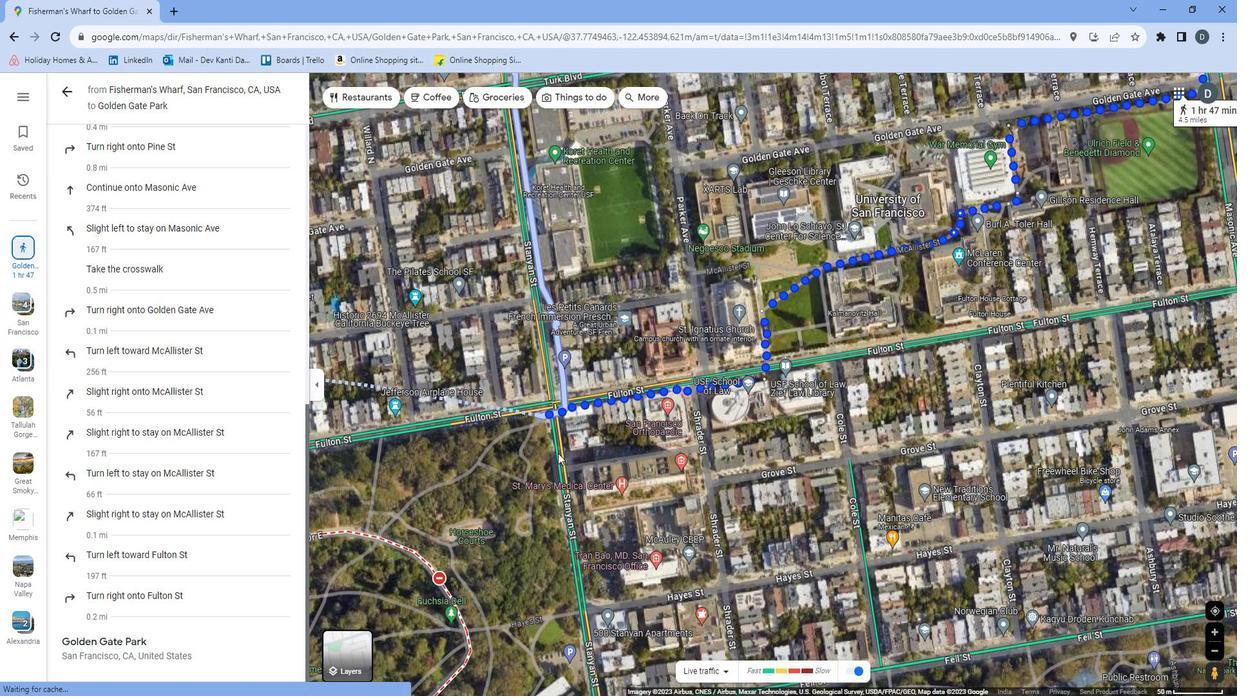 
Action: Mouse pressed left at (574, 453)
Screenshot: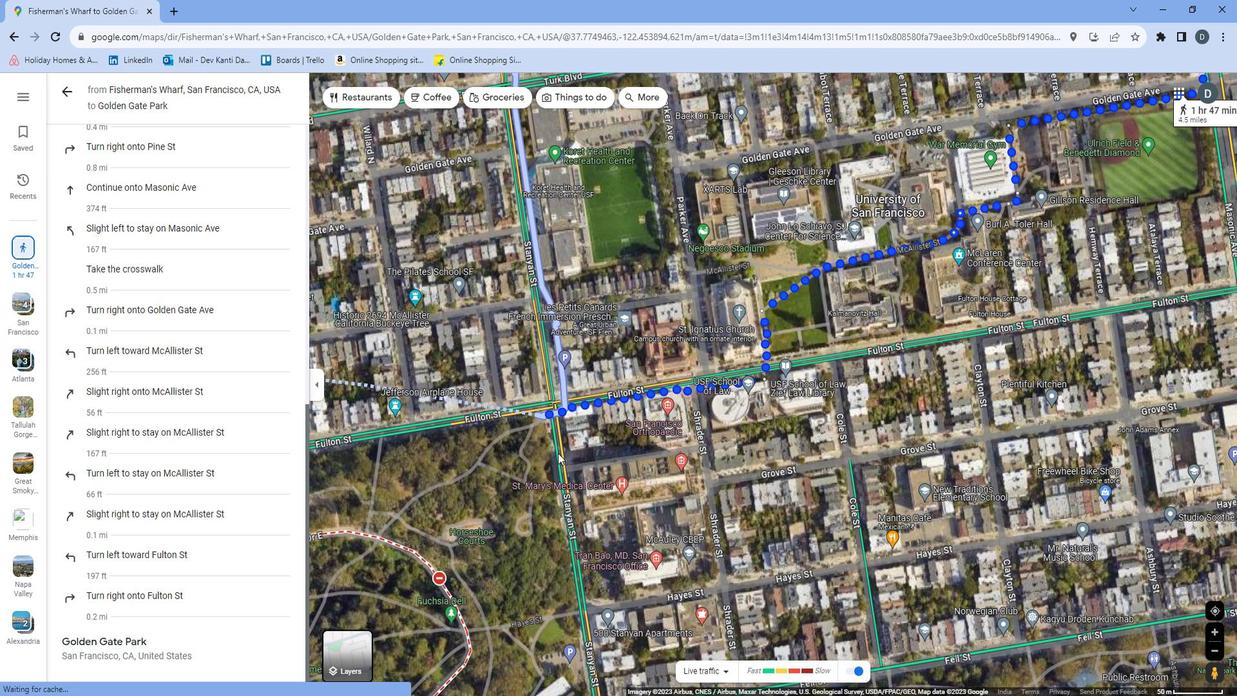 
Action: Mouse moved to (683, 461)
Screenshot: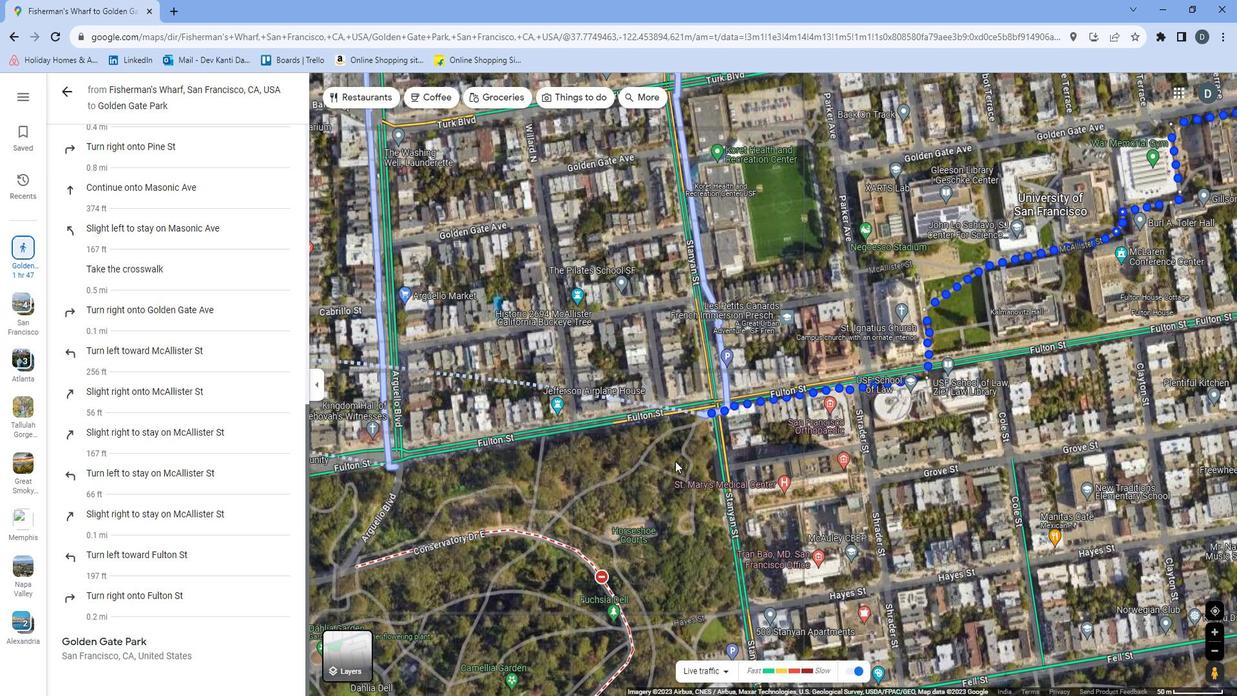 
Action: Mouse scrolled (683, 460) with delta (0, 0)
Screenshot: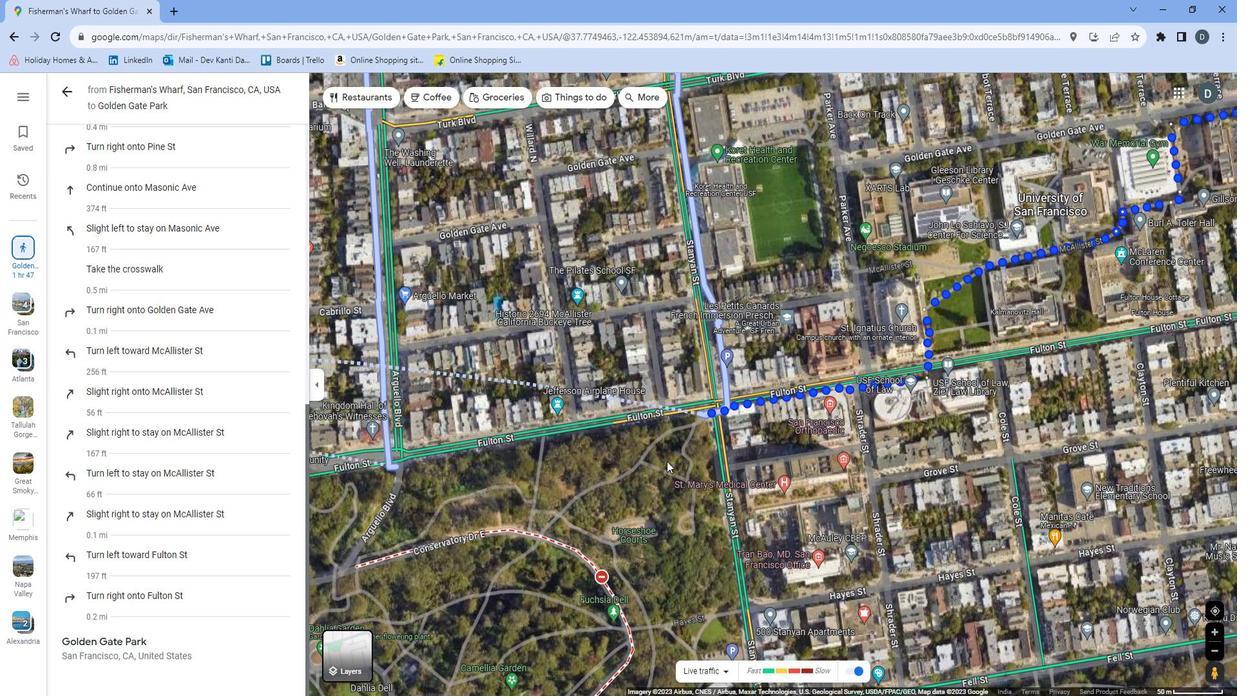 
Action: Mouse moved to (683, 461)
Screenshot: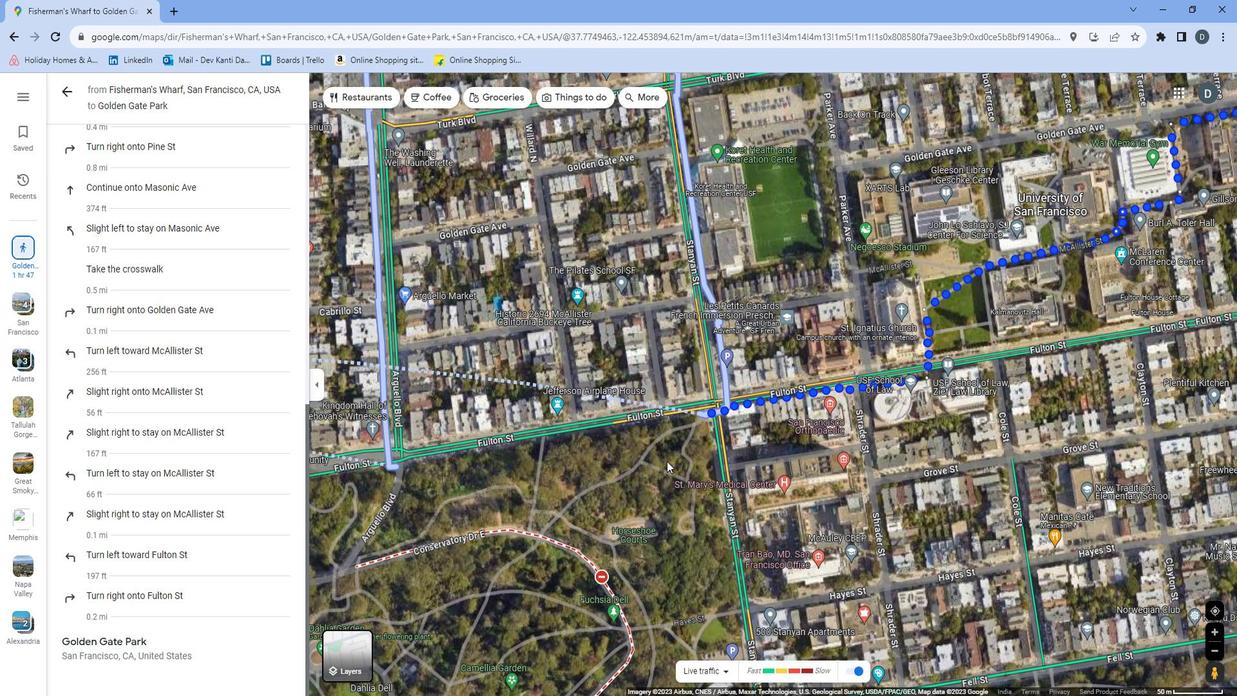 
Action: Mouse scrolled (683, 460) with delta (0, 0)
Screenshot: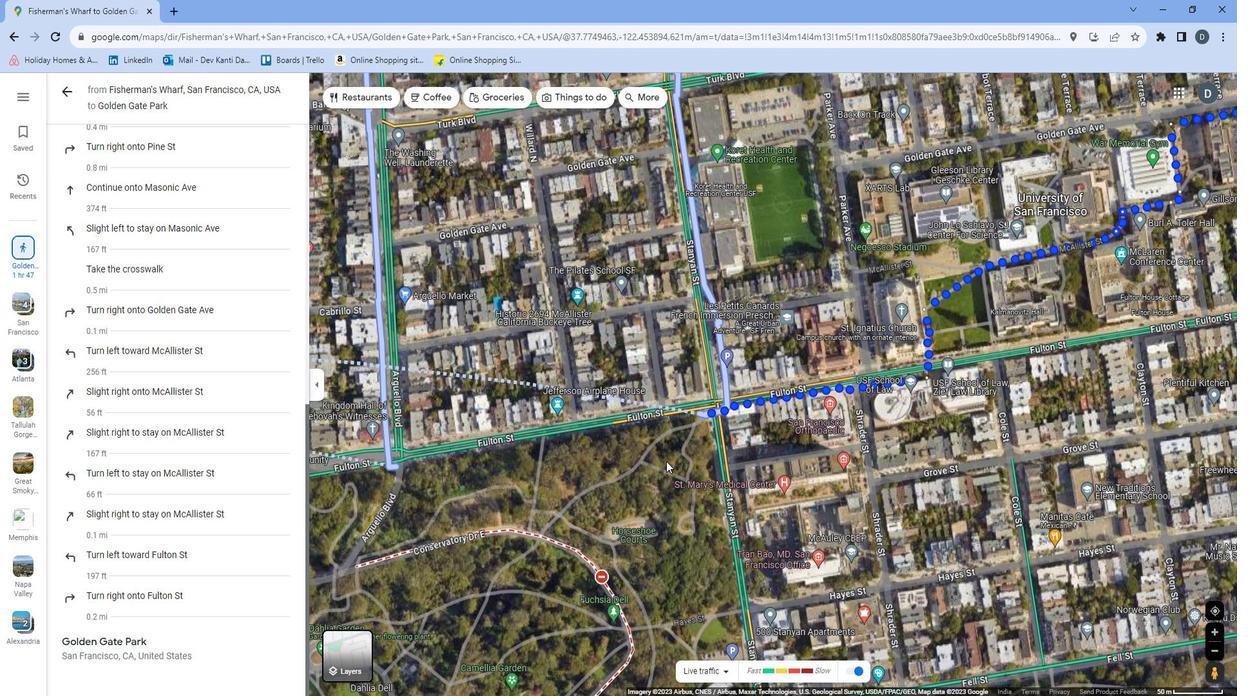 
Action: Mouse moved to (653, 470)
Screenshot: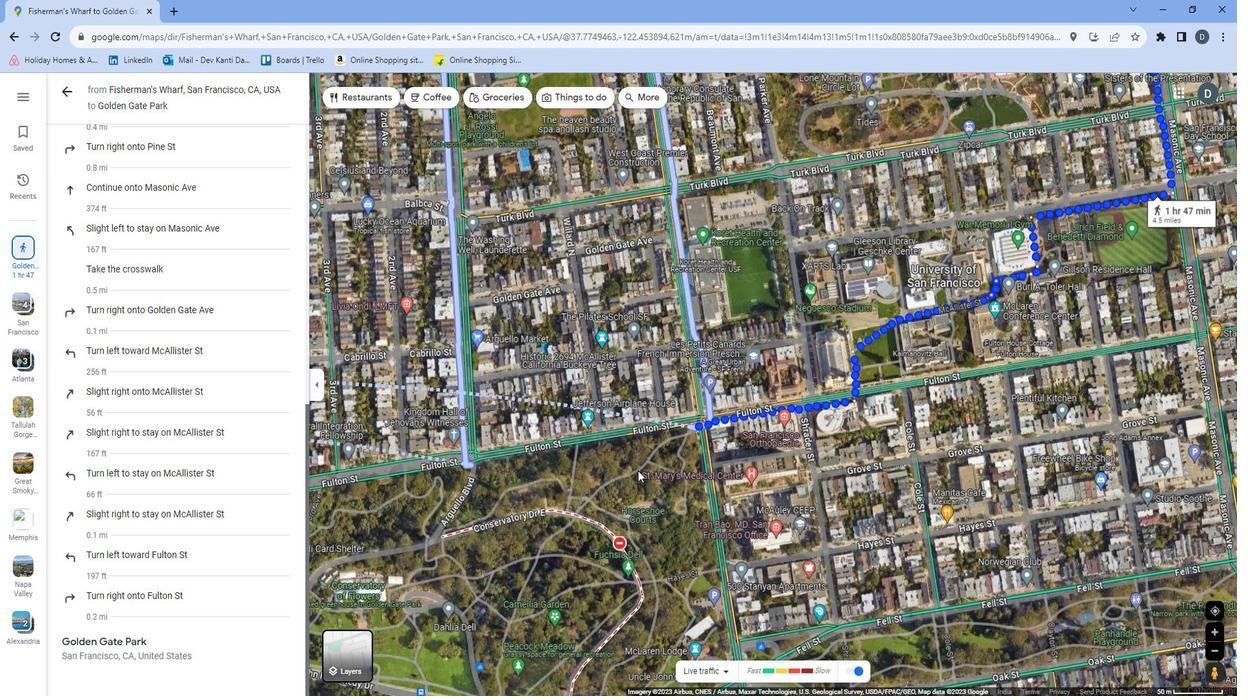 
Action: Mouse pressed left at (653, 470)
Screenshot: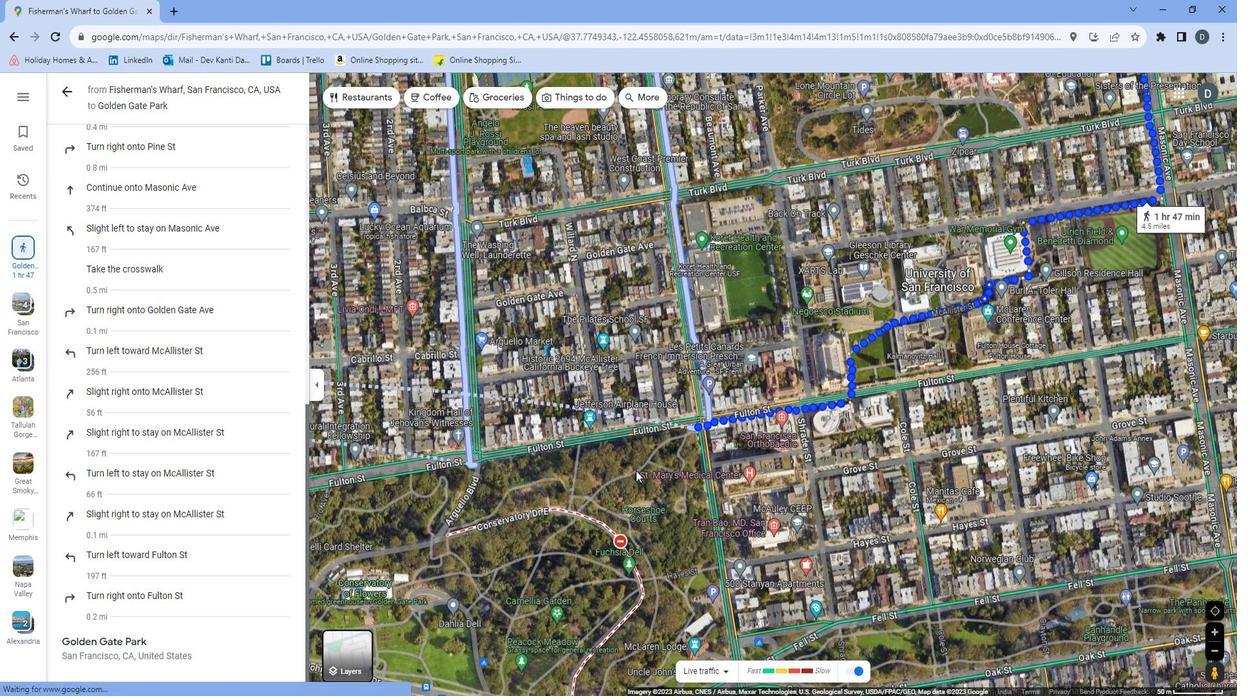 
Action: Mouse moved to (727, 469)
Screenshot: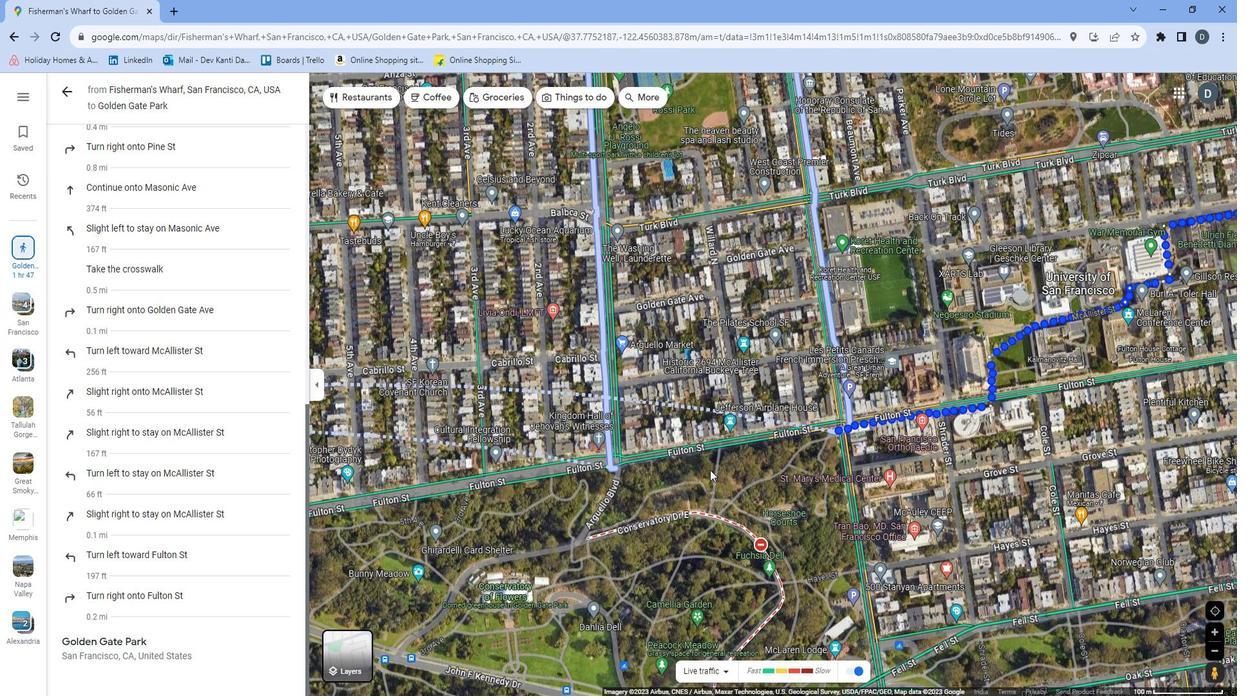 
Action: Mouse scrolled (727, 469) with delta (0, 0)
Screenshot: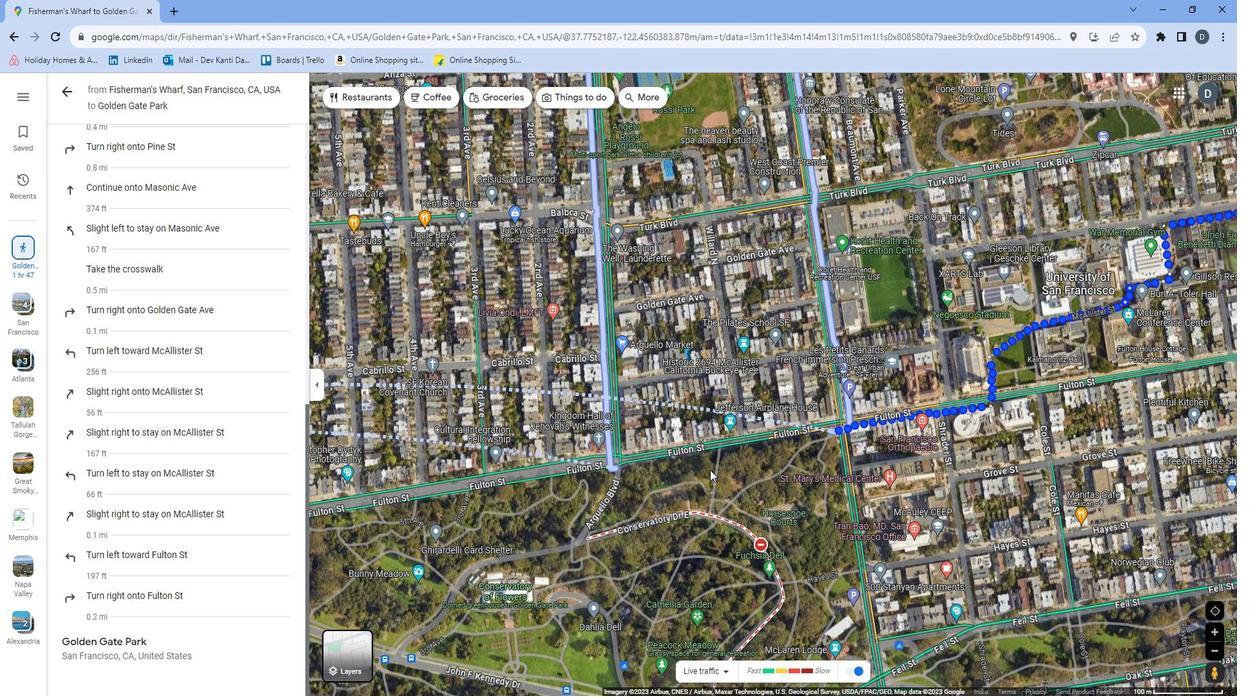 
Action: Mouse pressed left at (727, 469)
Screenshot: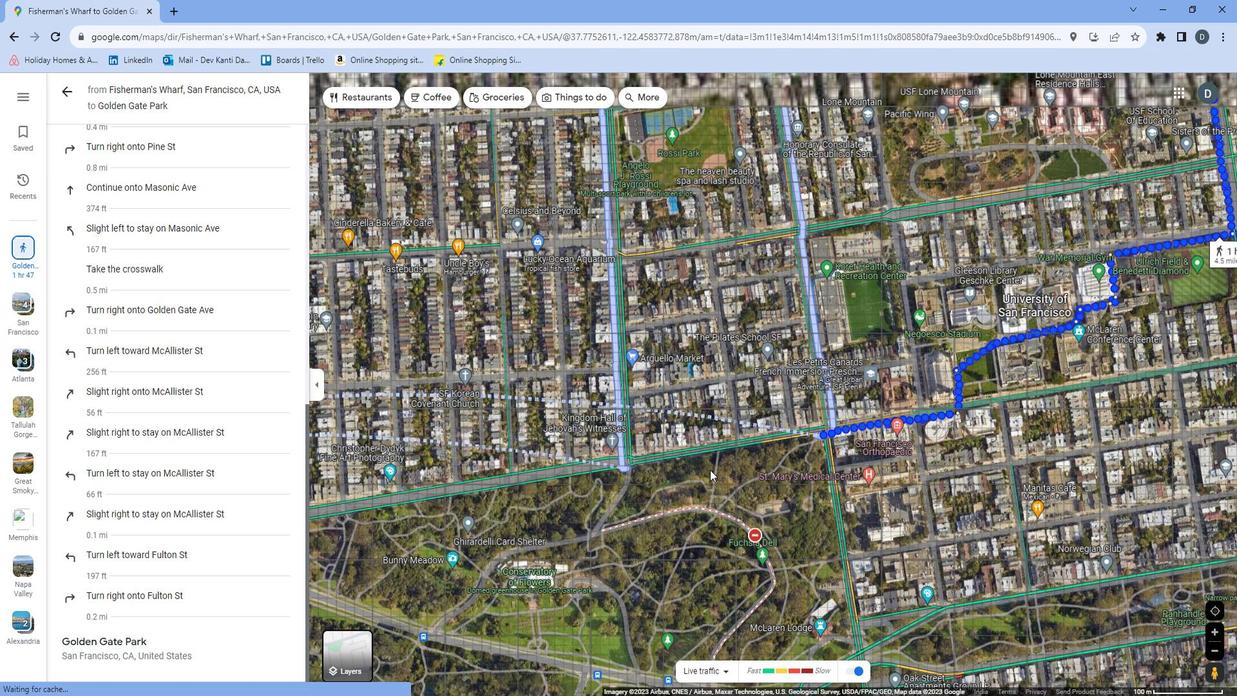 
Action: Mouse moved to (808, 463)
Screenshot: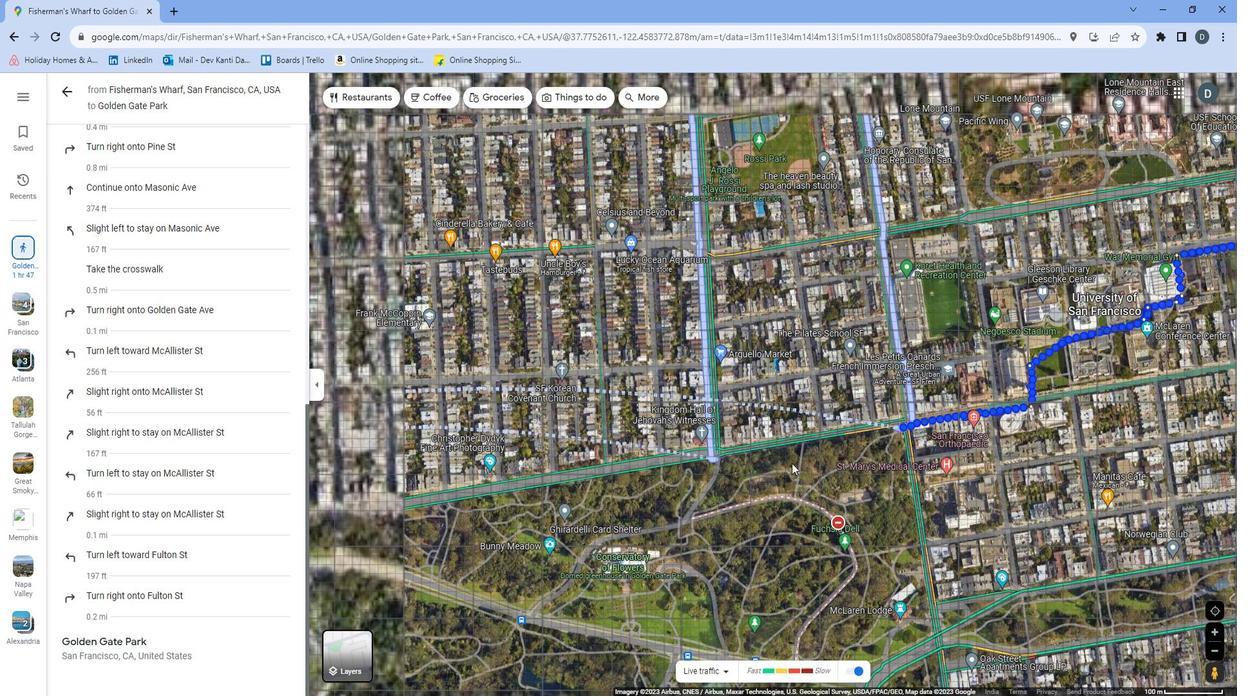 
Action: Mouse scrolled (808, 462) with delta (0, 0)
Screenshot: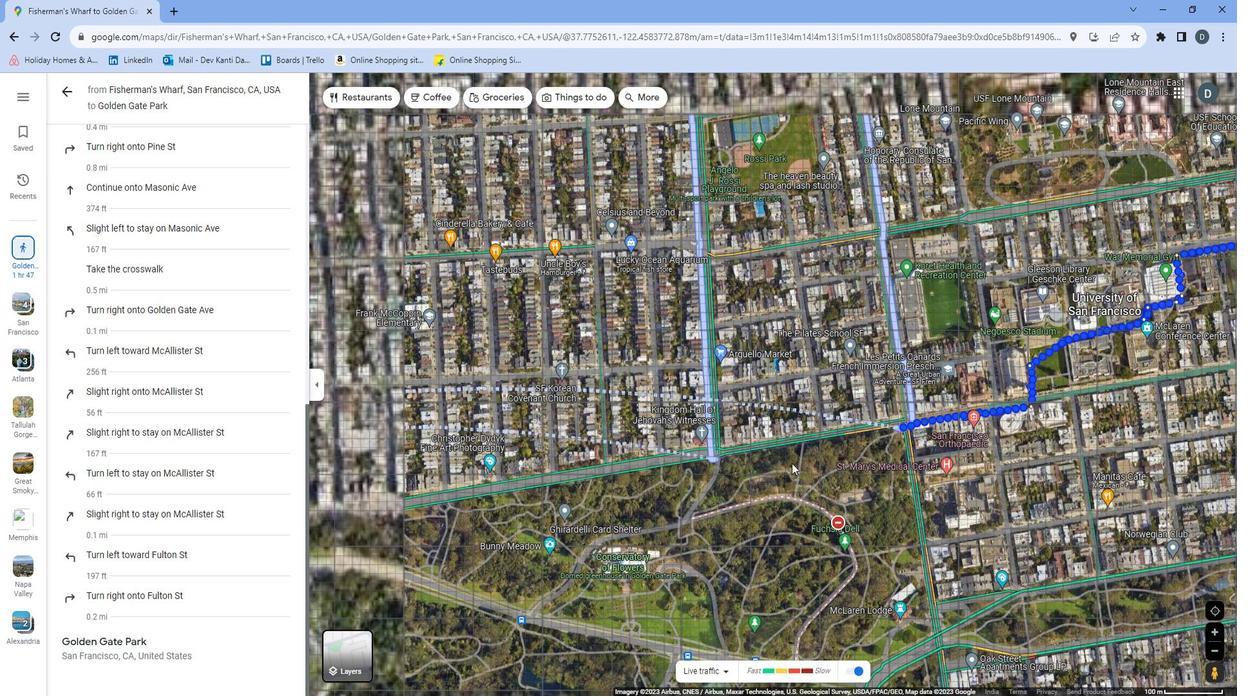 
Action: Mouse moved to (807, 464)
Screenshot: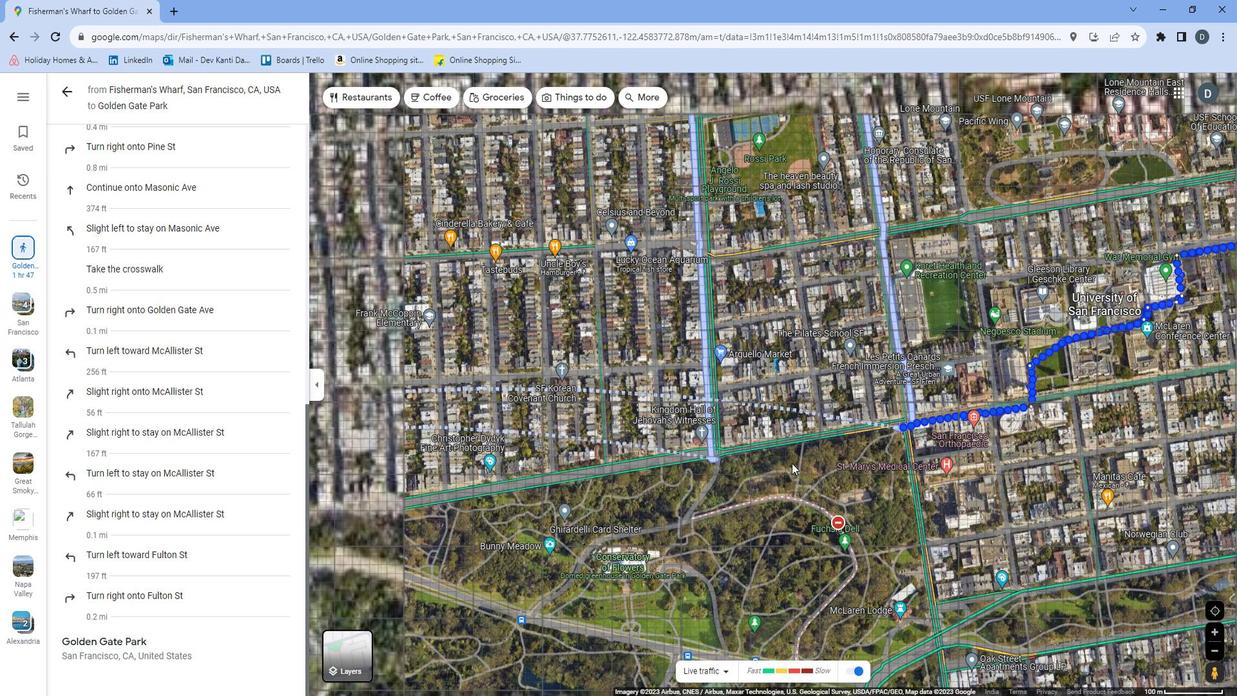 
Action: Mouse scrolled (807, 463) with delta (0, 0)
Screenshot: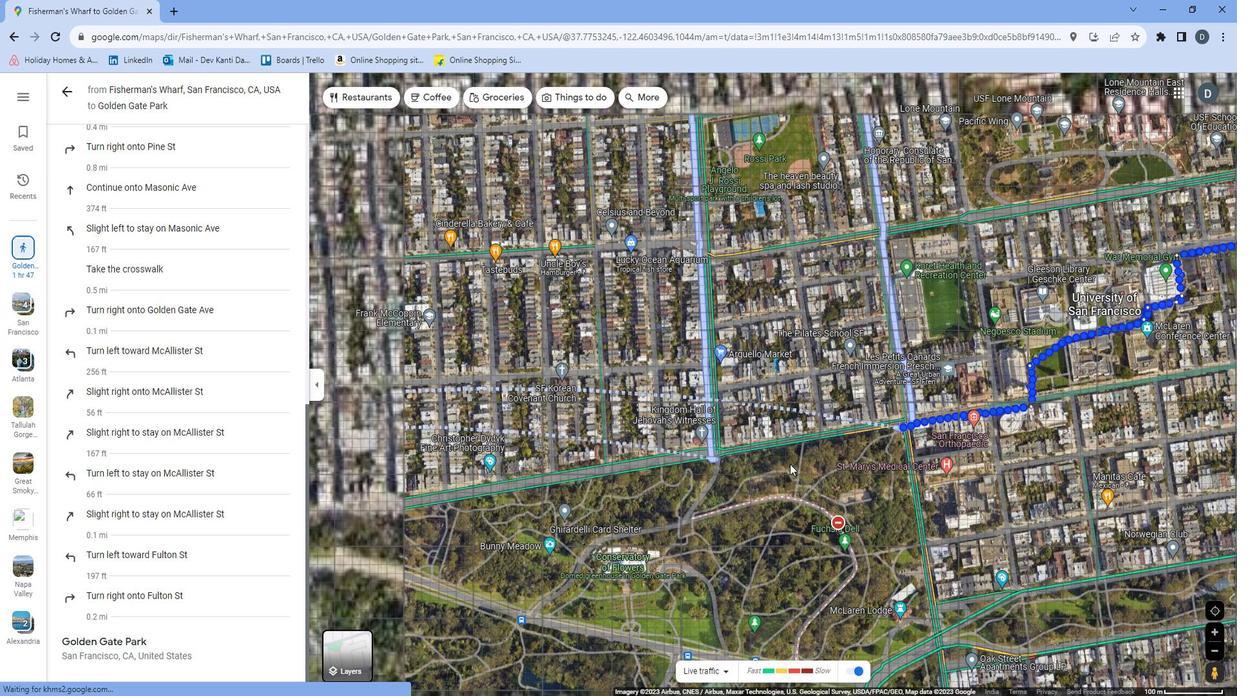 
Action: Mouse moved to (598, 476)
Screenshot: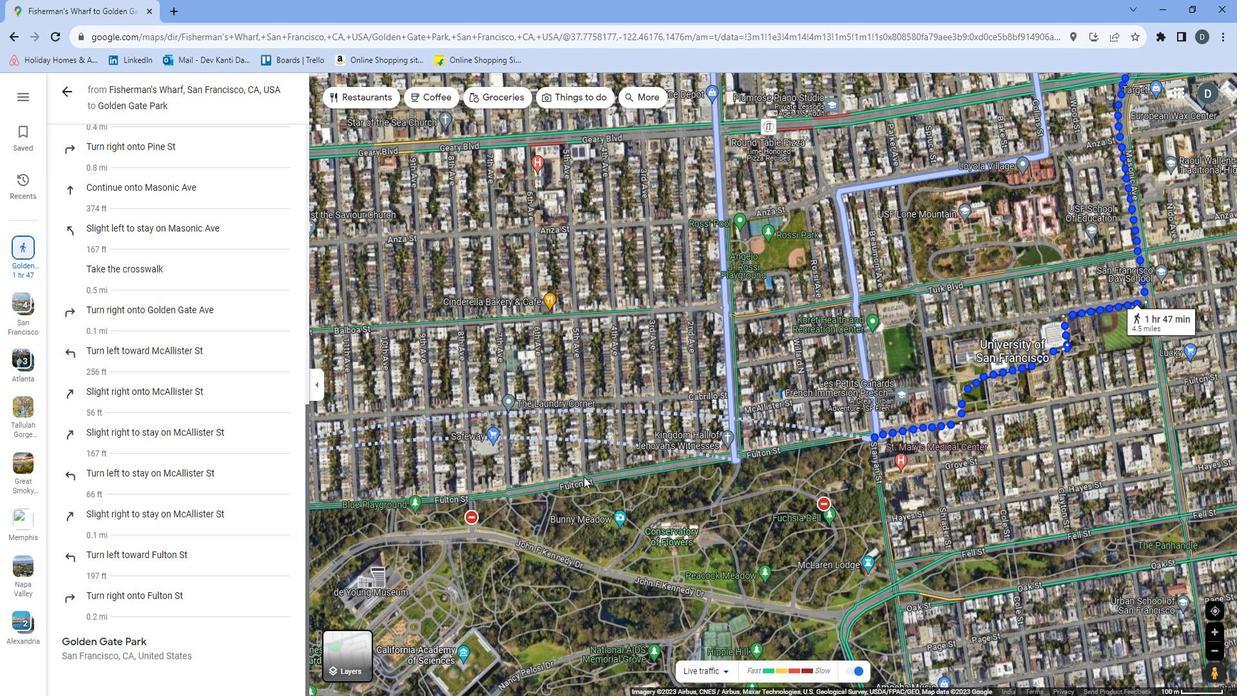 
Action: Mouse pressed left at (598, 476)
Screenshot: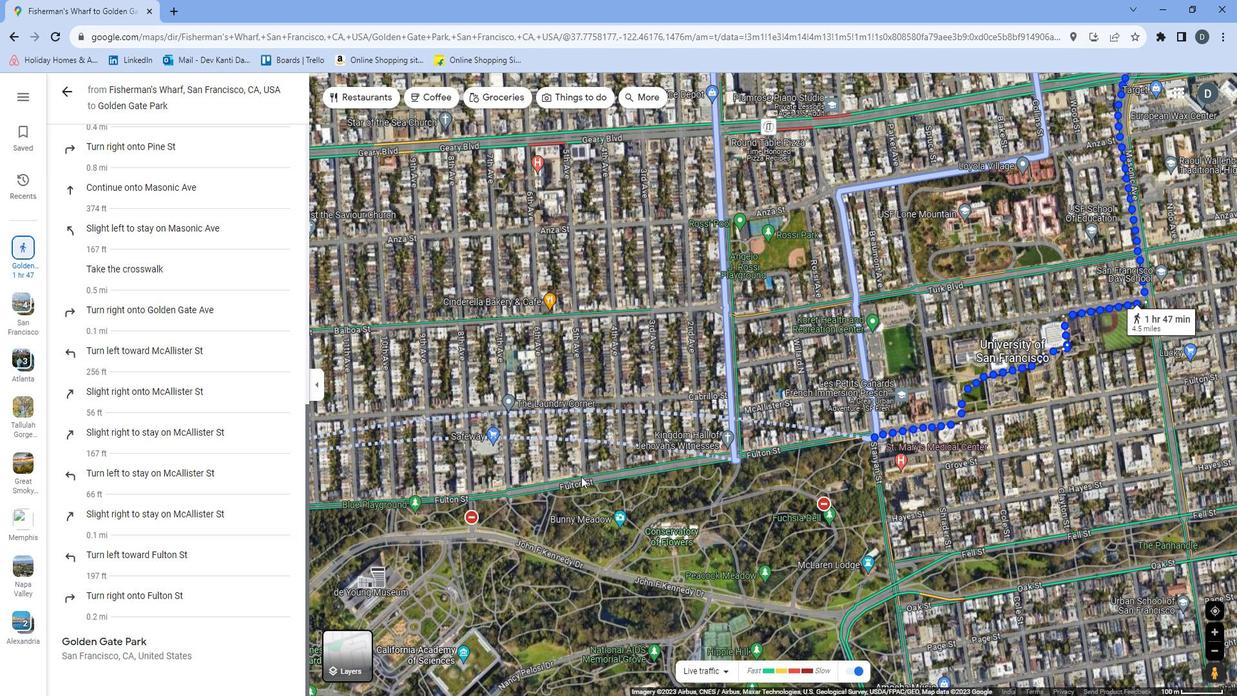 
Action: Mouse moved to (672, 524)
Screenshot: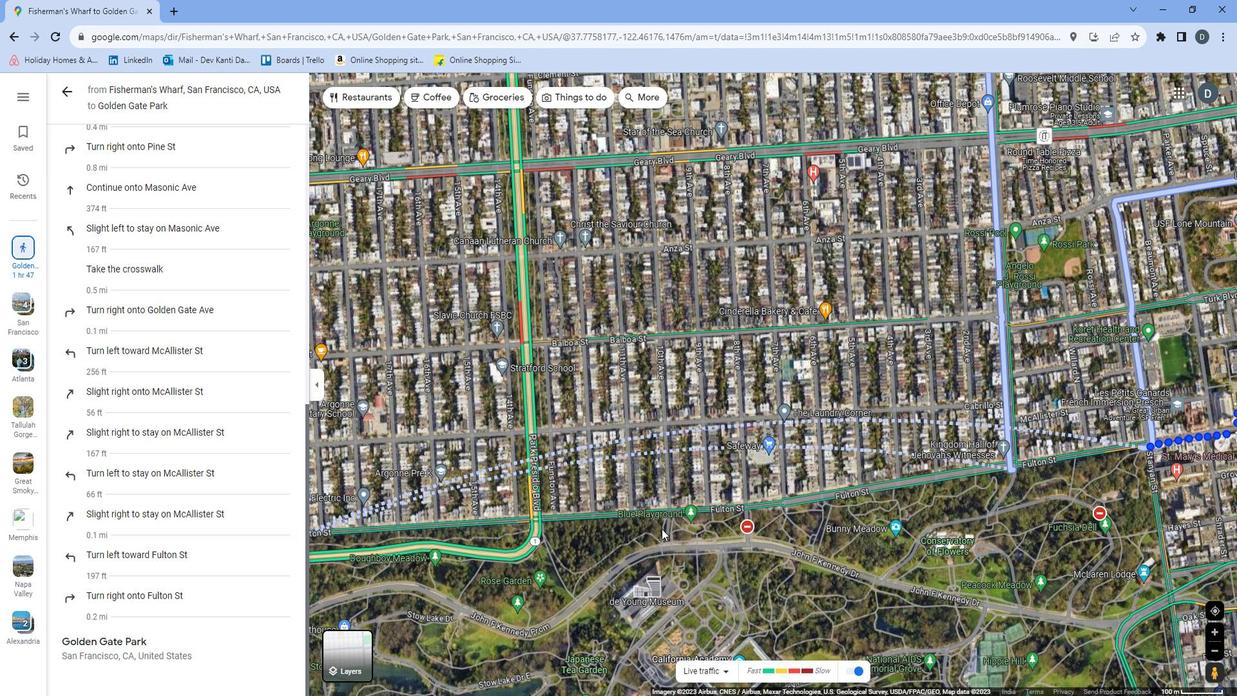 
Action: Mouse pressed left at (672, 524)
Screenshot: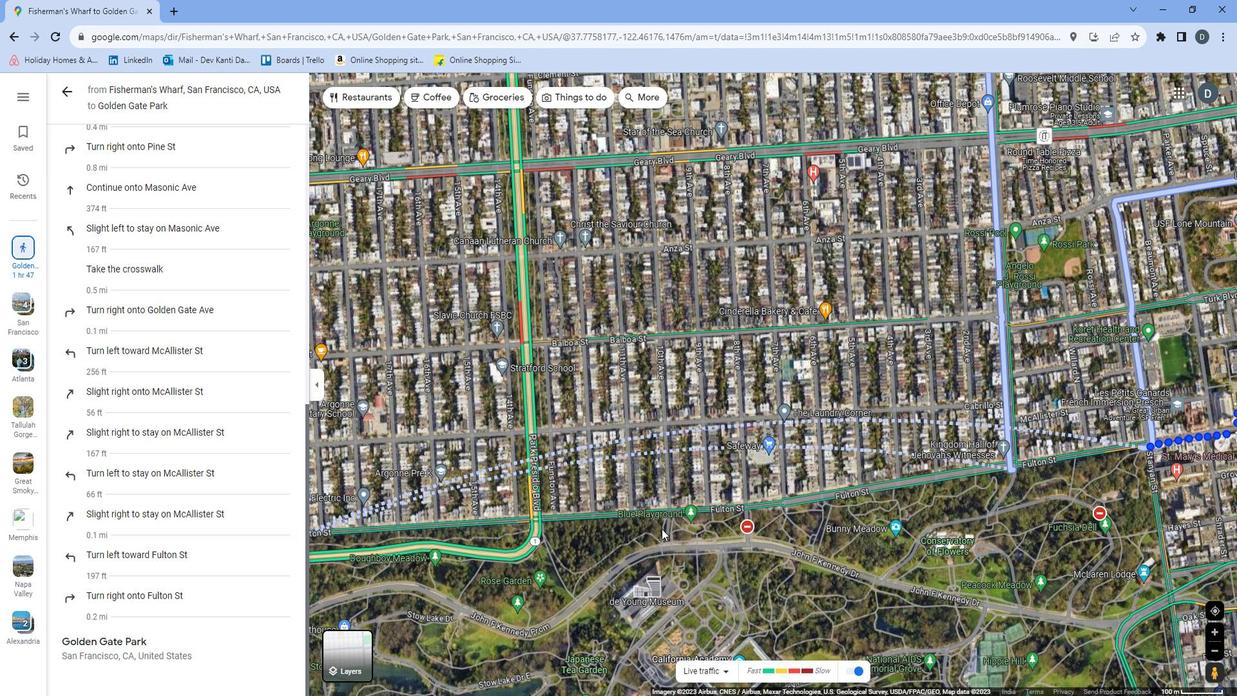 
Action: Mouse moved to (655, 538)
Screenshot: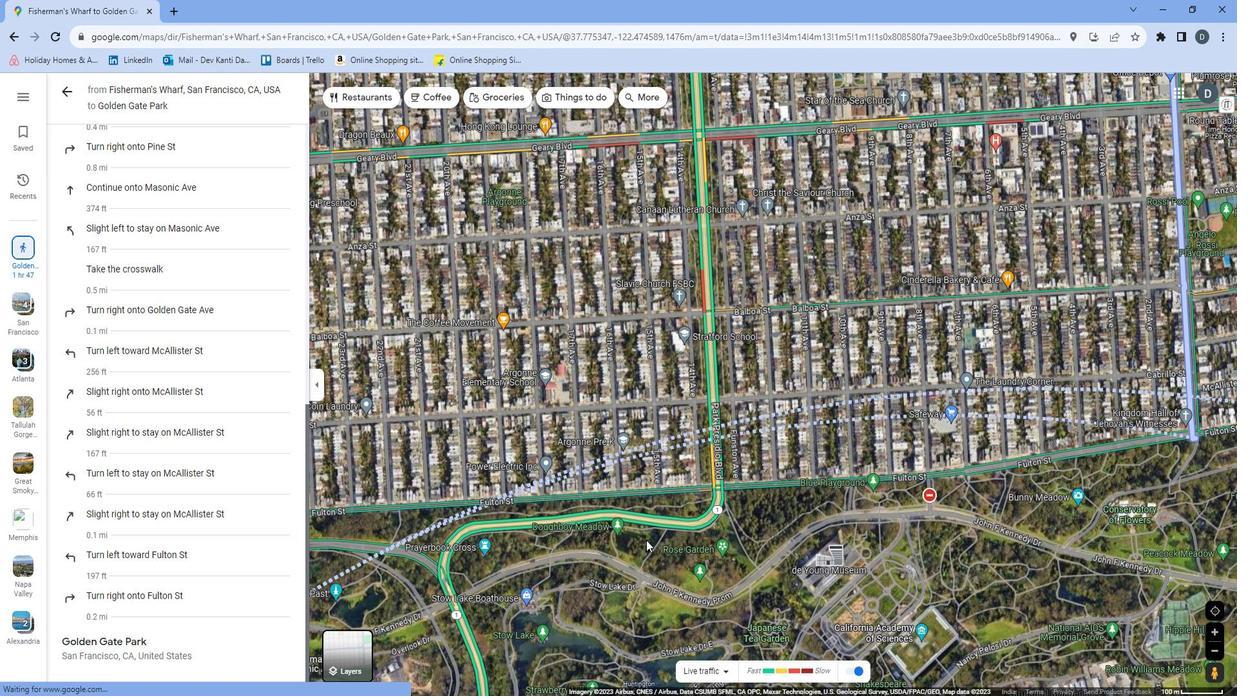 
Action: Mouse pressed left at (655, 538)
Screenshot: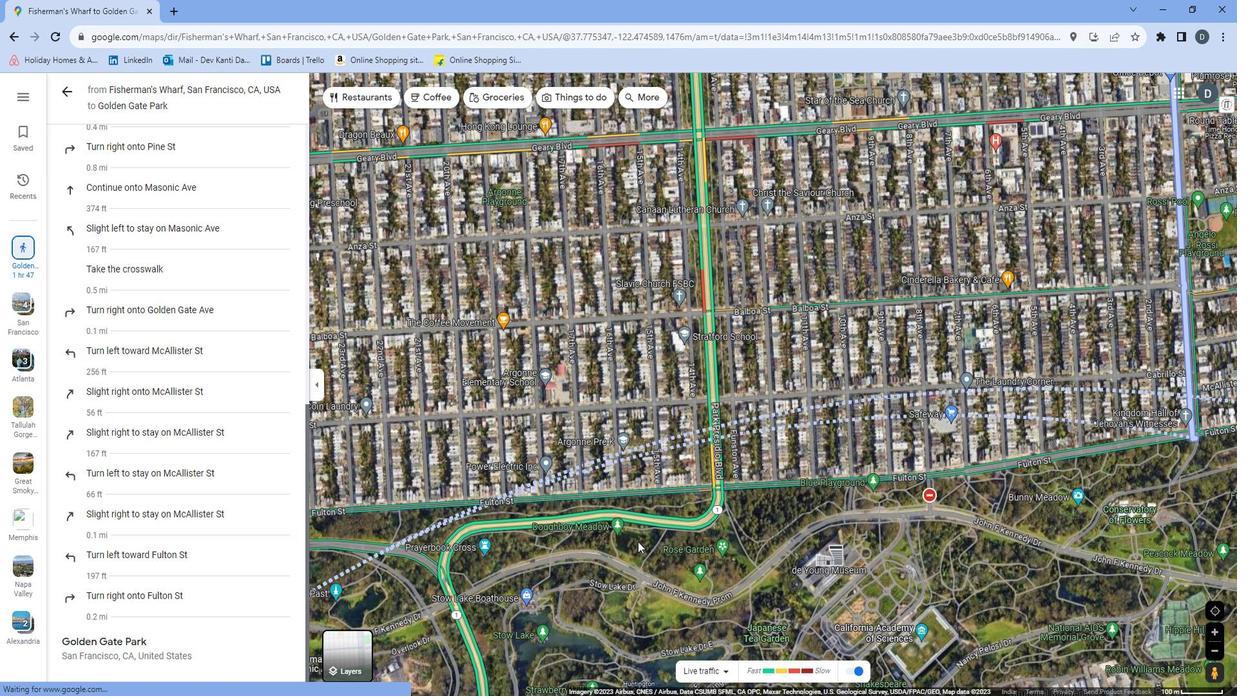 
Action: Mouse moved to (500, 540)
Screenshot: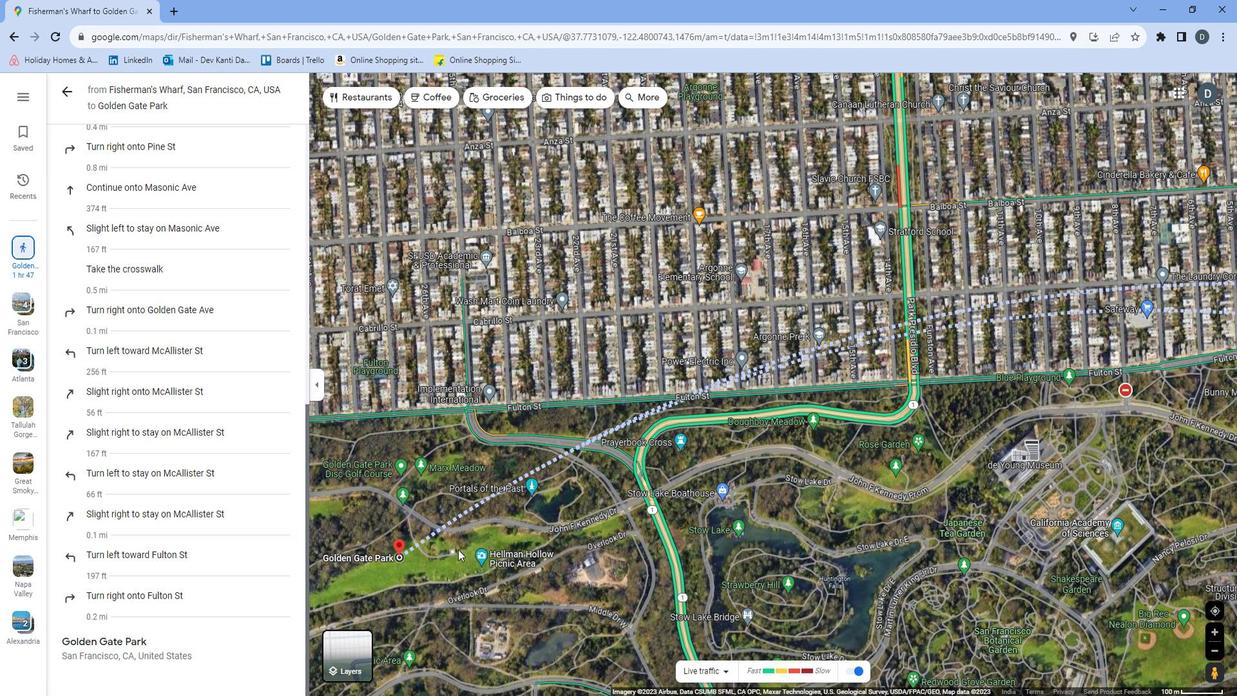 
Action: Mouse pressed left at (500, 540)
Screenshot: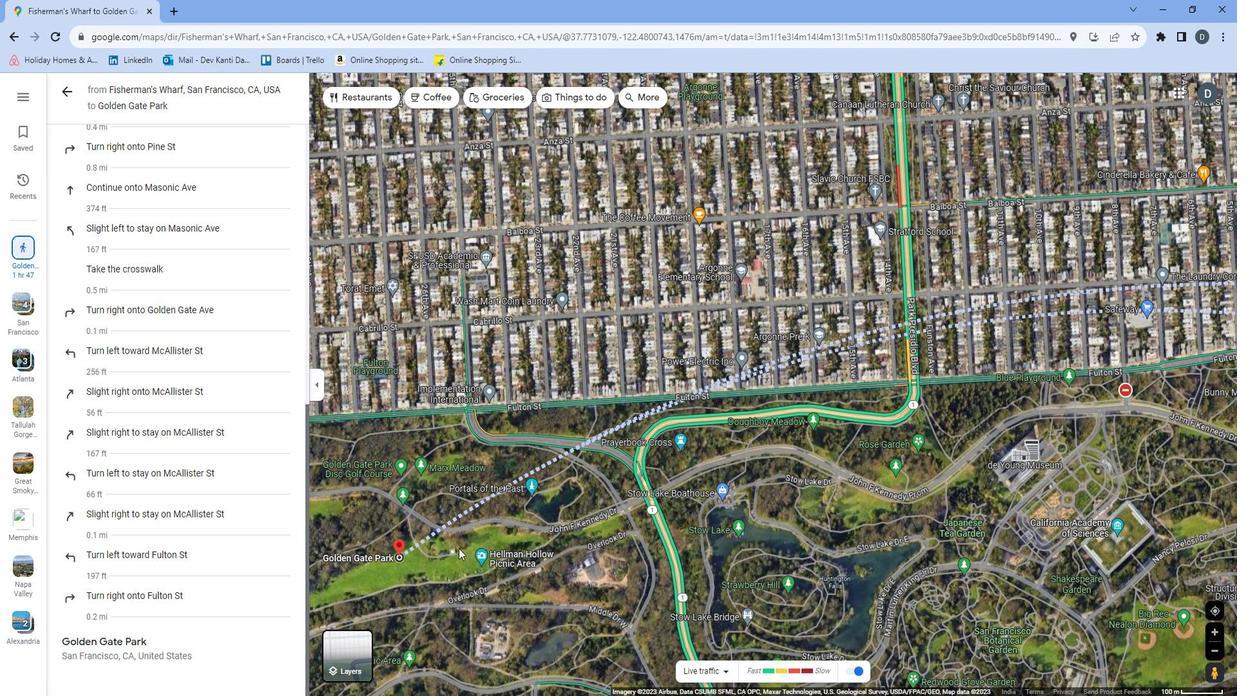 
Action: Mouse moved to (659, 484)
Screenshot: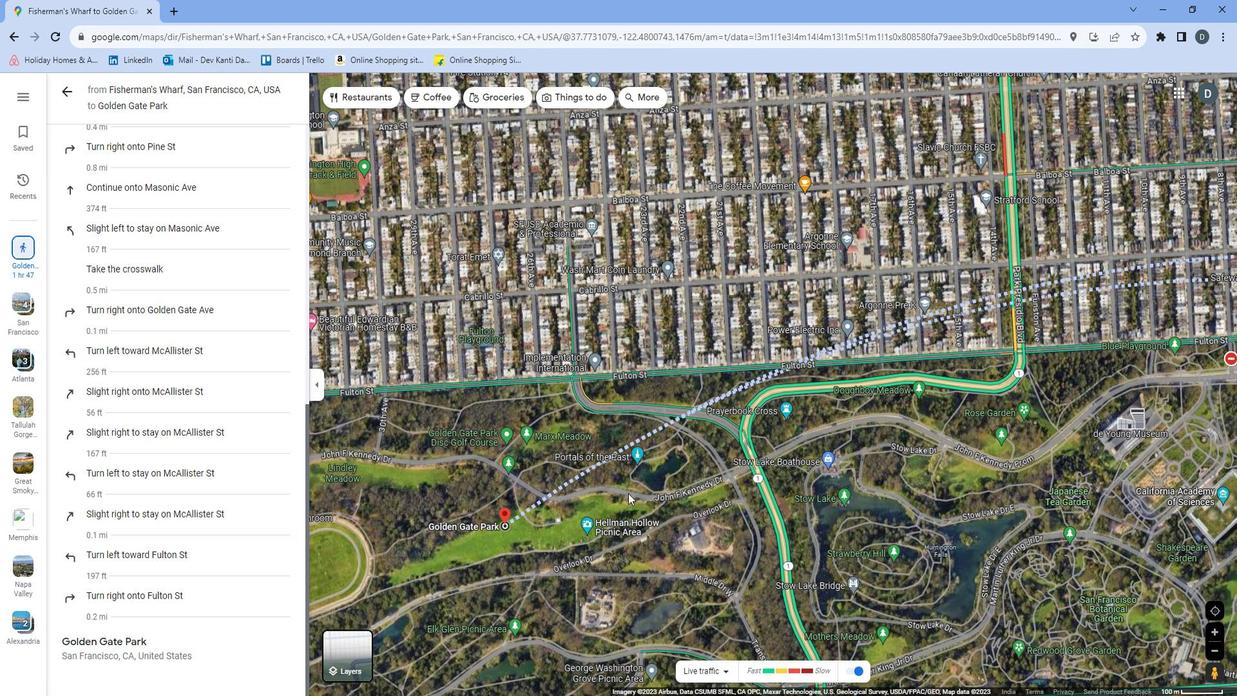 
